 Task: Fetch all the custom objects in house_keeping community.
Action: Mouse moved to (1156, 86)
Screenshot: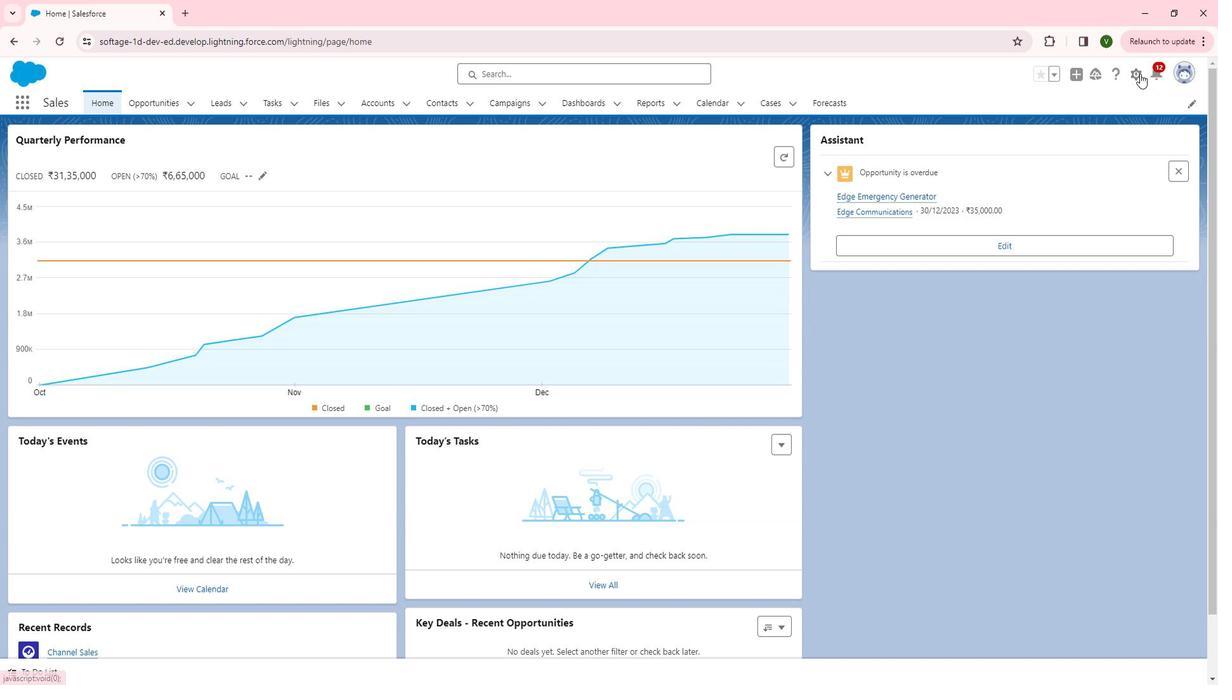 
Action: Mouse pressed left at (1156, 86)
Screenshot: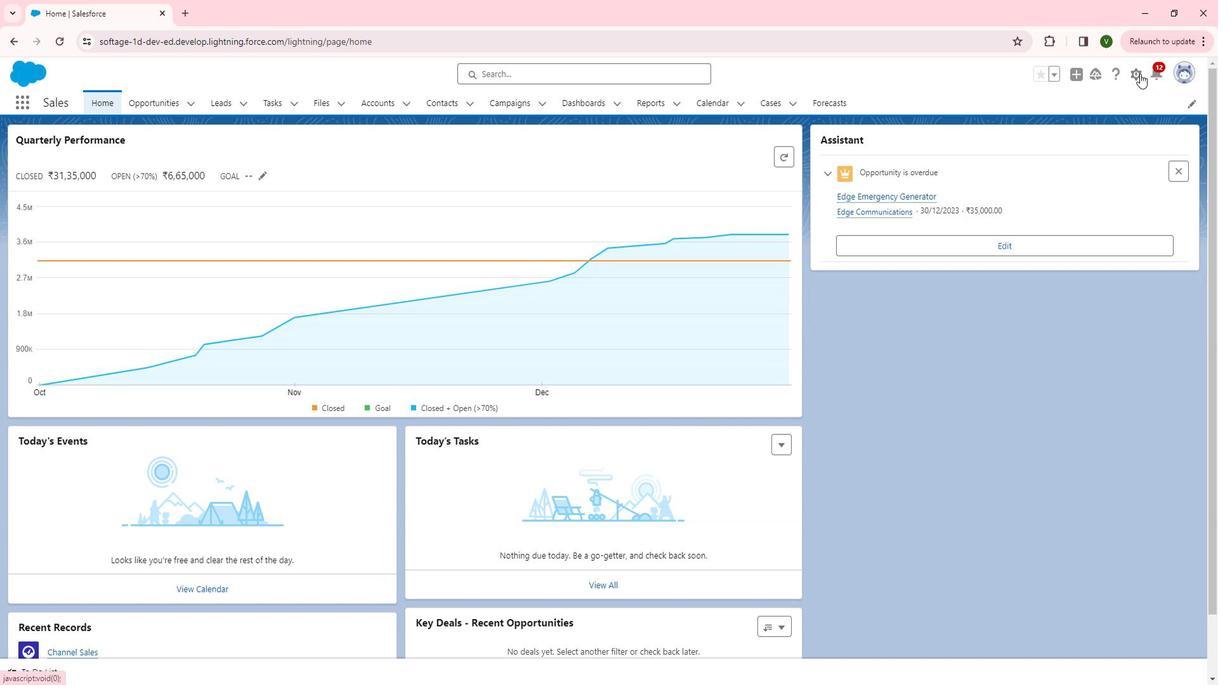 
Action: Mouse moved to (1111, 119)
Screenshot: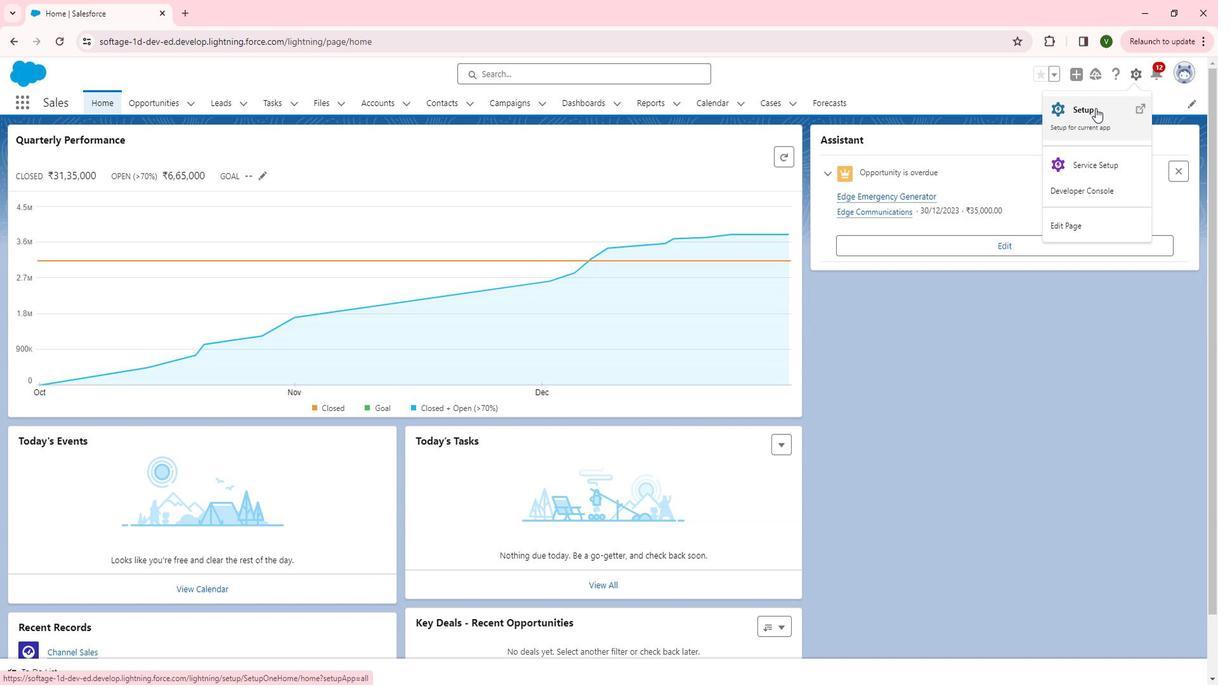 
Action: Mouse pressed left at (1111, 119)
Screenshot: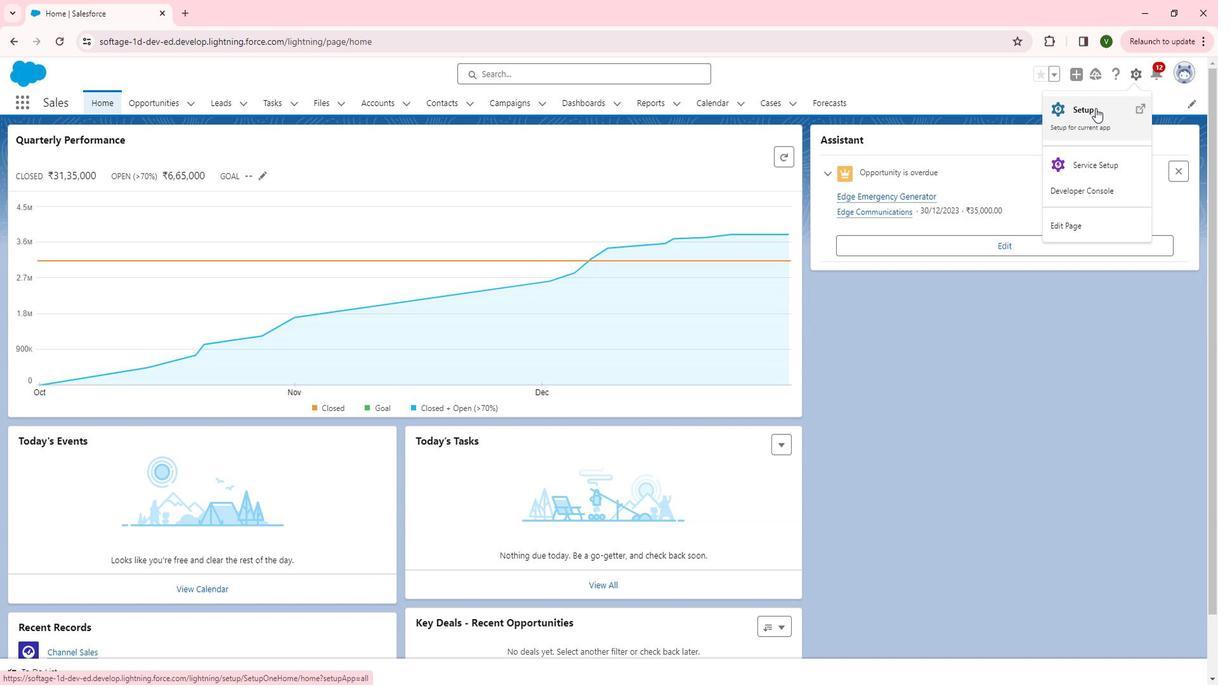 
Action: Mouse moved to (93, 368)
Screenshot: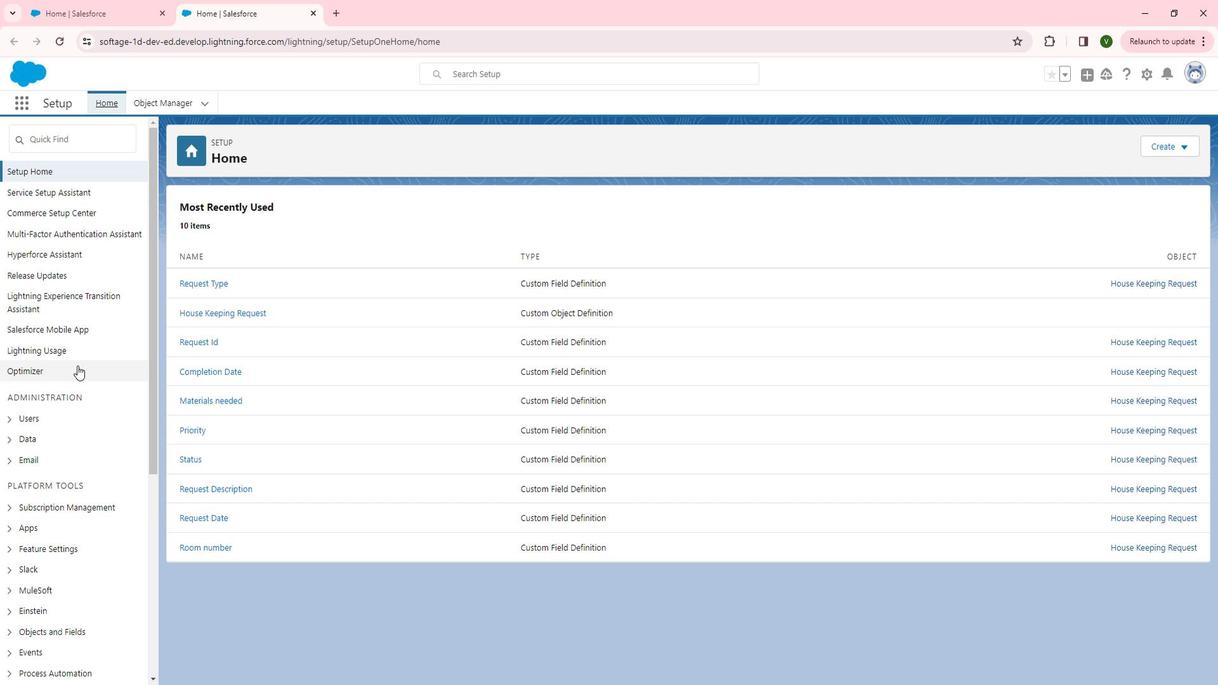 
Action: Mouse scrolled (93, 367) with delta (0, 0)
Screenshot: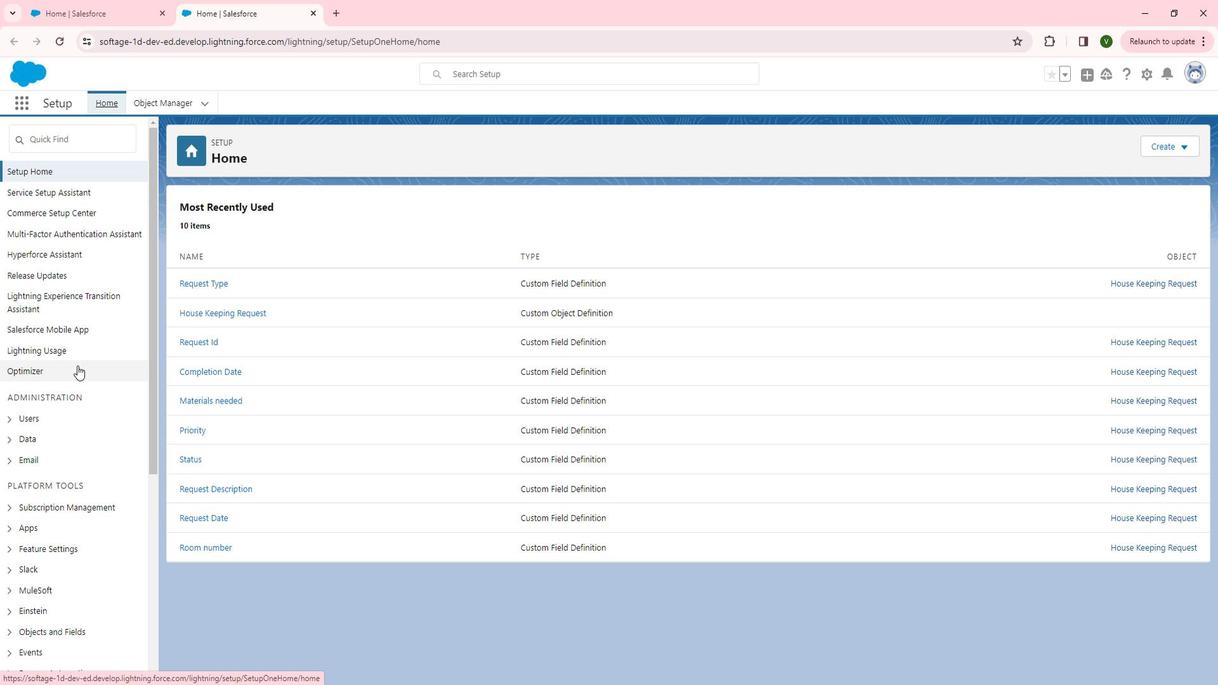 
Action: Mouse scrolled (93, 367) with delta (0, 0)
Screenshot: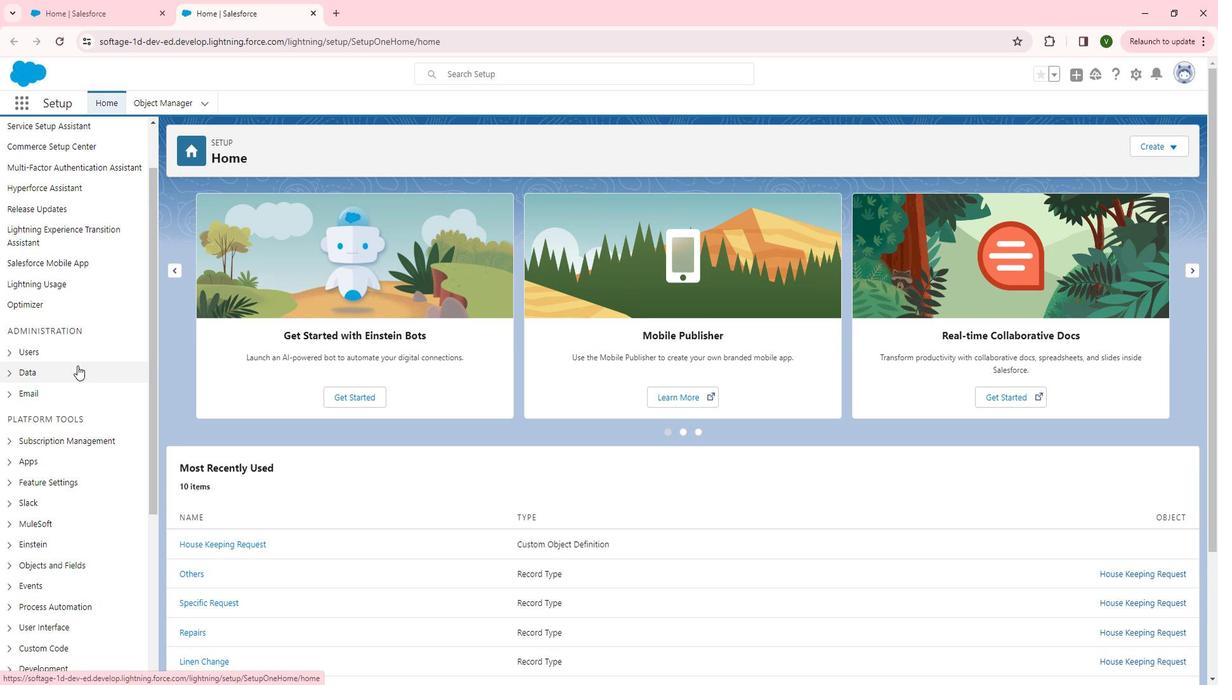 
Action: Mouse scrolled (93, 367) with delta (0, 0)
Screenshot: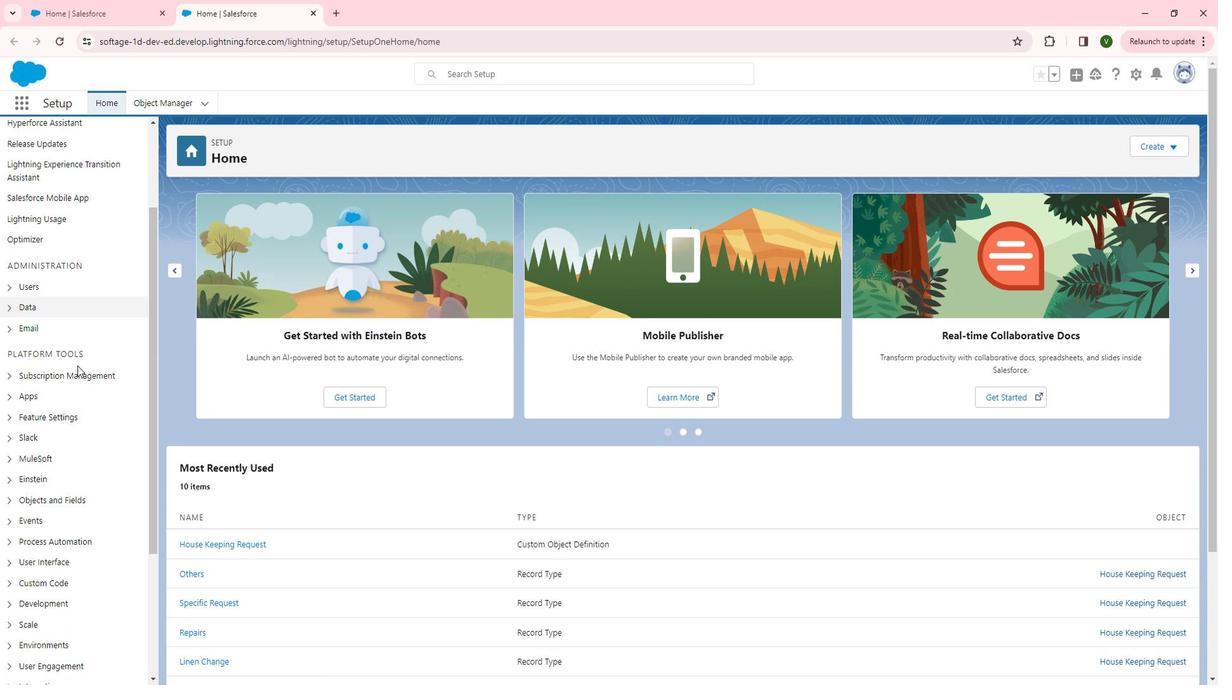 
Action: Mouse moved to (23, 349)
Screenshot: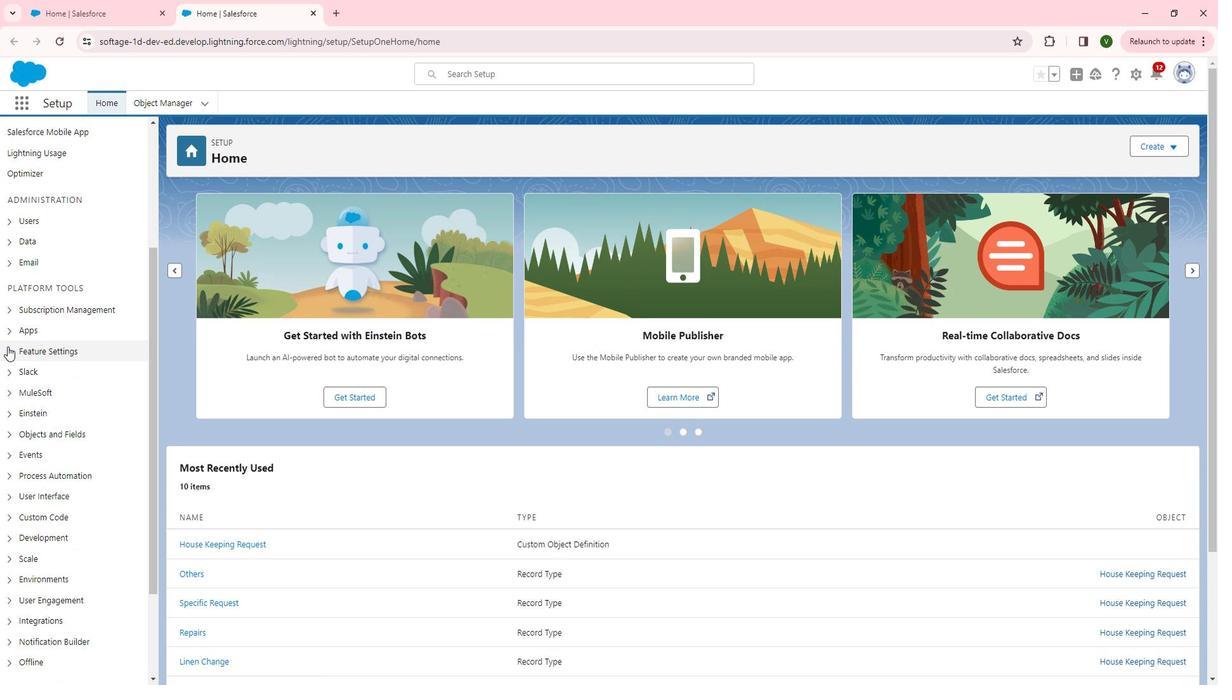 
Action: Mouse pressed left at (23, 349)
Screenshot: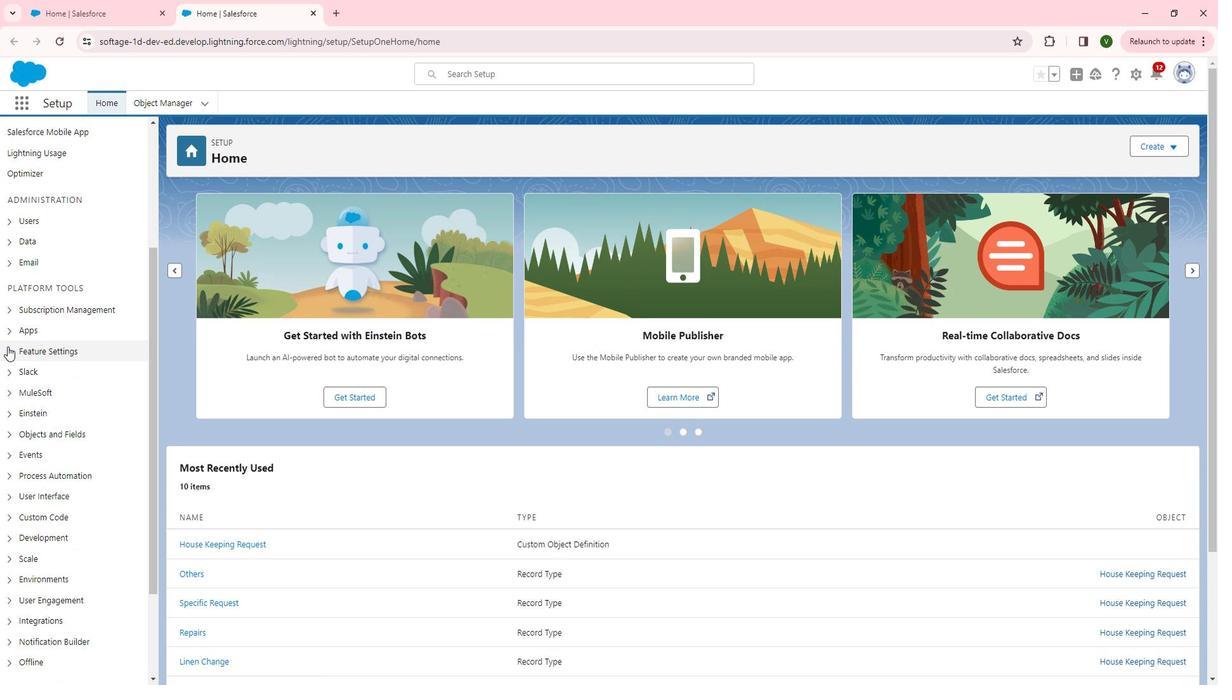 
Action: Mouse moved to (39, 503)
Screenshot: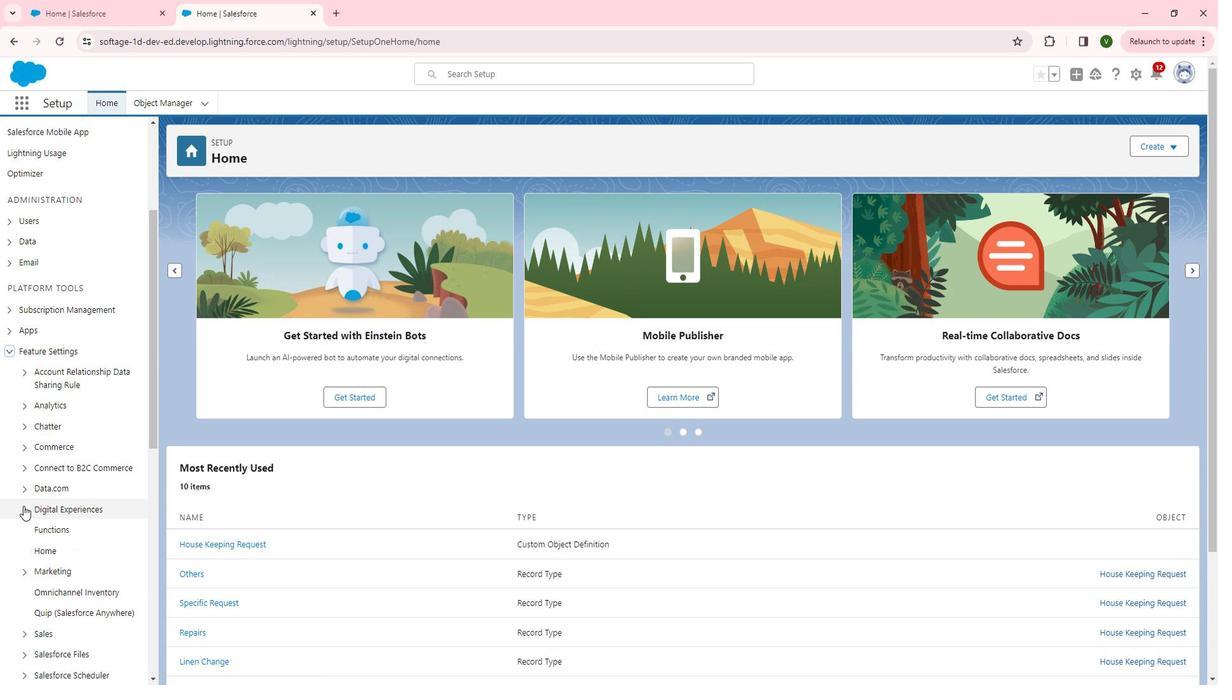 
Action: Mouse pressed left at (39, 503)
Screenshot: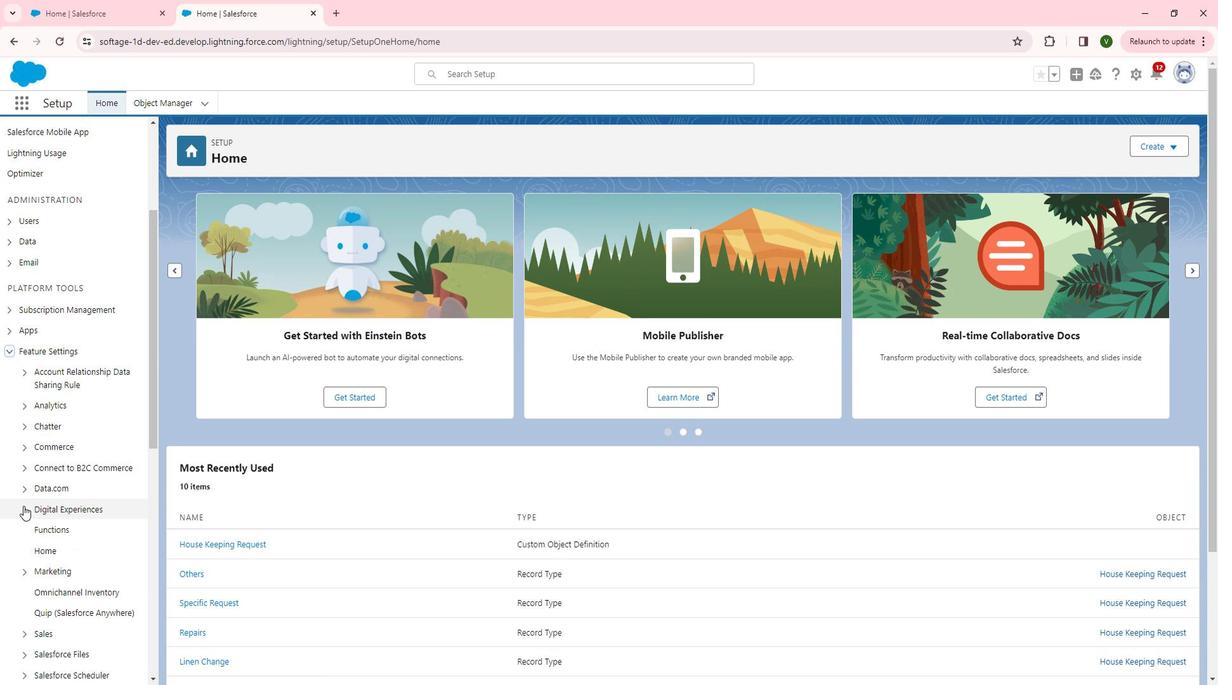 
Action: Mouse moved to (97, 510)
Screenshot: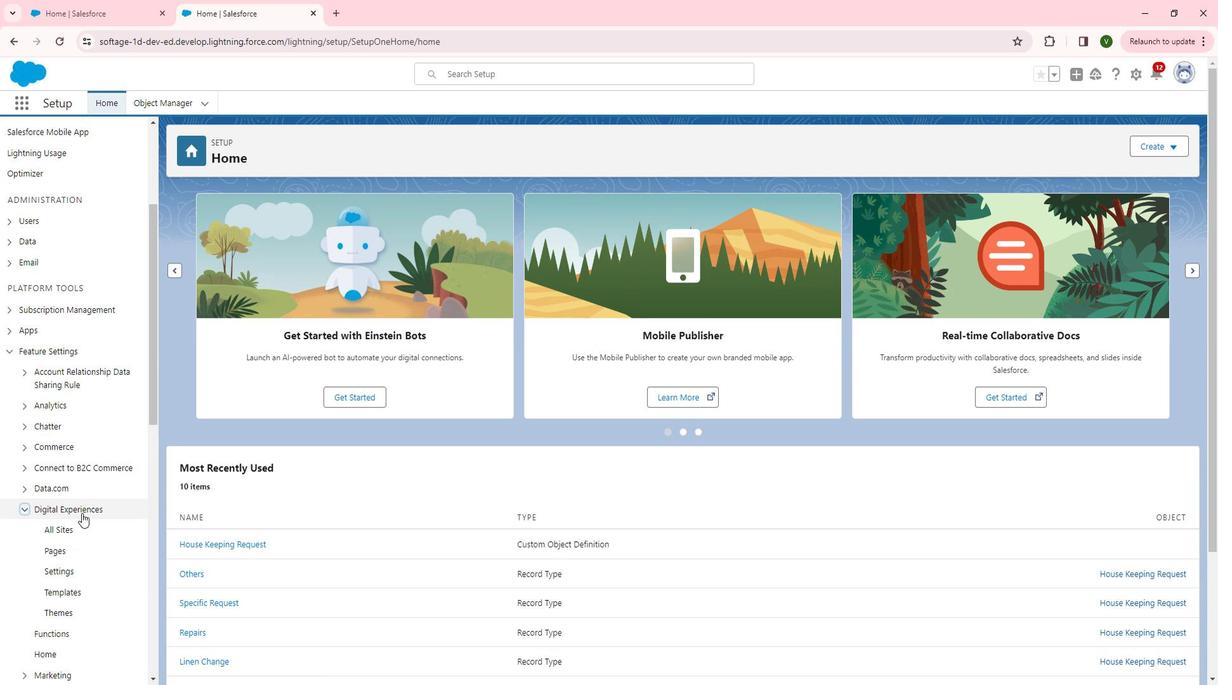 
Action: Mouse scrolled (97, 509) with delta (0, 0)
Screenshot: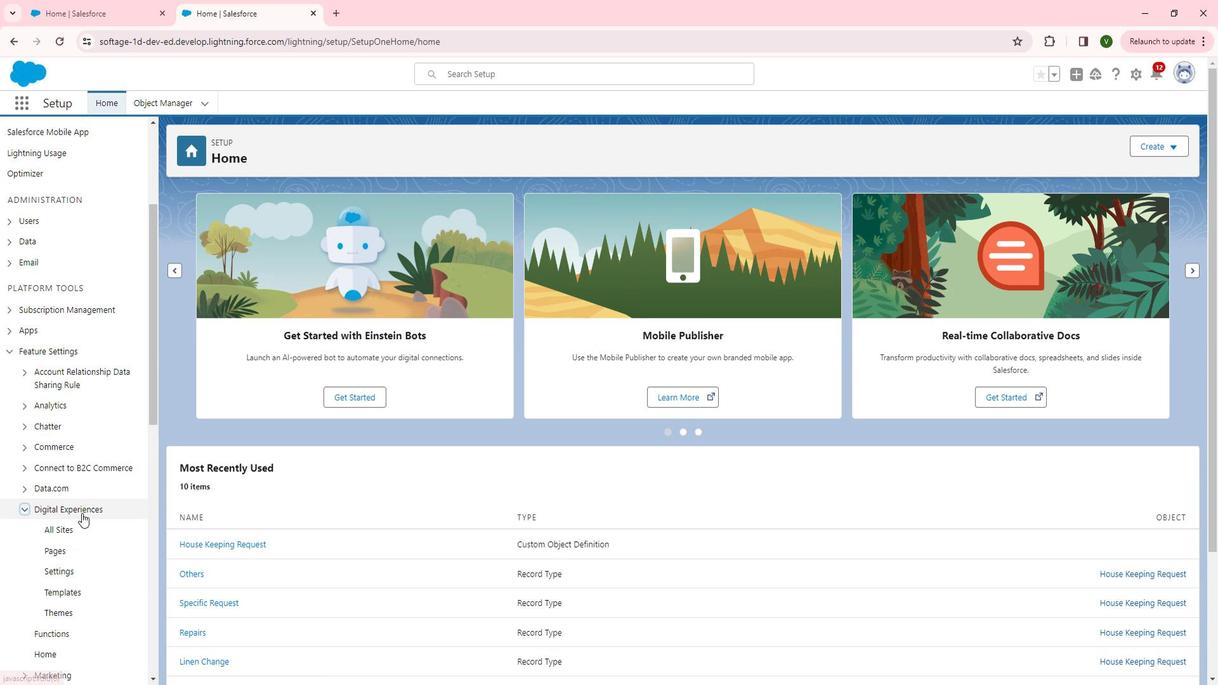 
Action: Mouse moved to (83, 461)
Screenshot: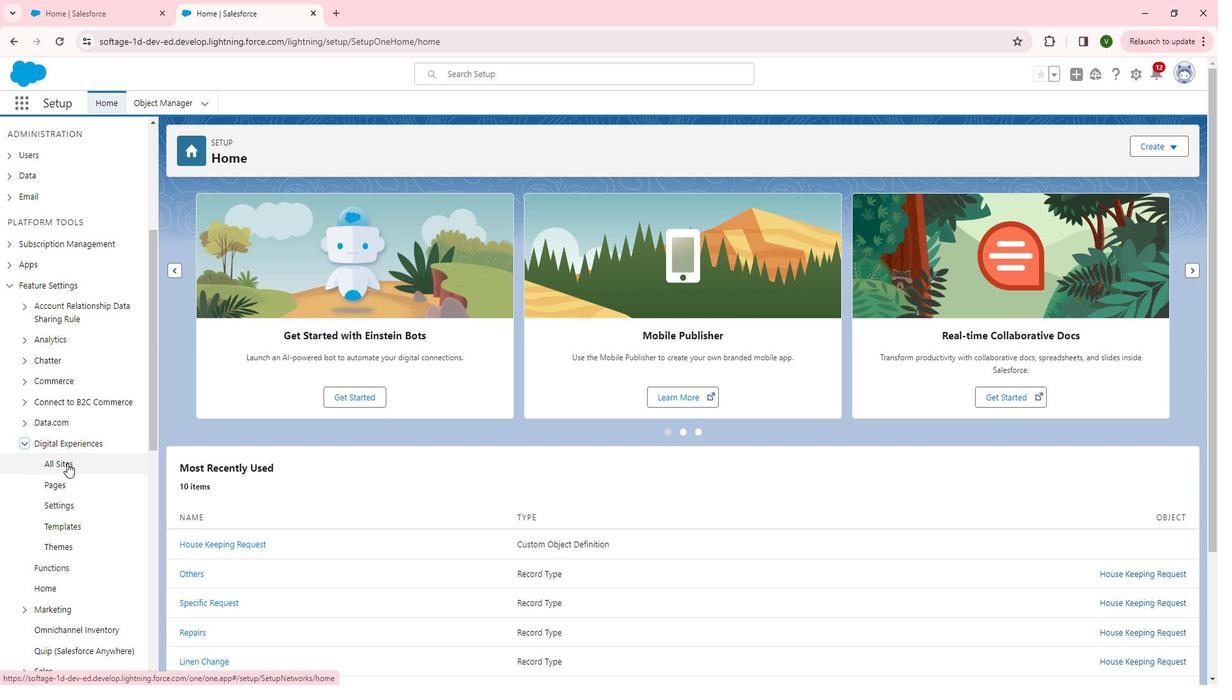 
Action: Mouse pressed left at (83, 461)
Screenshot: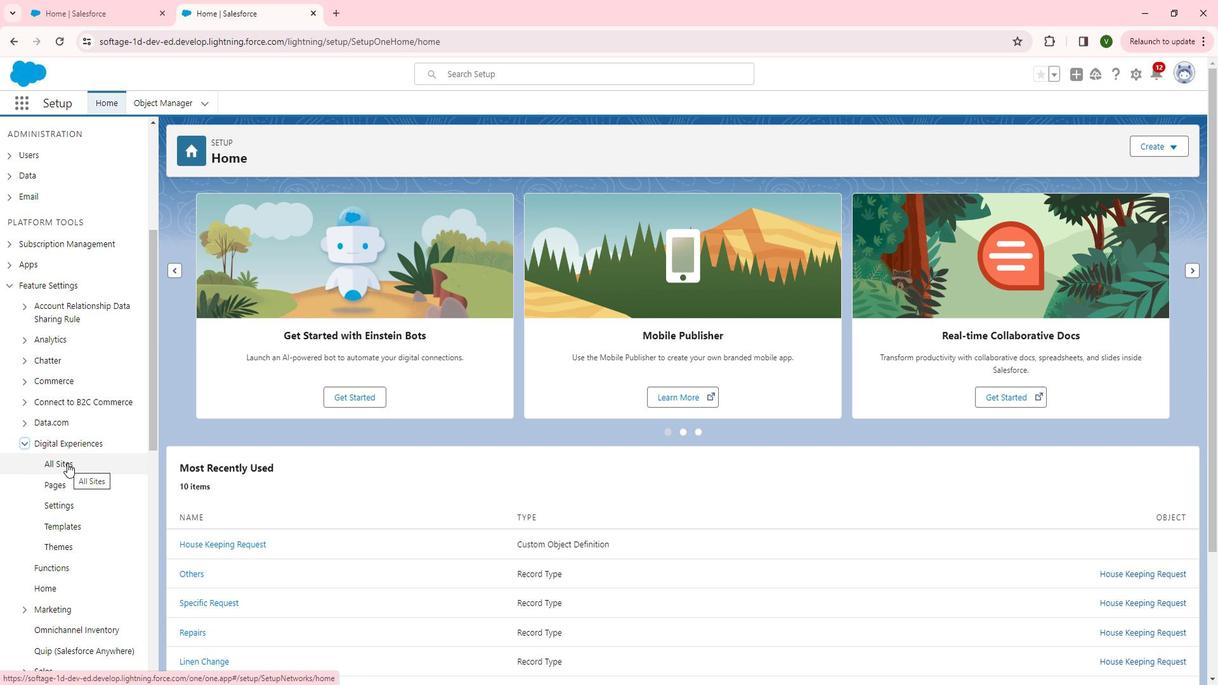 
Action: Mouse moved to (209, 307)
Screenshot: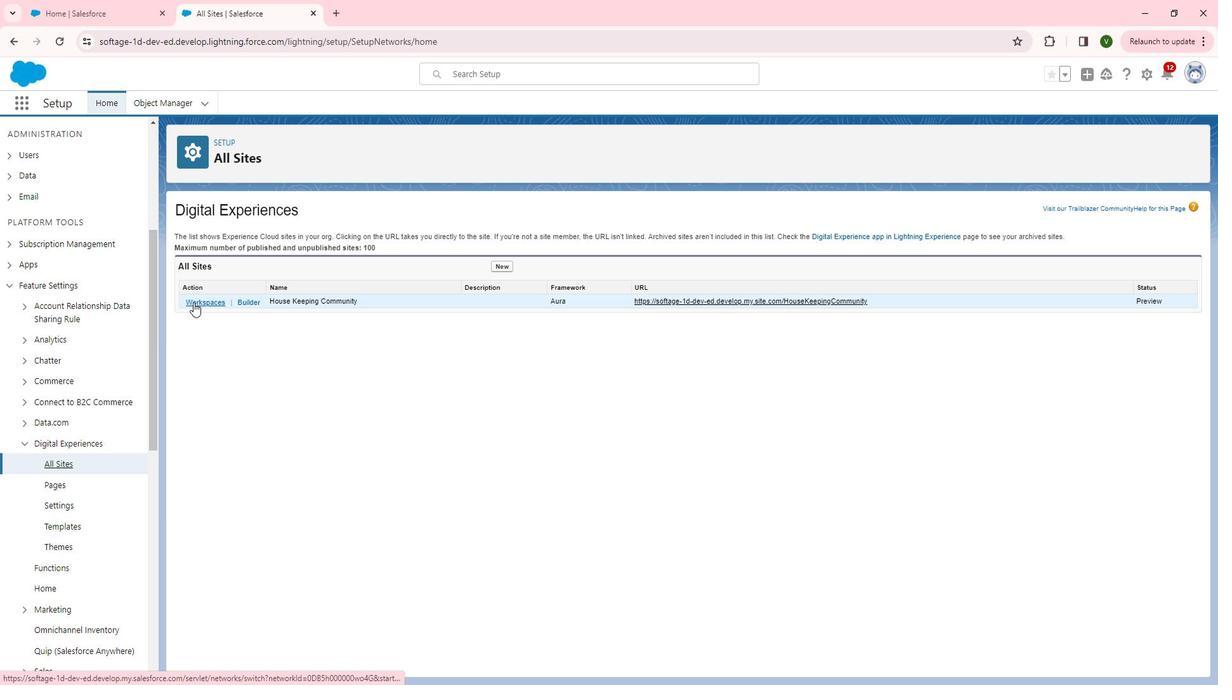 
Action: Mouse pressed left at (209, 307)
Screenshot: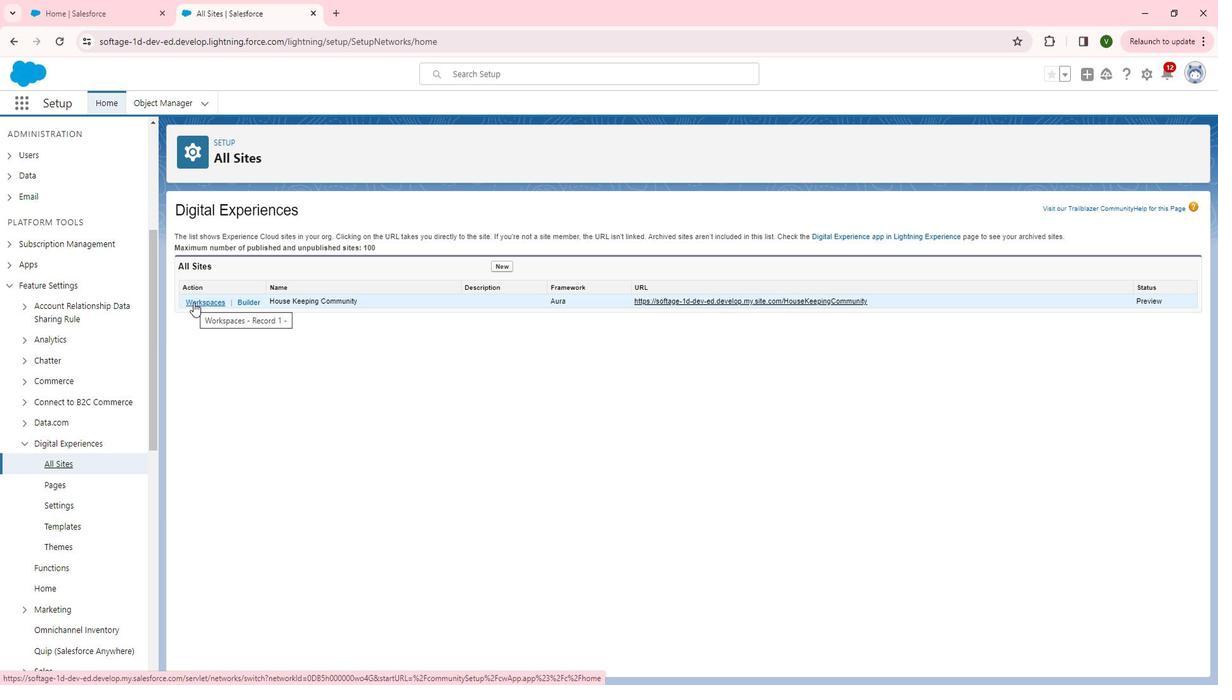 
Action: Mouse moved to (167, 297)
Screenshot: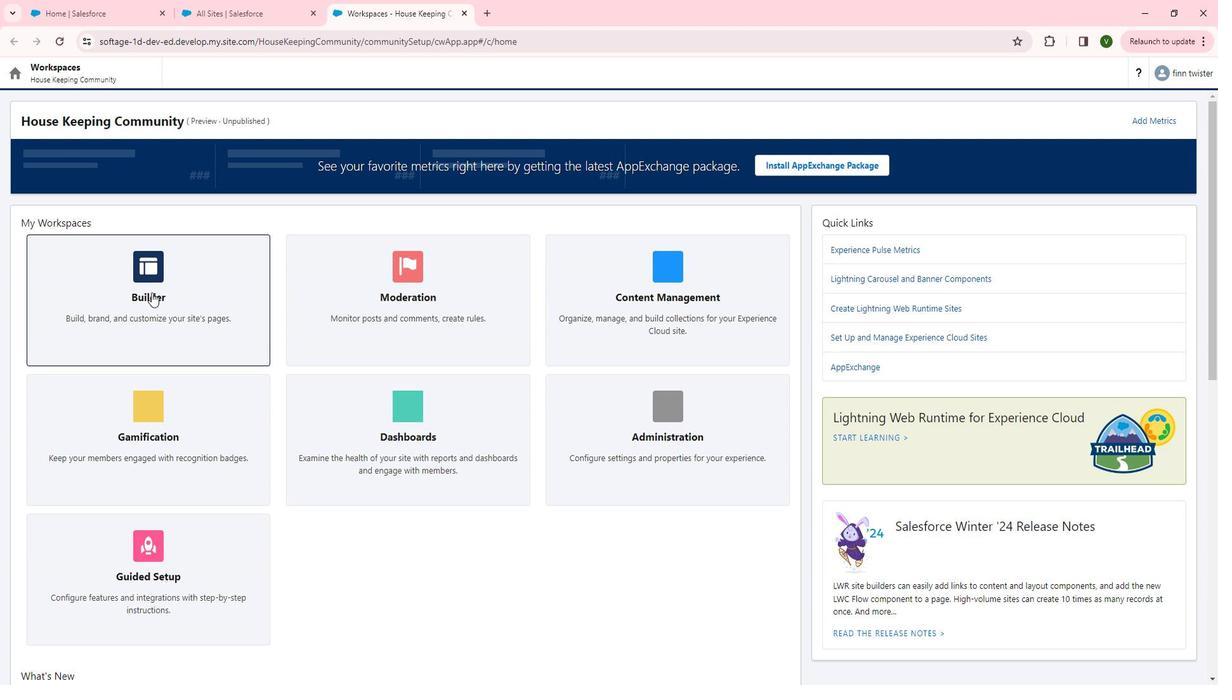 
Action: Mouse pressed left at (167, 297)
Screenshot: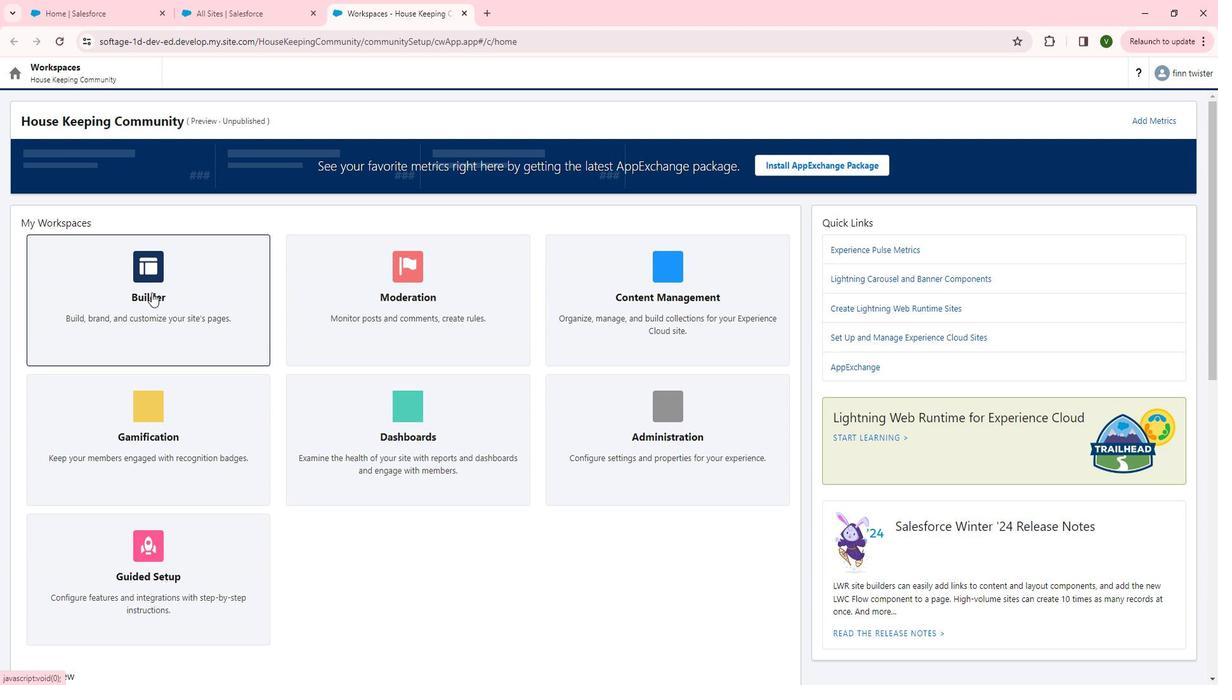
Action: Mouse moved to (184, 95)
Screenshot: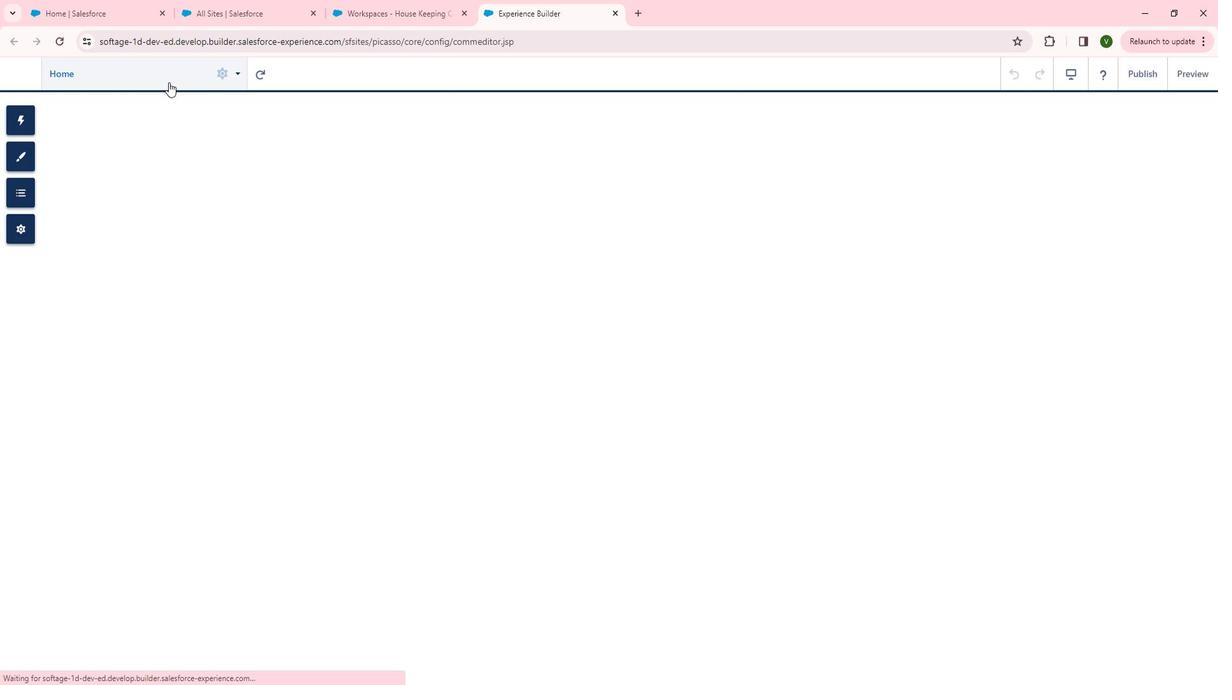 
Action: Mouse pressed left at (184, 95)
Screenshot: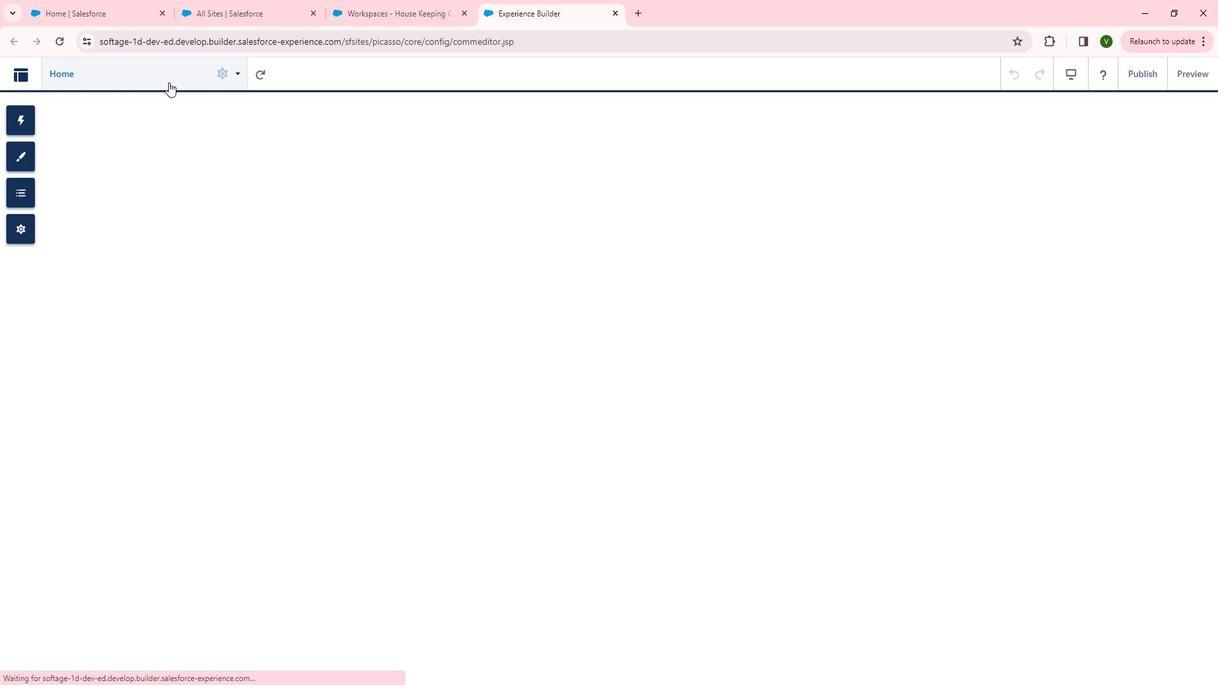 
Action: Mouse moved to (161, 337)
Screenshot: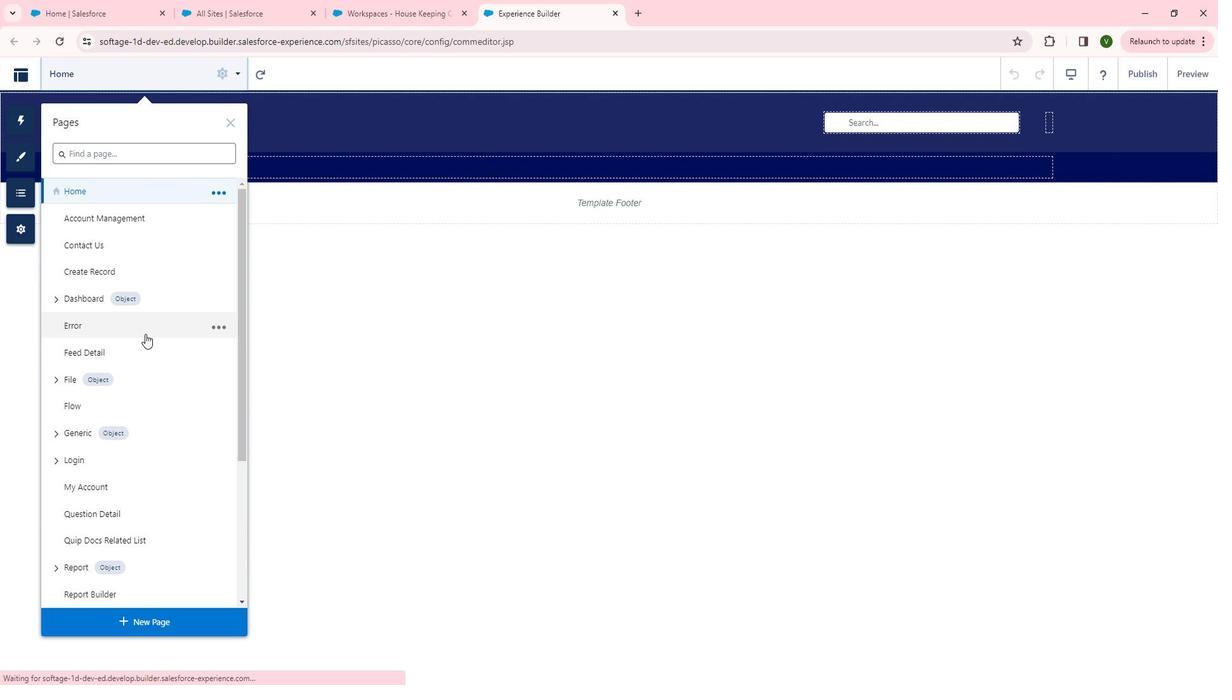 
Action: Mouse scrolled (161, 336) with delta (0, 0)
Screenshot: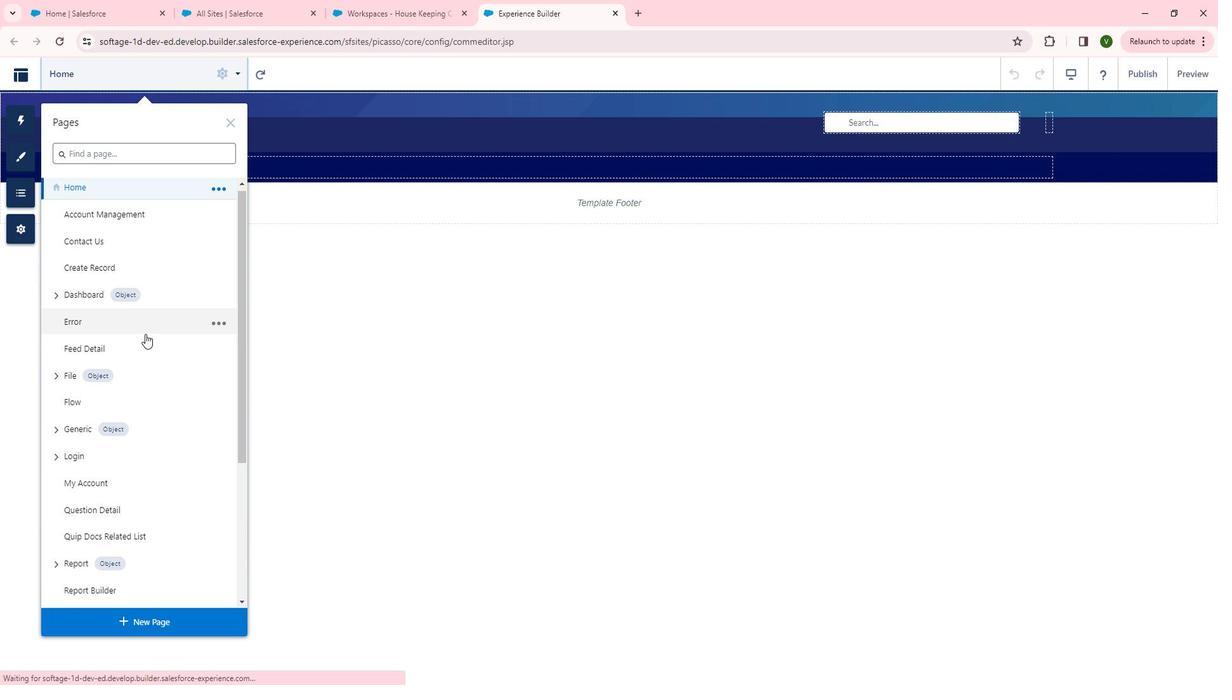 
Action: Mouse moved to (161, 338)
Screenshot: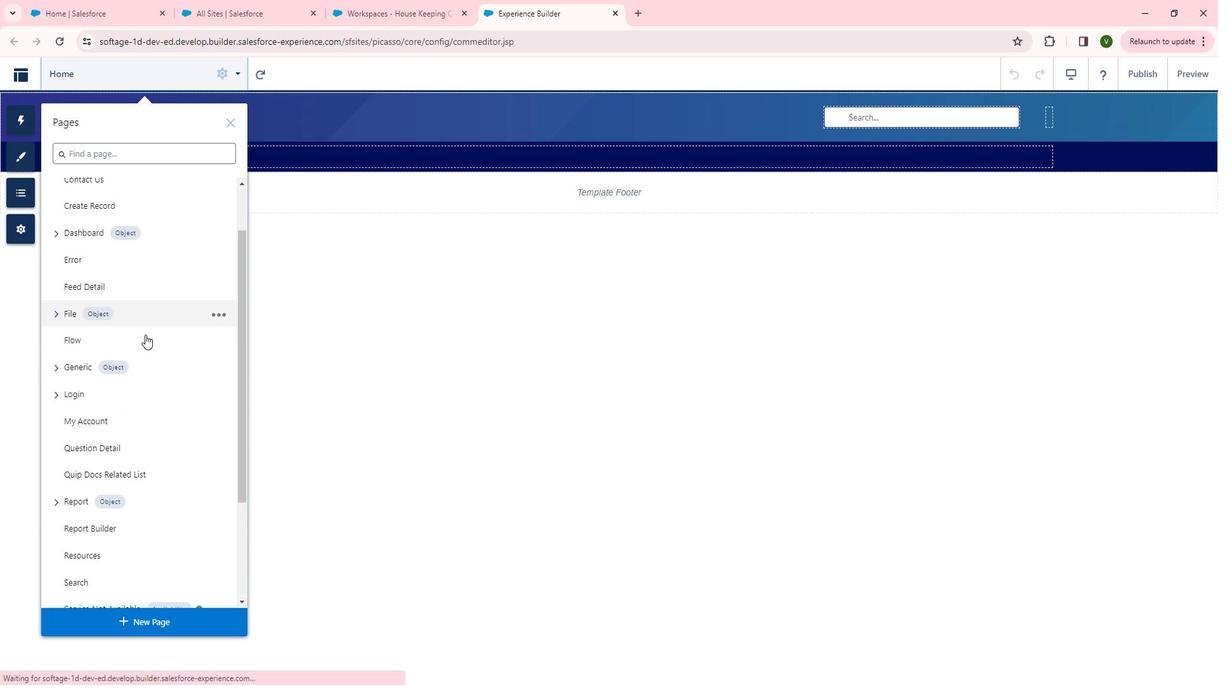 
Action: Mouse scrolled (161, 337) with delta (0, 0)
Screenshot: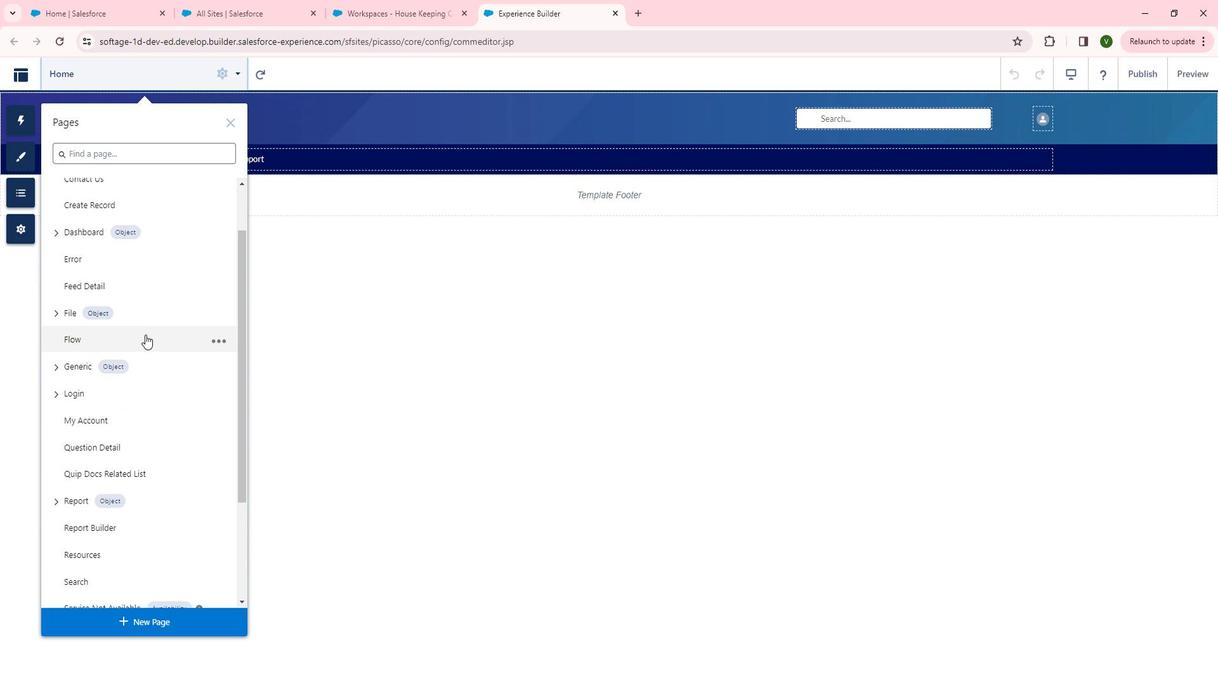 
Action: Mouse scrolled (161, 337) with delta (0, 0)
Screenshot: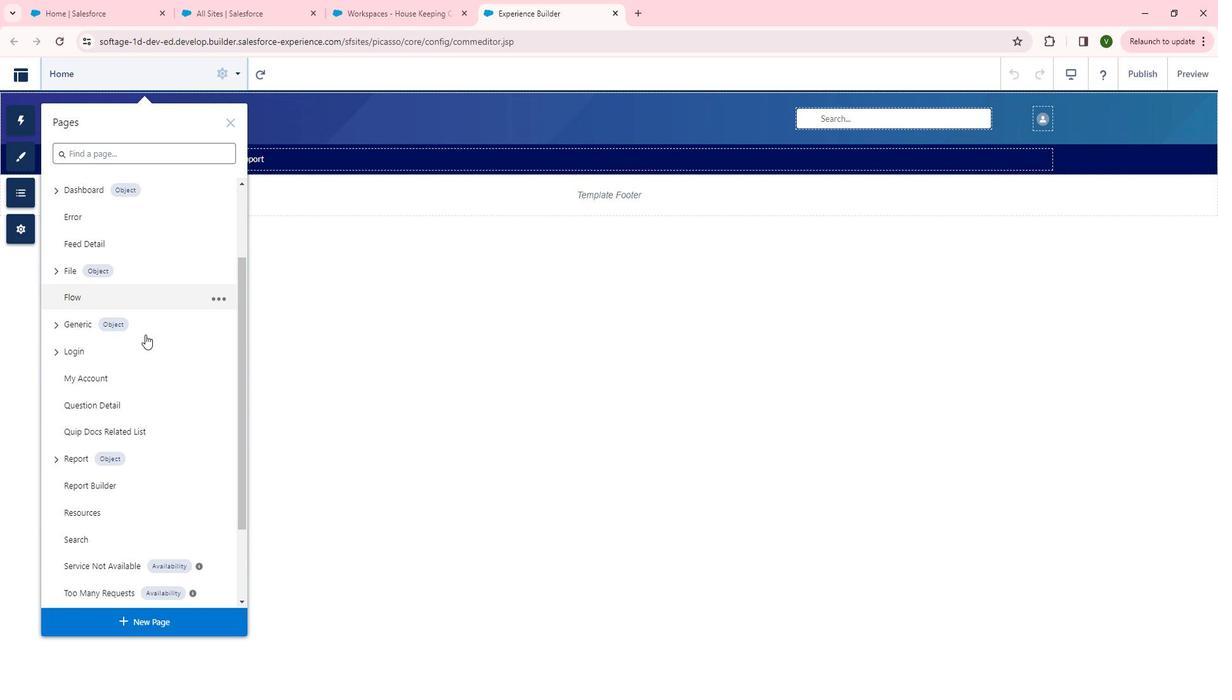 
Action: Mouse moved to (150, 366)
Screenshot: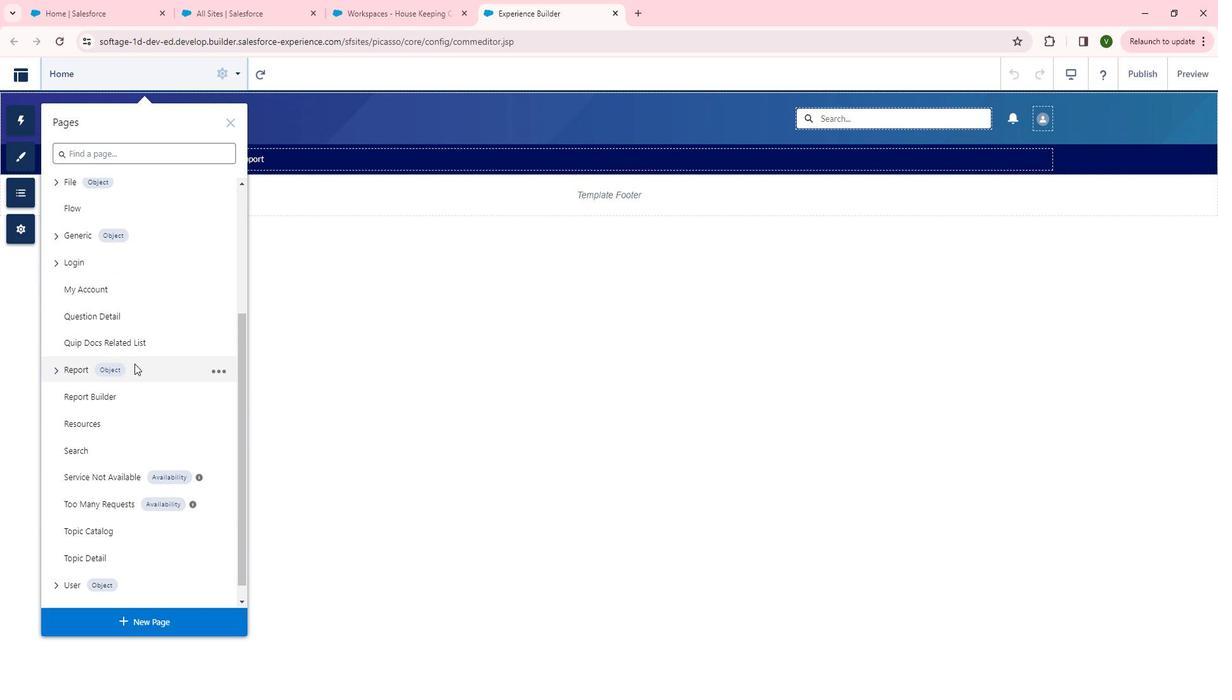 
Action: Mouse scrolled (150, 365) with delta (0, 0)
Screenshot: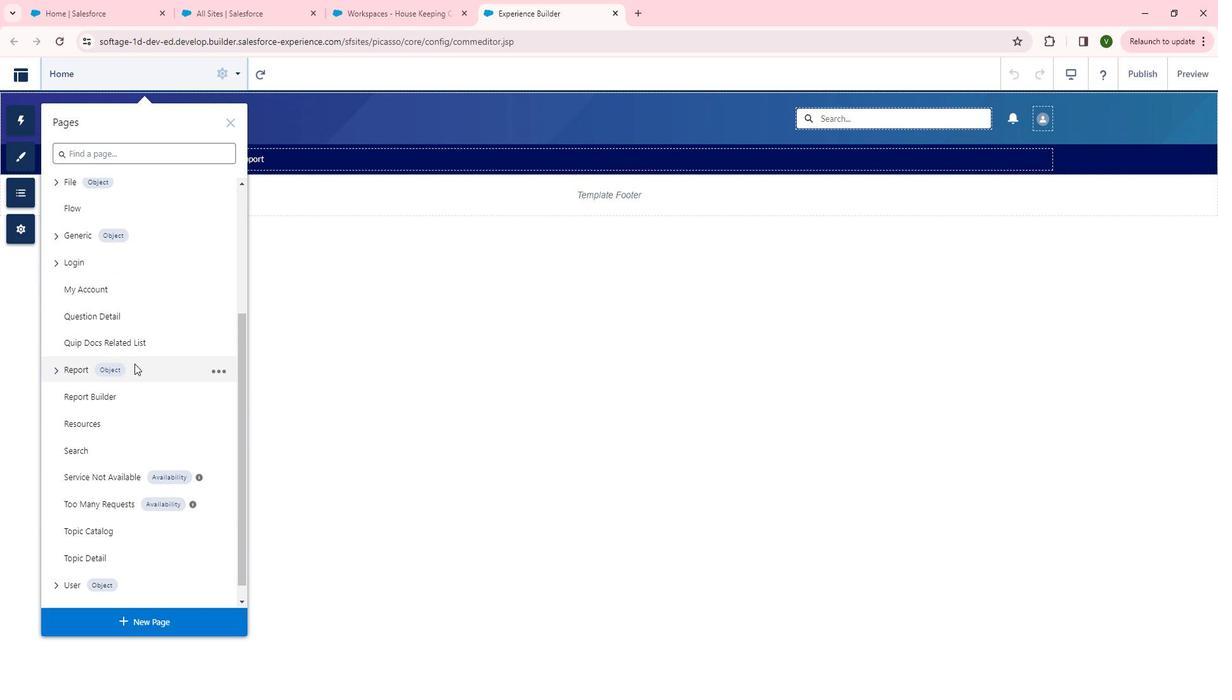 
Action: Mouse scrolled (150, 365) with delta (0, 0)
Screenshot: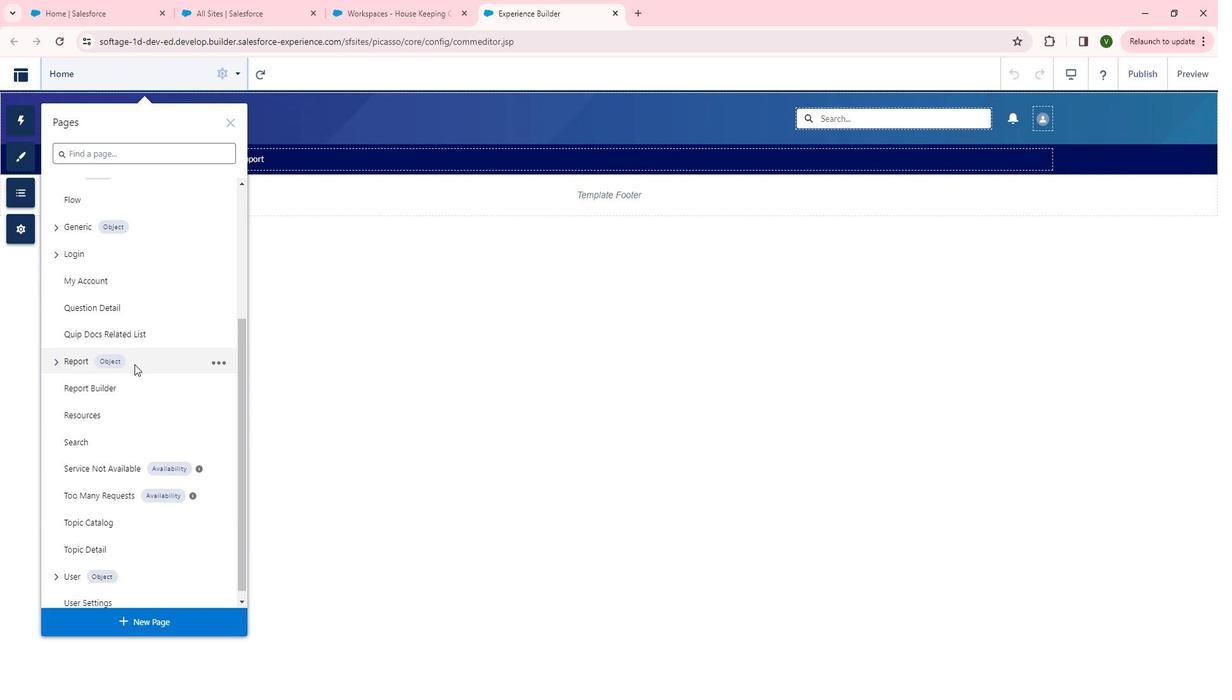 
Action: Mouse moved to (156, 614)
Screenshot: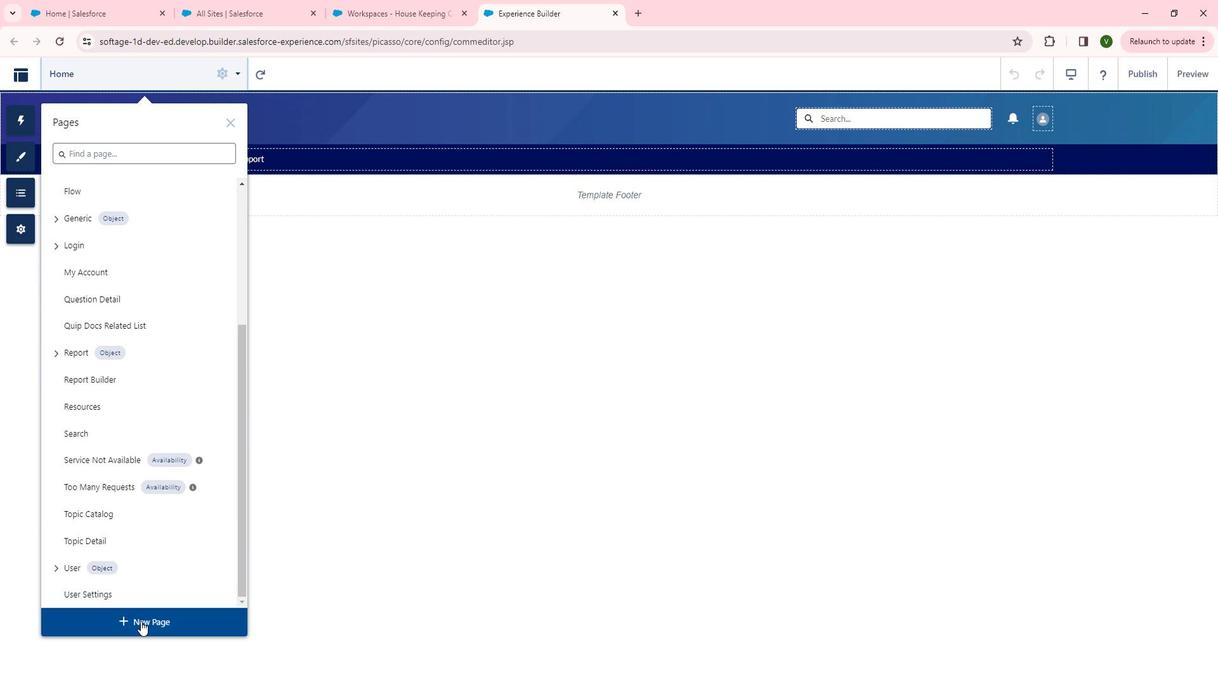 
Action: Mouse pressed left at (156, 614)
Screenshot: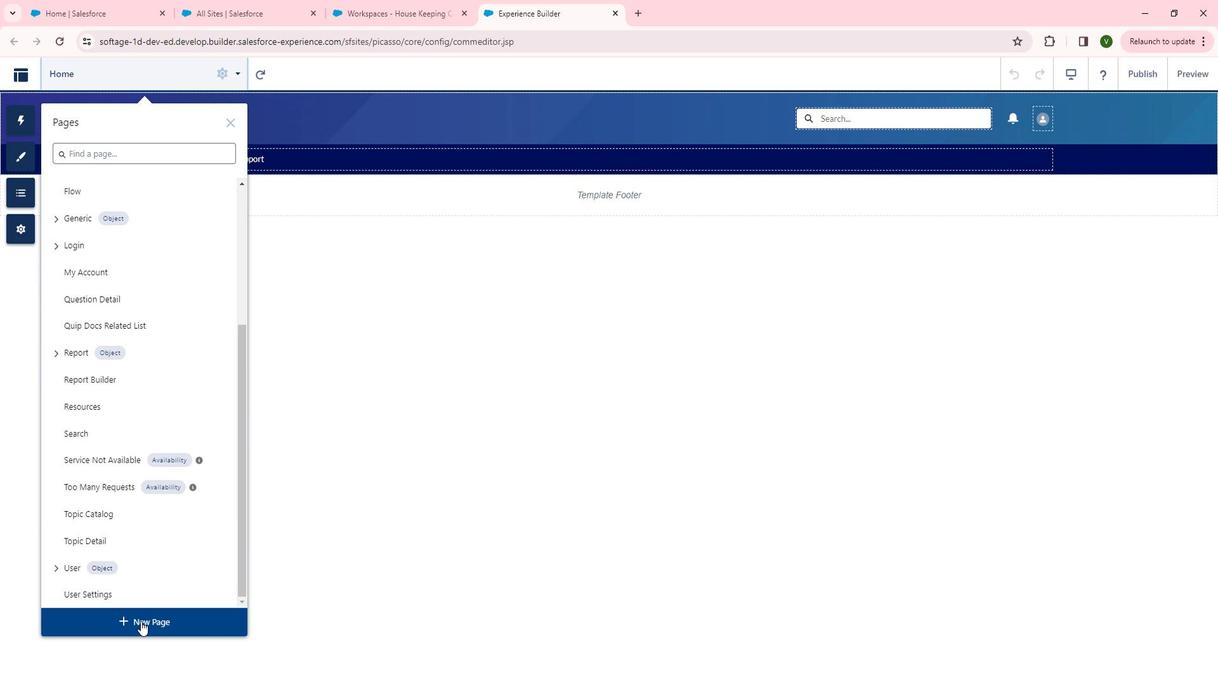 
Action: Mouse moved to (736, 366)
Screenshot: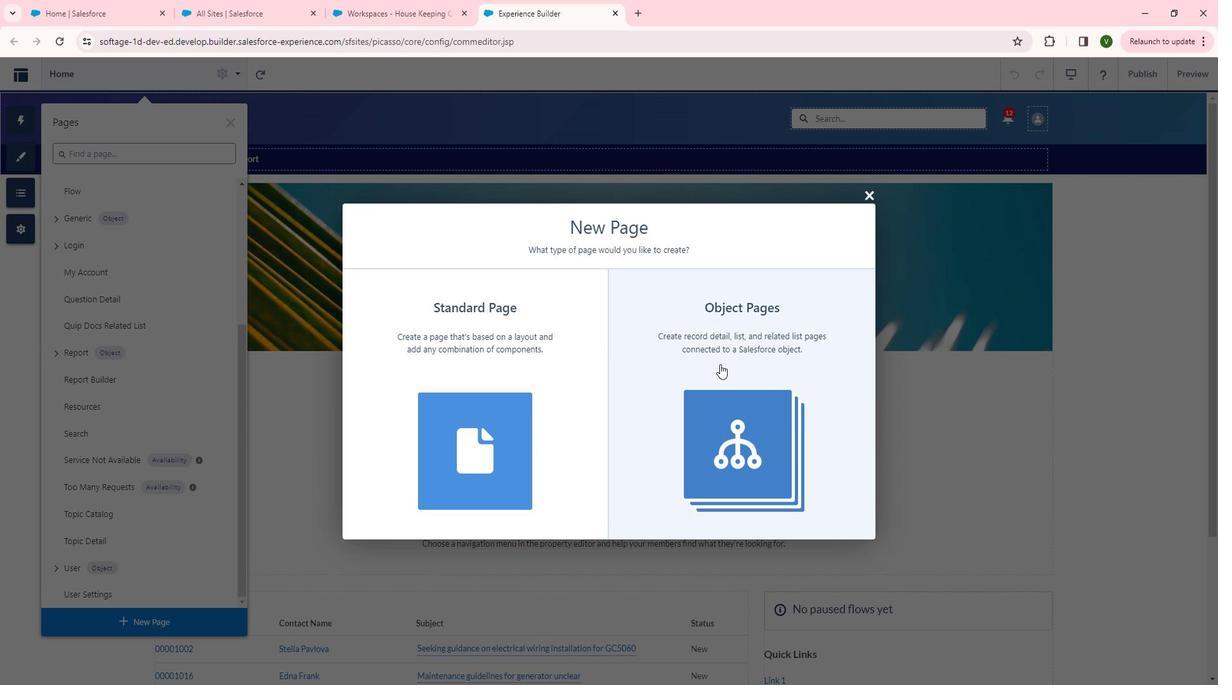 
Action: Mouse pressed left at (736, 366)
Screenshot: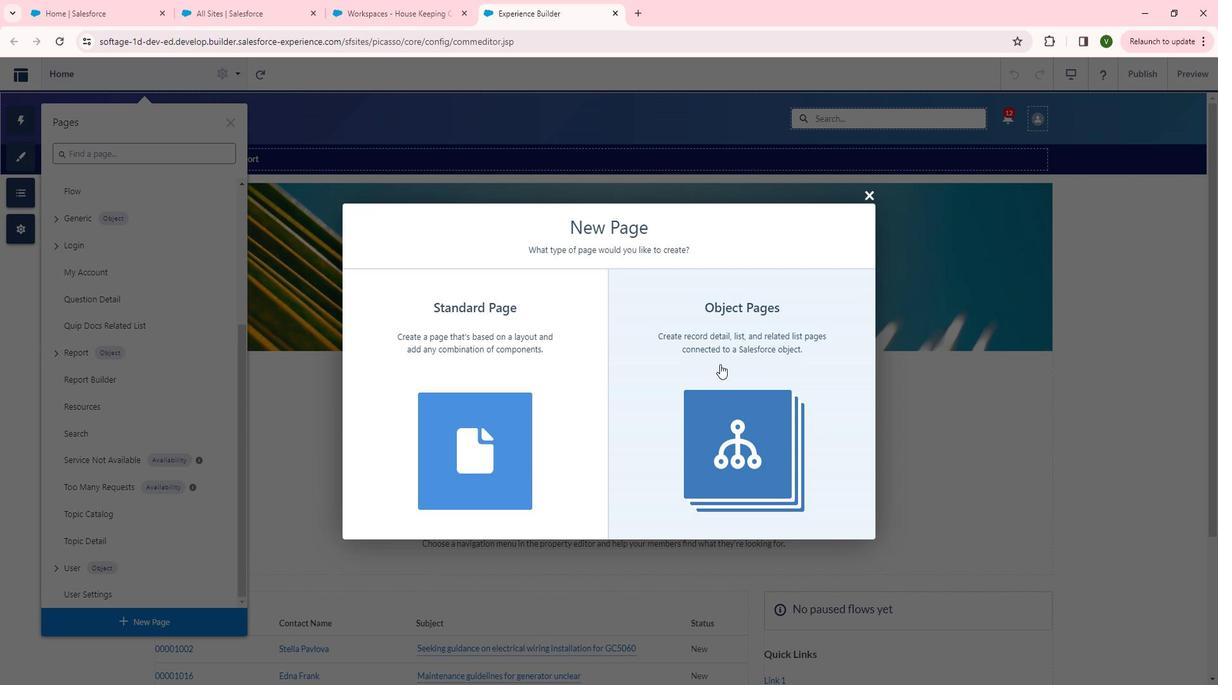 
Action: Mouse moved to (564, 368)
Screenshot: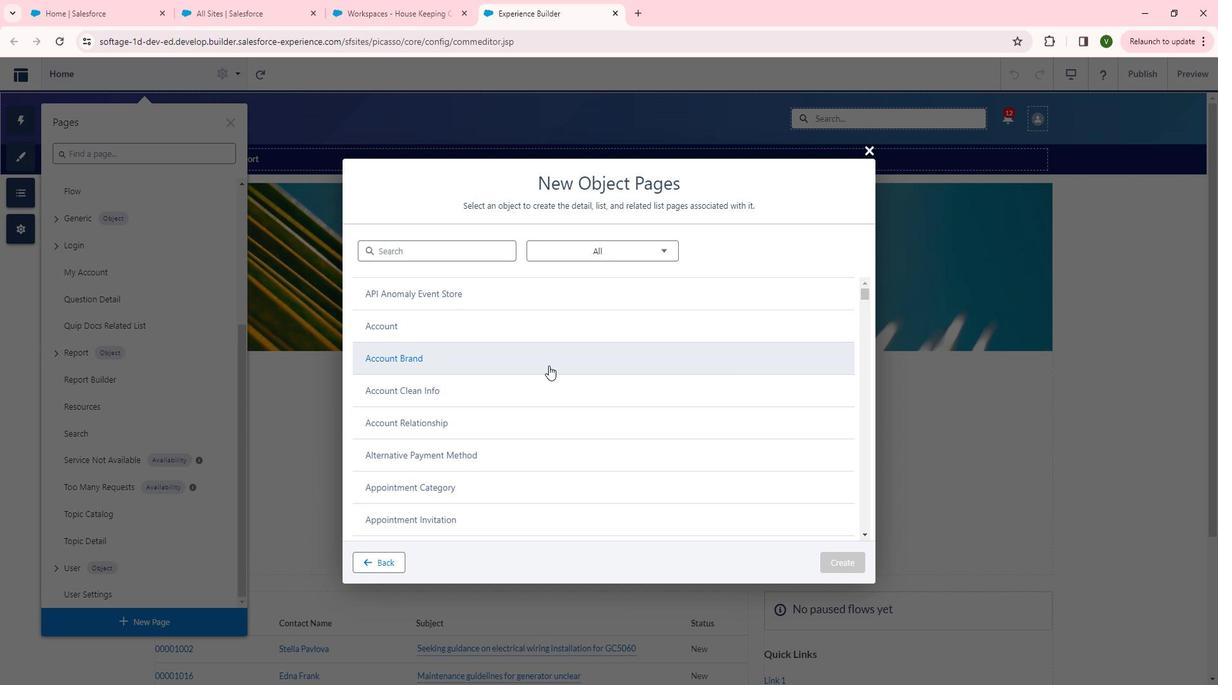 
Action: Mouse scrolled (564, 367) with delta (0, 0)
Screenshot: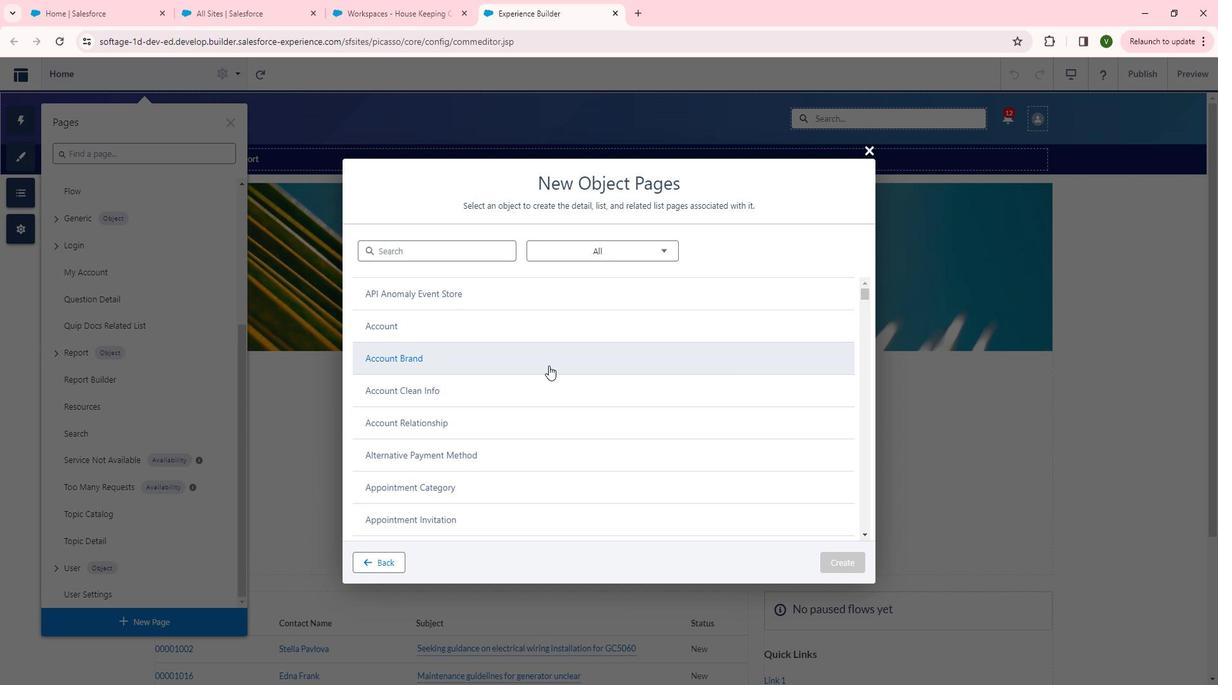 
Action: Mouse scrolled (564, 367) with delta (0, 0)
Screenshot: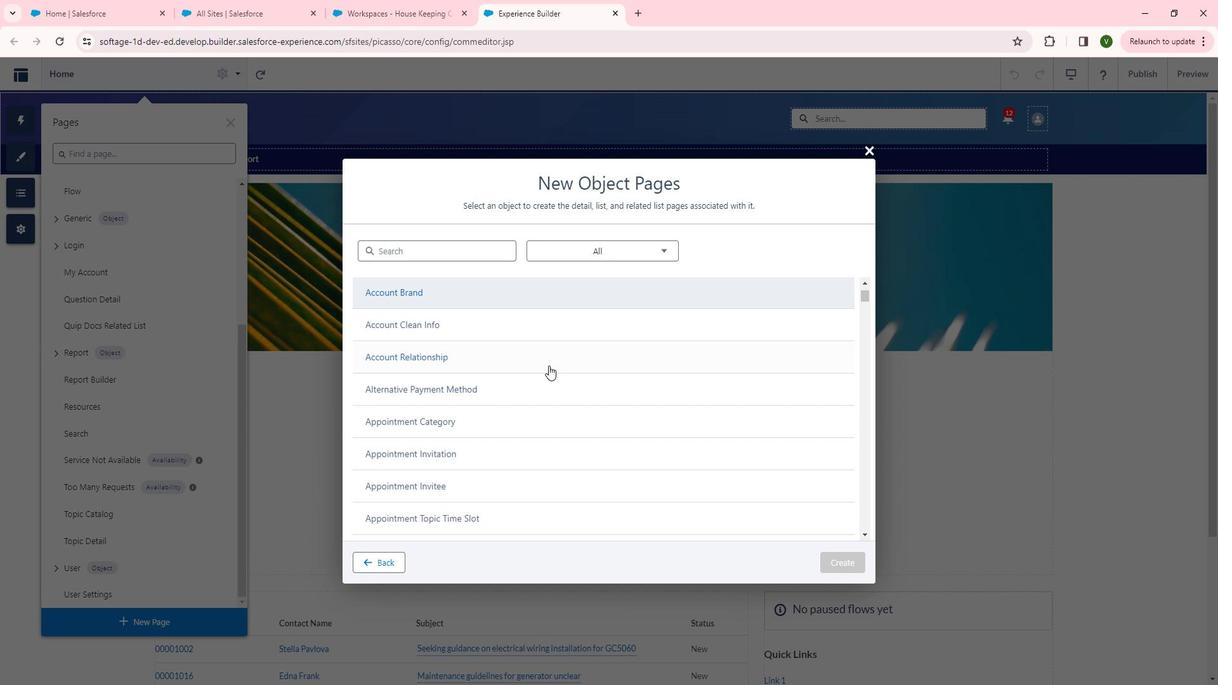 
Action: Mouse scrolled (564, 367) with delta (0, 0)
Screenshot: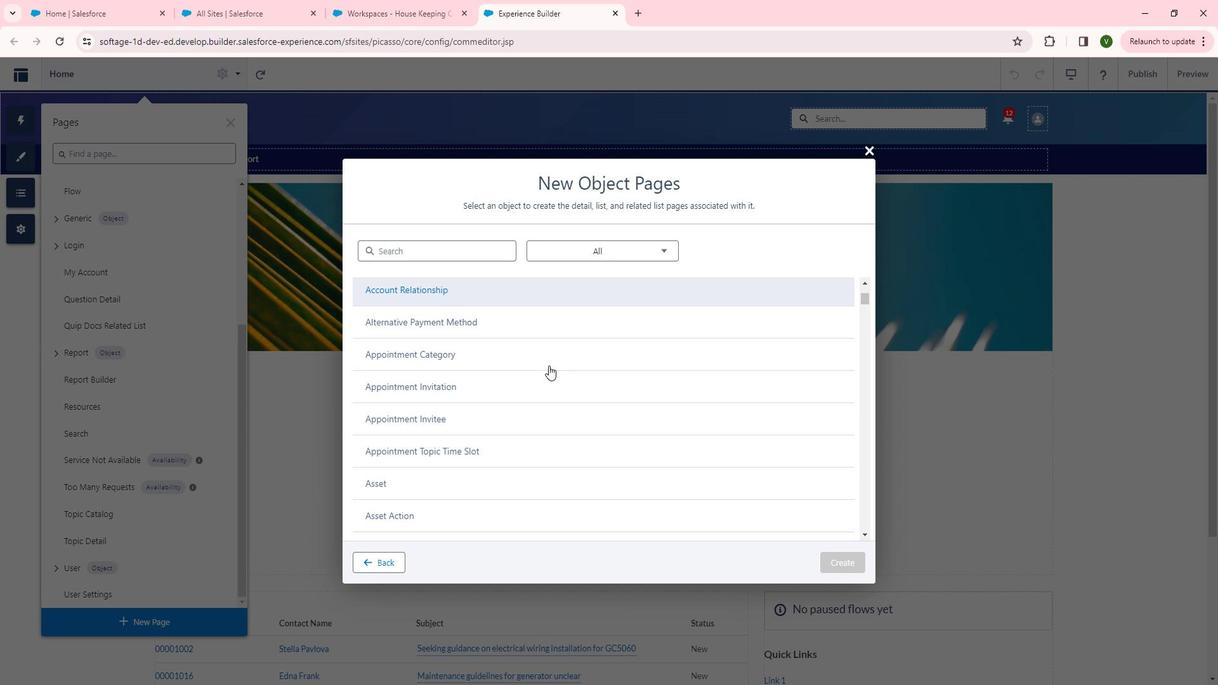 
Action: Mouse scrolled (564, 367) with delta (0, 0)
Screenshot: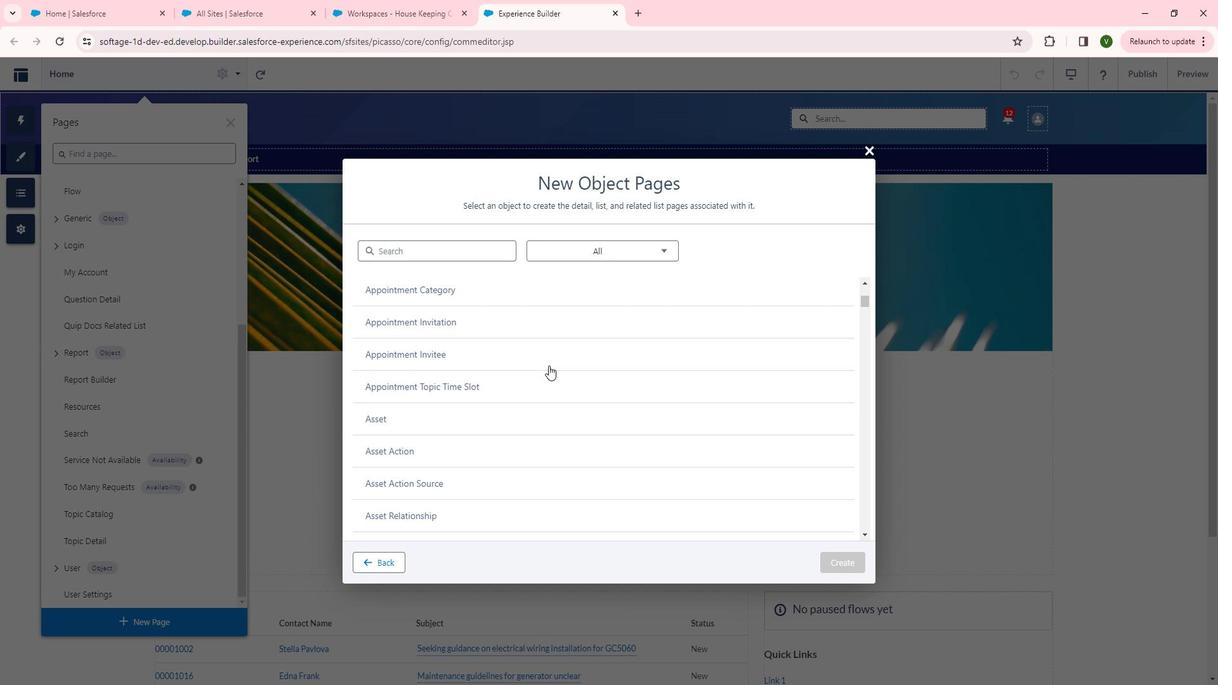 
Action: Mouse moved to (562, 369)
Screenshot: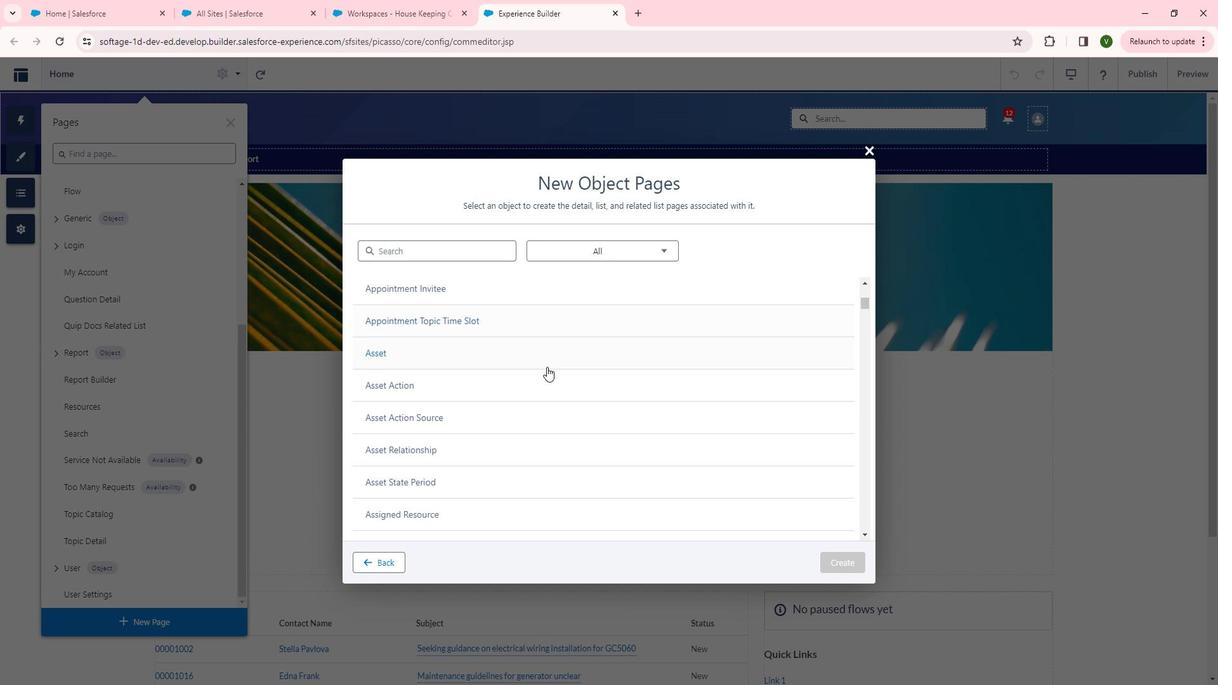 
Action: Mouse scrolled (562, 368) with delta (0, 0)
Screenshot: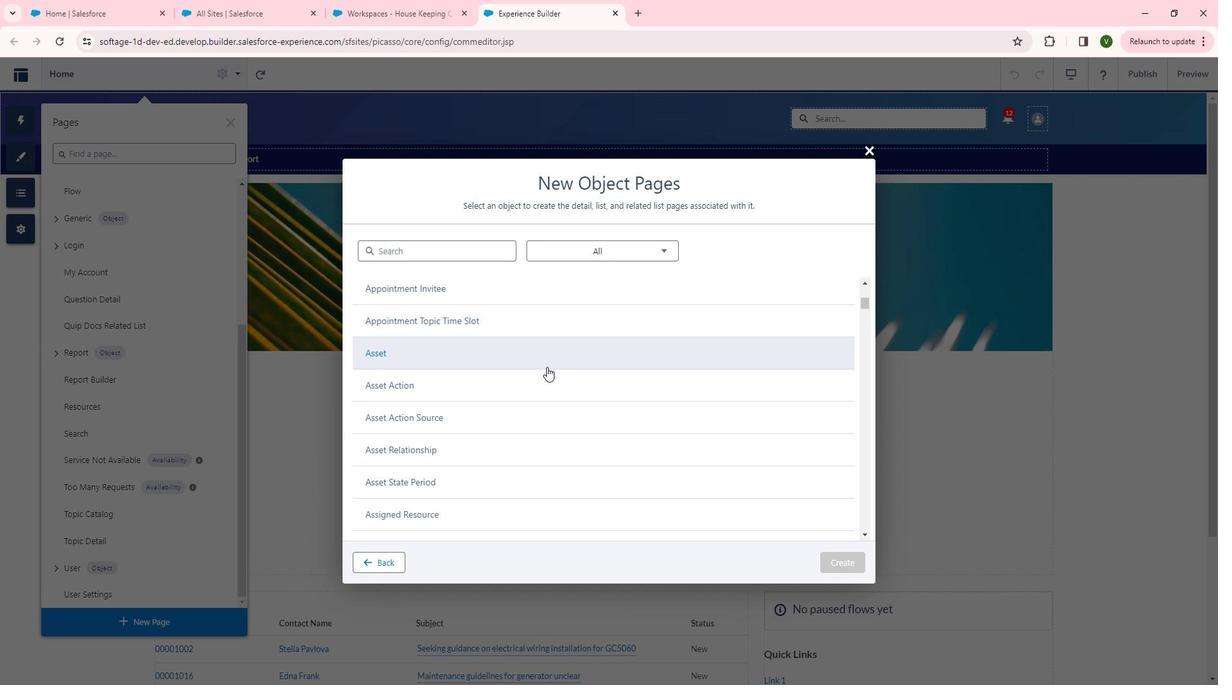 
Action: Mouse scrolled (562, 368) with delta (0, 0)
Screenshot: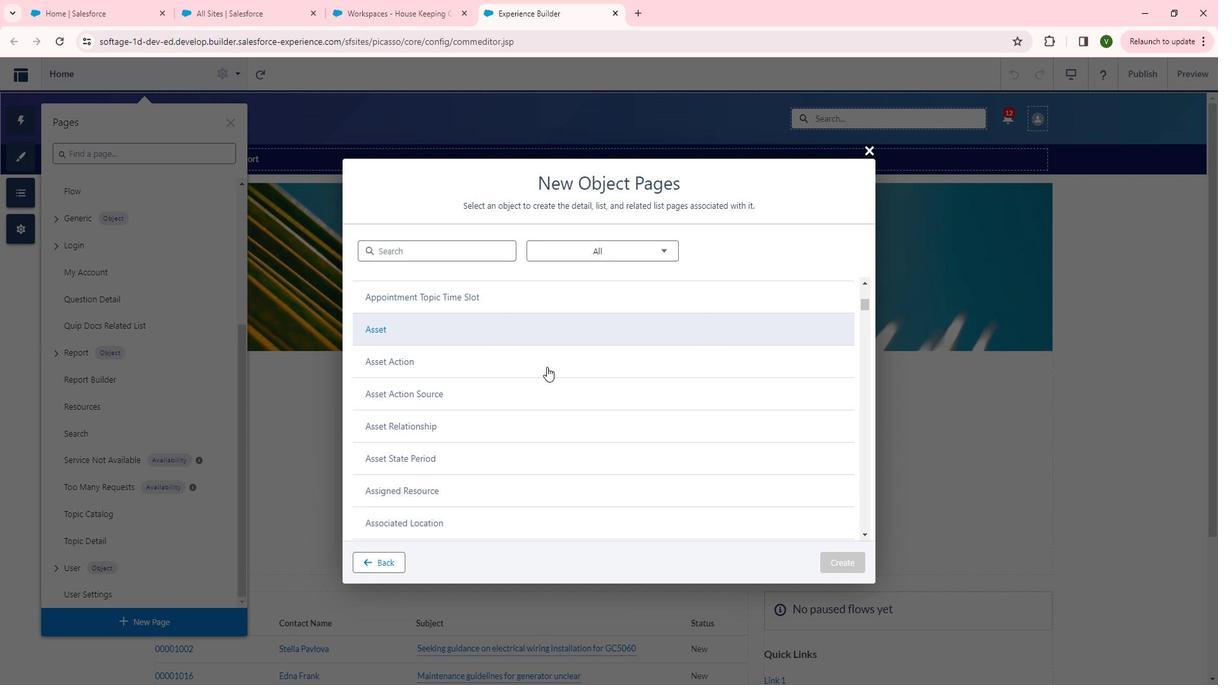 
Action: Mouse scrolled (562, 368) with delta (0, 0)
Screenshot: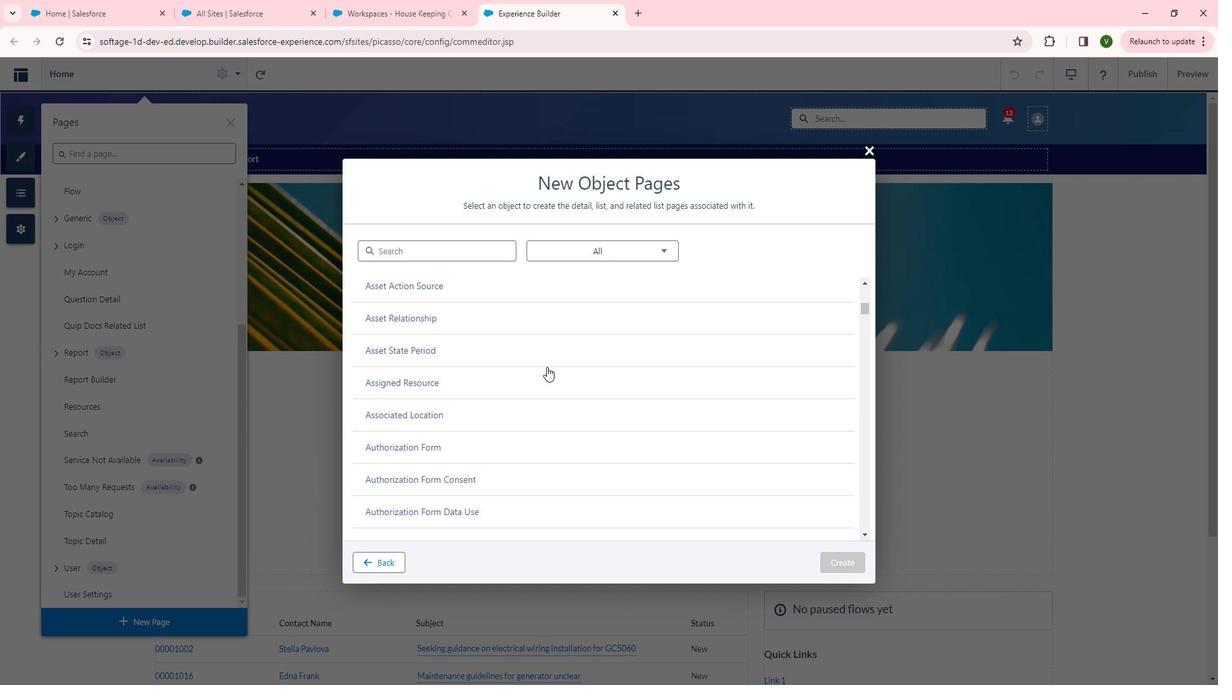 
Action: Mouse scrolled (562, 368) with delta (0, 0)
Screenshot: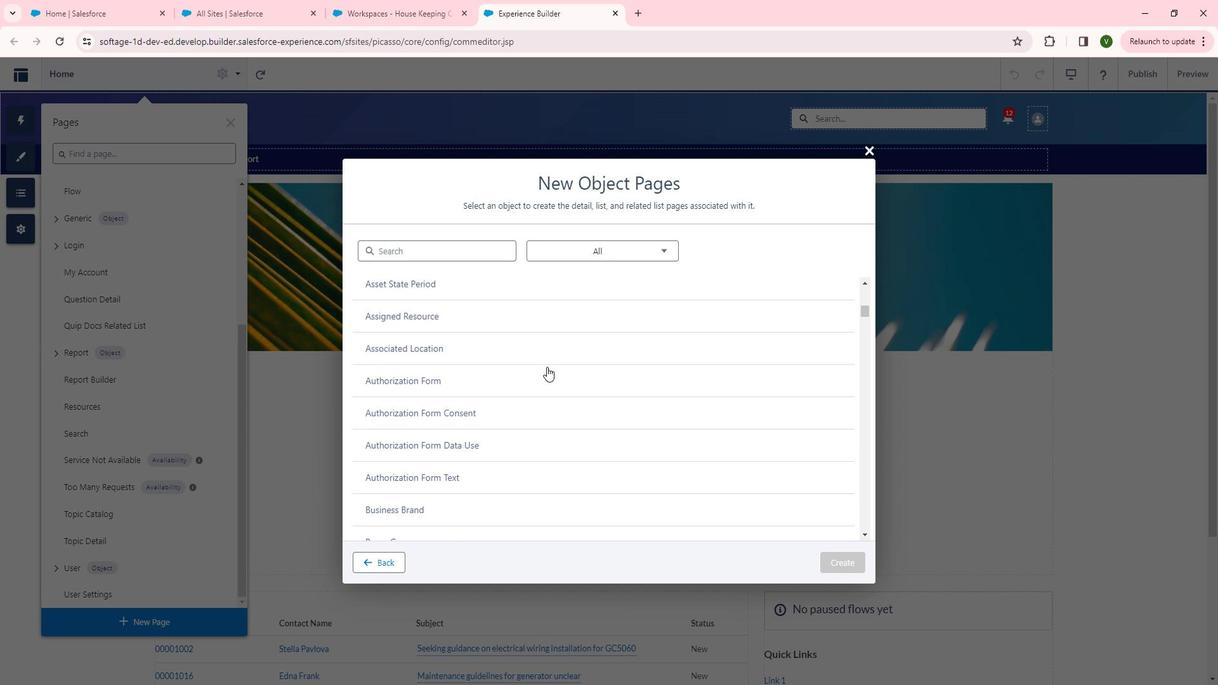 
Action: Mouse scrolled (562, 368) with delta (0, 0)
Screenshot: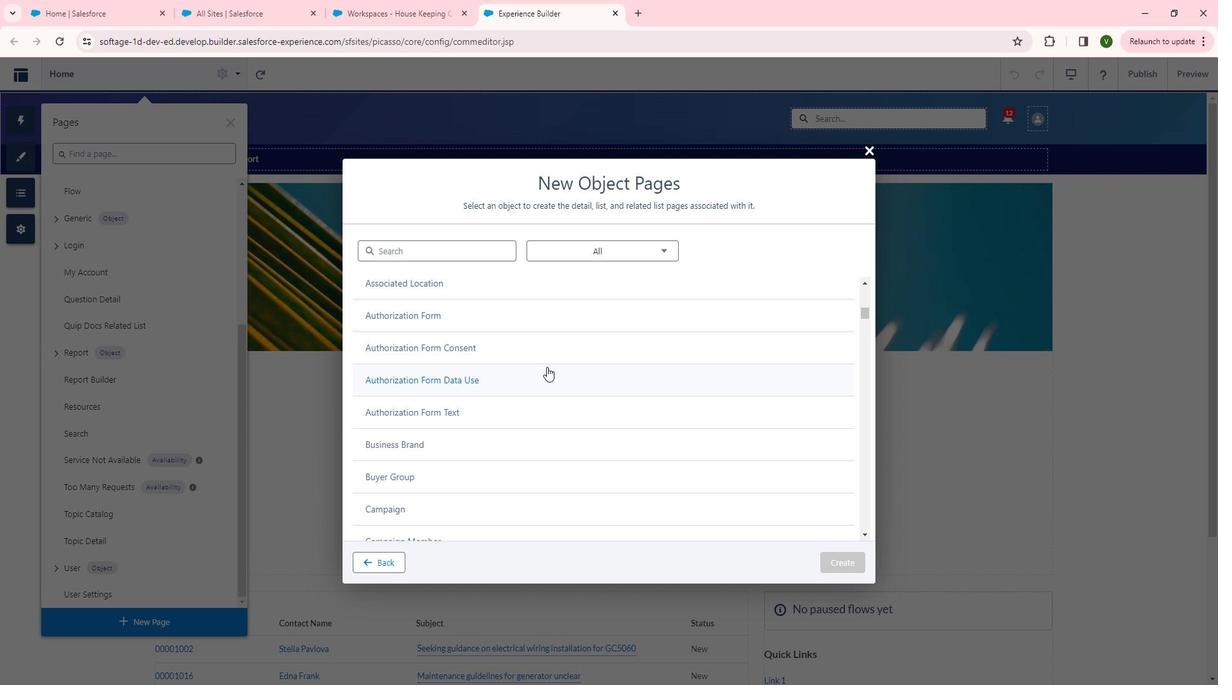 
Action: Mouse scrolled (562, 368) with delta (0, 0)
Screenshot: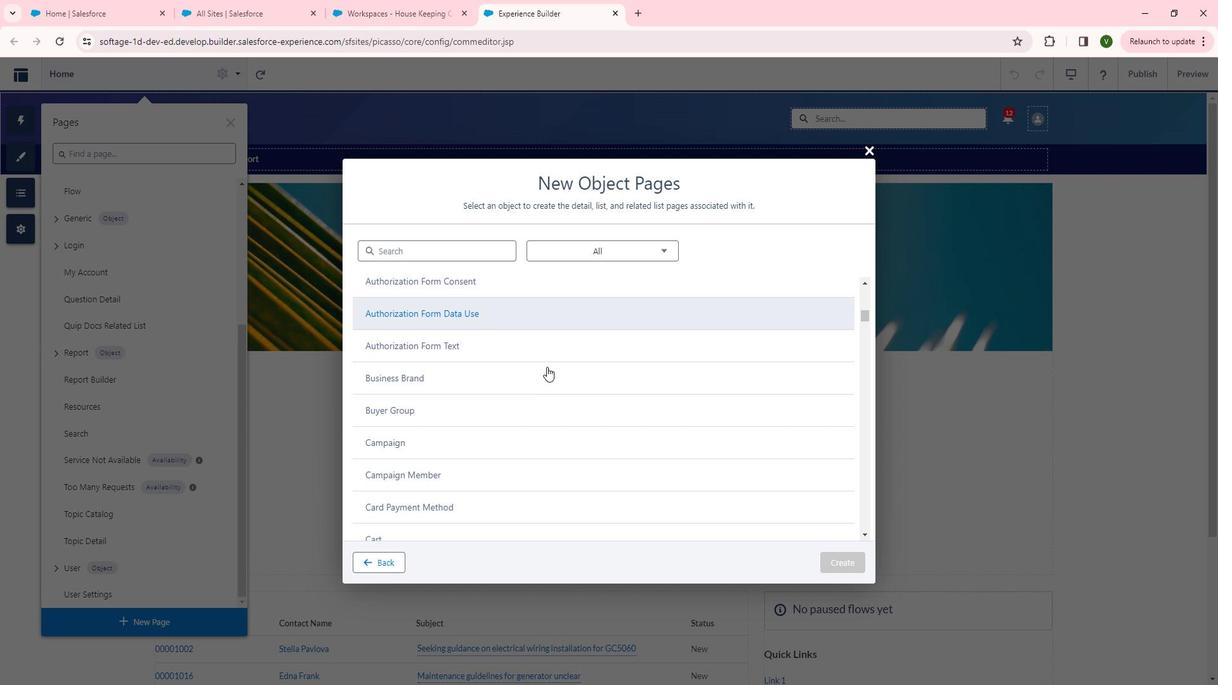 
Action: Mouse scrolled (562, 368) with delta (0, 0)
Screenshot: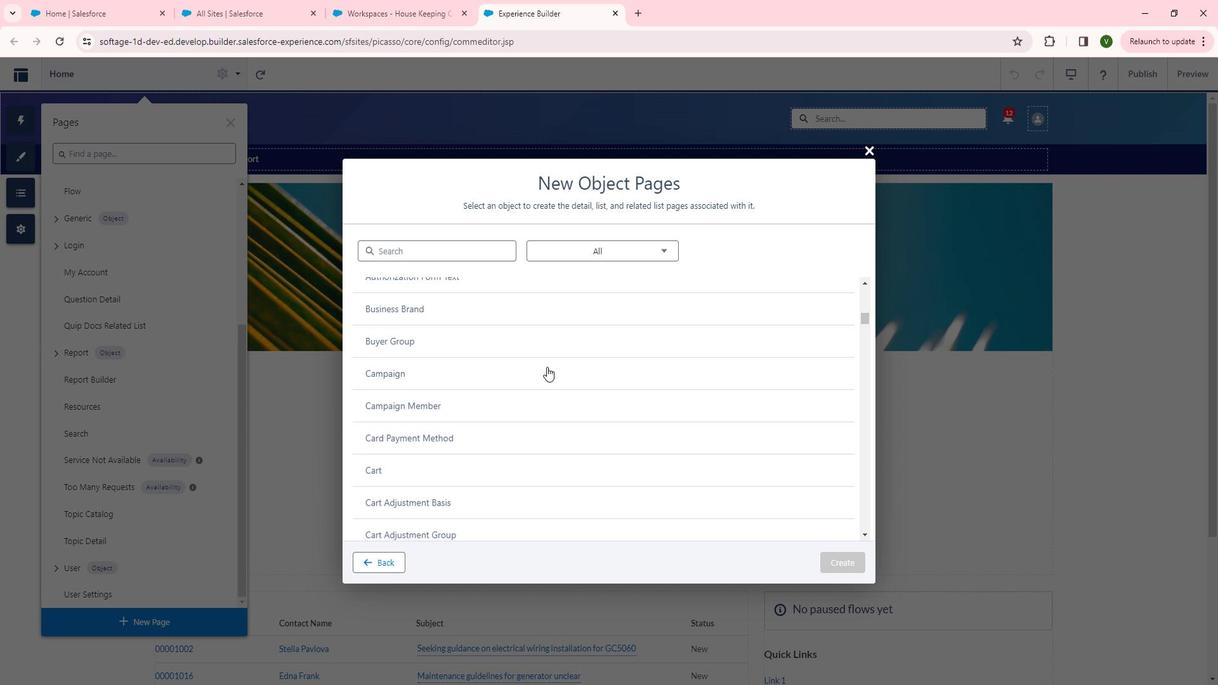 
Action: Mouse scrolled (562, 368) with delta (0, 0)
Screenshot: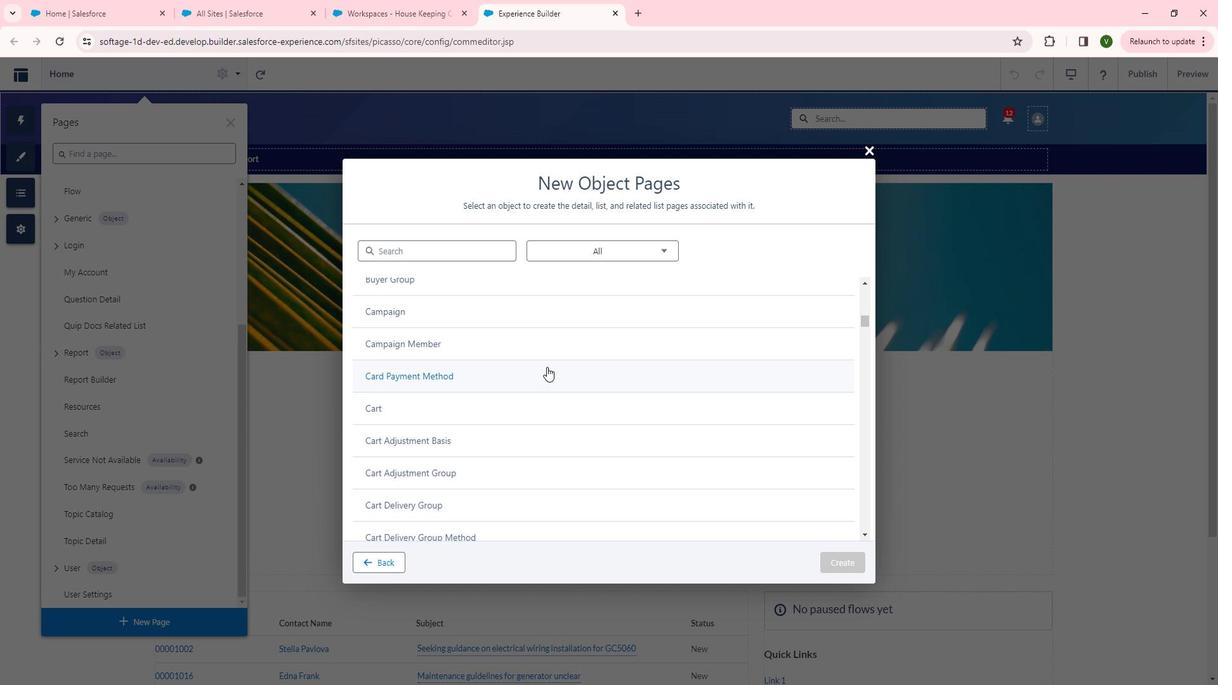 
Action: Mouse scrolled (562, 368) with delta (0, 0)
Screenshot: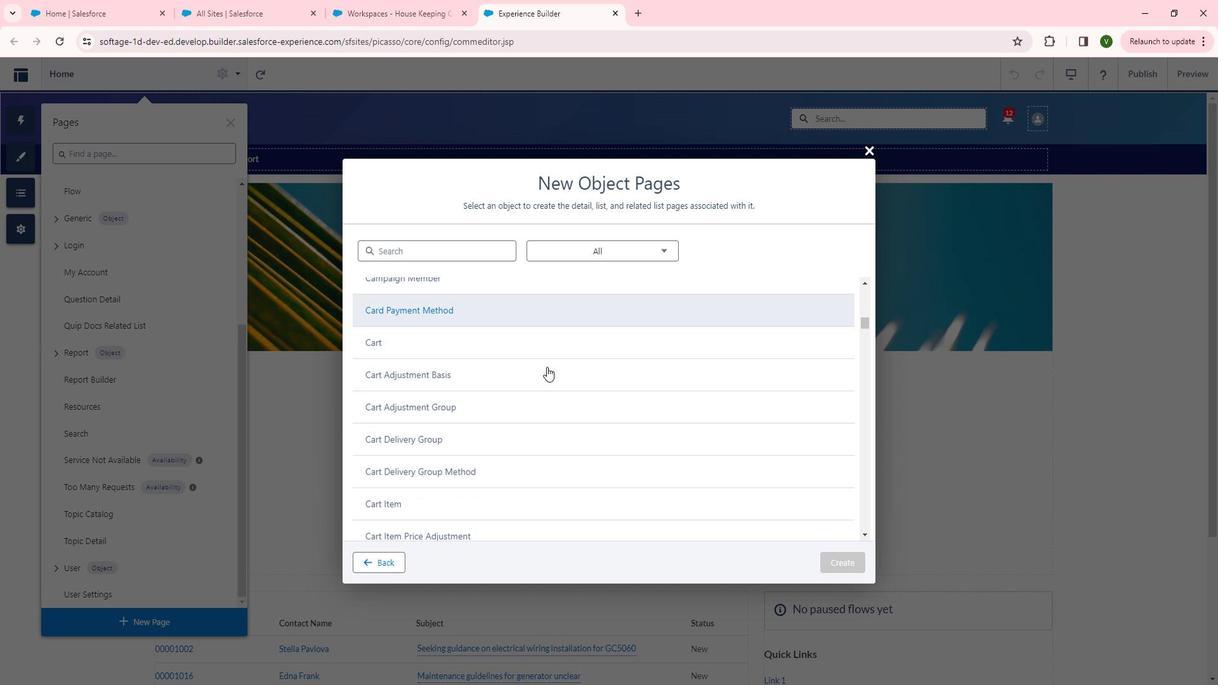 
Action: Mouse scrolled (562, 368) with delta (0, 0)
Screenshot: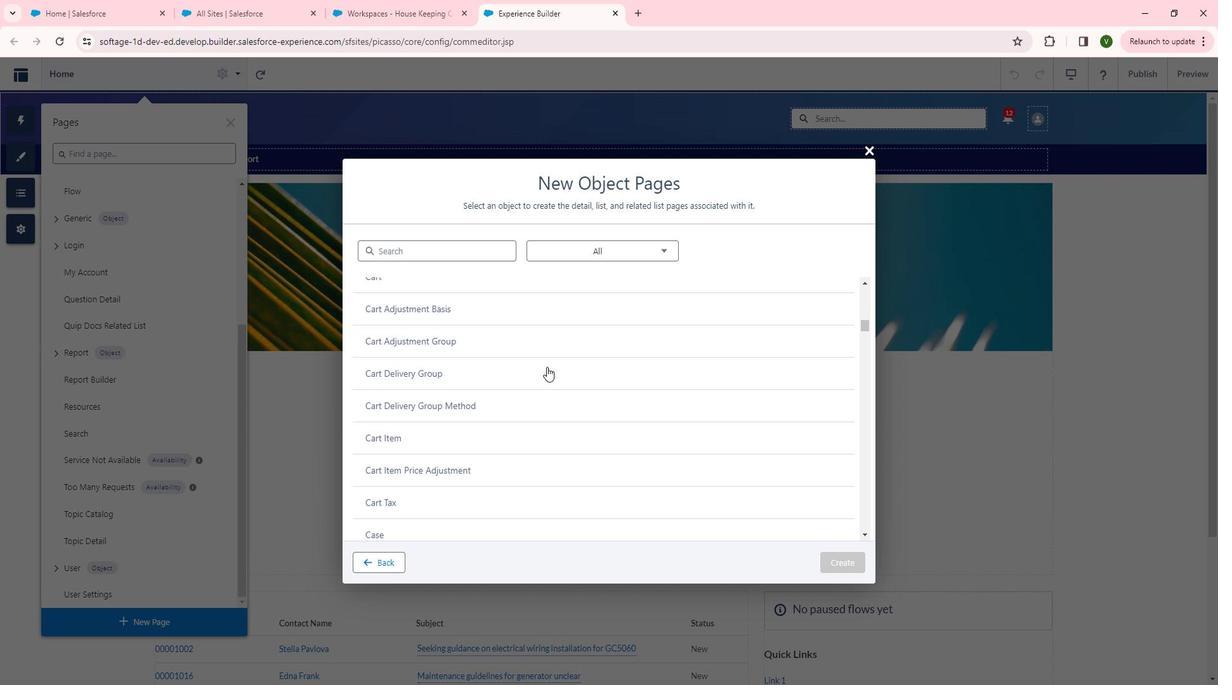 
Action: Mouse scrolled (562, 368) with delta (0, 0)
Screenshot: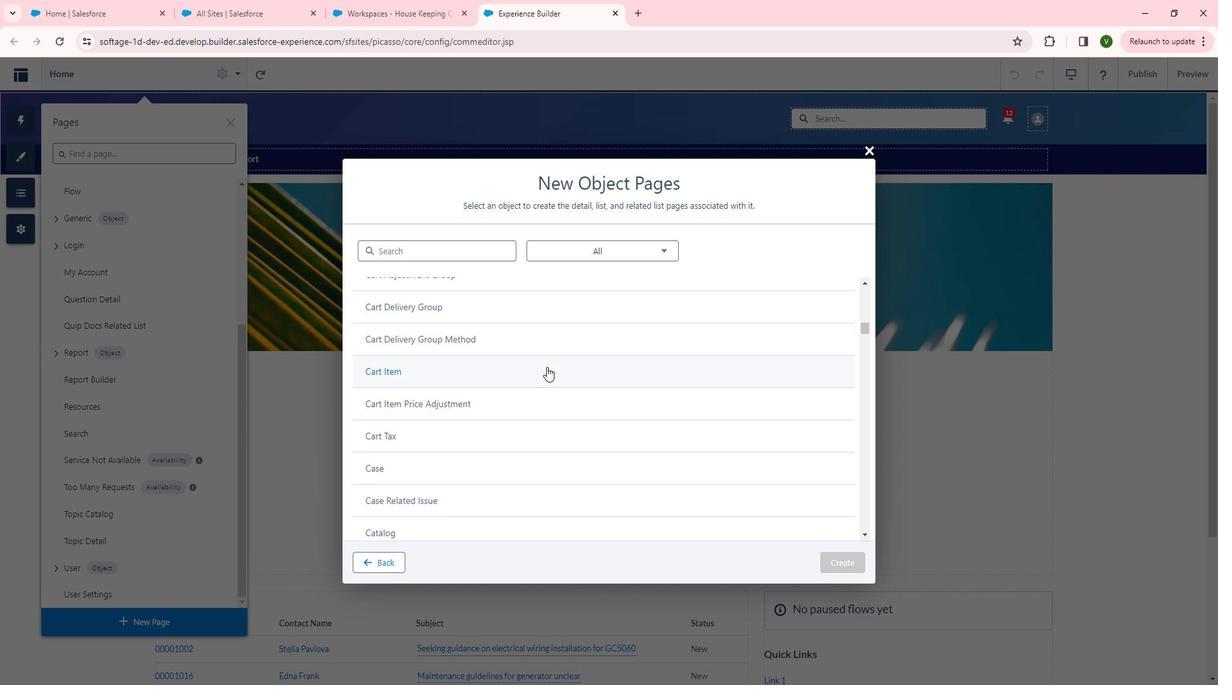 
Action: Mouse scrolled (562, 368) with delta (0, 0)
Screenshot: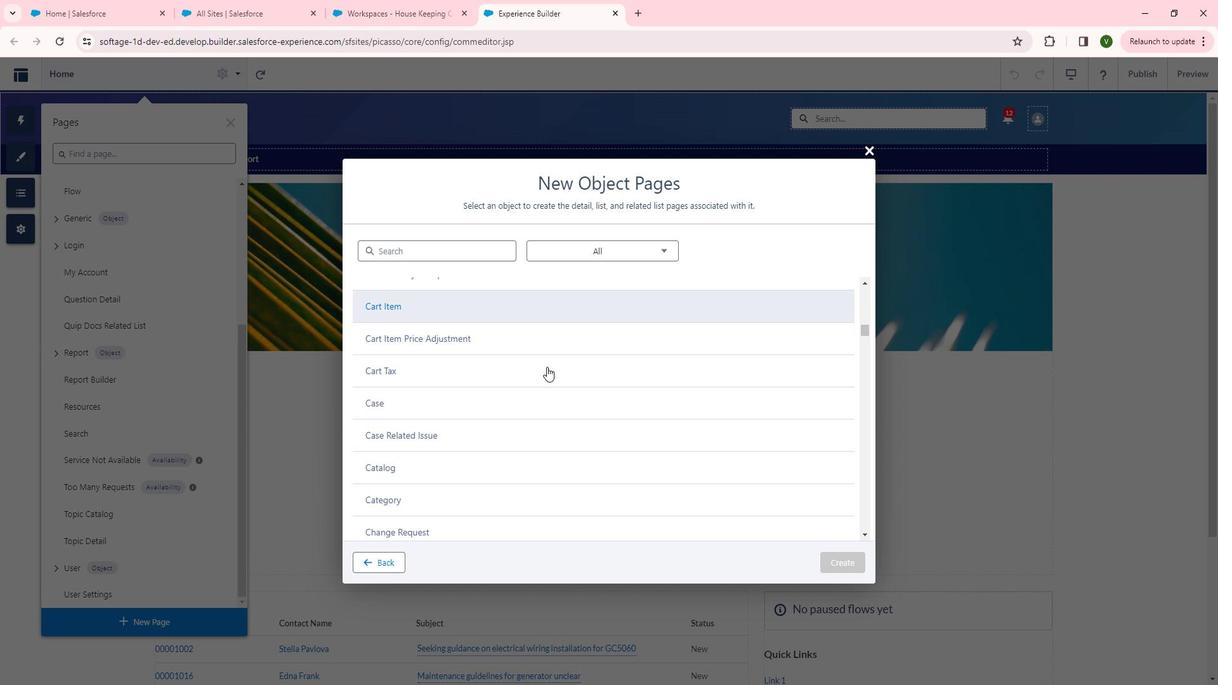 
Action: Mouse scrolled (562, 368) with delta (0, 0)
Screenshot: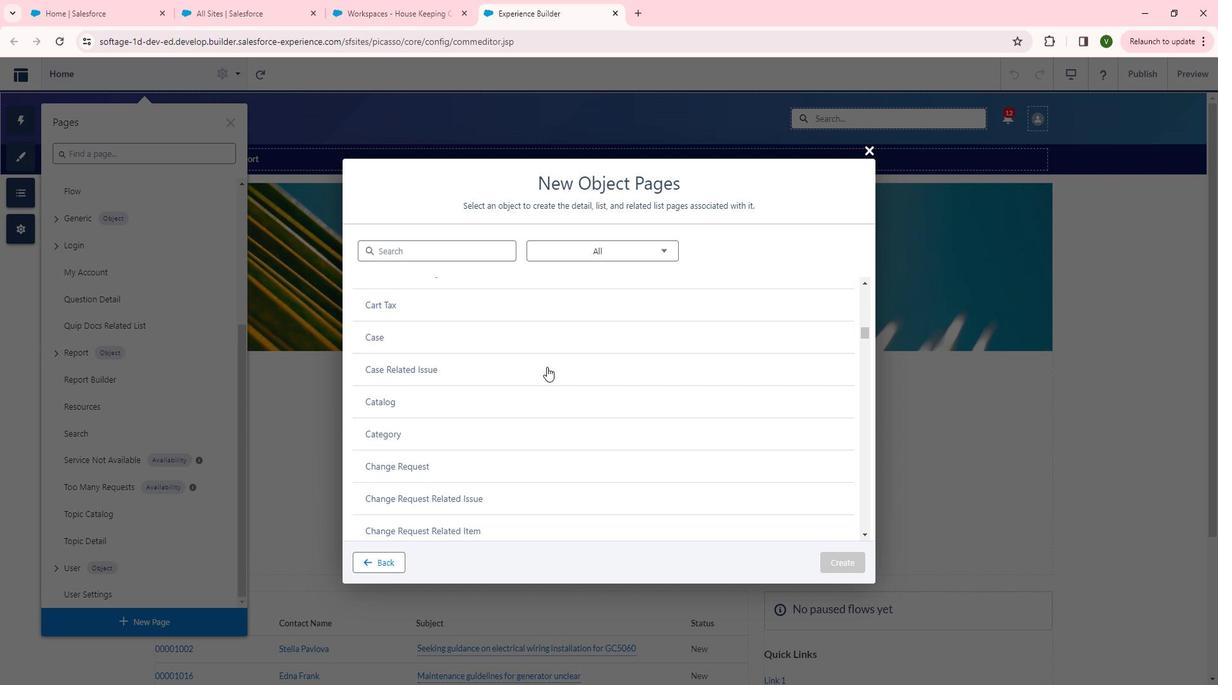 
Action: Mouse scrolled (562, 368) with delta (0, 0)
Screenshot: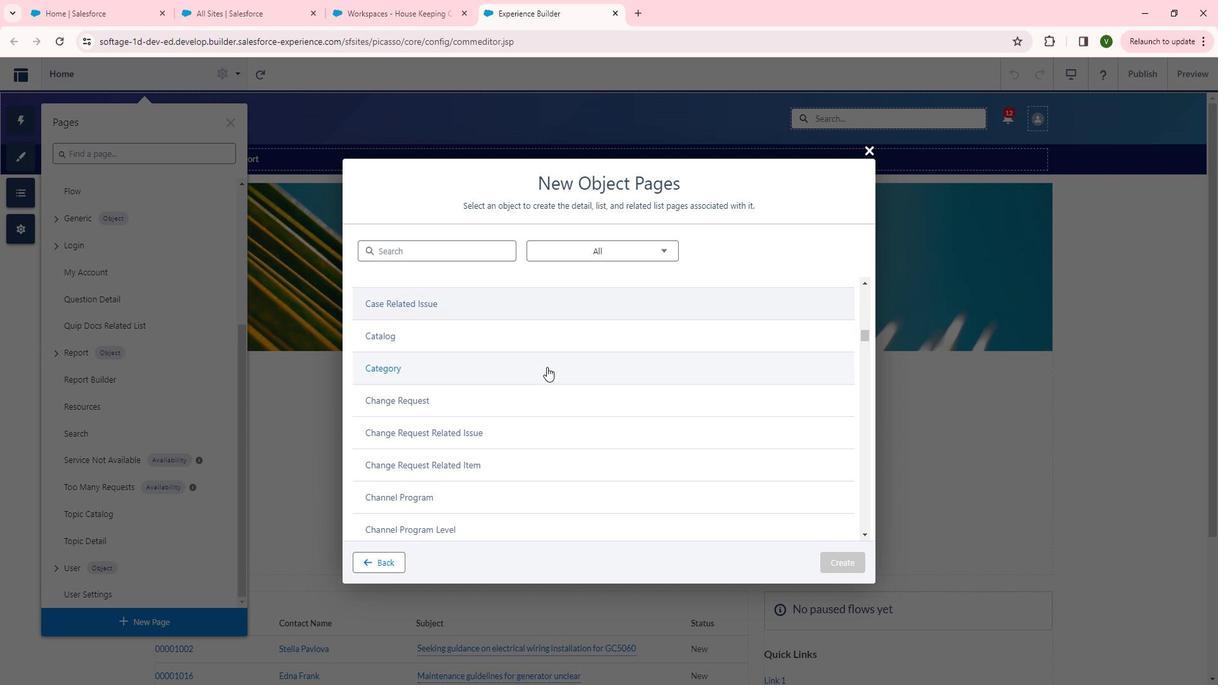 
Action: Mouse scrolled (562, 368) with delta (0, 0)
Screenshot: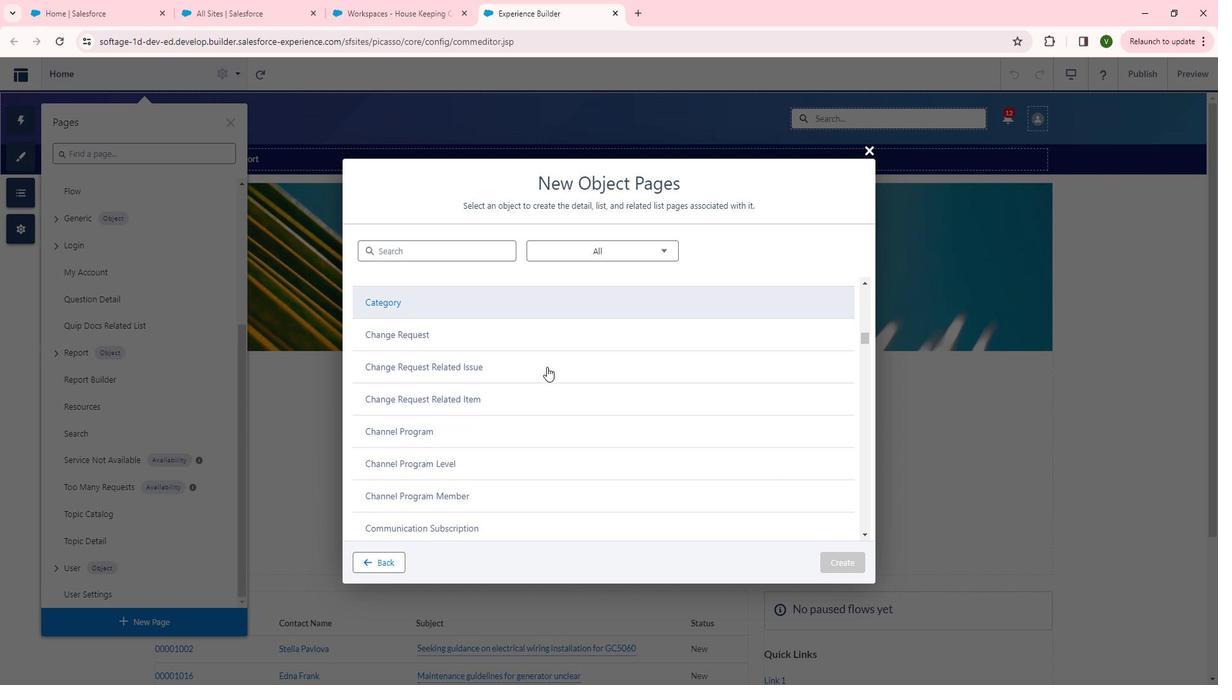 
Action: Mouse scrolled (562, 368) with delta (0, 0)
Screenshot: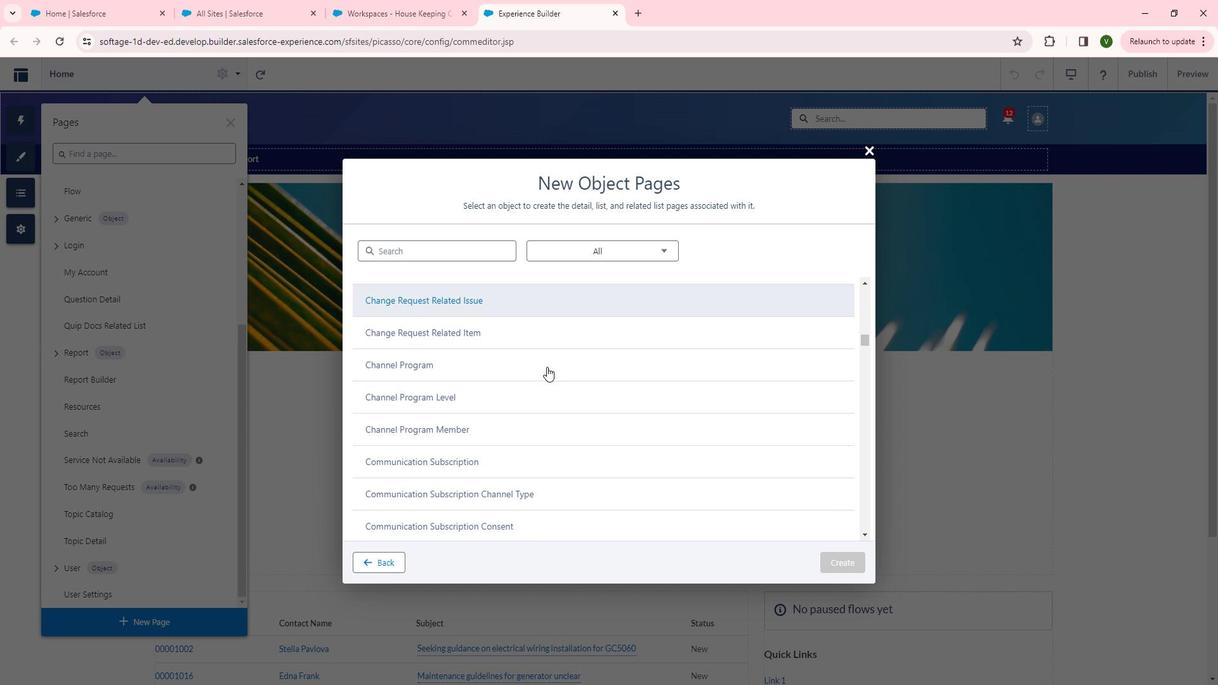 
Action: Mouse scrolled (562, 368) with delta (0, 0)
Screenshot: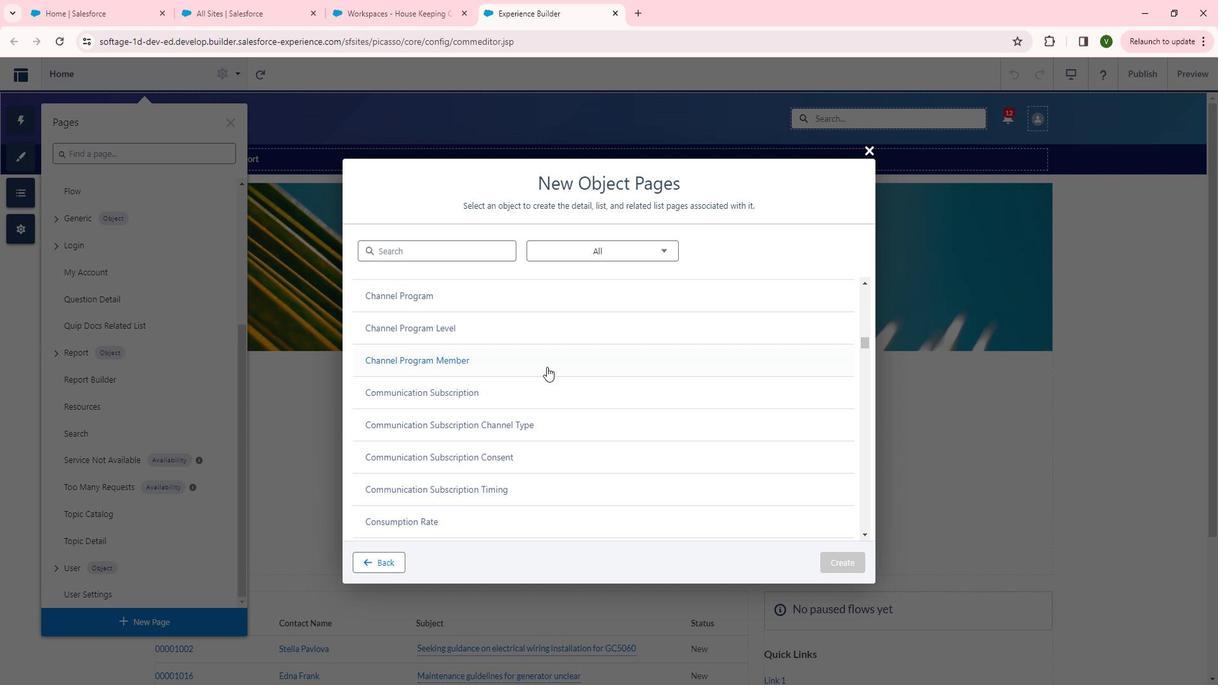 
Action: Mouse scrolled (562, 368) with delta (0, 0)
Screenshot: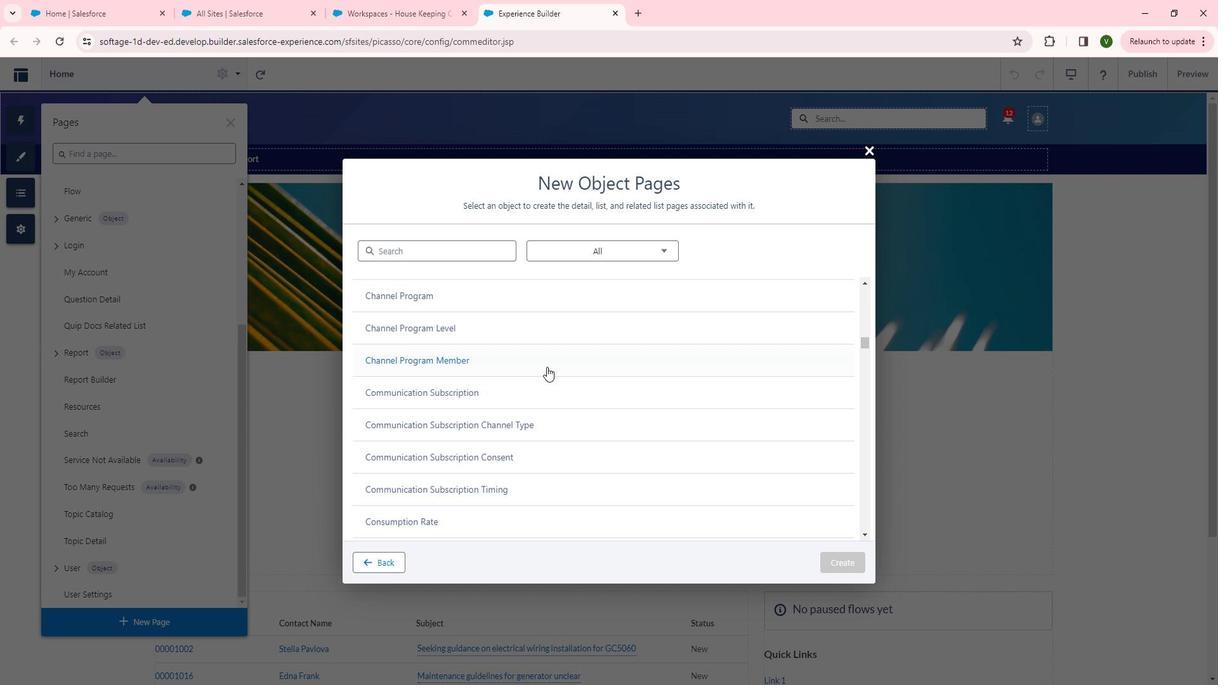 
Action: Mouse scrolled (562, 368) with delta (0, 0)
Screenshot: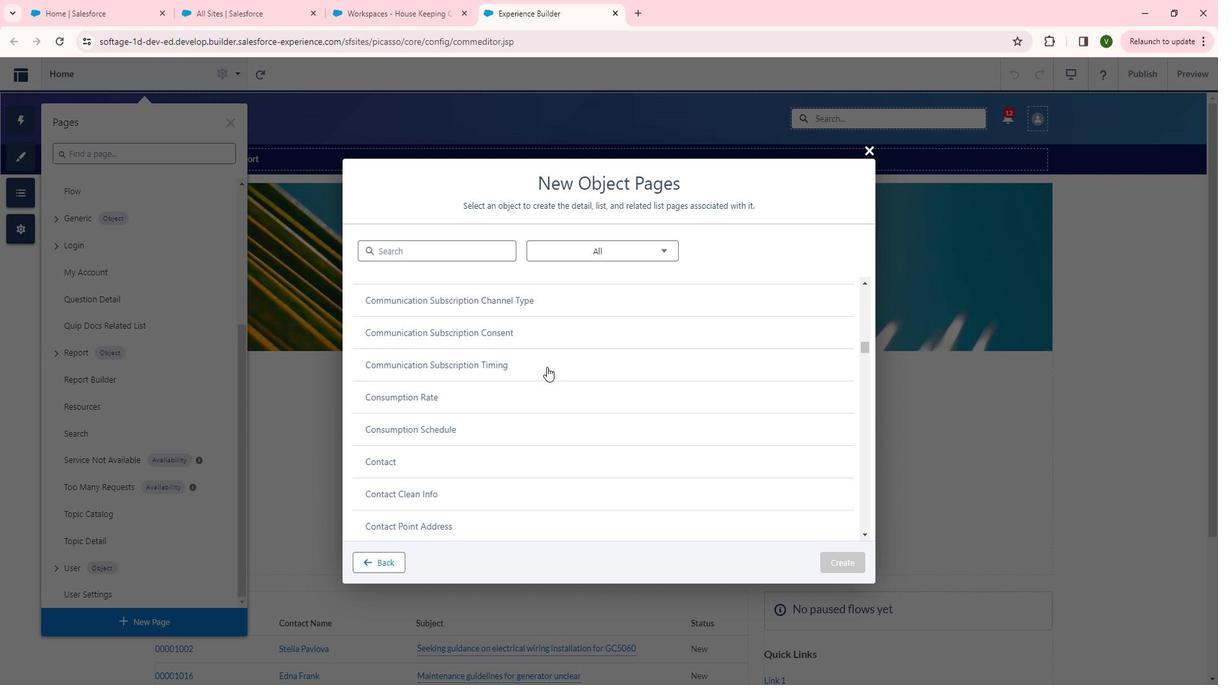 
Action: Mouse scrolled (562, 368) with delta (0, 0)
Screenshot: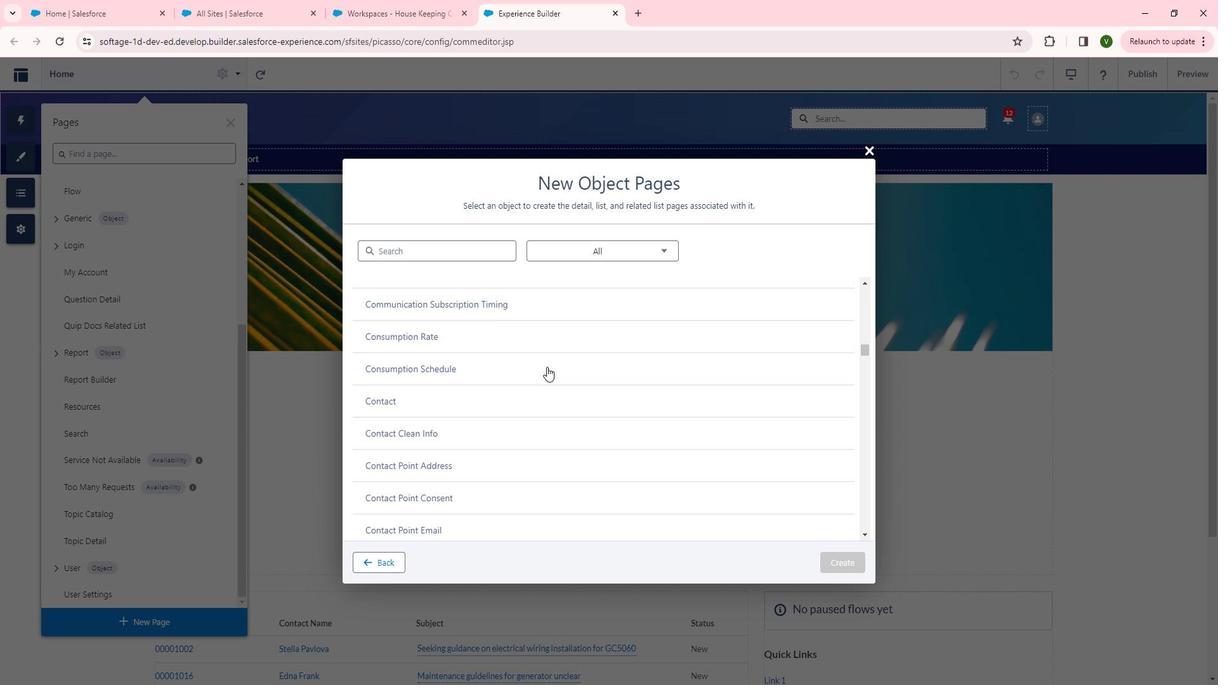 
Action: Mouse scrolled (562, 368) with delta (0, 0)
Screenshot: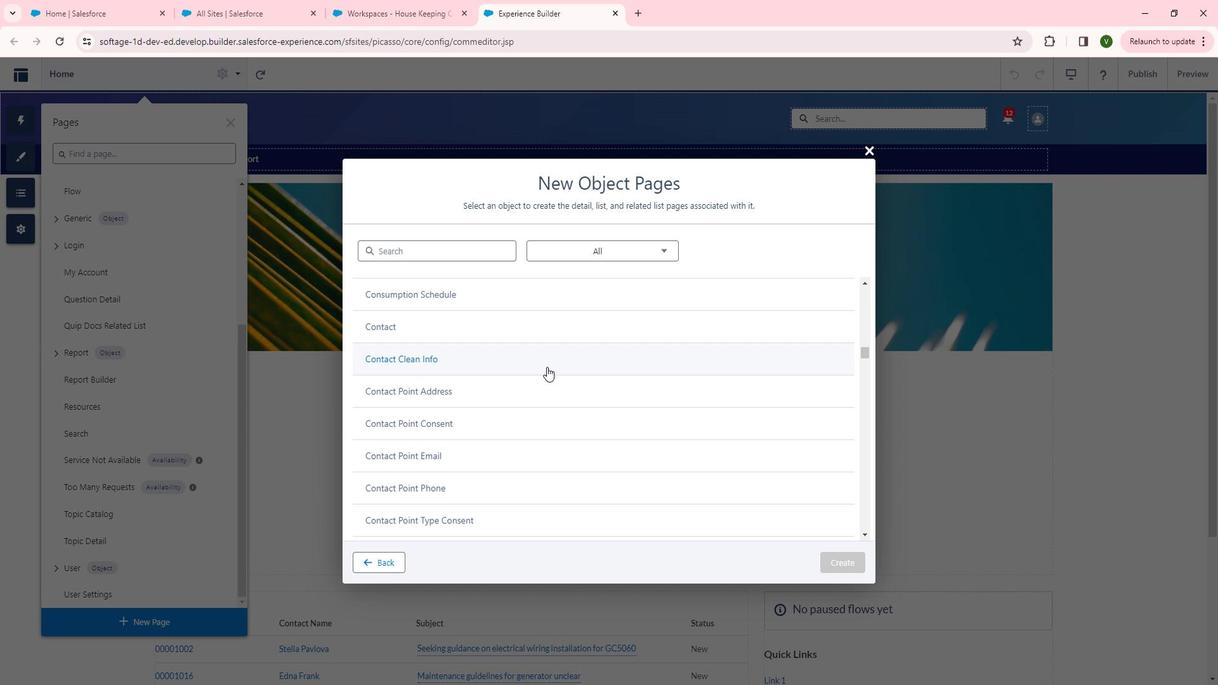 
Action: Mouse scrolled (562, 368) with delta (0, 0)
Screenshot: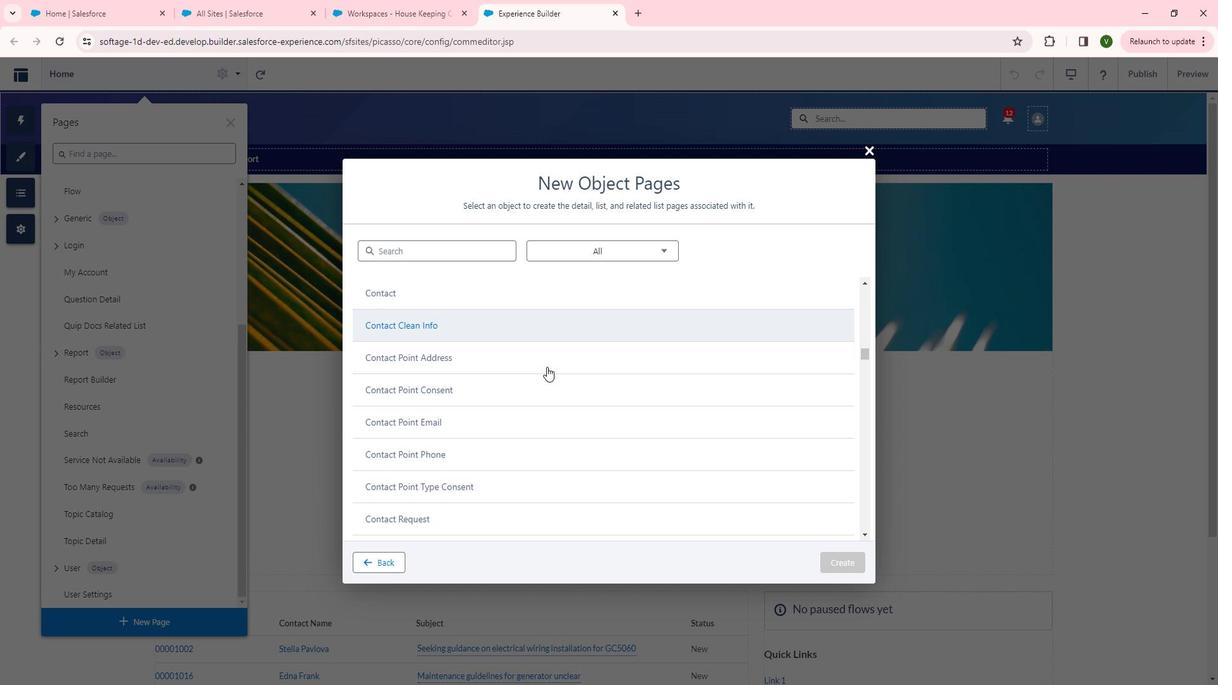 
Action: Mouse scrolled (562, 368) with delta (0, 0)
Screenshot: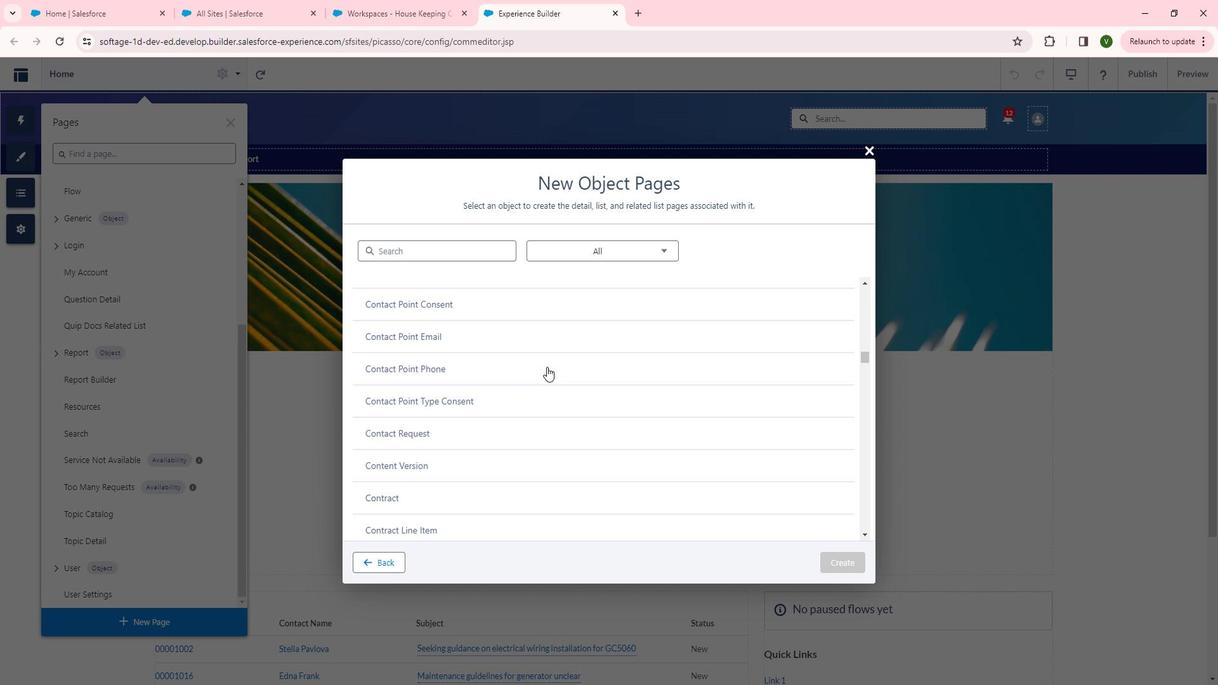 
Action: Mouse scrolled (562, 368) with delta (0, 0)
Screenshot: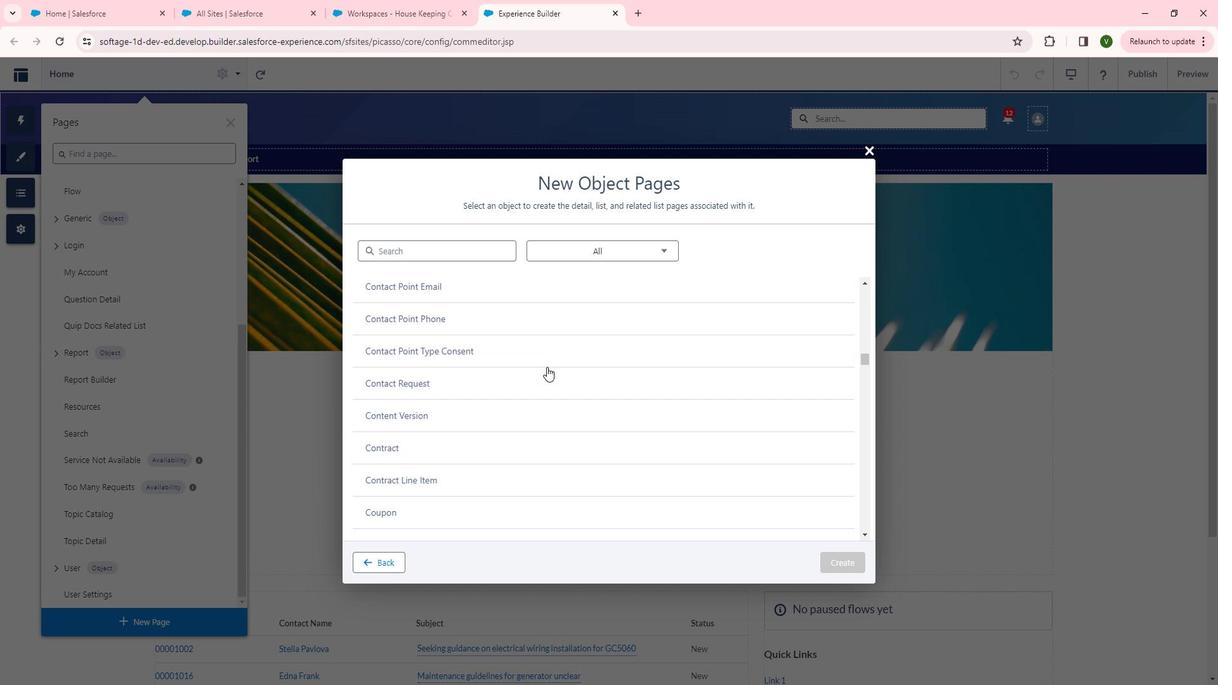 
Action: Mouse scrolled (562, 368) with delta (0, 0)
Screenshot: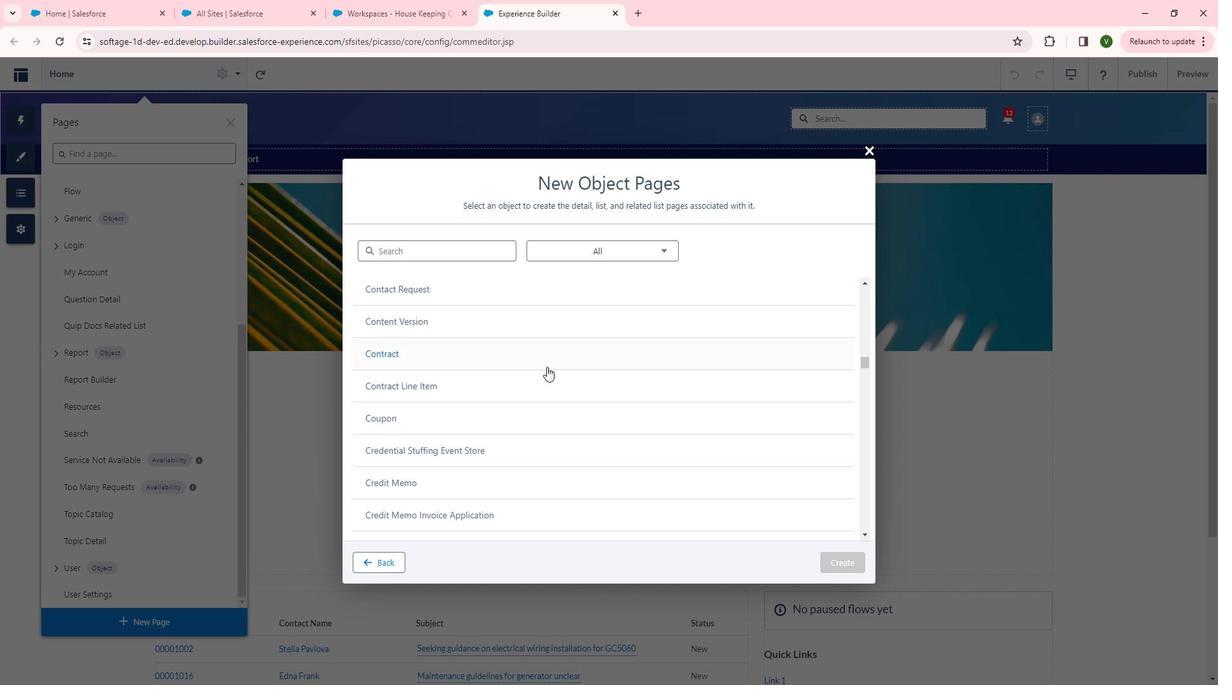 
Action: Mouse scrolled (562, 368) with delta (0, 0)
Screenshot: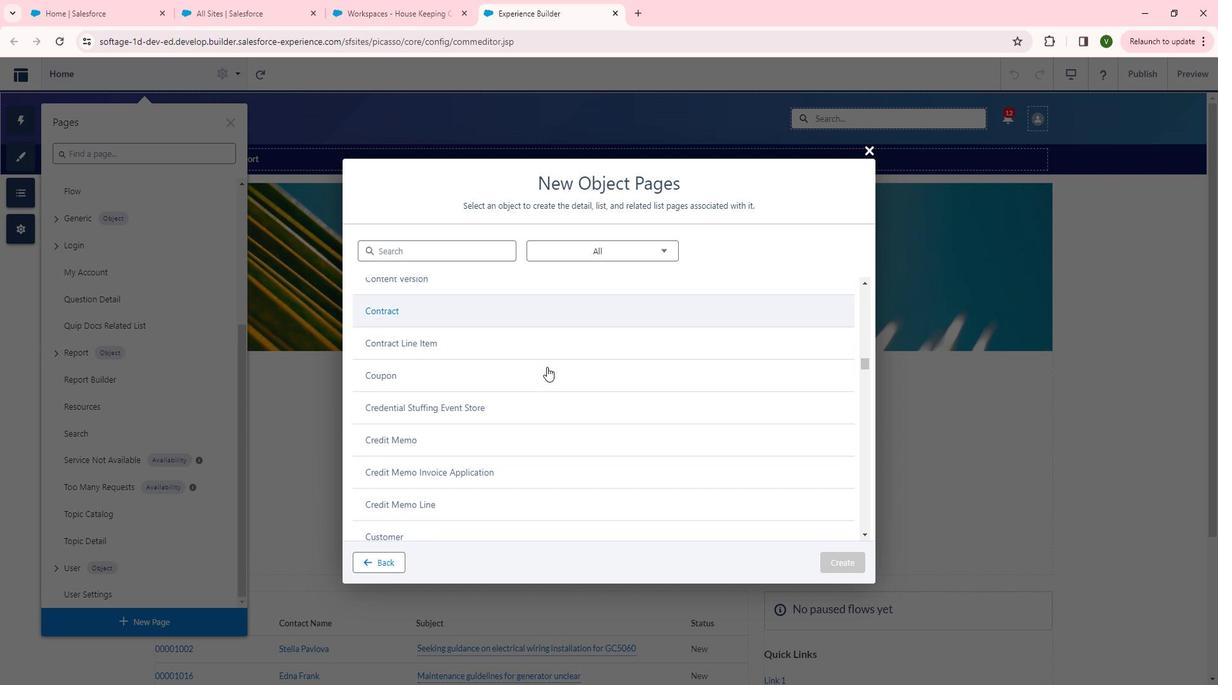 
Action: Mouse scrolled (562, 368) with delta (0, 0)
Screenshot: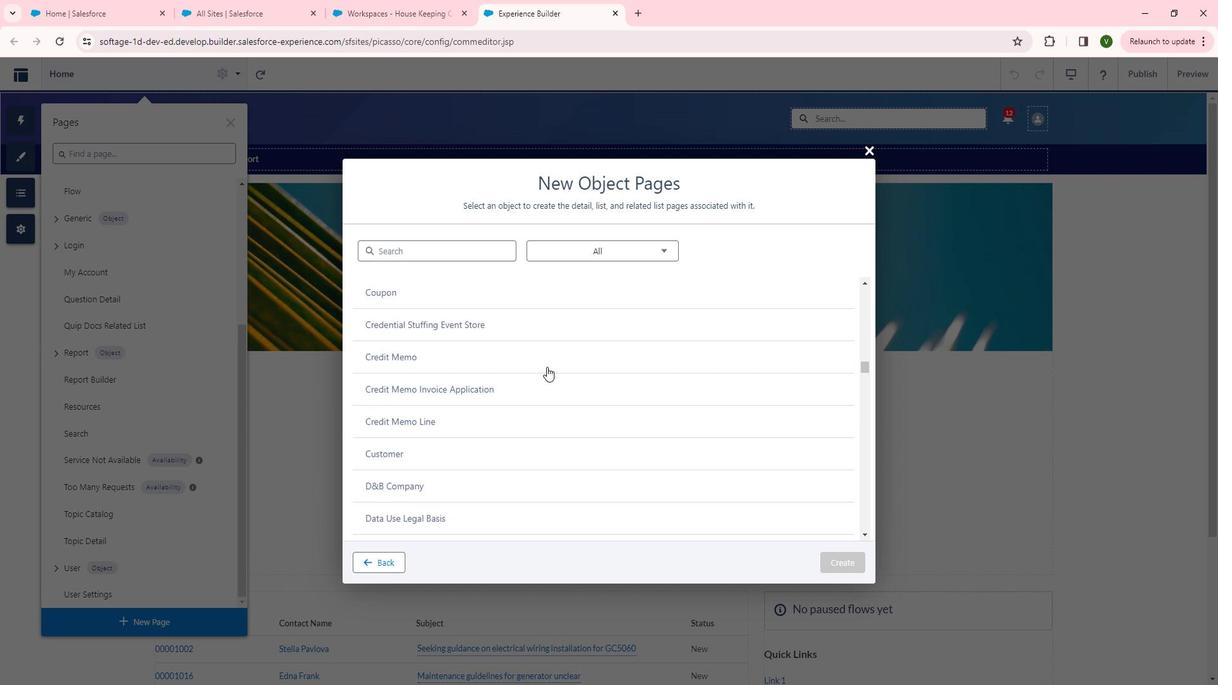 
Action: Mouse scrolled (562, 368) with delta (0, 0)
Screenshot: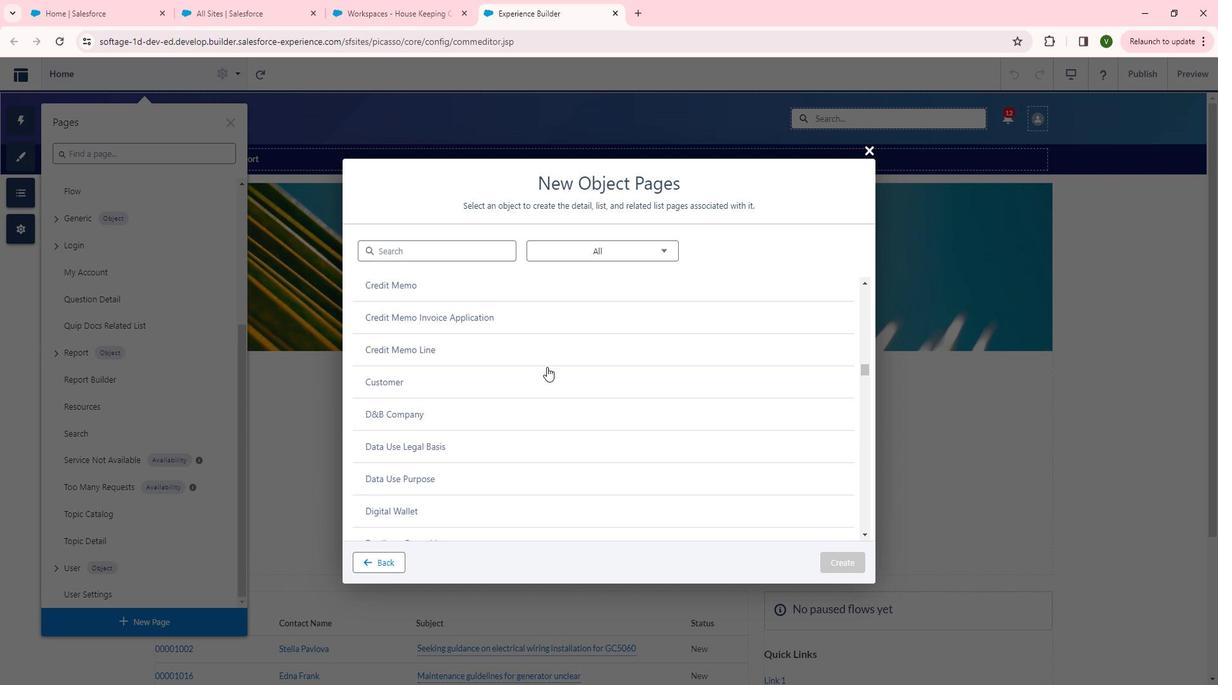 
Action: Mouse scrolled (562, 368) with delta (0, 0)
Screenshot: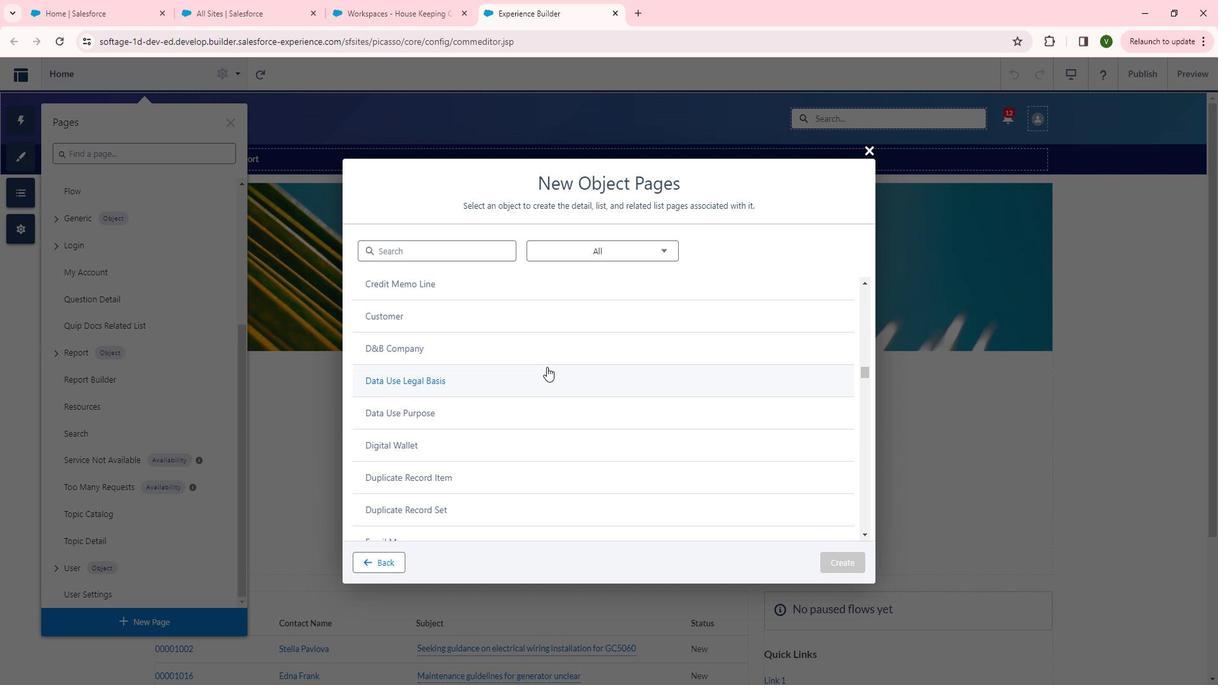 
Action: Mouse scrolled (562, 368) with delta (0, 0)
Screenshot: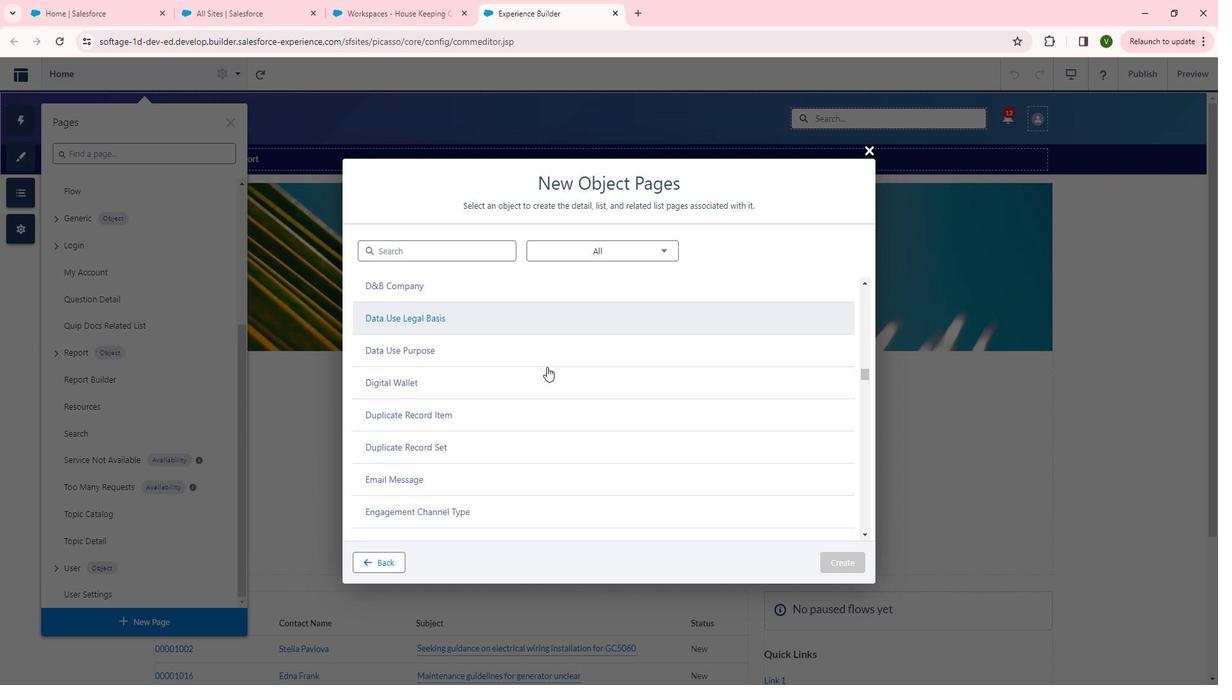 
Action: Mouse scrolled (562, 368) with delta (0, 0)
Screenshot: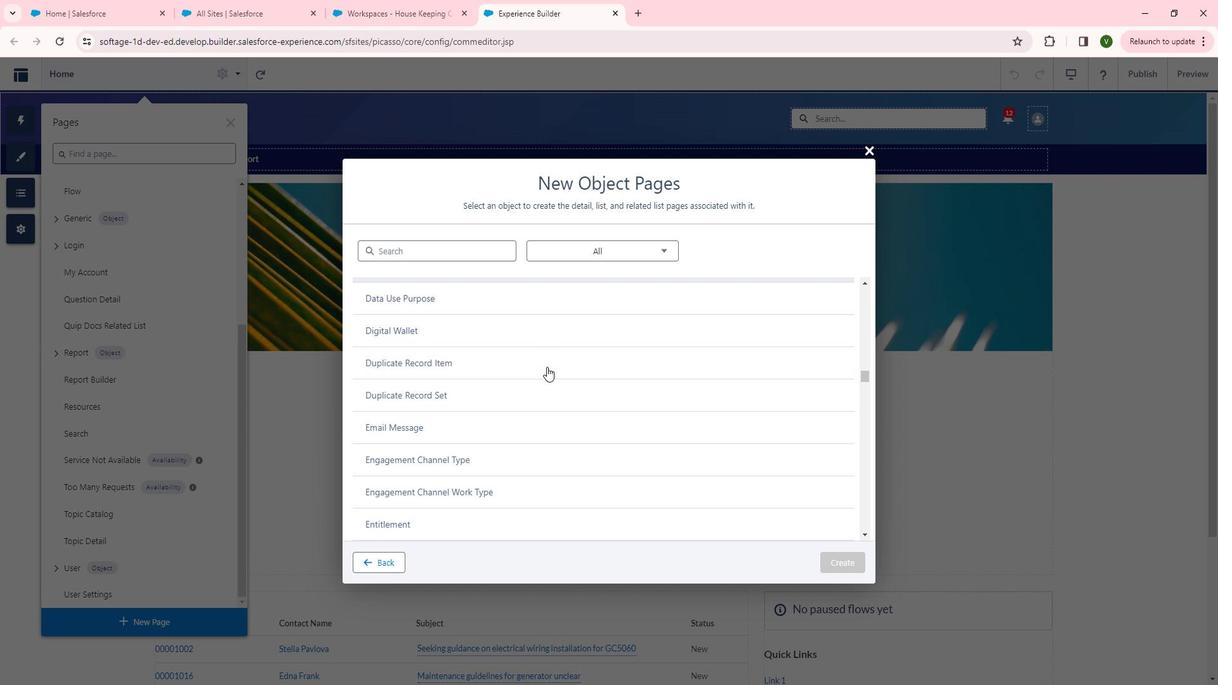 
Action: Mouse scrolled (562, 368) with delta (0, 0)
Screenshot: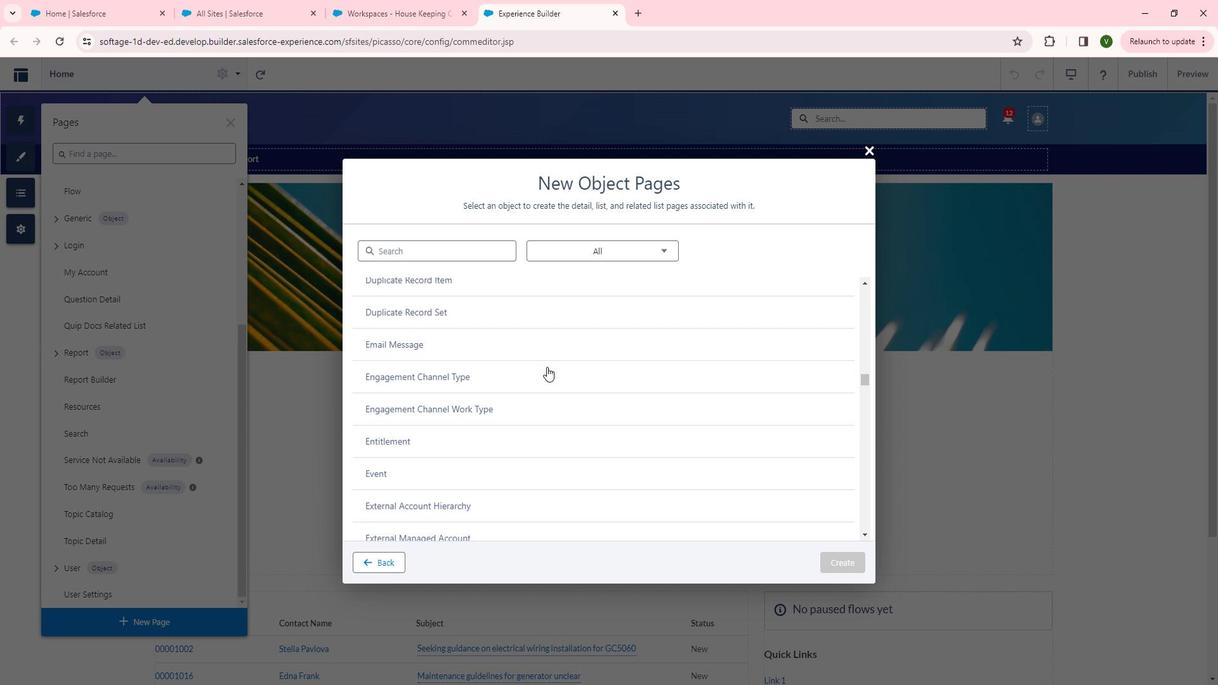 
Action: Mouse scrolled (562, 368) with delta (0, 0)
Screenshot: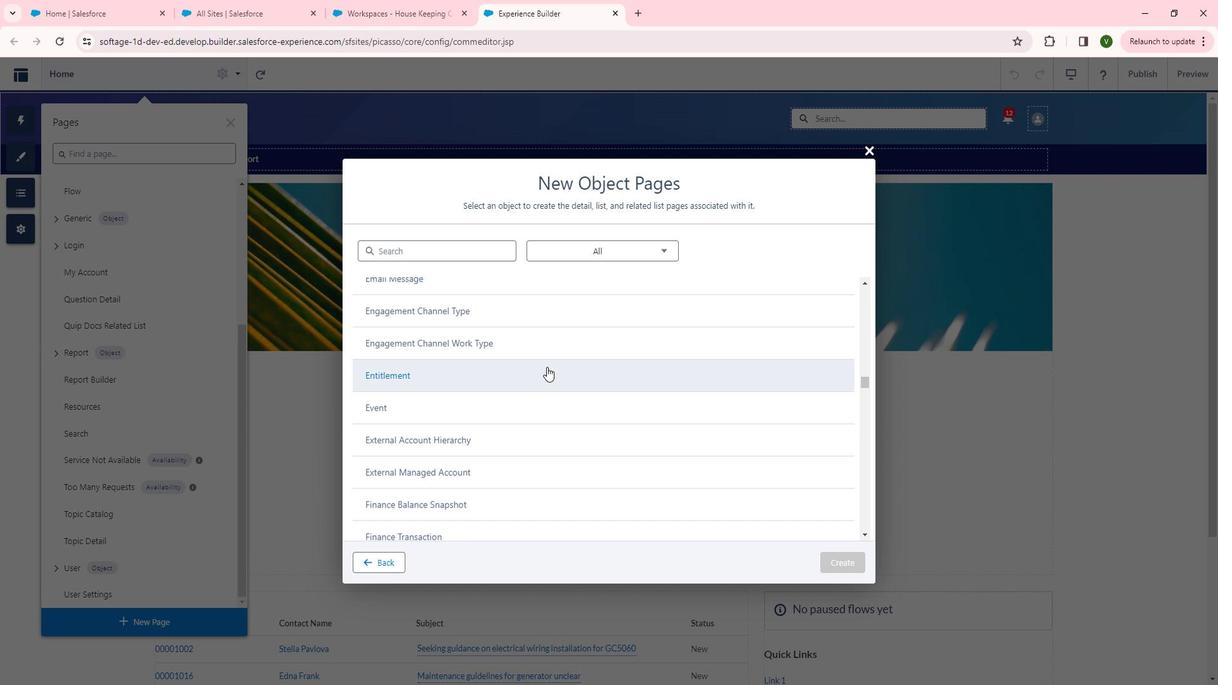 
Action: Mouse scrolled (562, 368) with delta (0, 0)
Screenshot: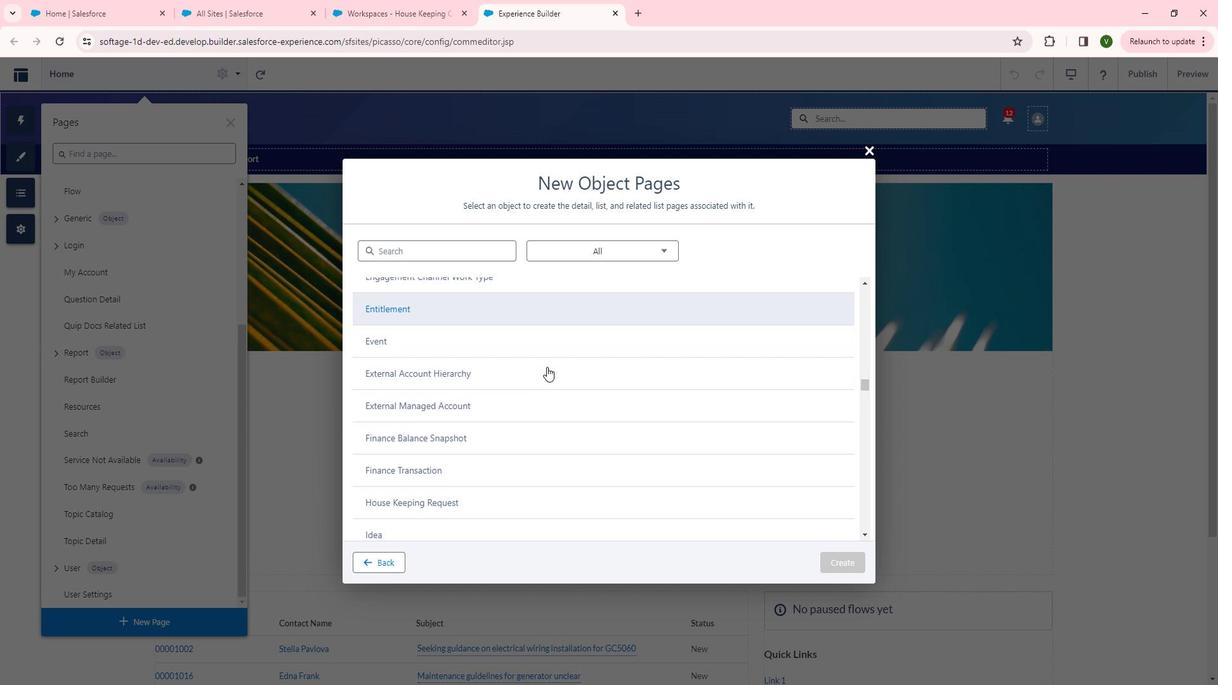 
Action: Mouse scrolled (562, 368) with delta (0, 0)
Screenshot: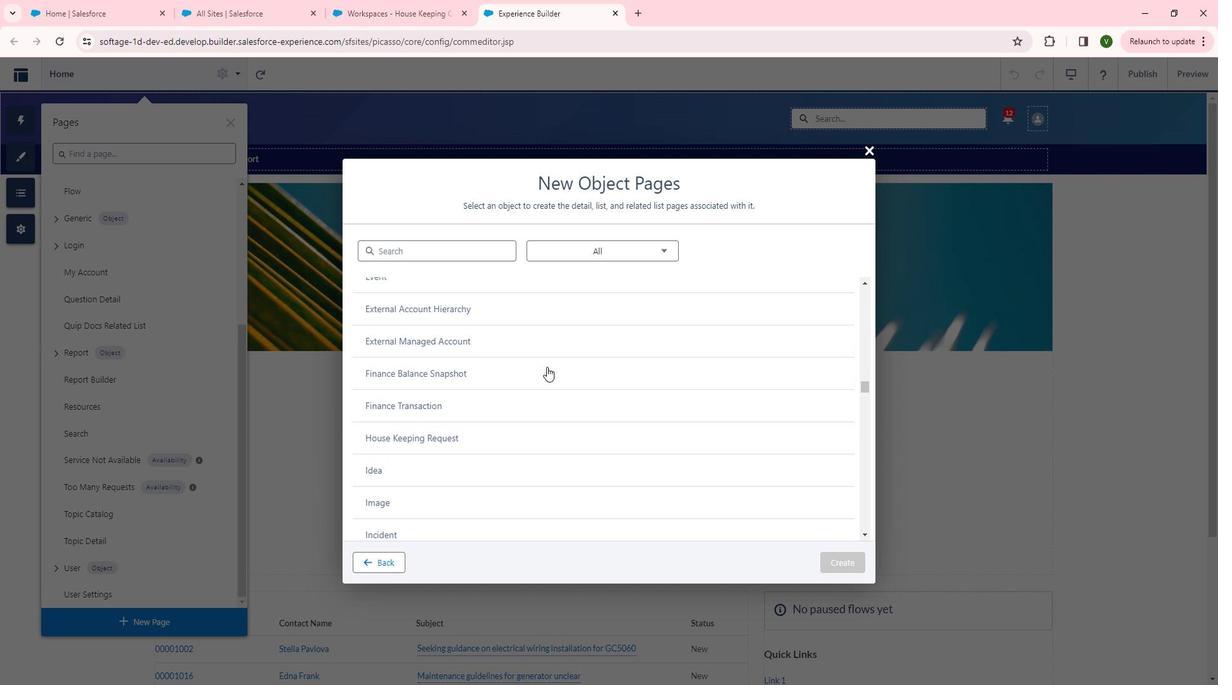 
Action: Mouse scrolled (562, 368) with delta (0, 0)
Screenshot: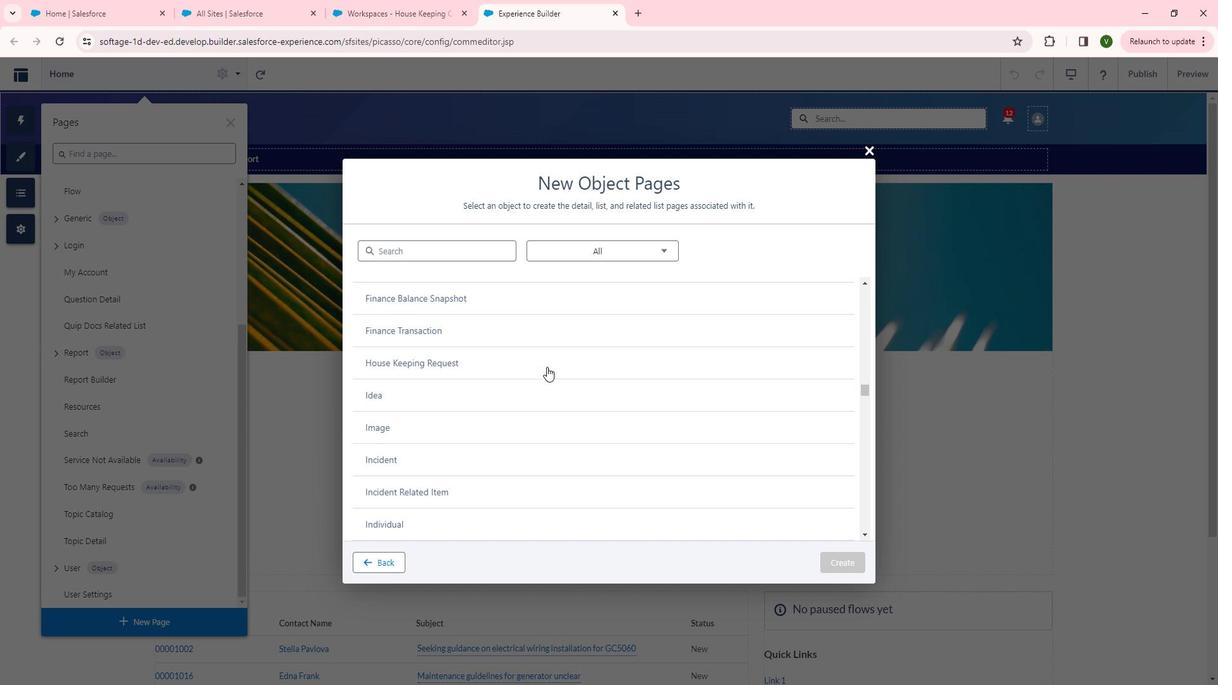 
Action: Mouse scrolled (562, 368) with delta (0, 0)
Screenshot: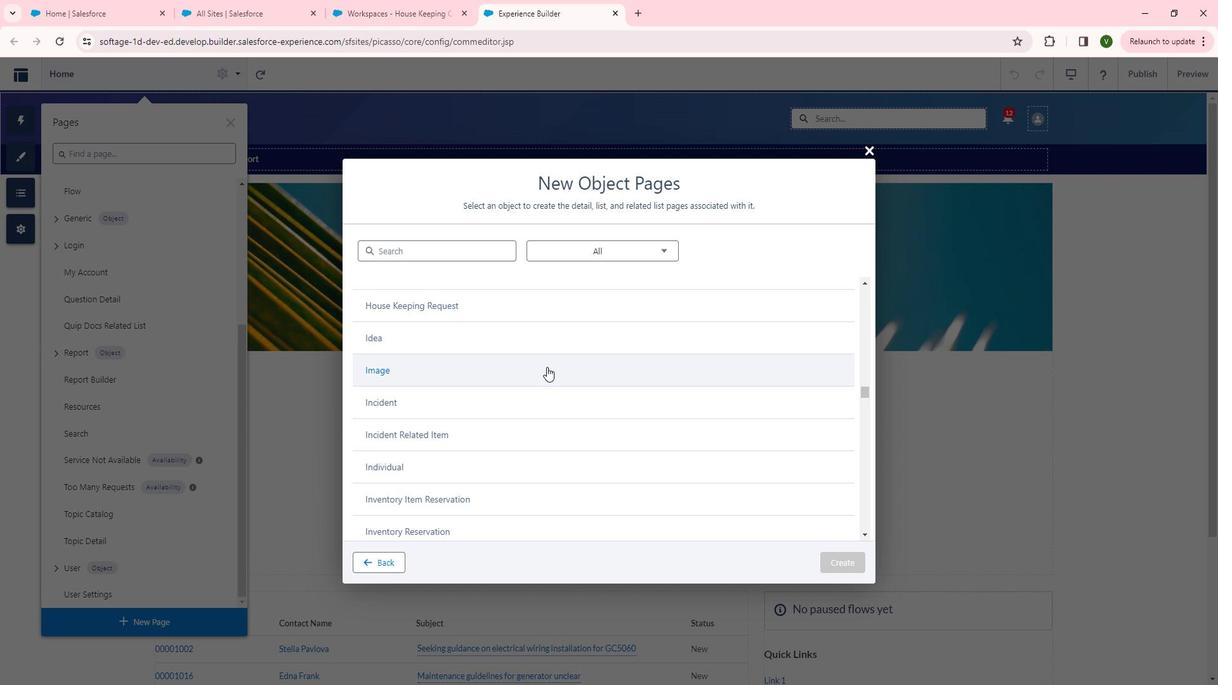 
Action: Mouse scrolled (562, 368) with delta (0, 0)
Screenshot: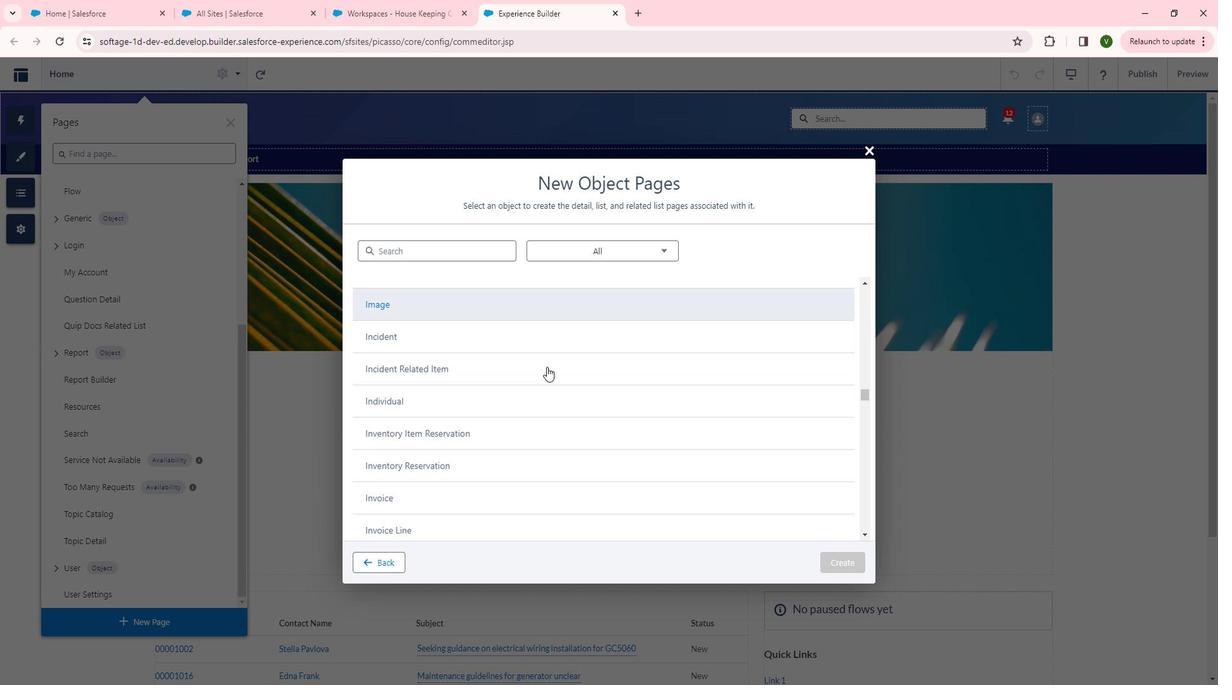 
Action: Mouse scrolled (562, 368) with delta (0, 0)
Screenshot: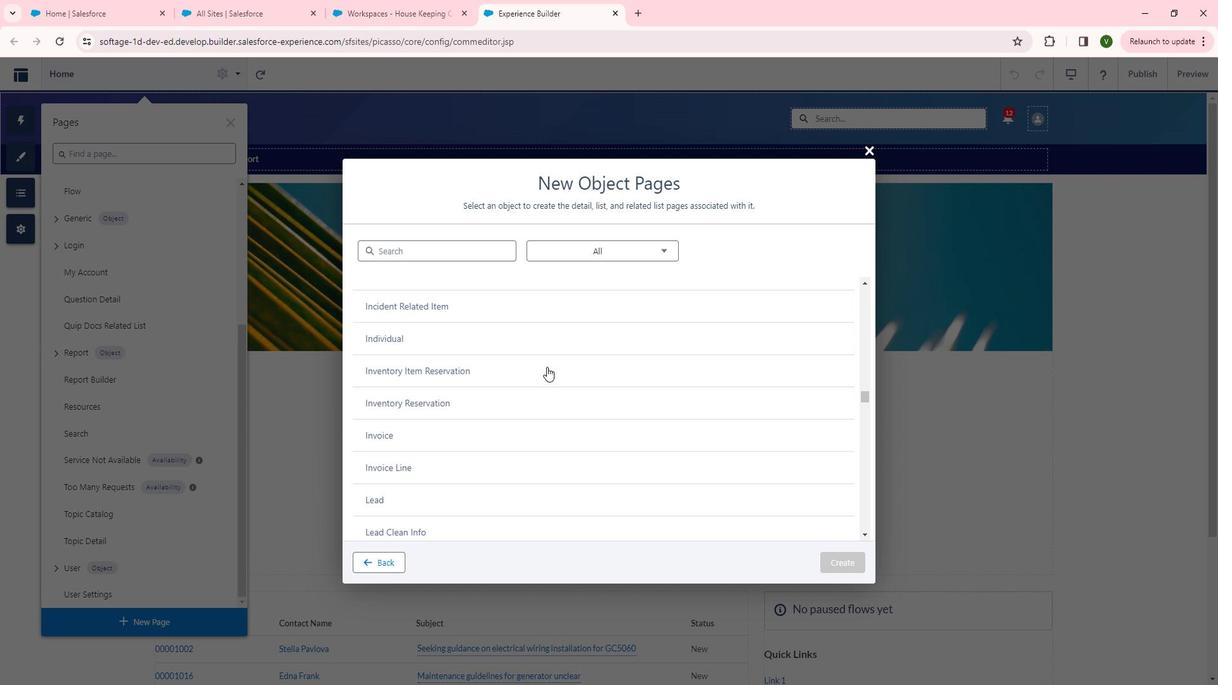 
Action: Mouse scrolled (562, 368) with delta (0, 0)
Screenshot: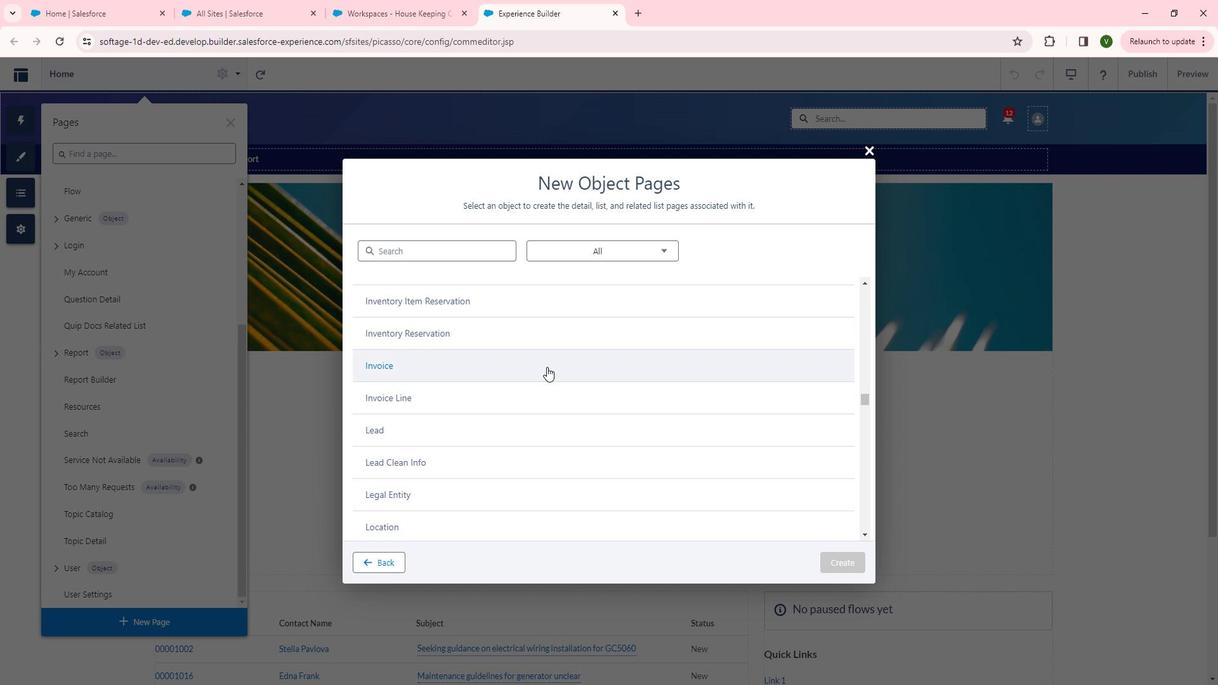
Action: Mouse scrolled (562, 368) with delta (0, 0)
Screenshot: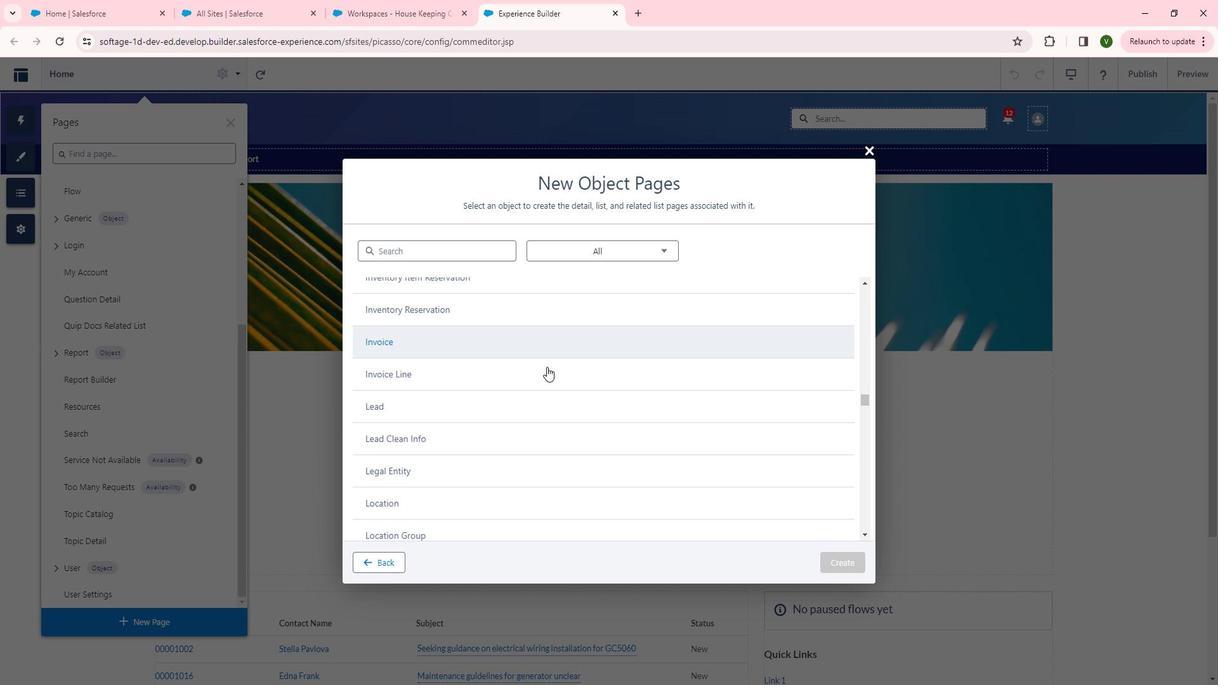 
Action: Mouse scrolled (562, 368) with delta (0, 0)
Screenshot: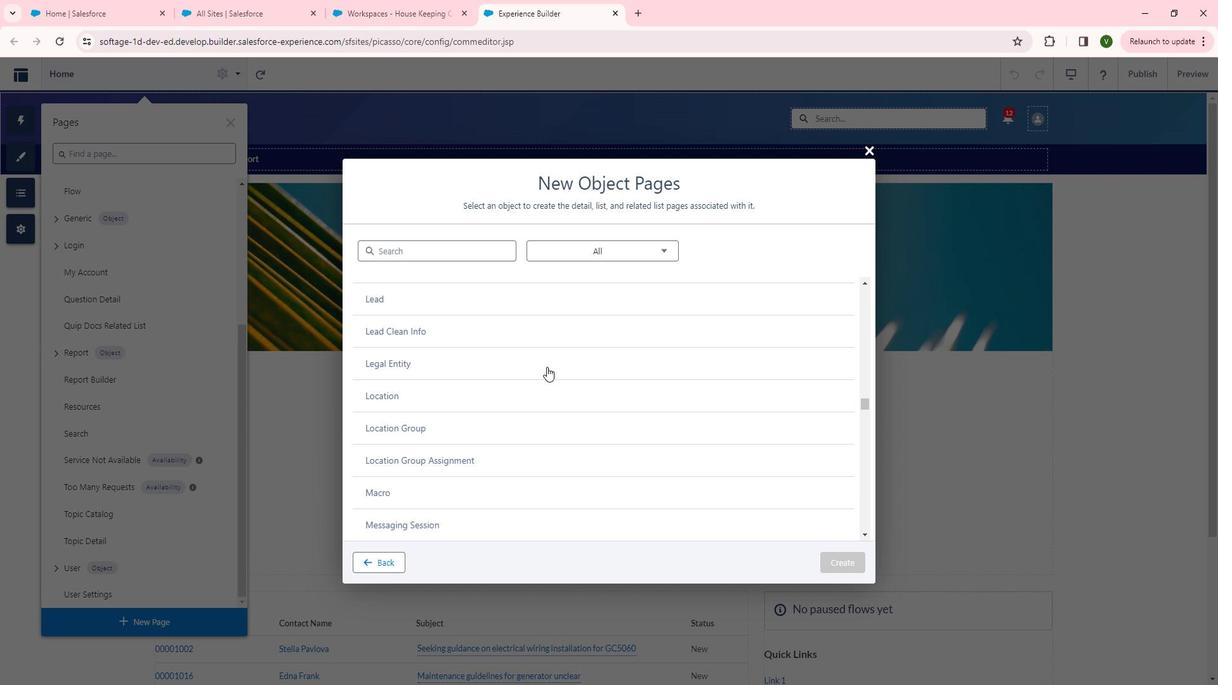 
Action: Mouse scrolled (562, 368) with delta (0, 0)
Screenshot: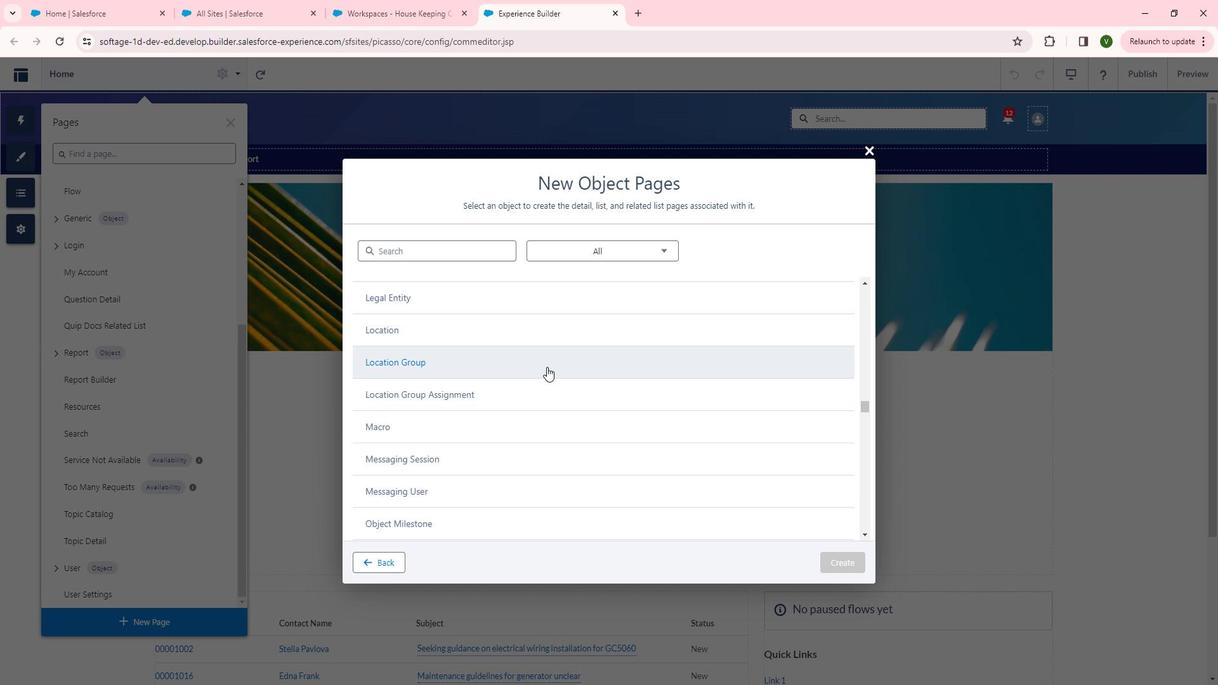 
Action: Mouse scrolled (562, 368) with delta (0, 0)
Screenshot: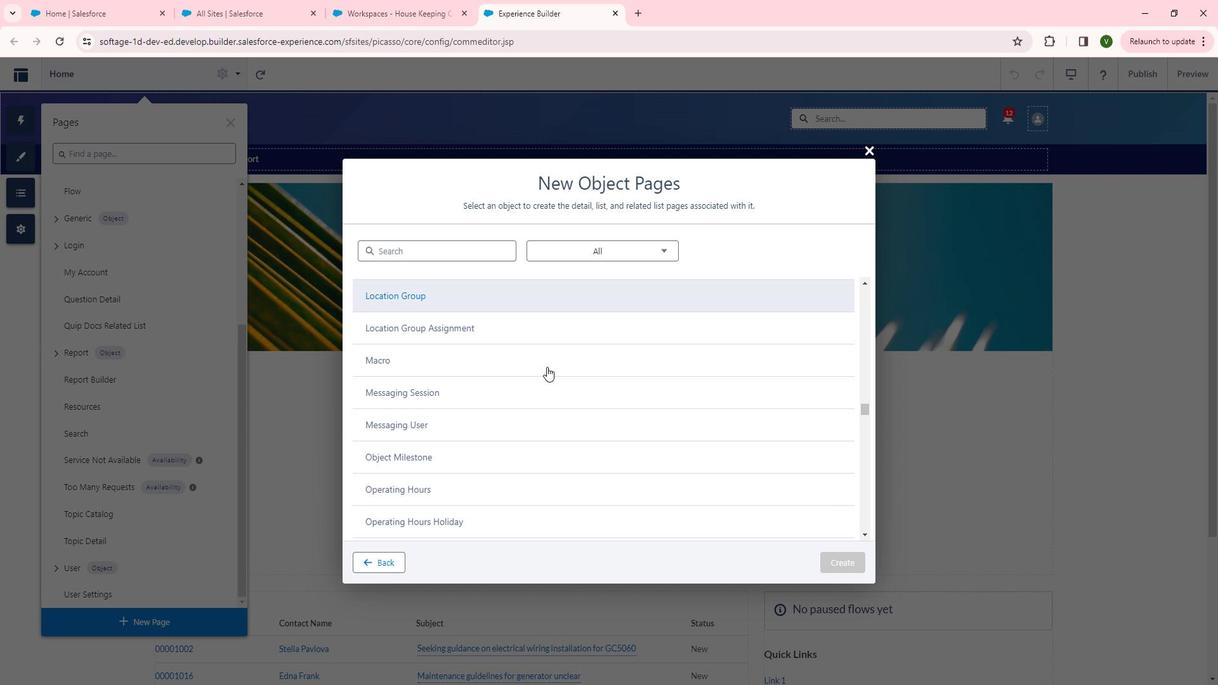 
Action: Mouse scrolled (562, 368) with delta (0, 0)
Screenshot: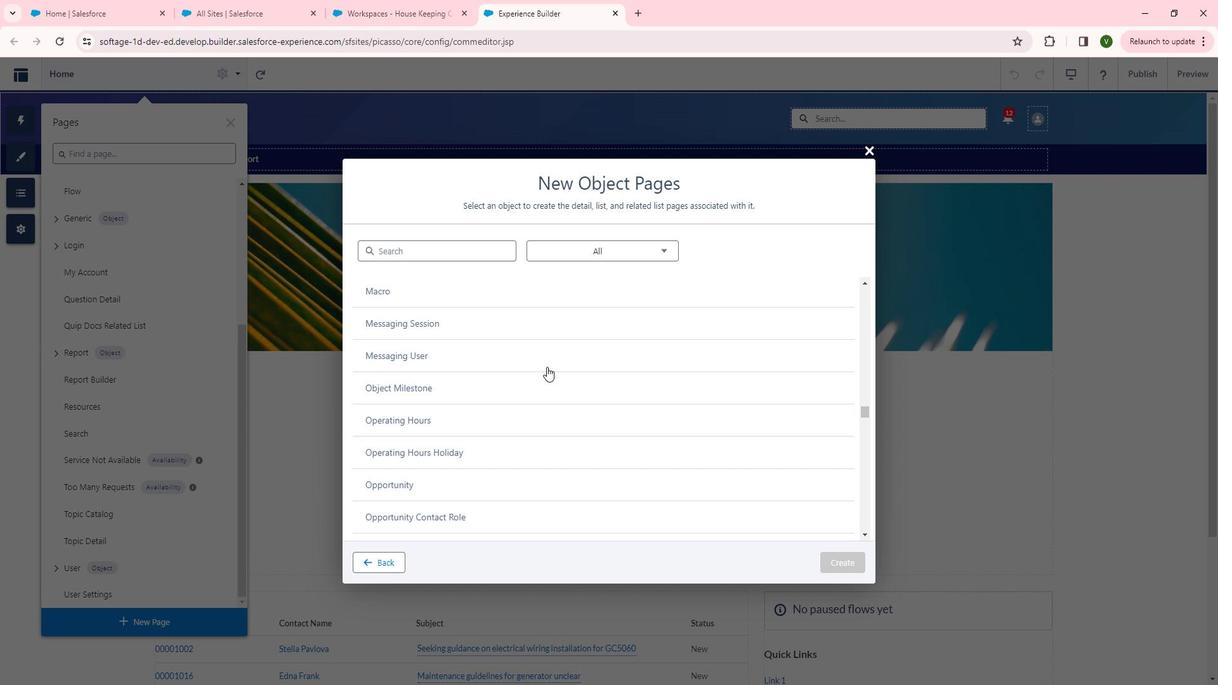 
Action: Mouse scrolled (562, 369) with delta (0, 0)
Screenshot: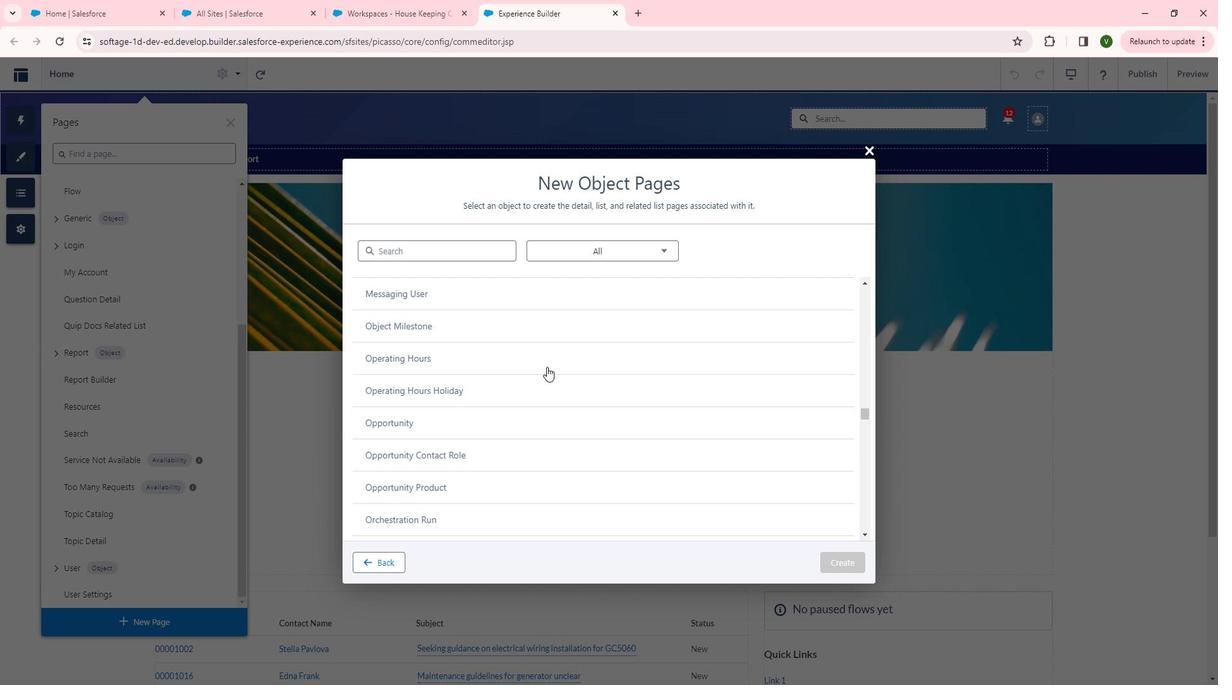 
Action: Mouse scrolled (562, 369) with delta (0, 0)
Screenshot: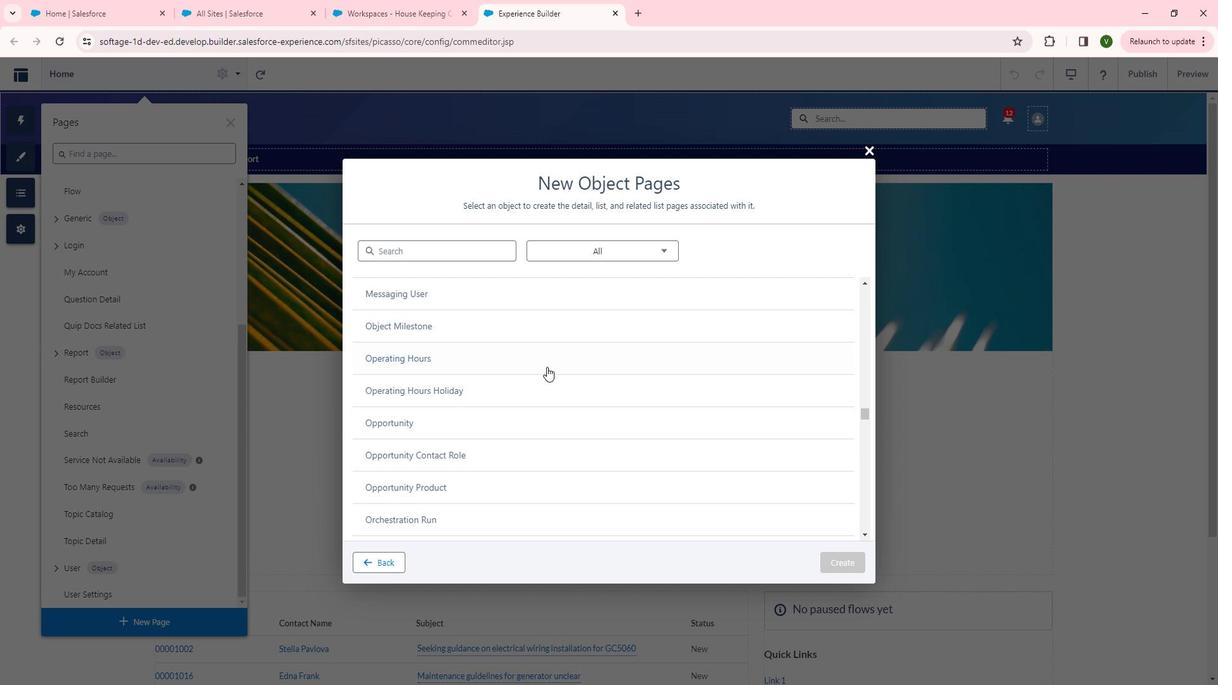 
Action: Mouse scrolled (562, 369) with delta (0, 0)
Screenshot: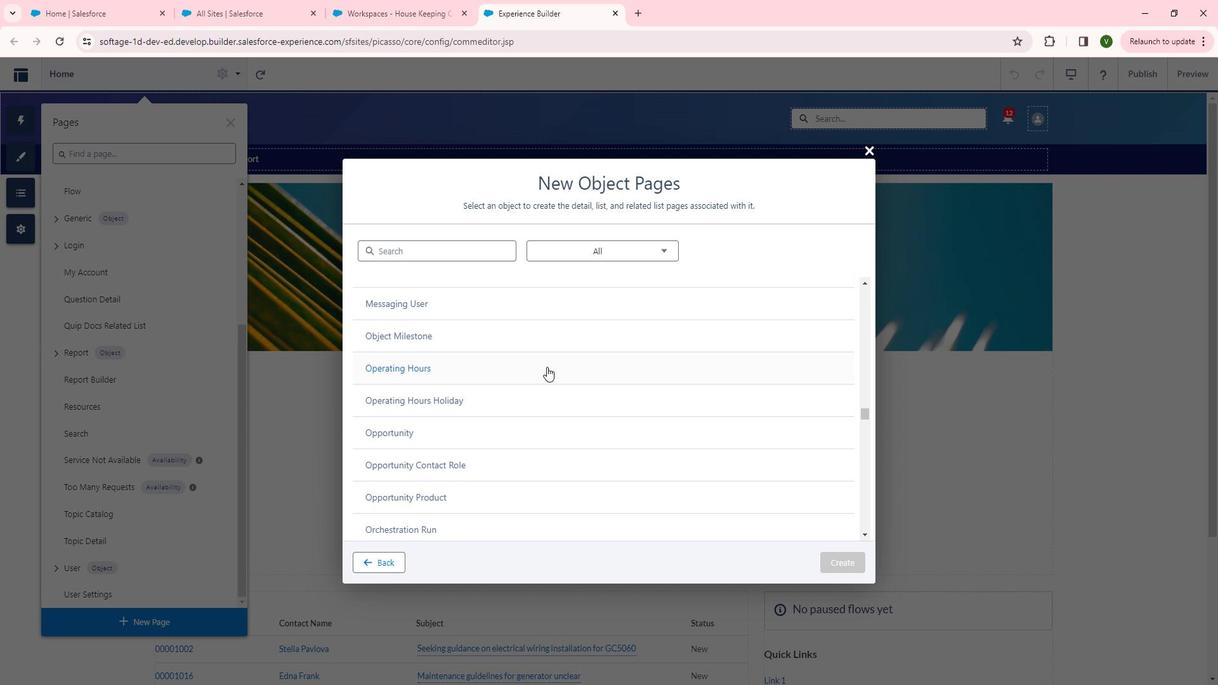 
Action: Mouse scrolled (562, 369) with delta (0, 0)
Screenshot: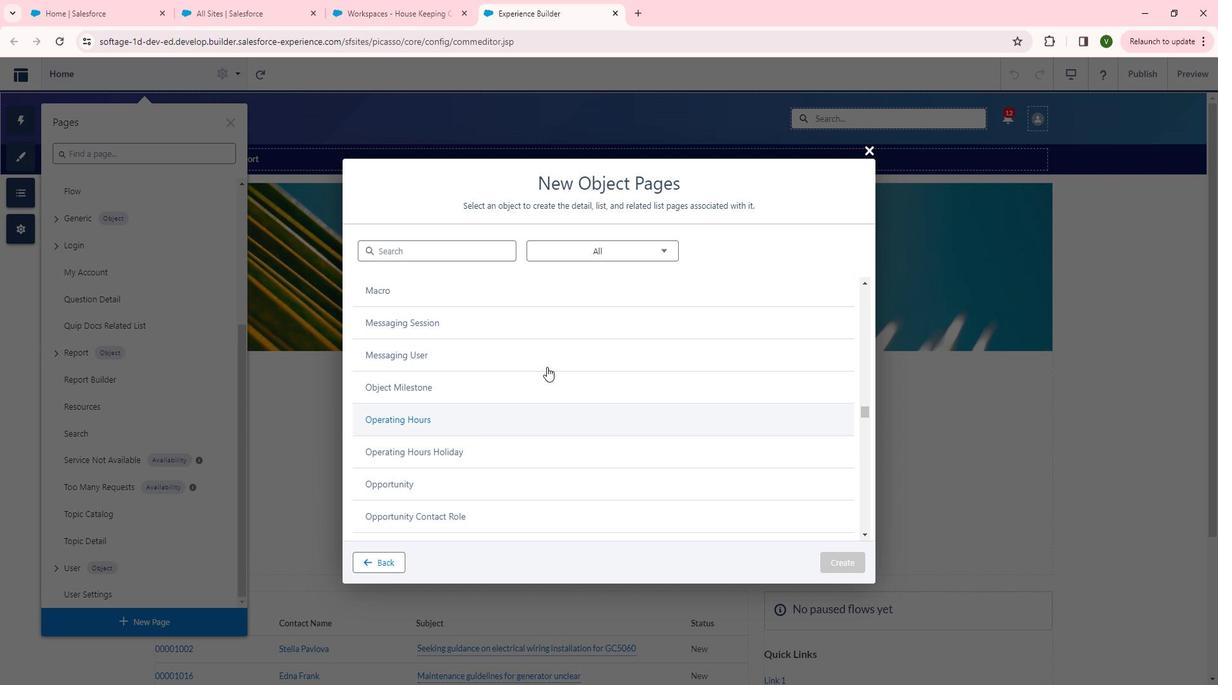 
Action: Mouse scrolled (562, 369) with delta (0, 0)
Screenshot: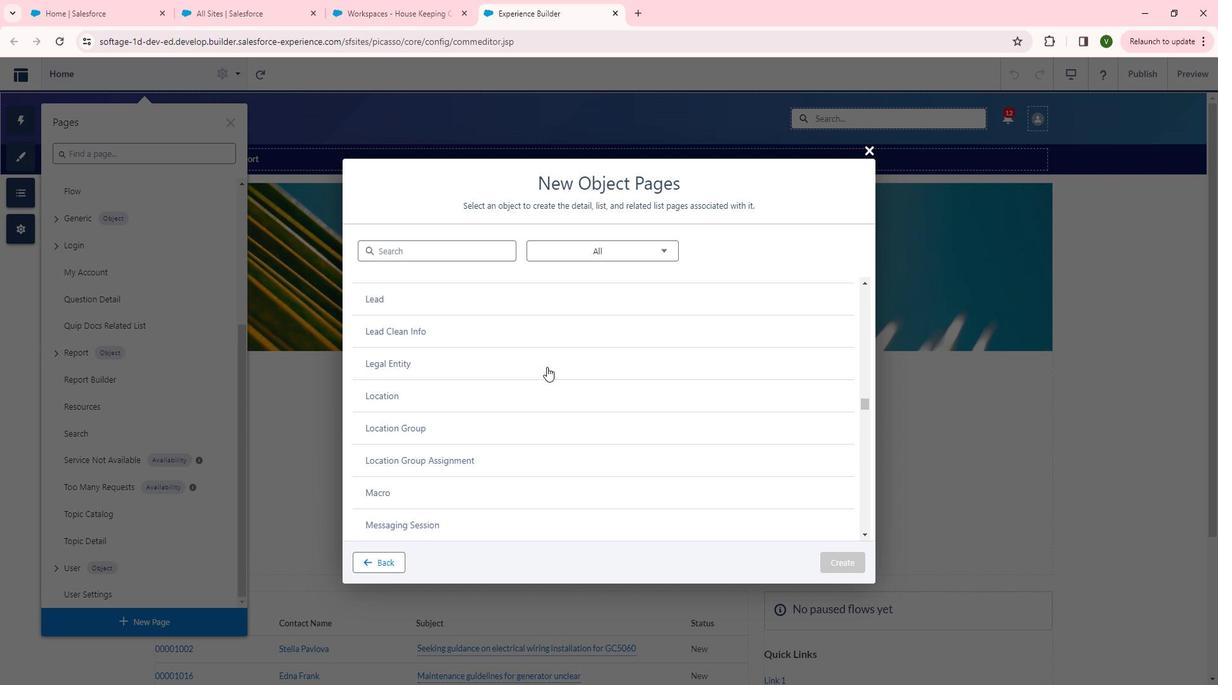 
Action: Mouse scrolled (562, 369) with delta (0, 0)
Screenshot: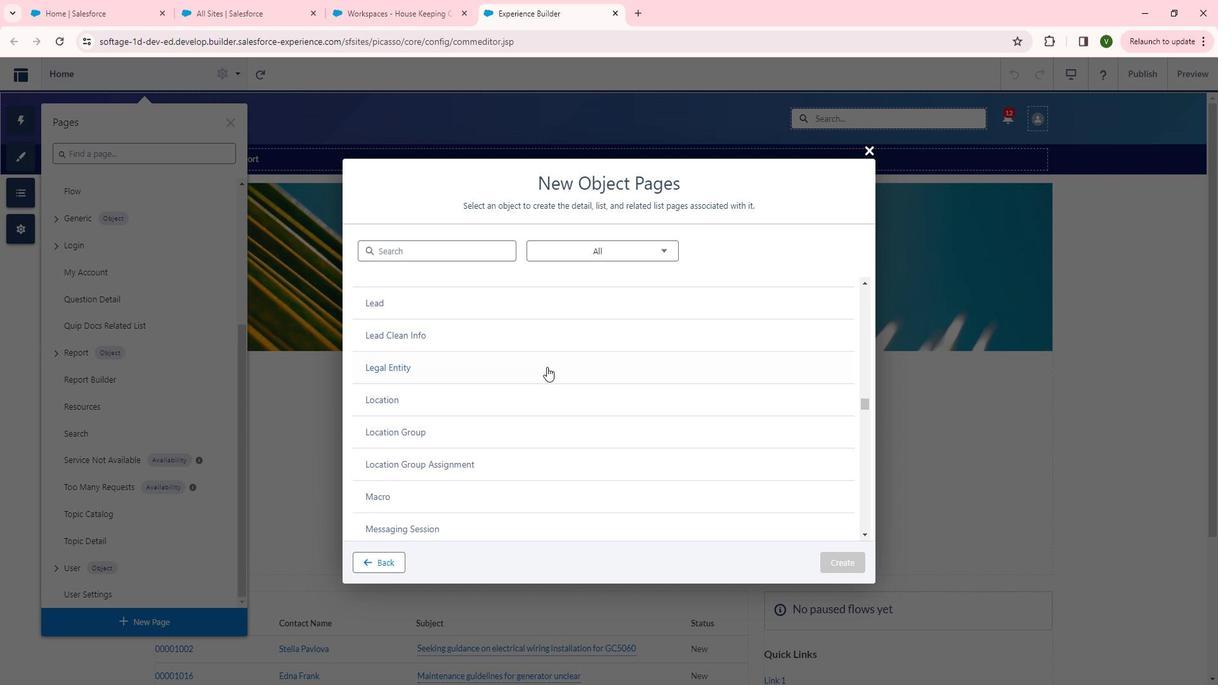 
Action: Mouse scrolled (562, 369) with delta (0, 0)
Screenshot: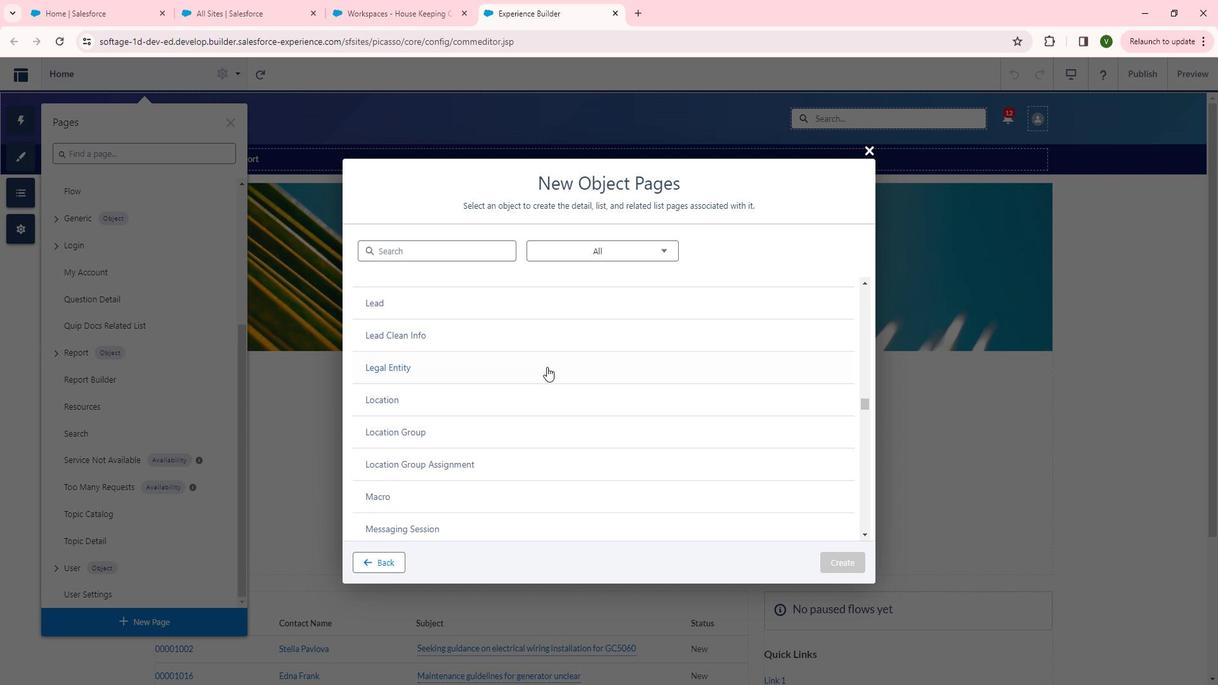 
Action: Mouse scrolled (562, 369) with delta (0, 0)
Screenshot: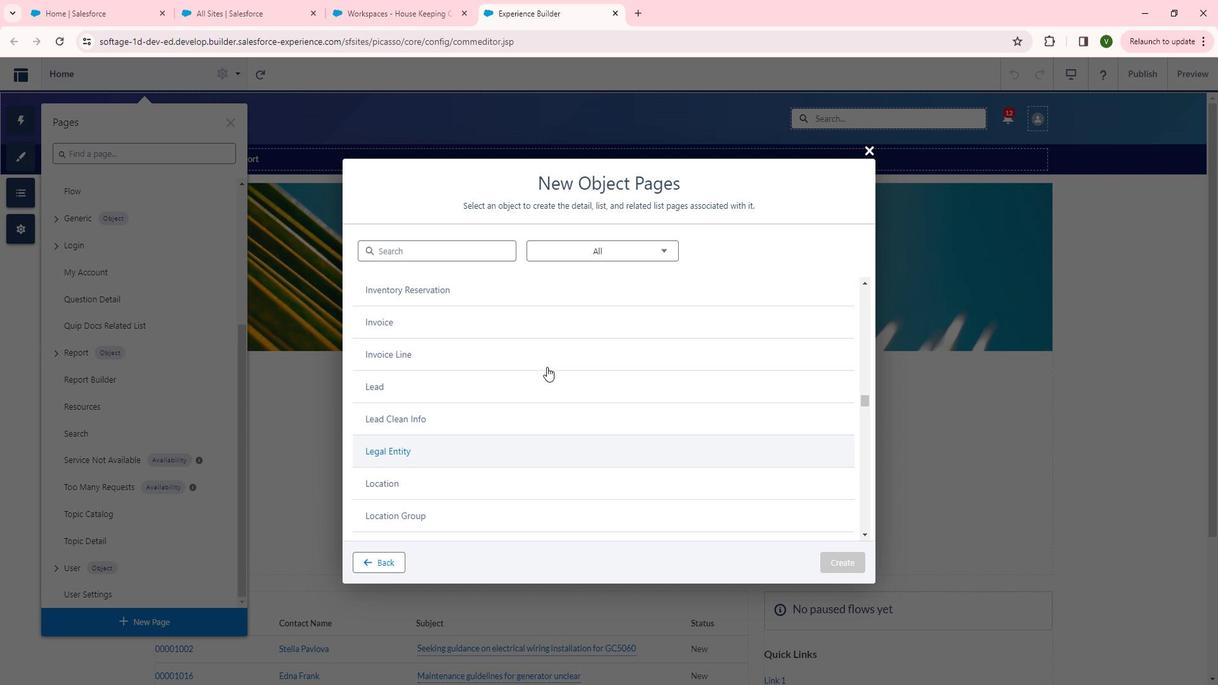
Action: Mouse scrolled (562, 369) with delta (0, 0)
Screenshot: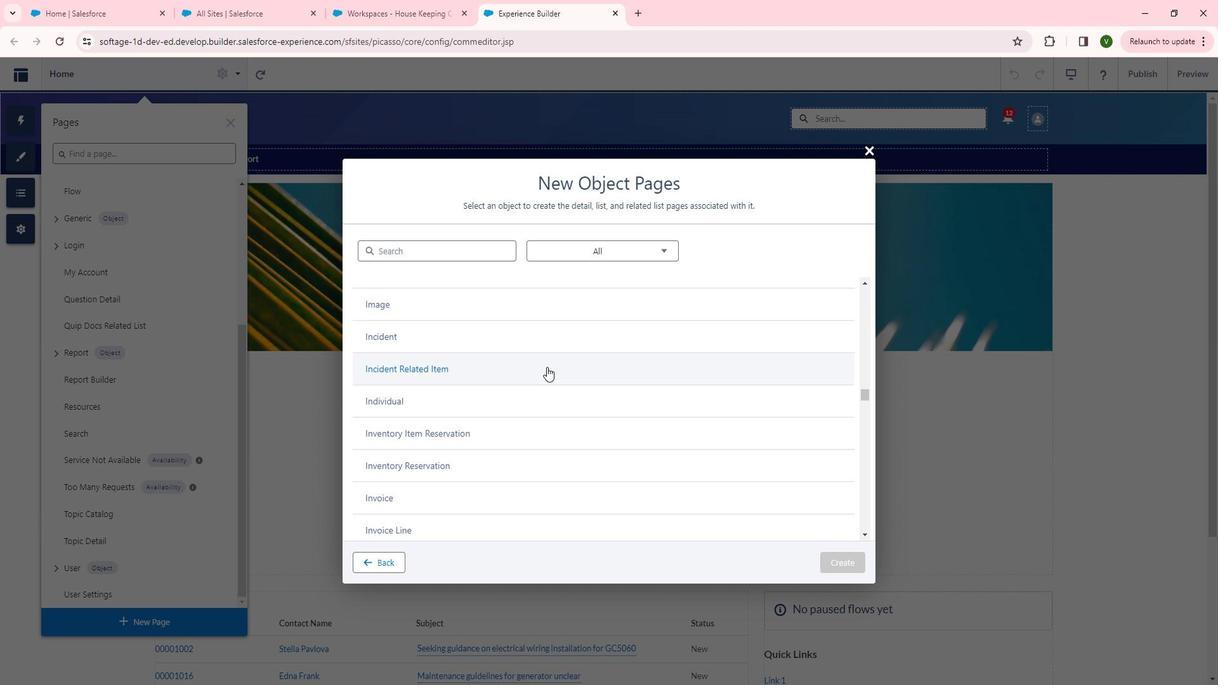 
Action: Mouse scrolled (562, 369) with delta (0, 0)
Screenshot: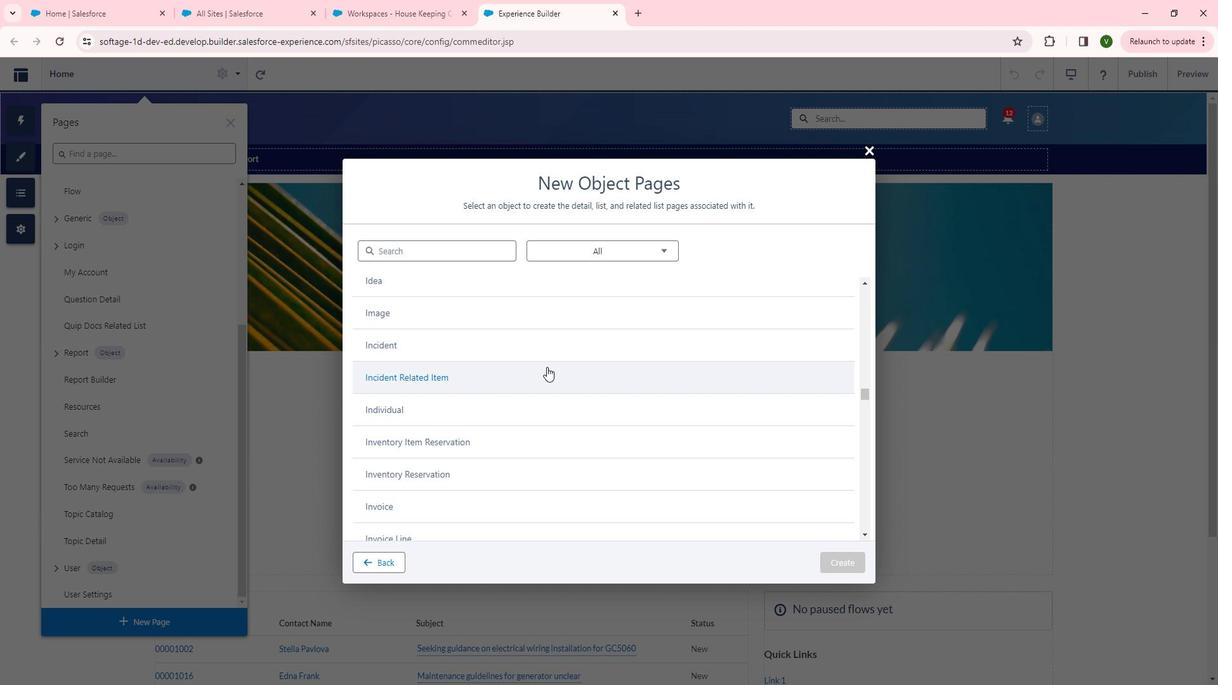 
Action: Mouse scrolled (562, 369) with delta (0, 0)
Screenshot: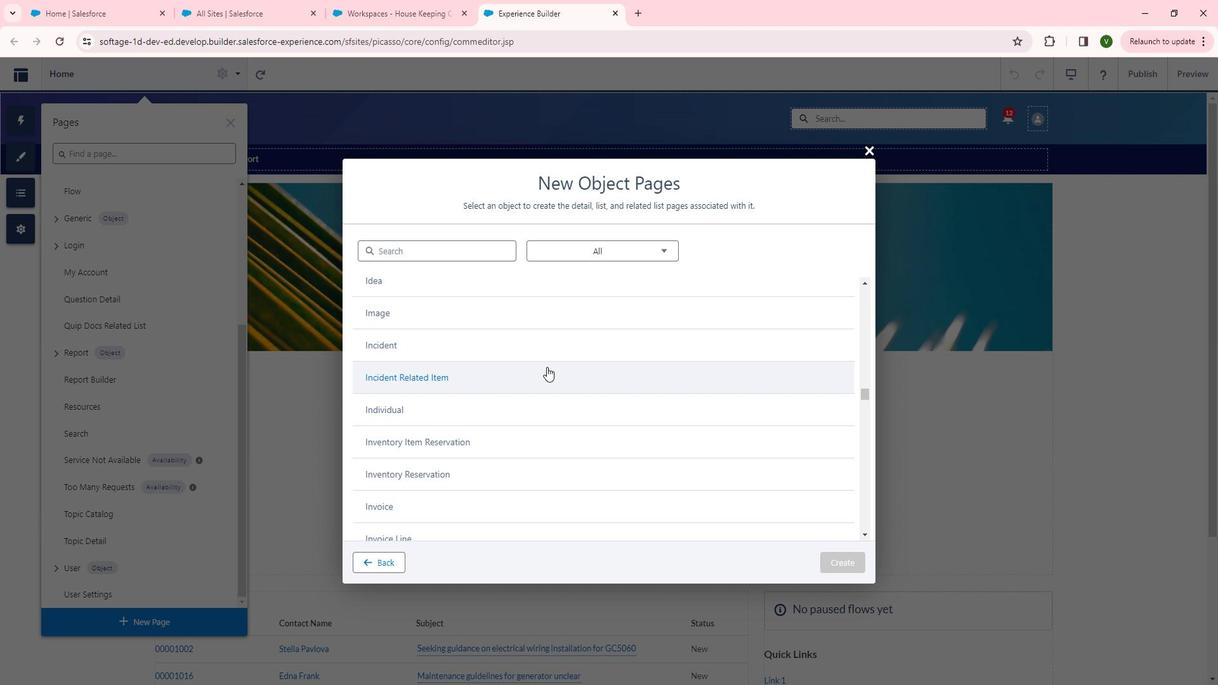 
Action: Mouse scrolled (562, 369) with delta (0, 0)
Screenshot: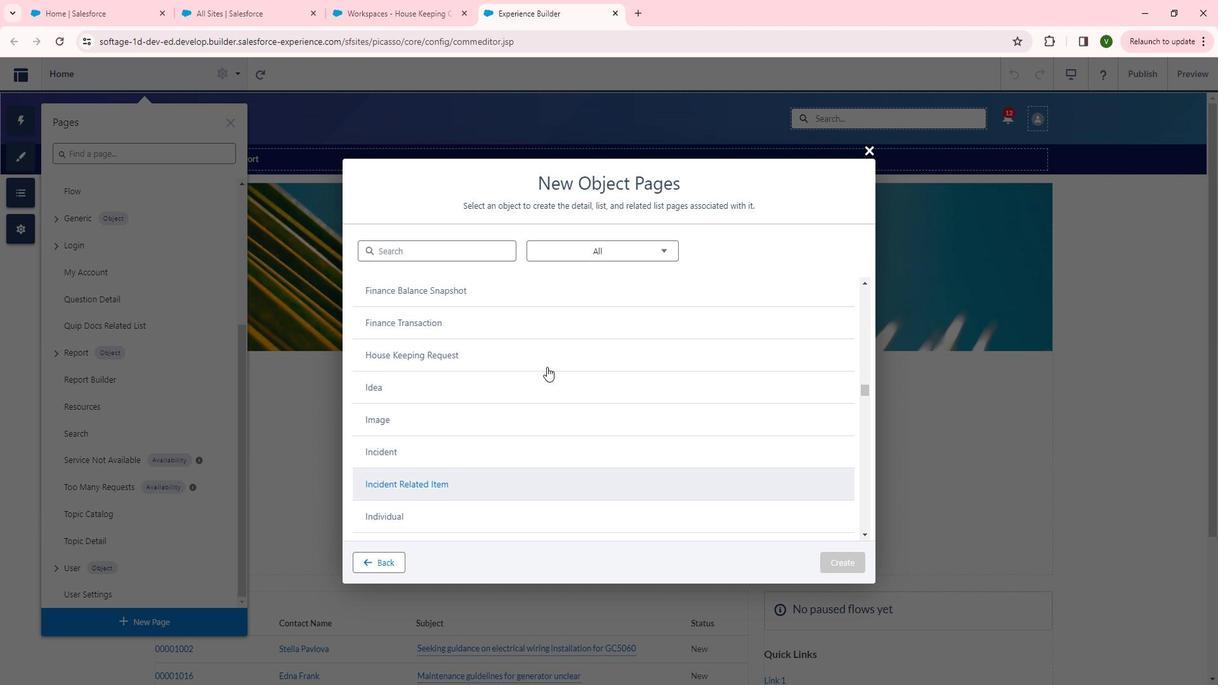 
Action: Mouse scrolled (562, 369) with delta (0, 0)
Screenshot: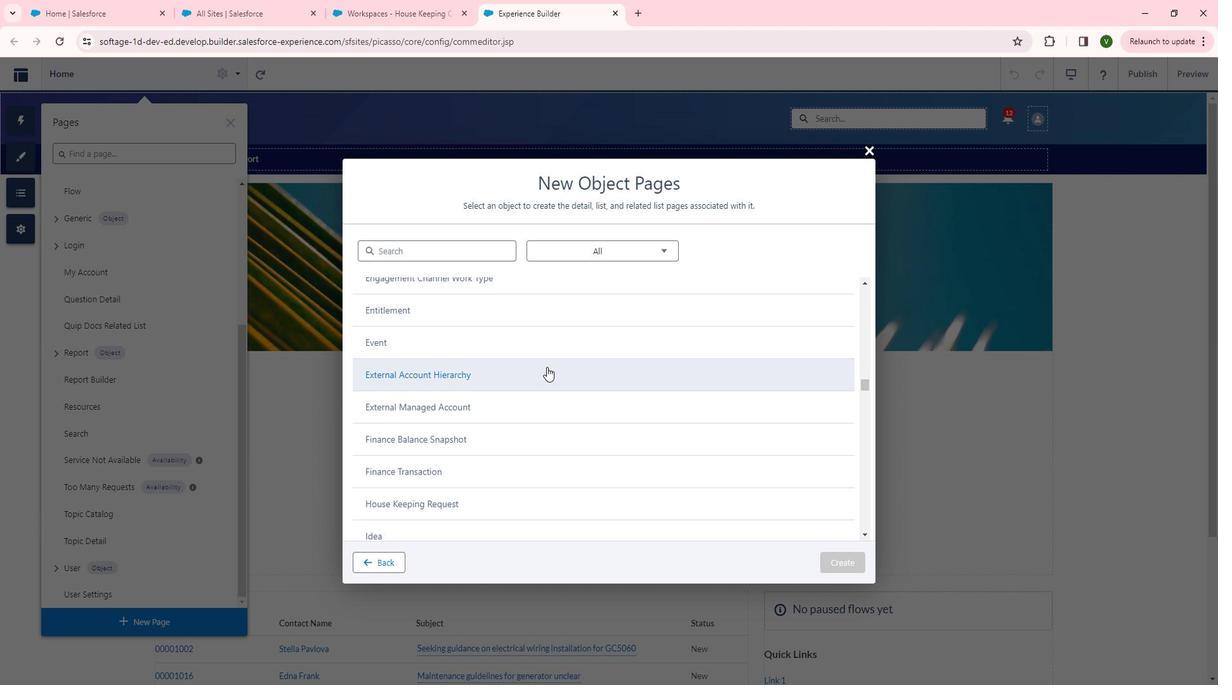 
Action: Mouse scrolled (562, 369) with delta (0, 0)
Screenshot: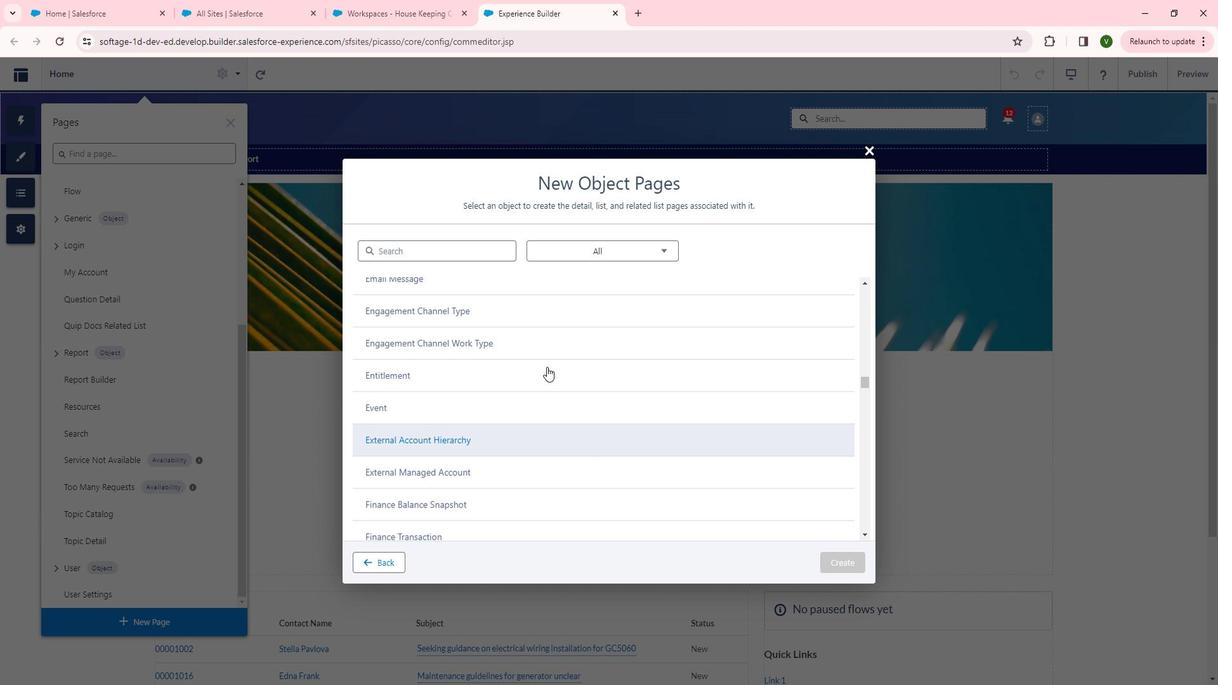 
Action: Mouse scrolled (562, 368) with delta (0, 0)
Screenshot: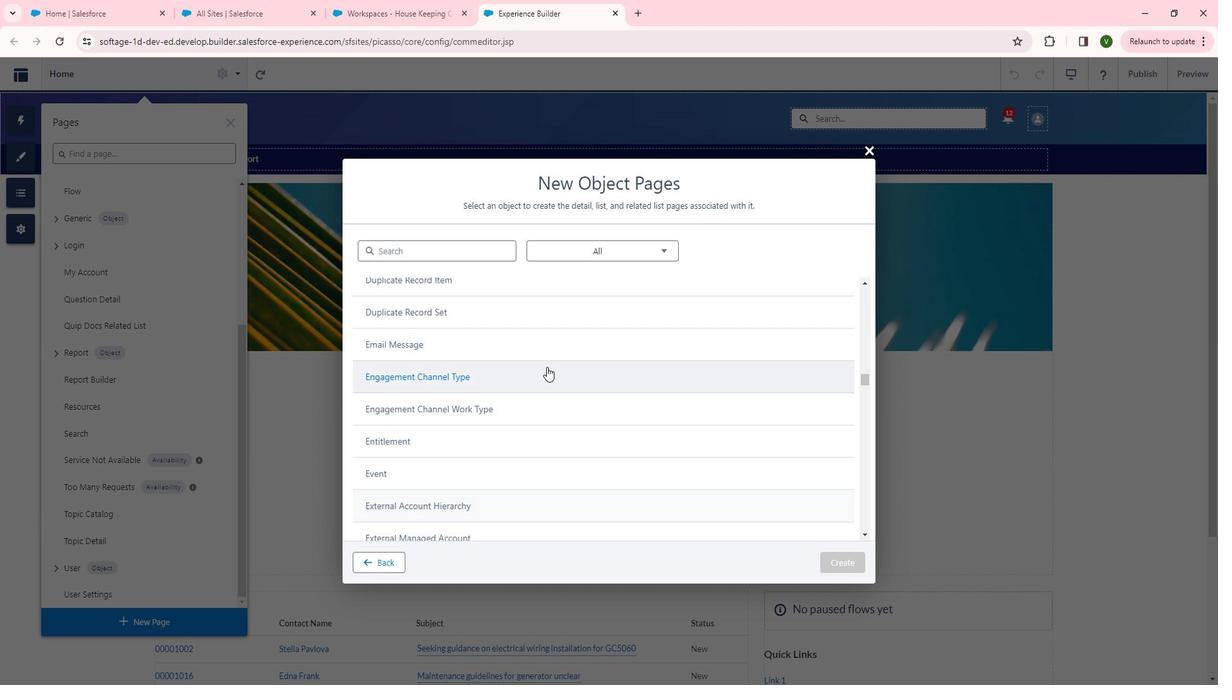 
Action: Mouse moved to (562, 369)
Screenshot: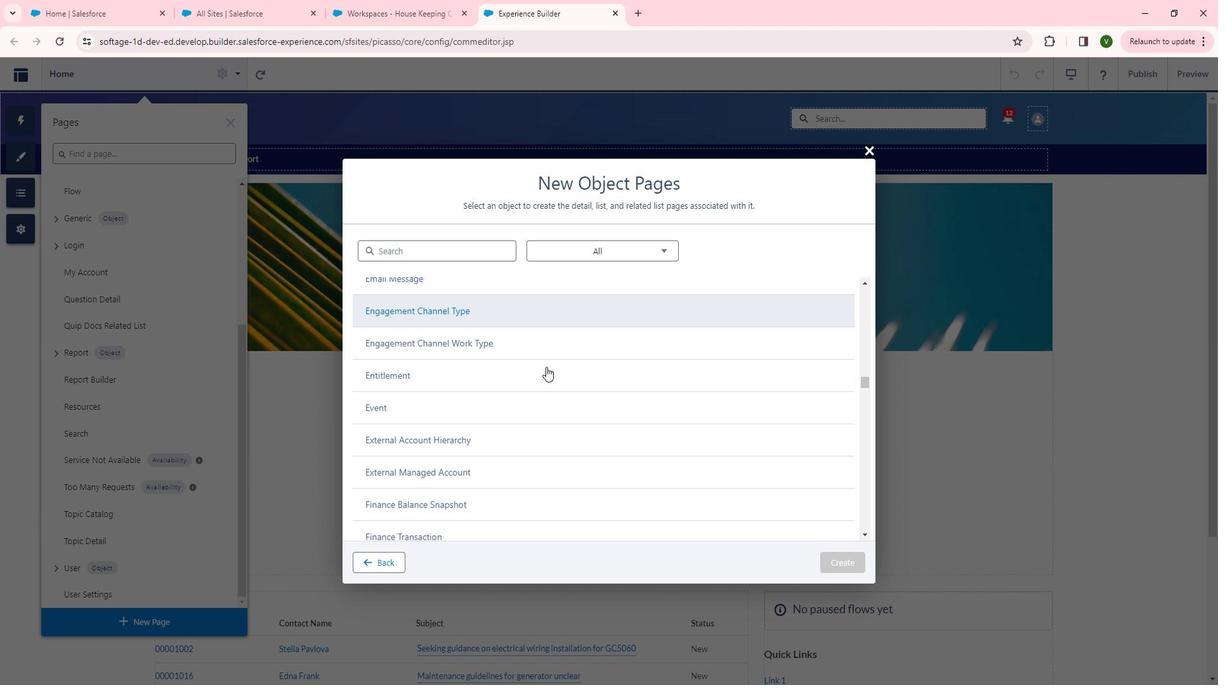 
Action: Mouse scrolled (562, 368) with delta (0, 0)
Screenshot: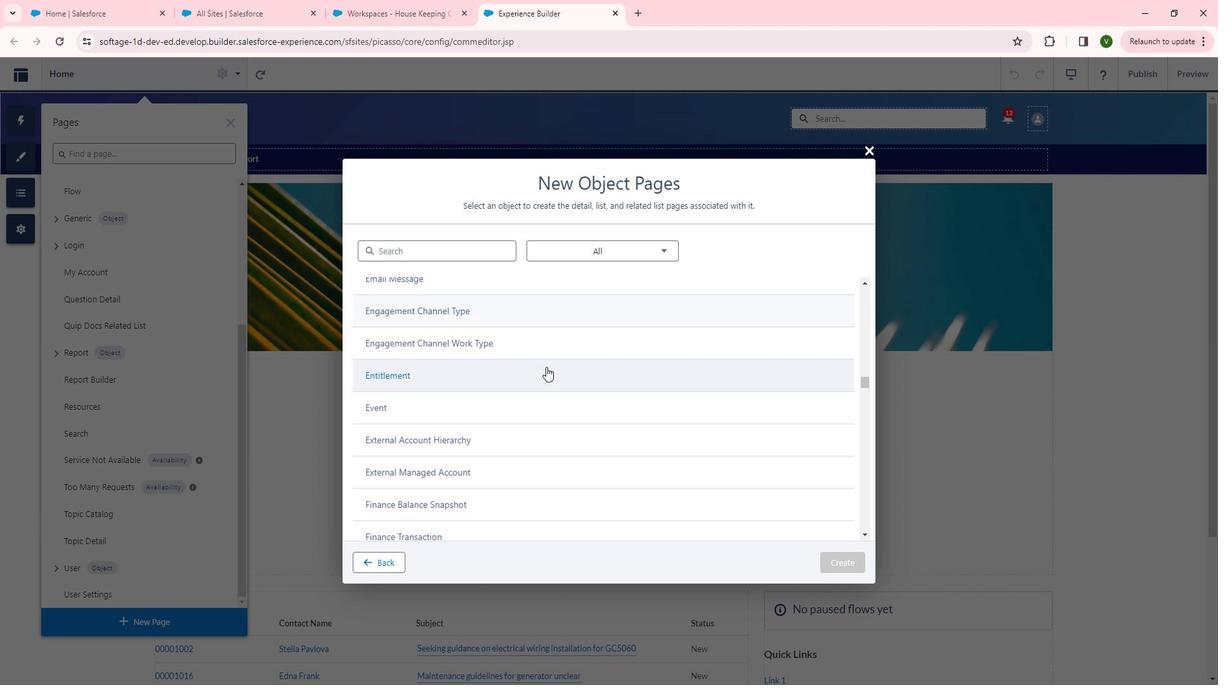 
Action: Mouse moved to (562, 369)
Screenshot: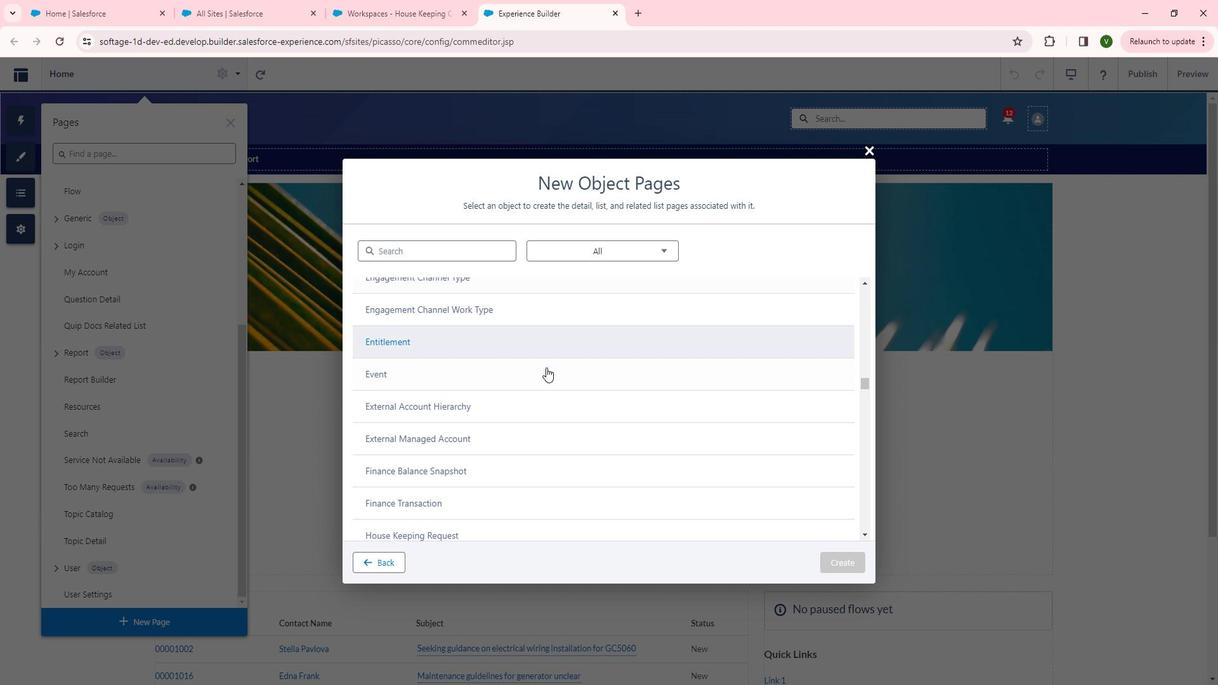 
Action: Mouse scrolled (562, 369) with delta (0, 0)
Screenshot: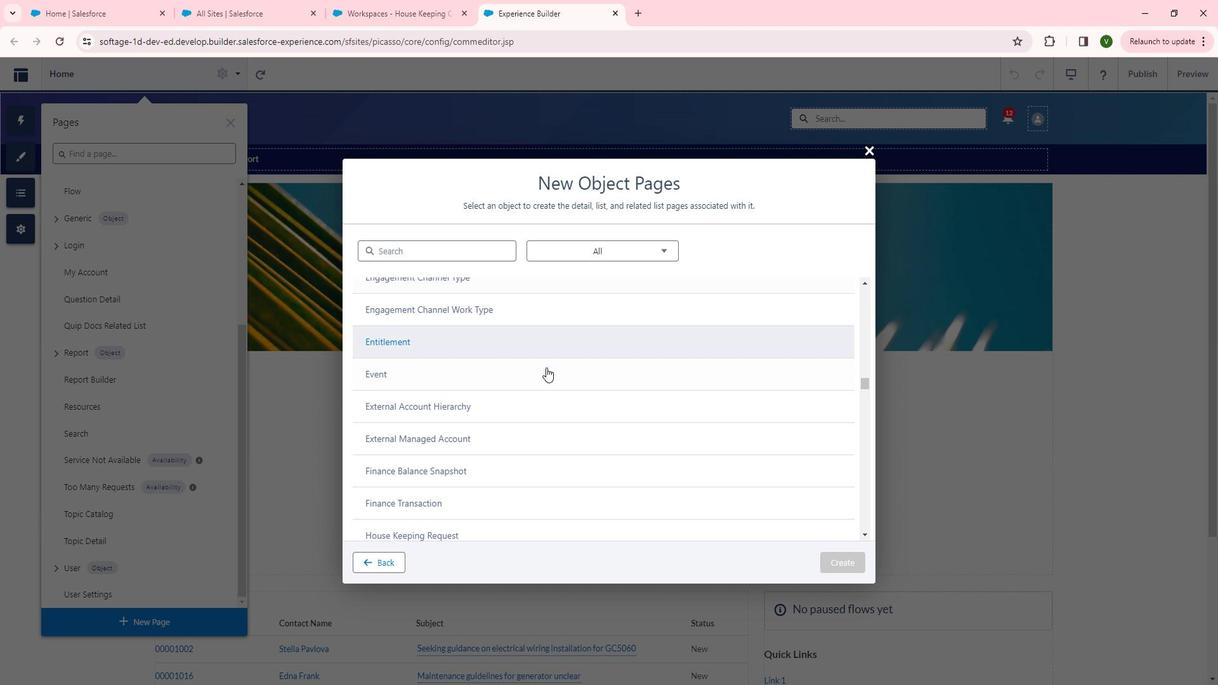 
Action: Mouse moved to (443, 441)
Screenshot: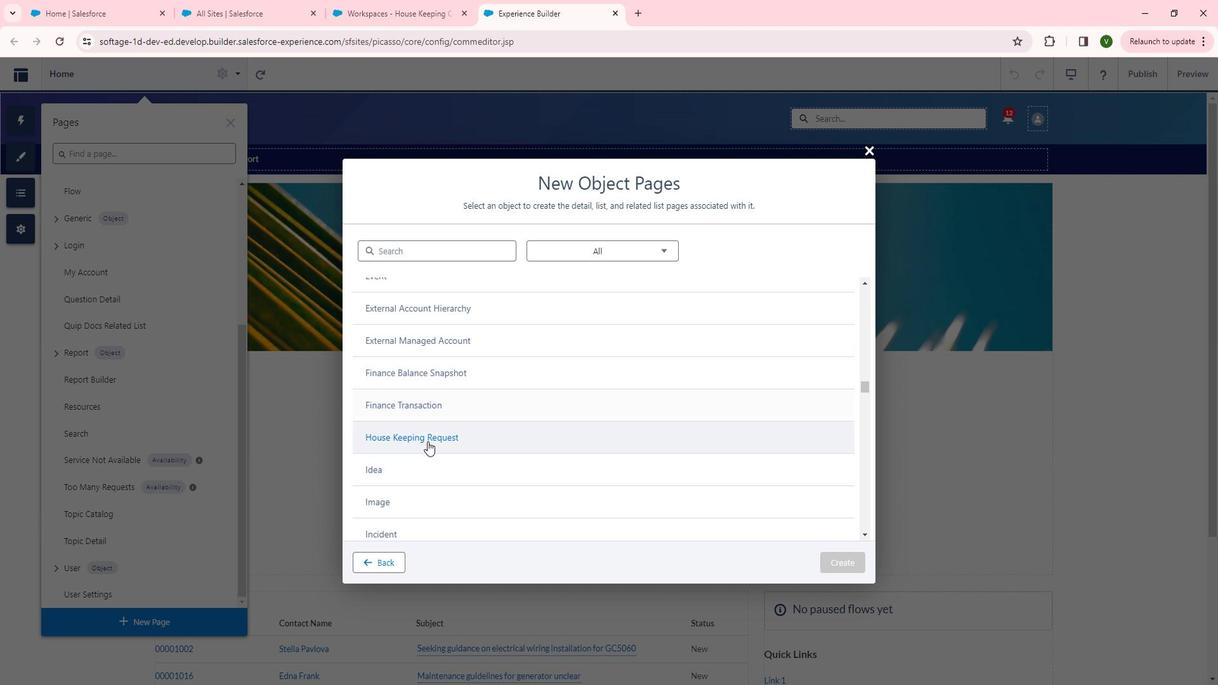 
Action: Mouse pressed left at (443, 441)
Screenshot: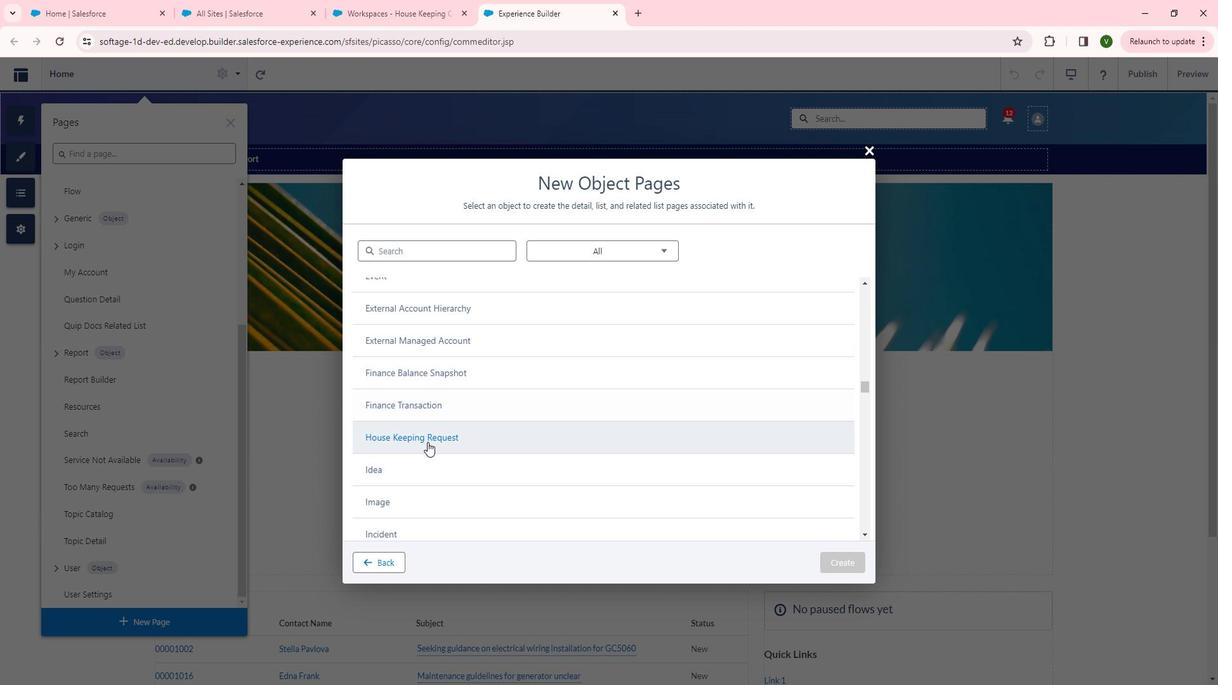 
Action: Mouse moved to (862, 560)
Screenshot: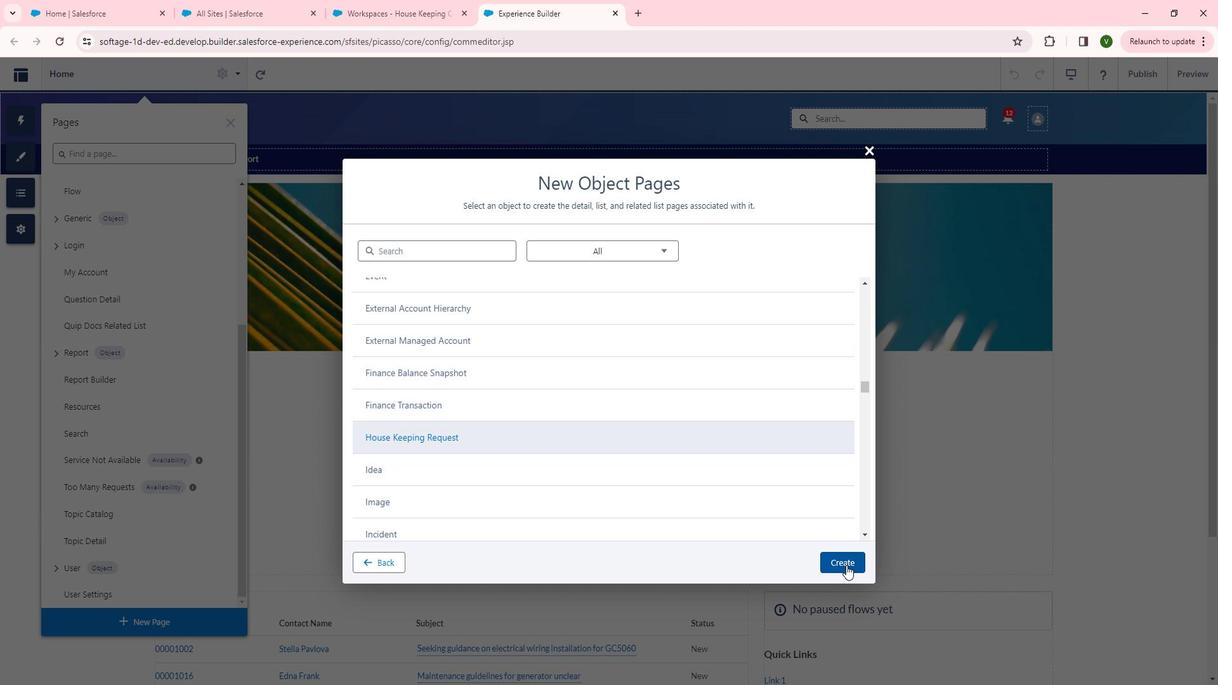 
Action: Mouse pressed left at (862, 560)
Screenshot: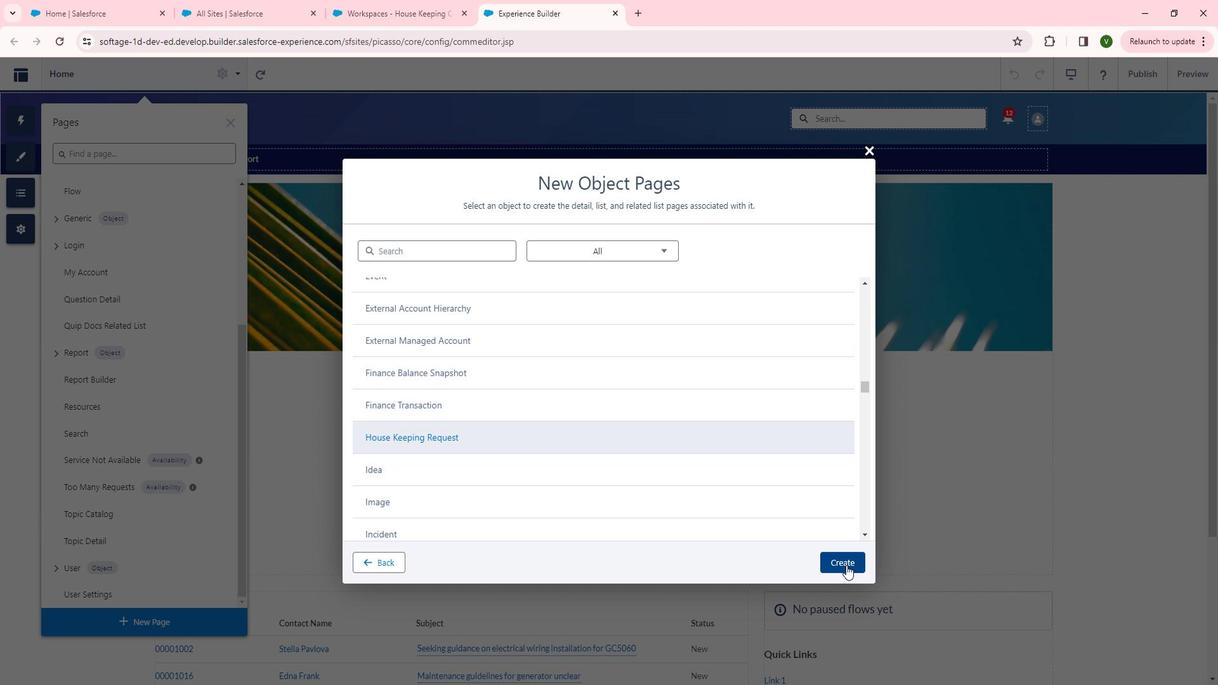 
Action: Mouse moved to (816, 530)
Screenshot: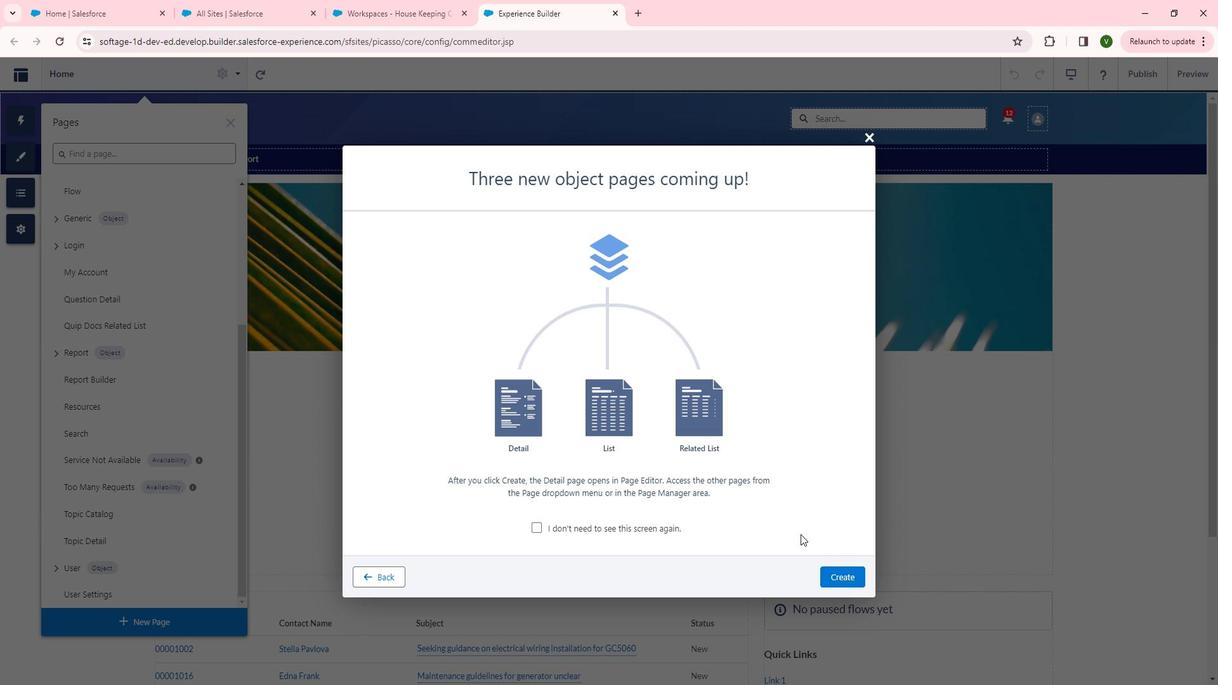 
Action: Mouse pressed left at (816, 530)
Screenshot: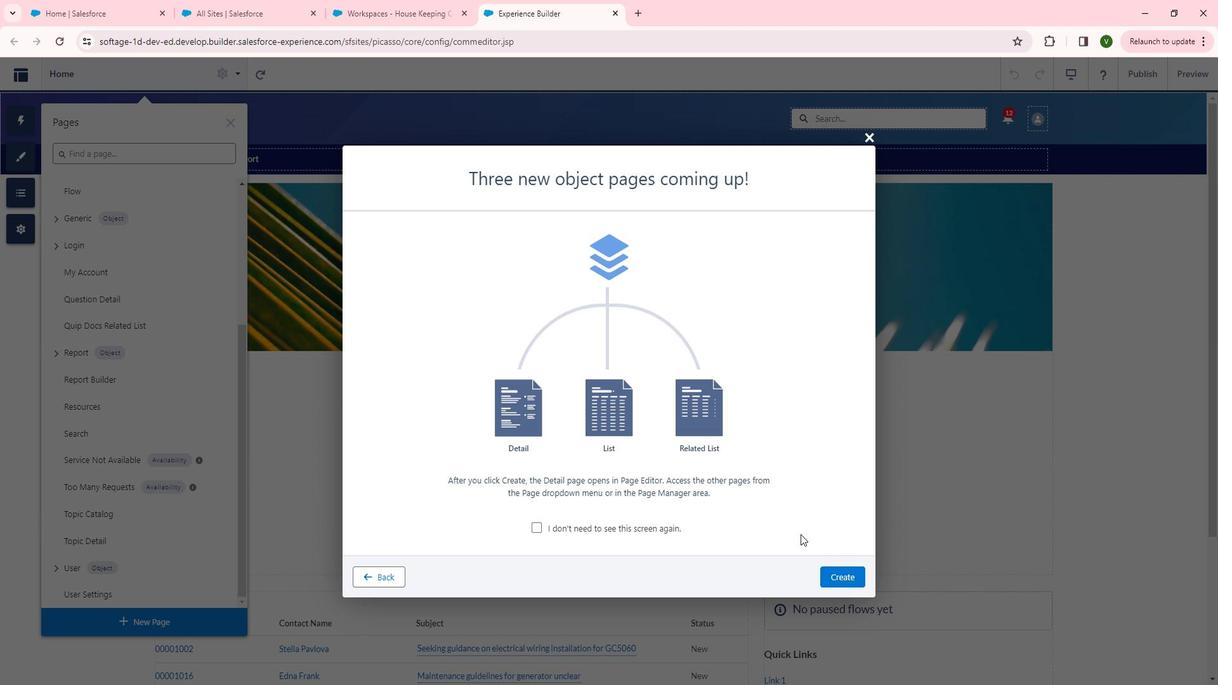 
Action: Mouse moved to (857, 569)
Screenshot: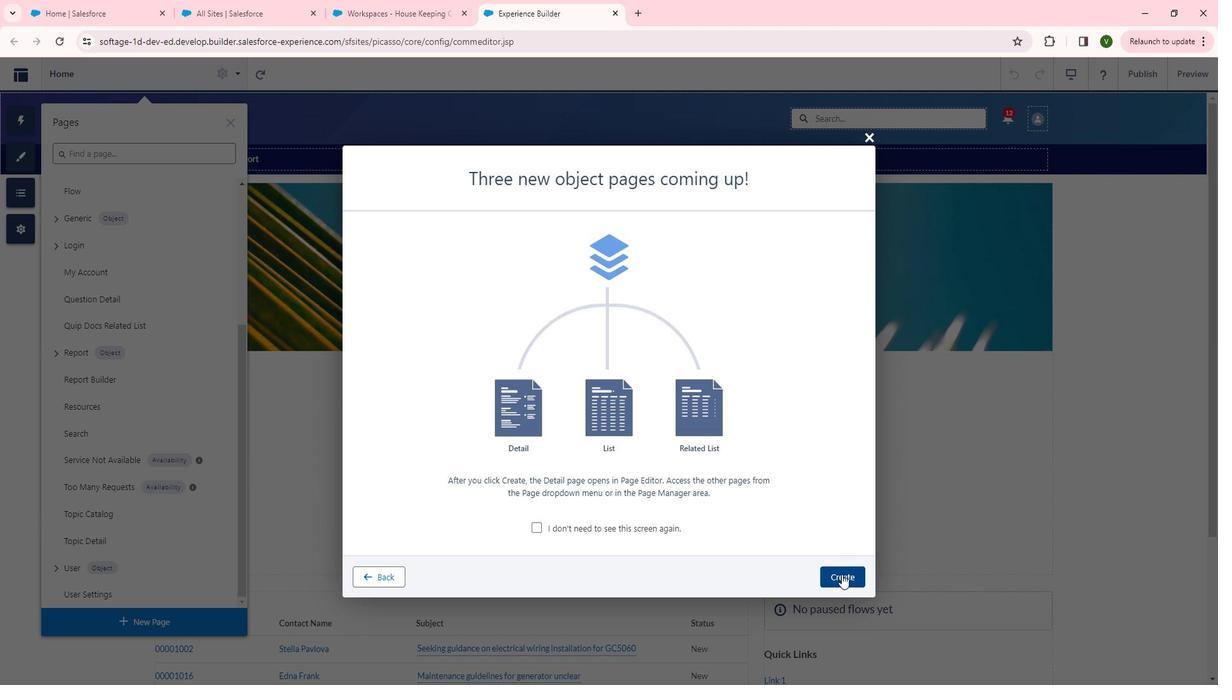 
Action: Mouse pressed left at (857, 569)
Screenshot: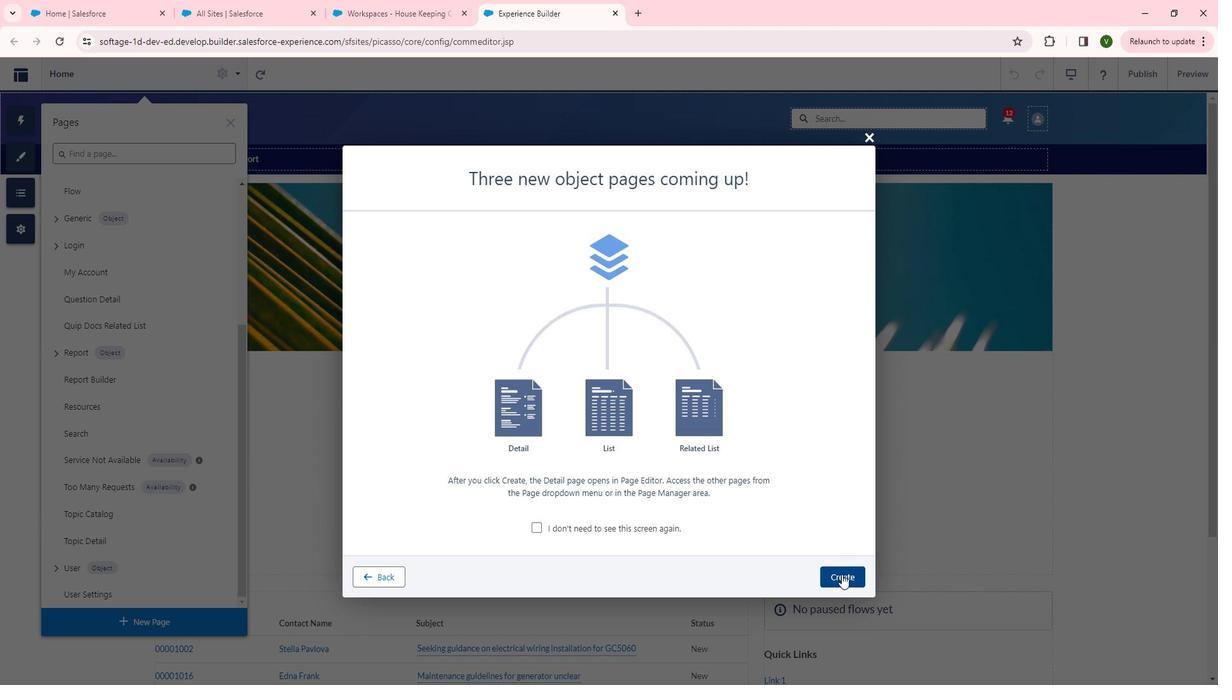 
Action: Mouse moved to (234, 88)
Screenshot: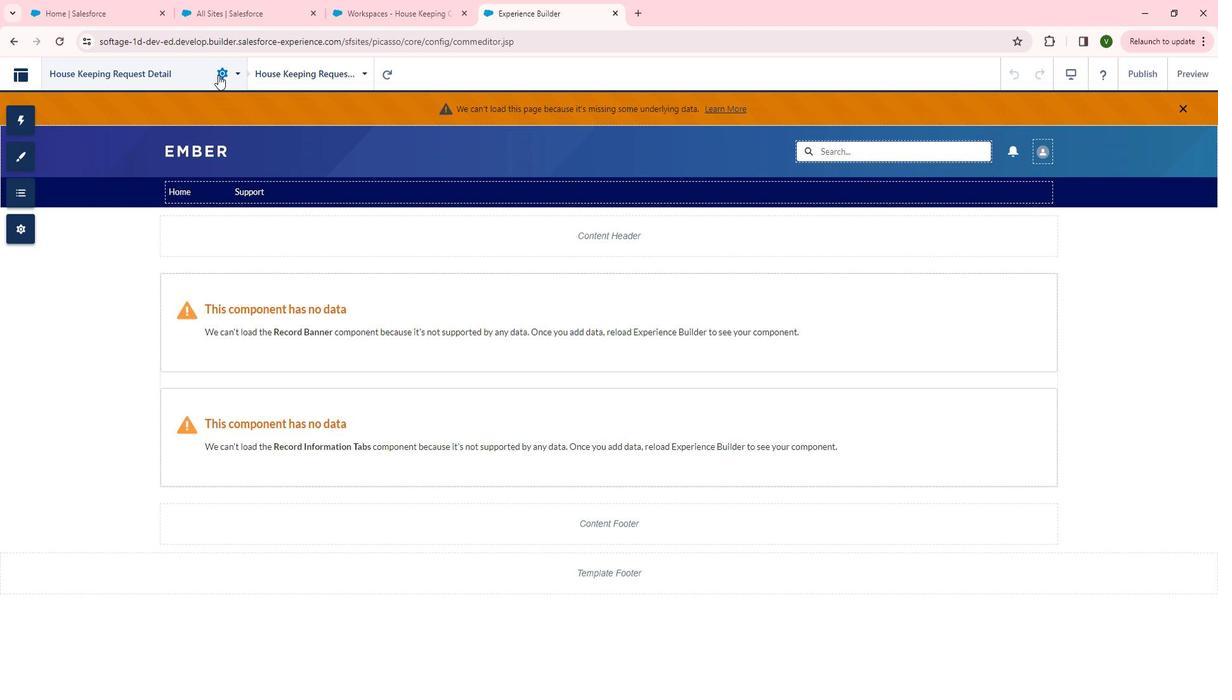 
Action: Mouse pressed left at (234, 88)
Screenshot: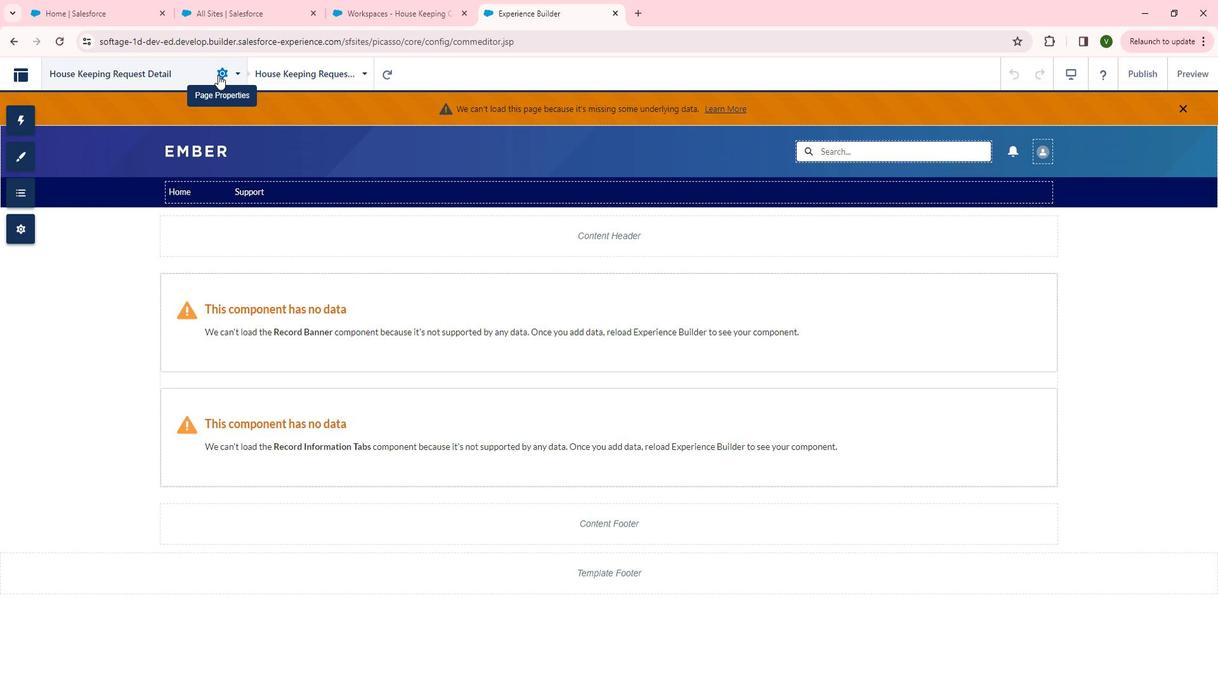 
Action: Mouse moved to (197, 317)
Screenshot: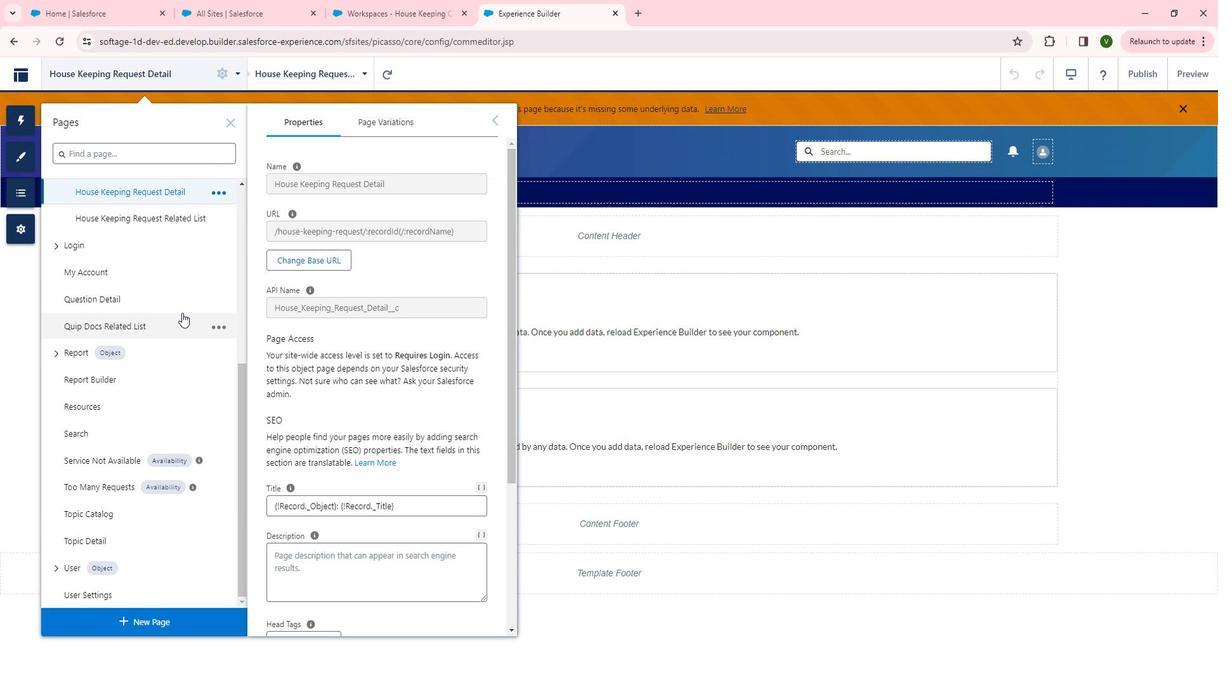 
Action: Mouse scrolled (197, 317) with delta (0, 0)
Screenshot: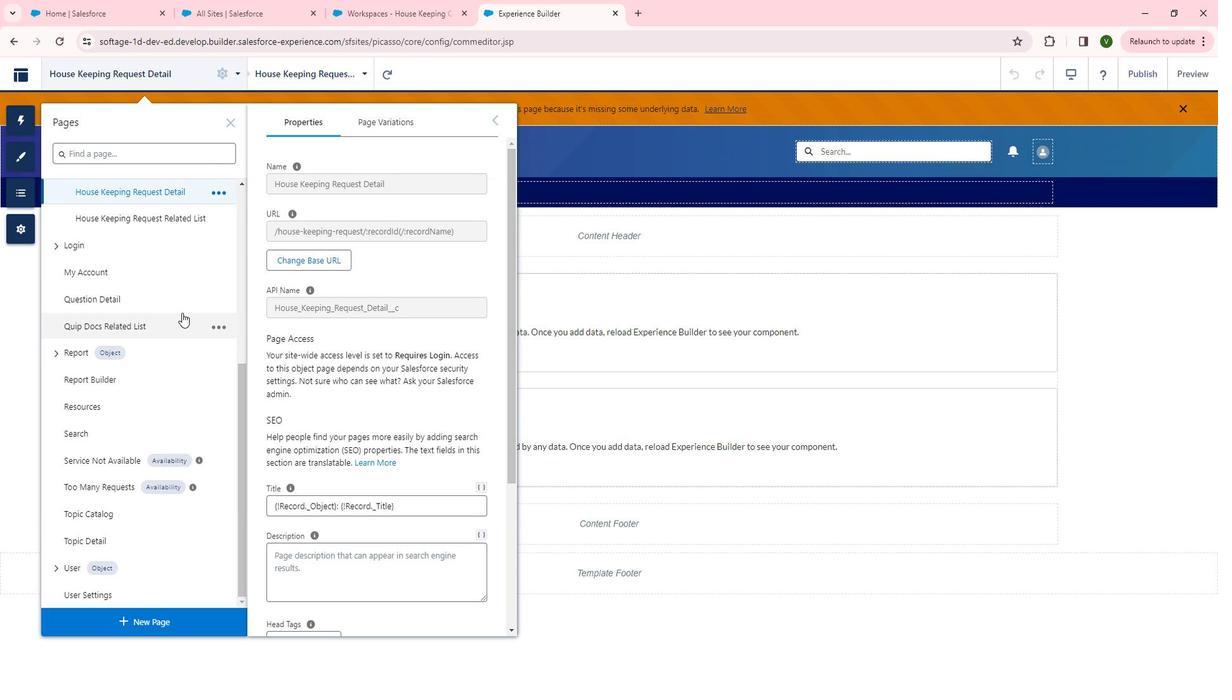 
Action: Mouse scrolled (197, 317) with delta (0, 0)
Screenshot: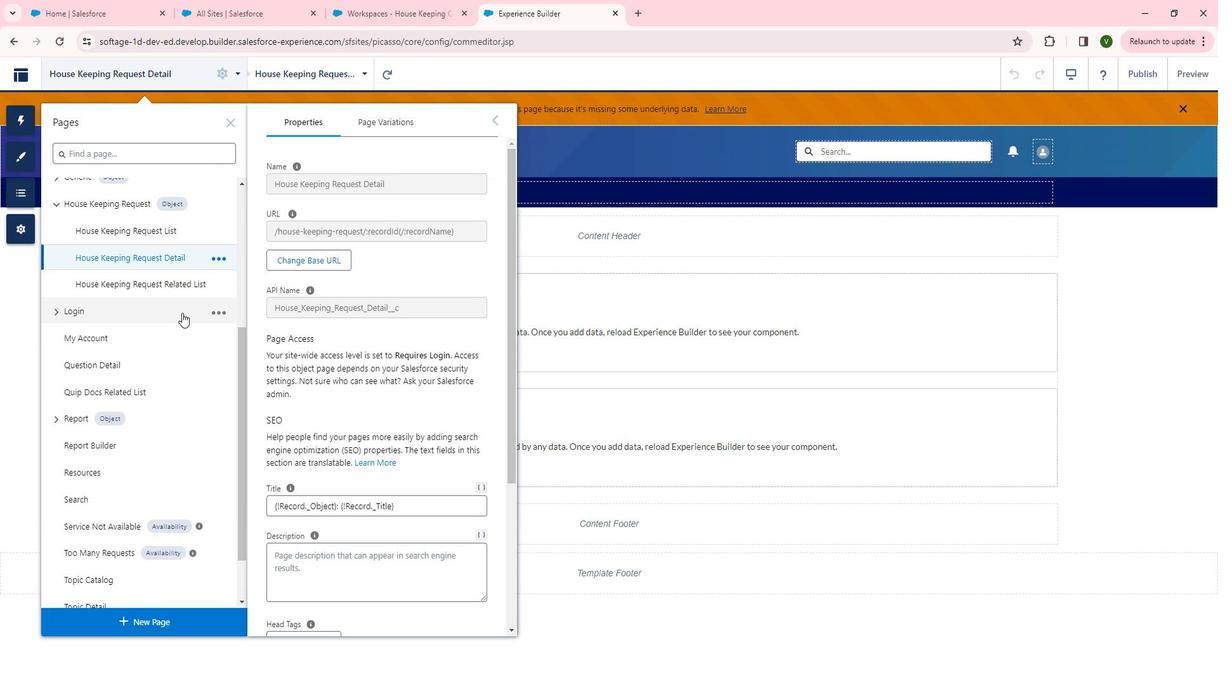 
Action: Mouse moved to (156, 276)
Screenshot: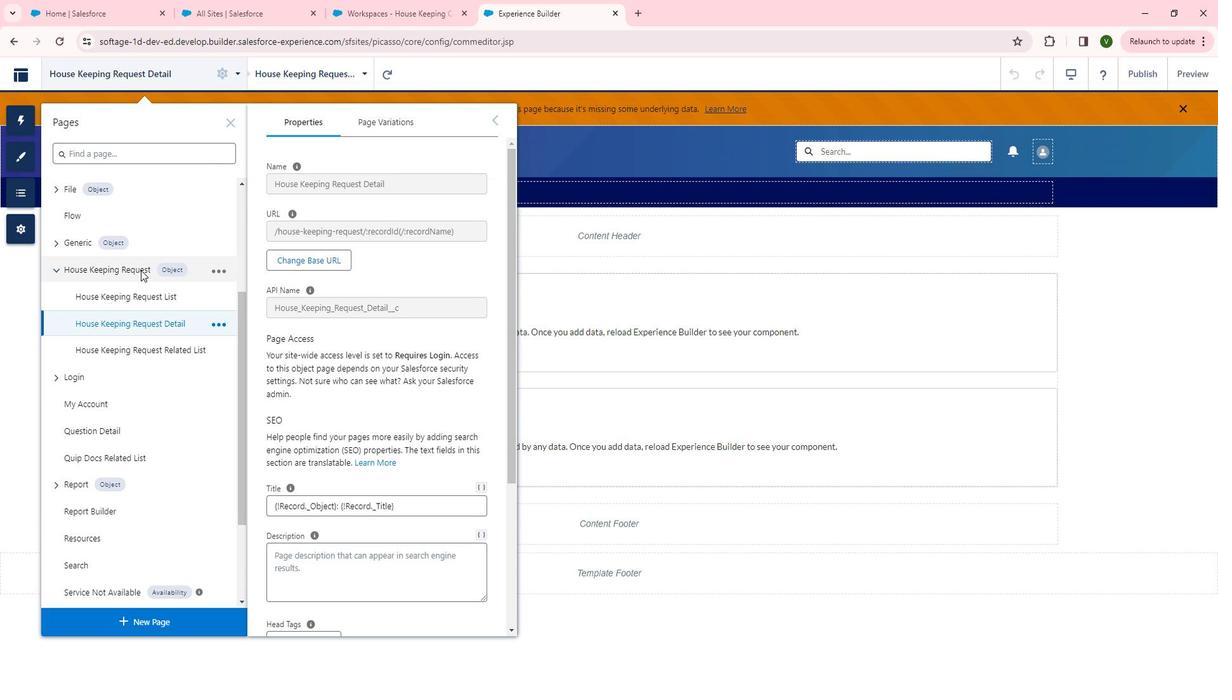 
Action: Mouse pressed left at (156, 276)
Screenshot: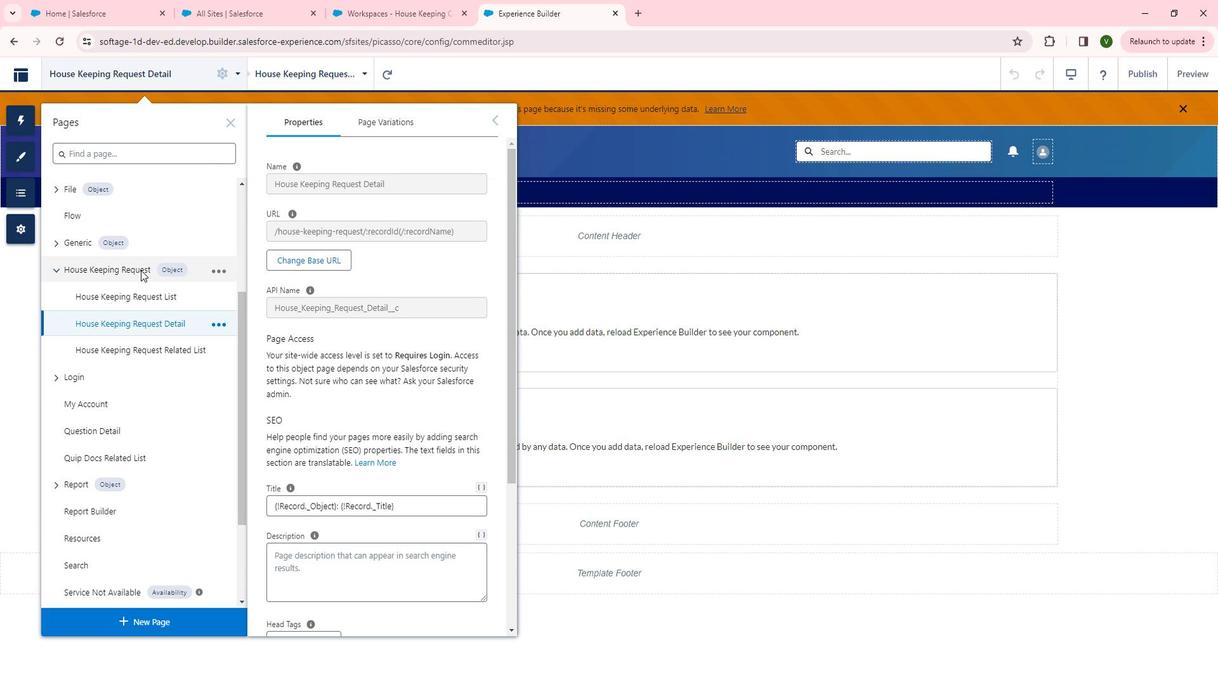 
Action: Mouse moved to (151, 291)
Screenshot: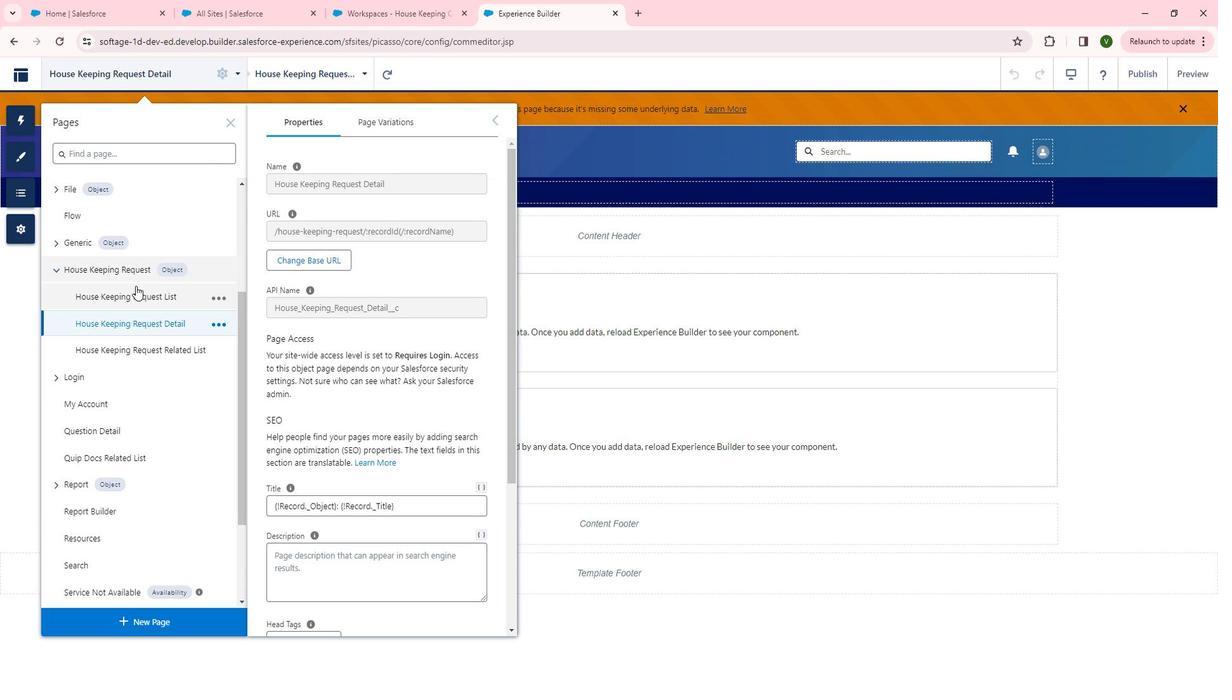 
Action: Mouse pressed left at (151, 291)
Screenshot: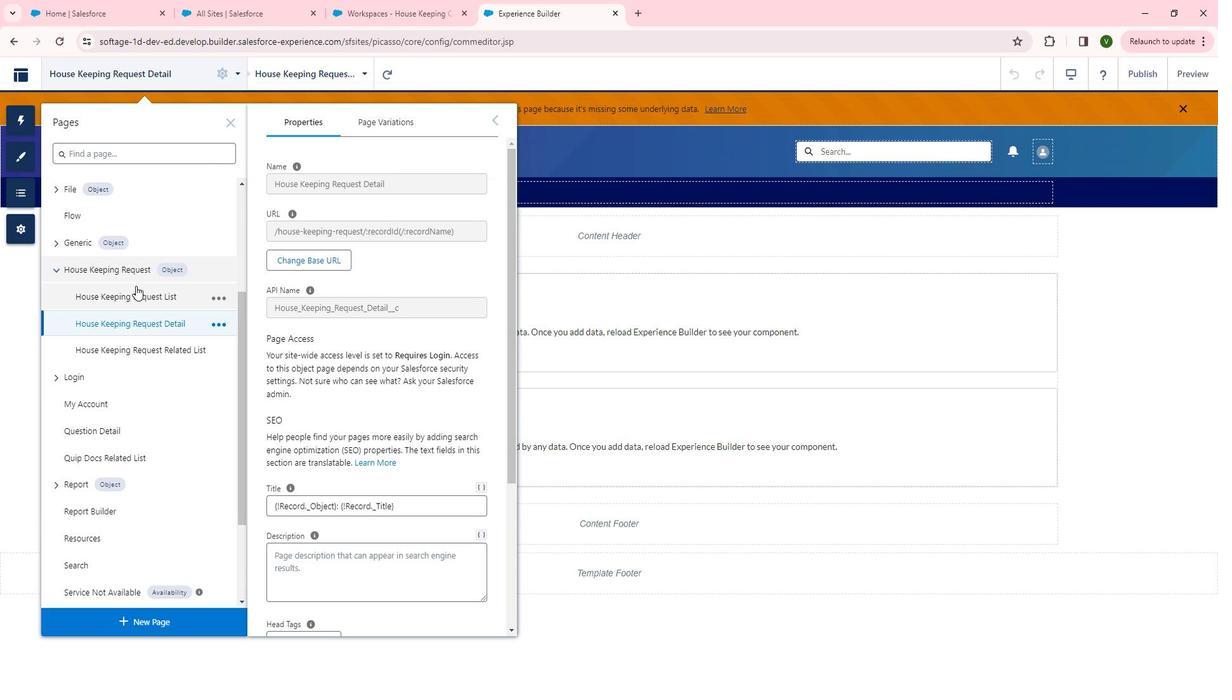
Action: Mouse moved to (201, 80)
Screenshot: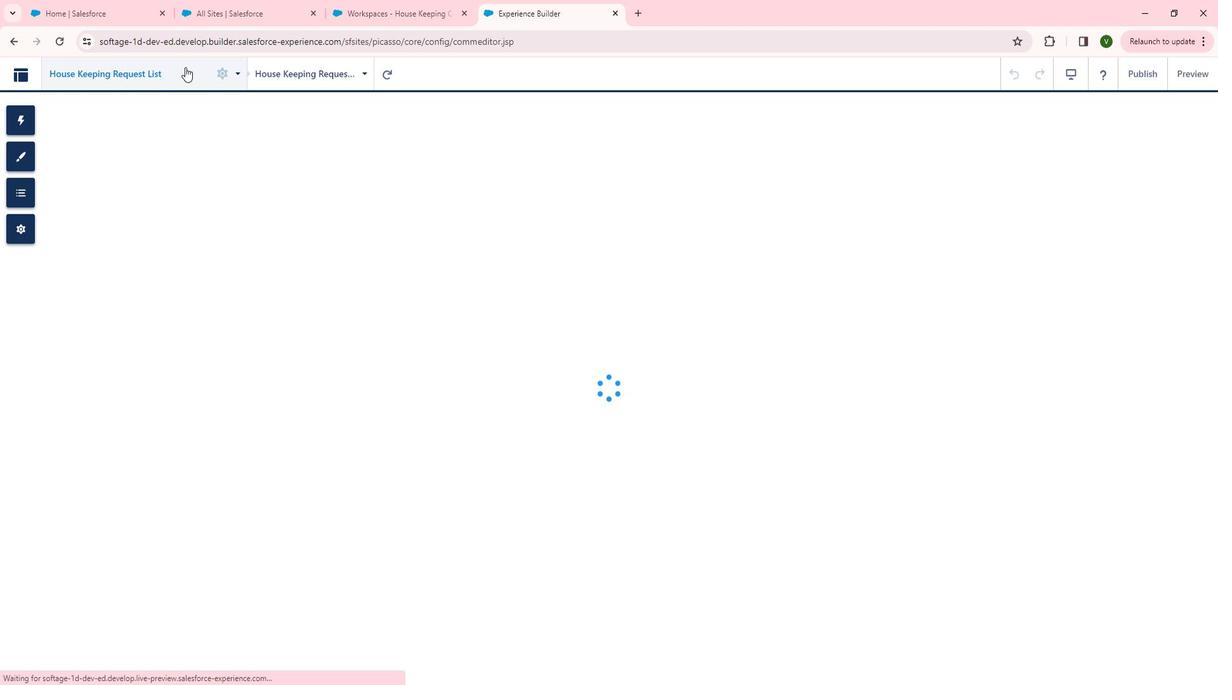 
Action: Mouse pressed left at (201, 80)
Screenshot: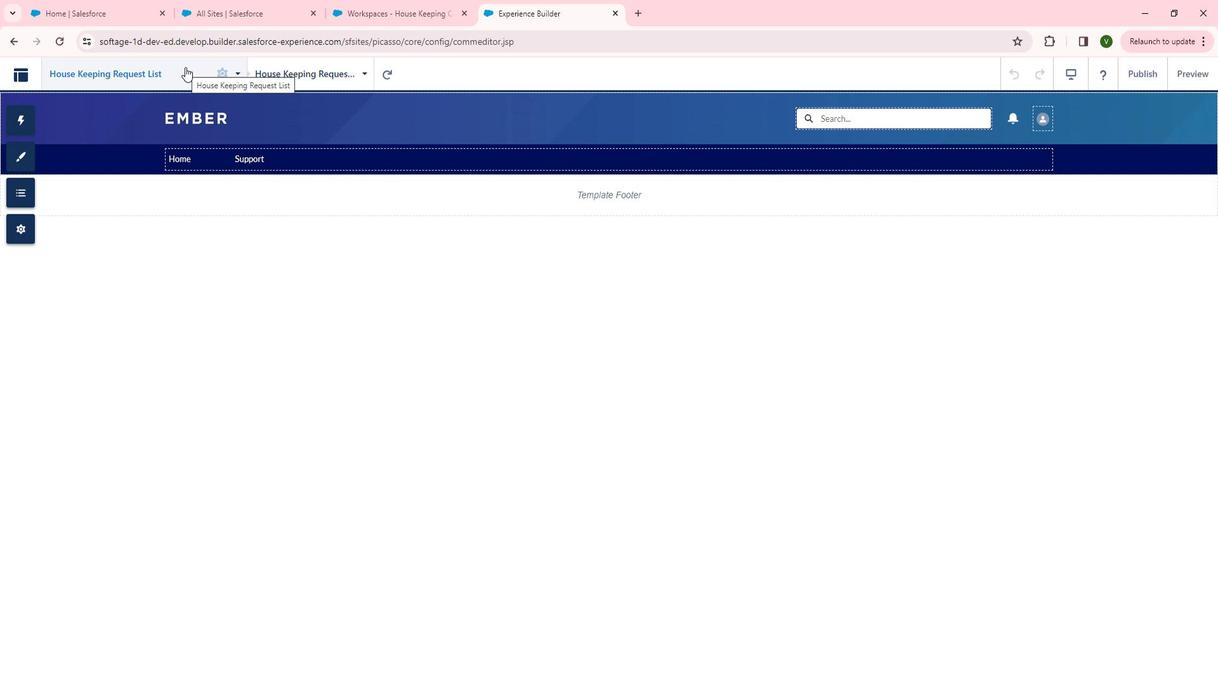 
Action: Mouse moved to (154, 384)
Screenshot: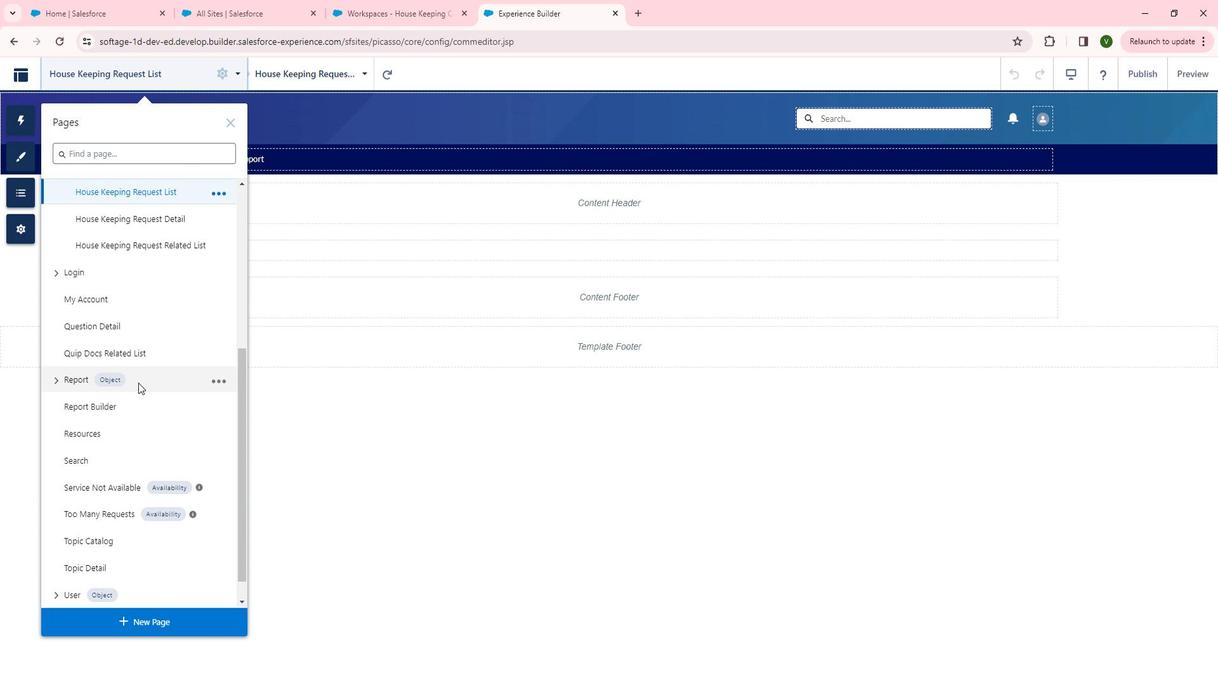 
Action: Mouse scrolled (154, 383) with delta (0, 0)
Screenshot: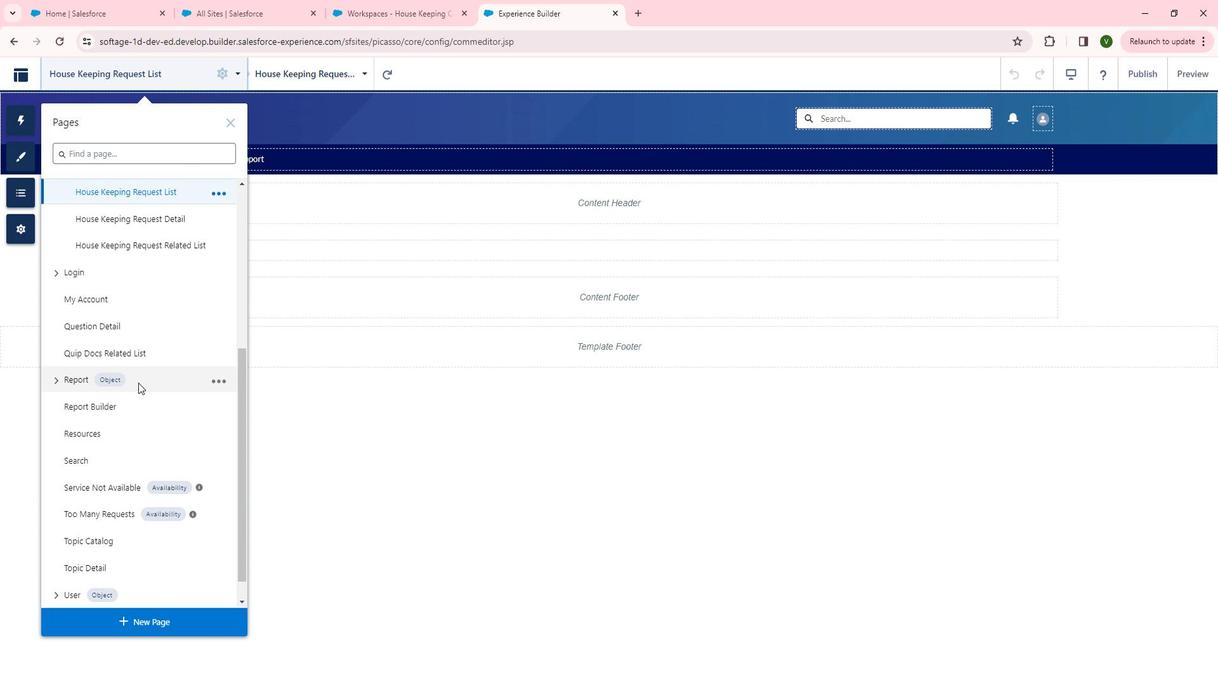 
Action: Mouse scrolled (154, 383) with delta (0, 0)
Screenshot: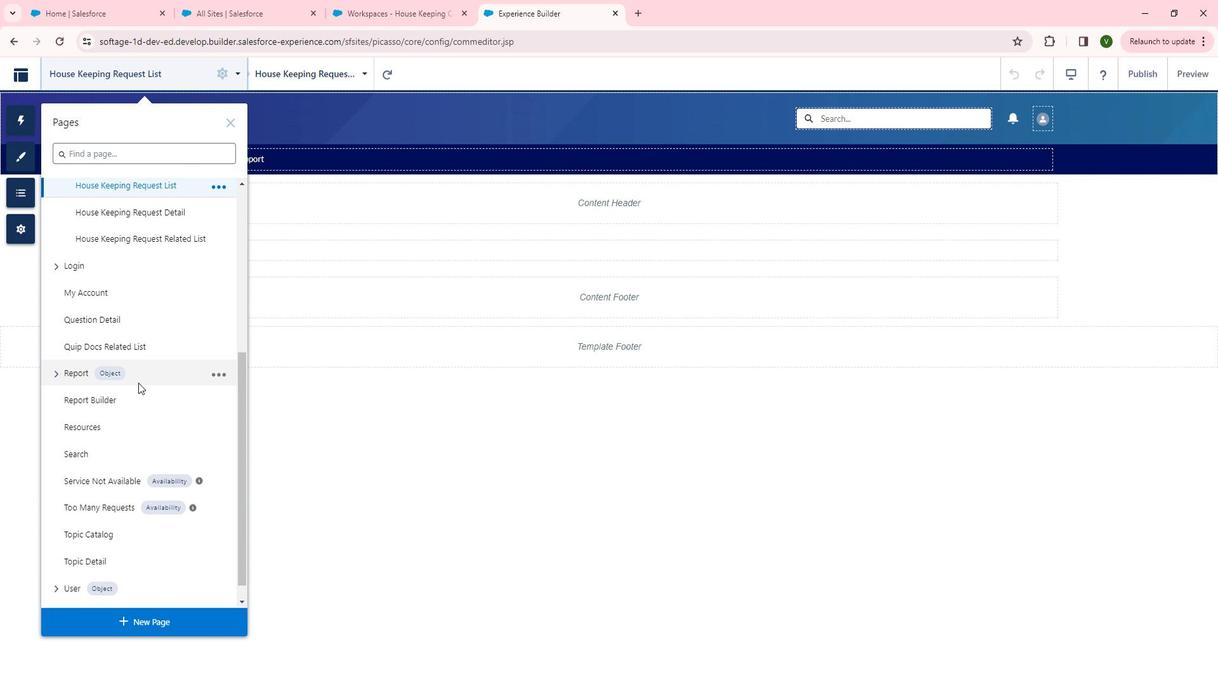 
Action: Mouse scrolled (154, 383) with delta (0, 0)
Screenshot: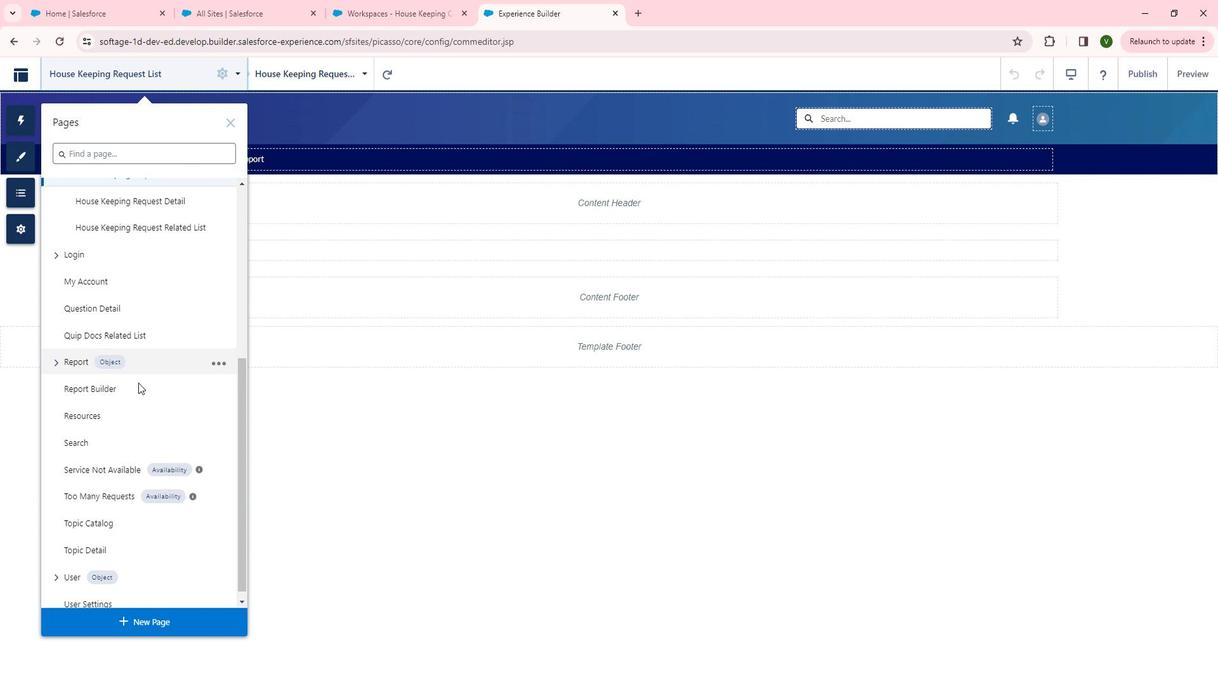 
Action: Mouse scrolled (154, 383) with delta (0, 0)
Screenshot: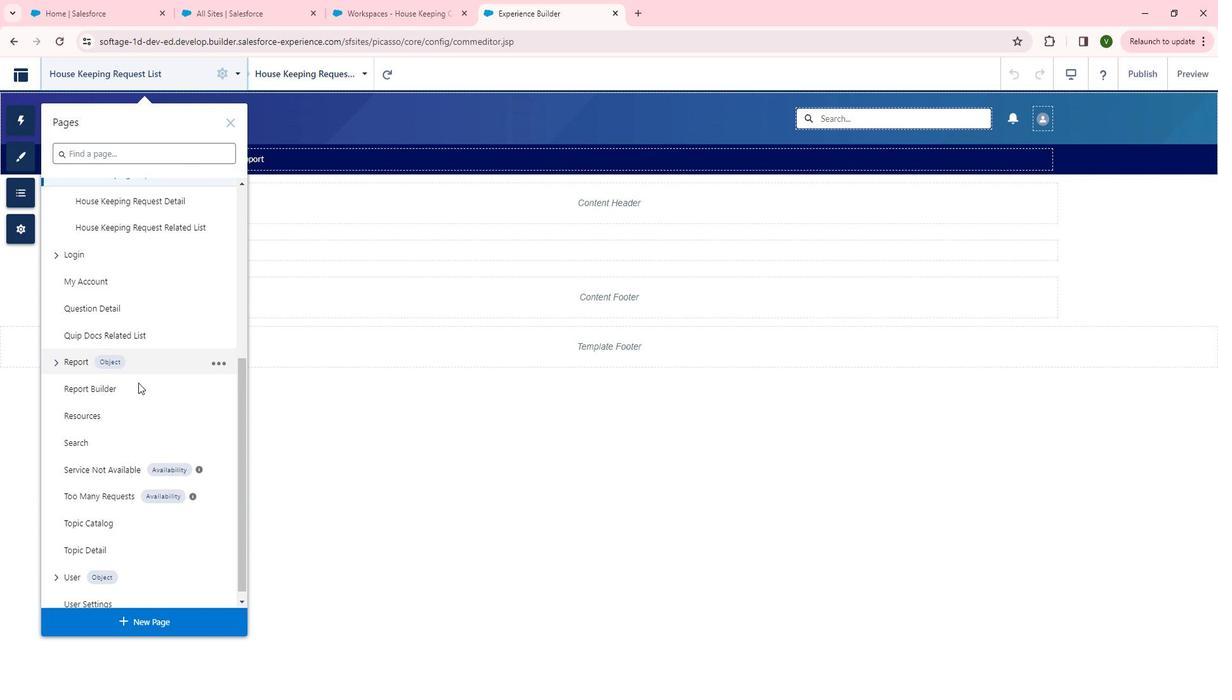
Action: Mouse moved to (171, 616)
Screenshot: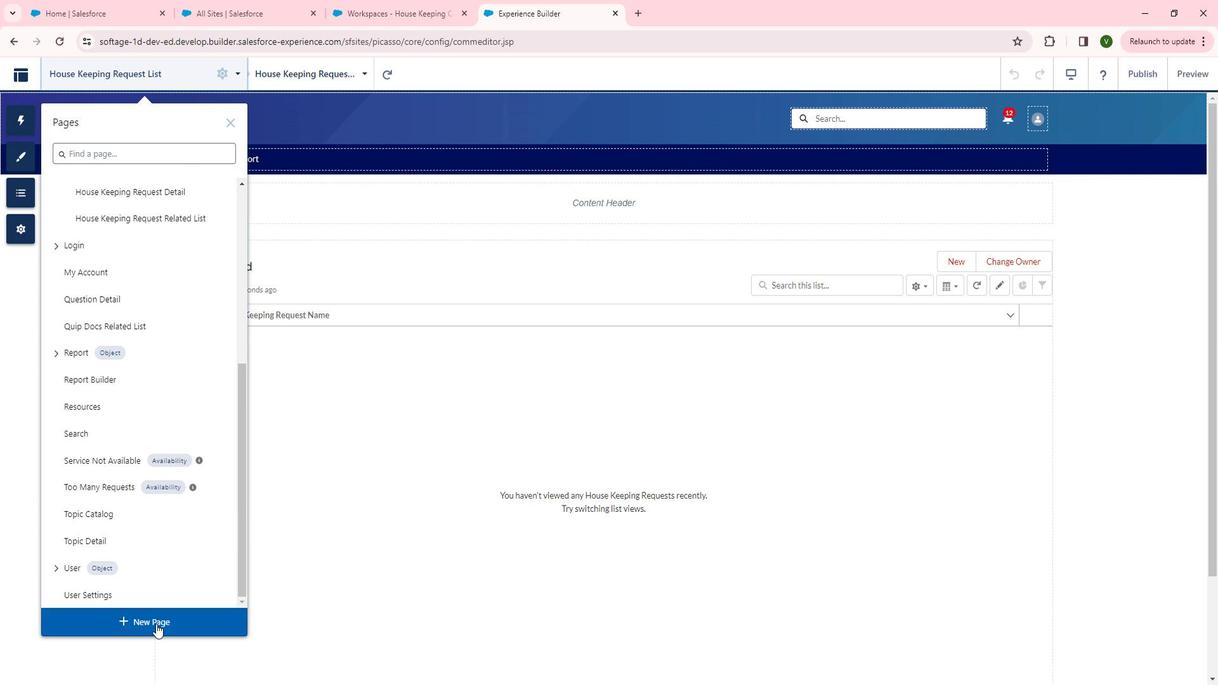 
Action: Mouse pressed left at (171, 616)
Screenshot: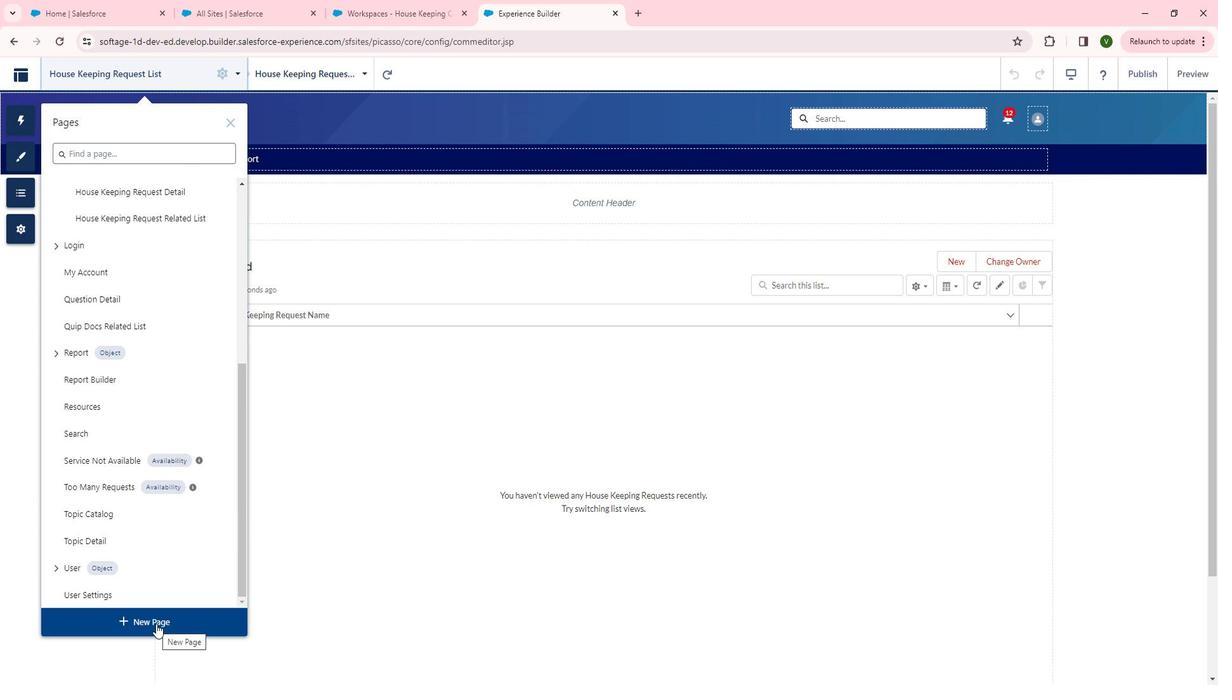 
Action: Mouse moved to (712, 401)
Screenshot: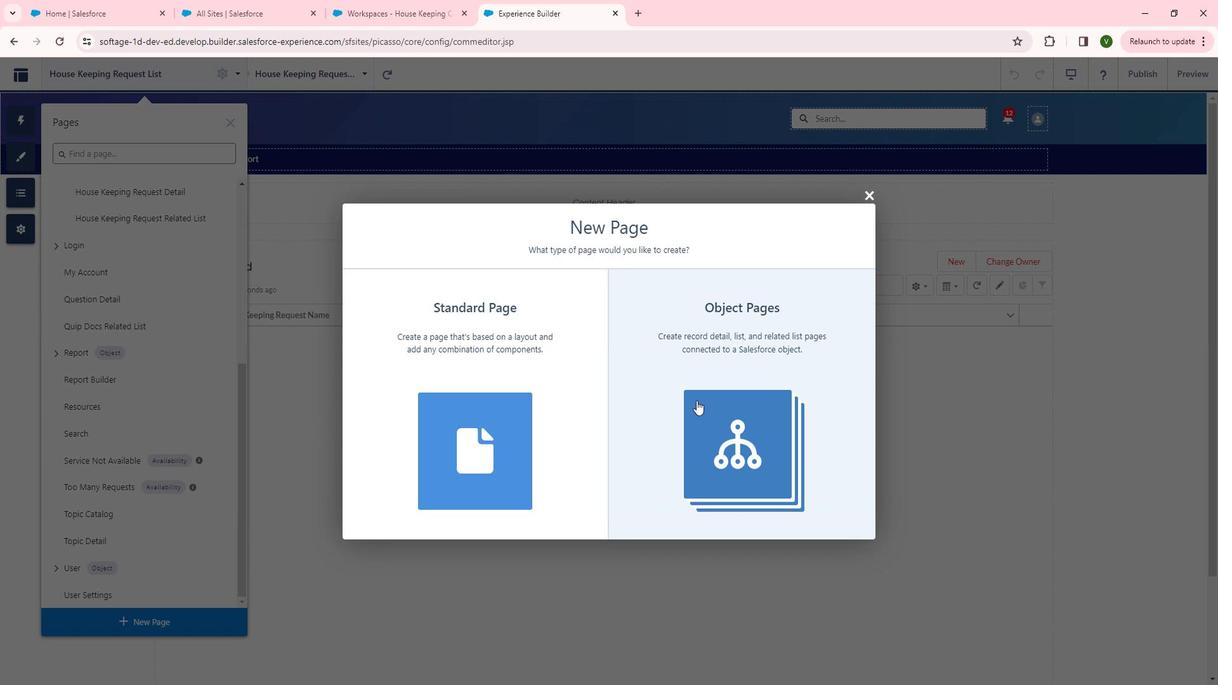 
Action: Mouse pressed left at (712, 401)
Screenshot: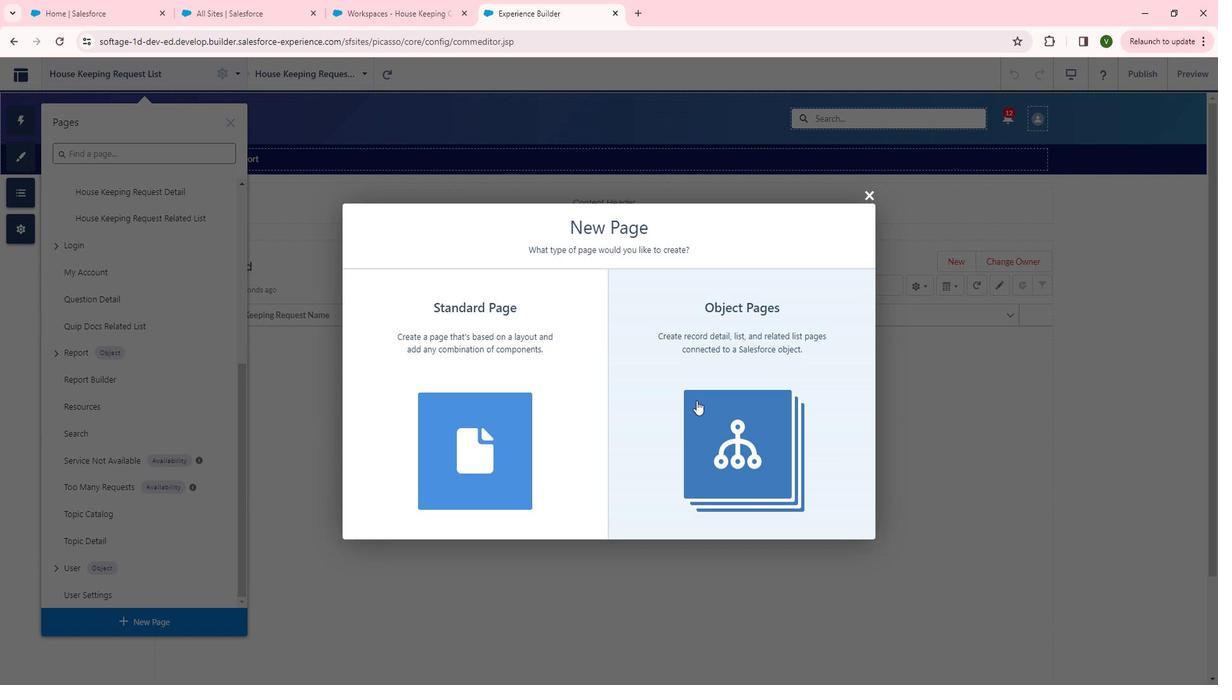 
Action: Mouse moved to (547, 433)
Screenshot: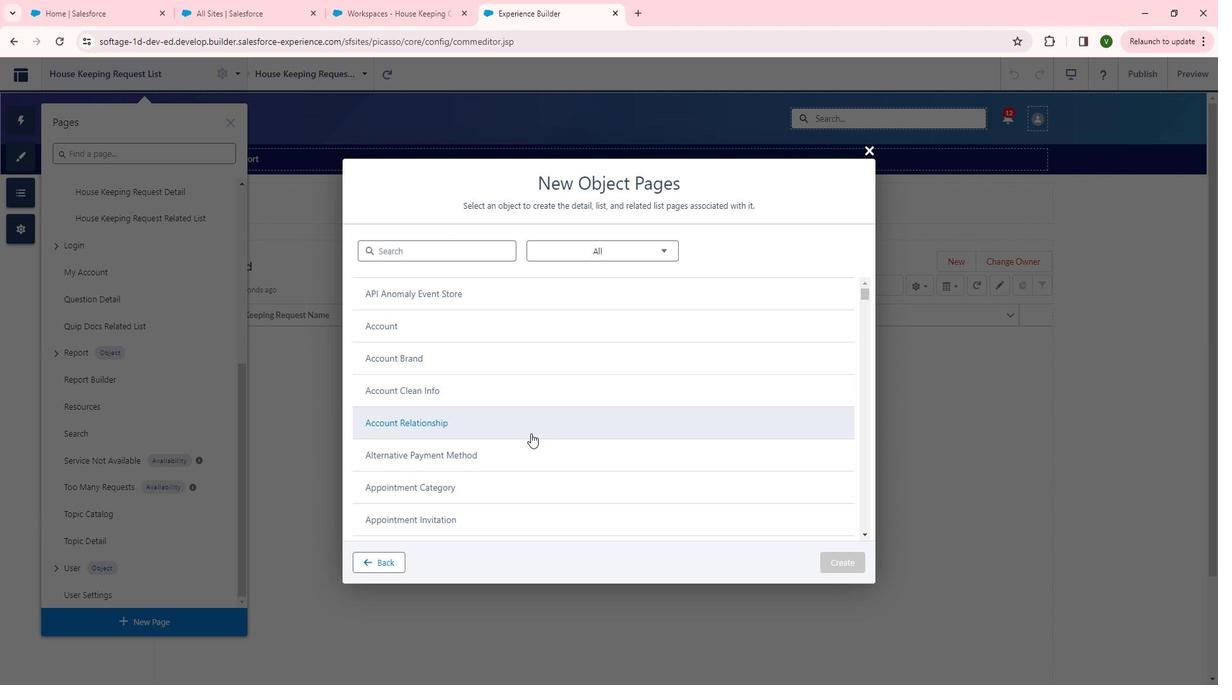 
Action: Mouse scrolled (547, 432) with delta (0, 0)
Screenshot: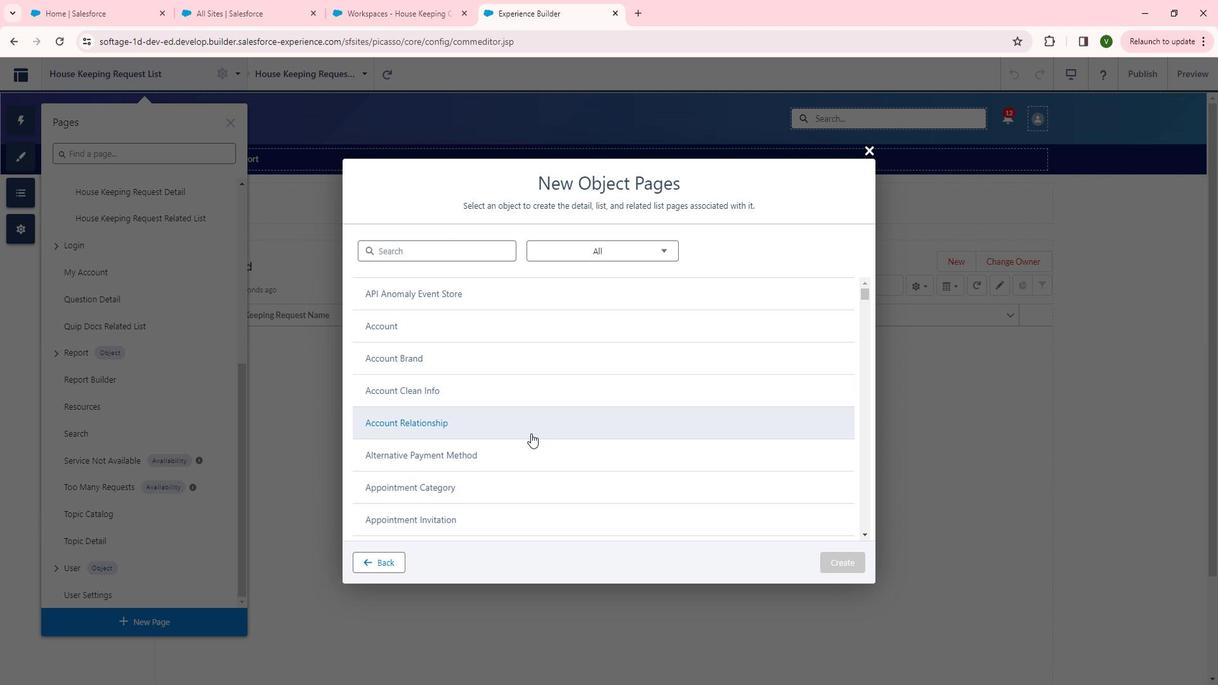 
Action: Mouse scrolled (547, 432) with delta (0, 0)
Screenshot: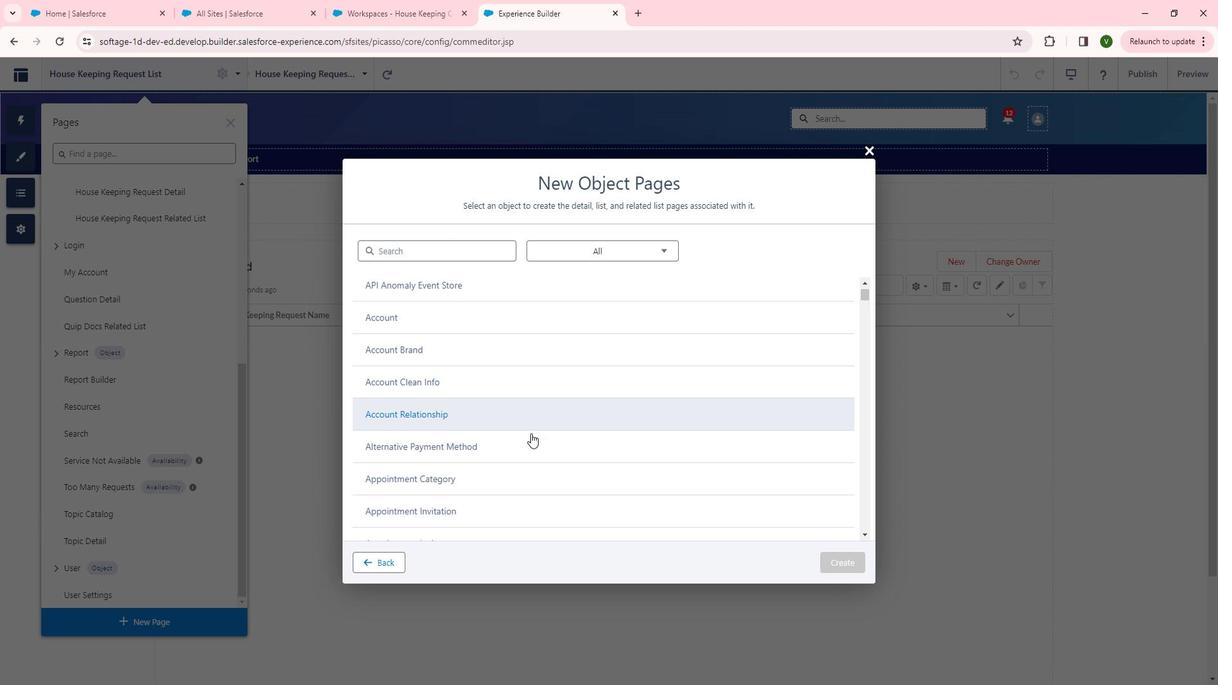 
Action: Mouse scrolled (547, 432) with delta (0, 0)
Screenshot: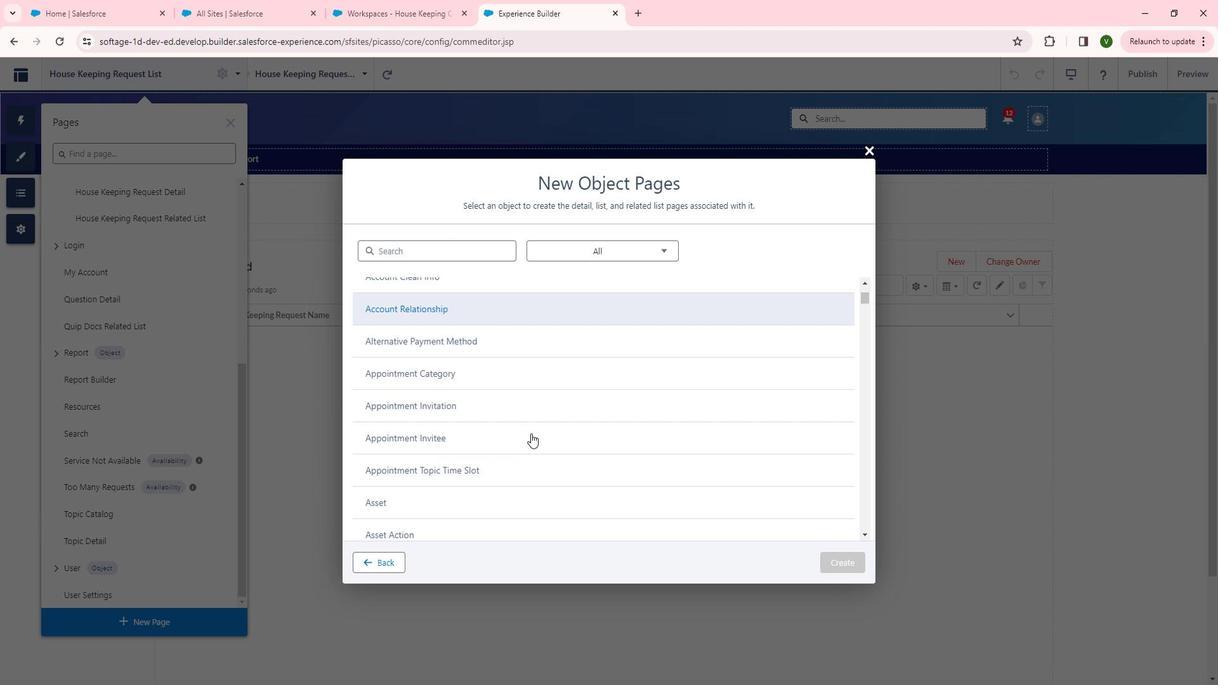 
Action: Mouse scrolled (547, 432) with delta (0, 0)
Screenshot: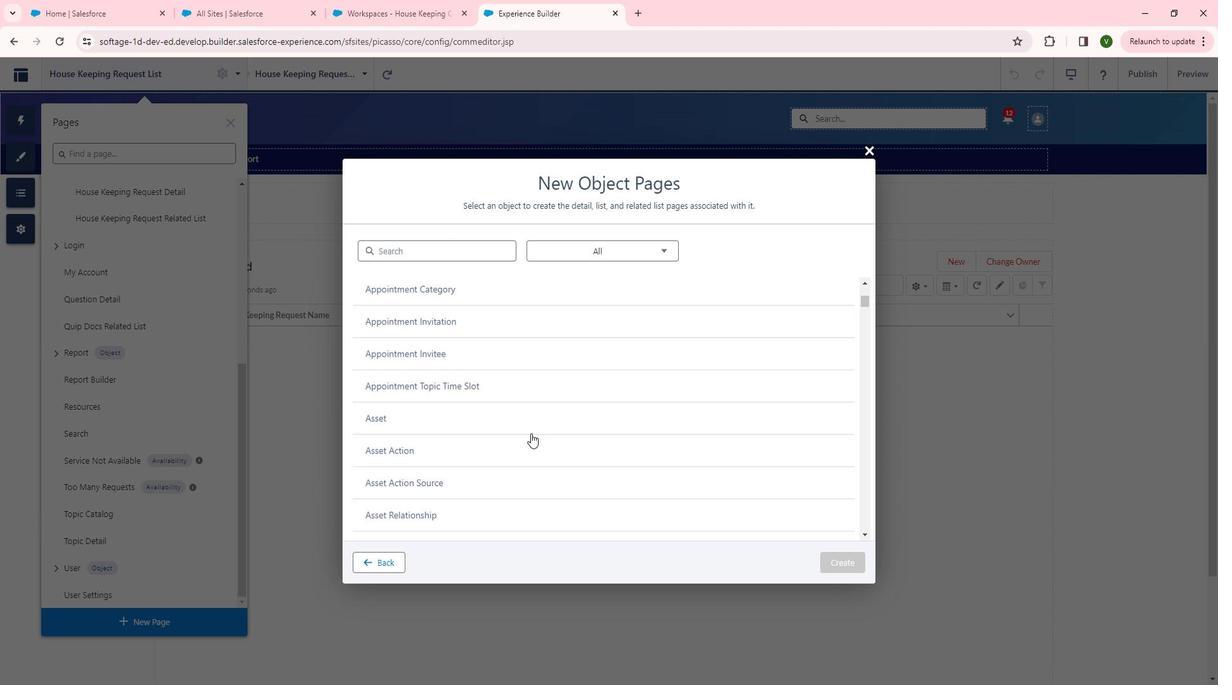 
Action: Mouse scrolled (547, 432) with delta (0, 0)
Screenshot: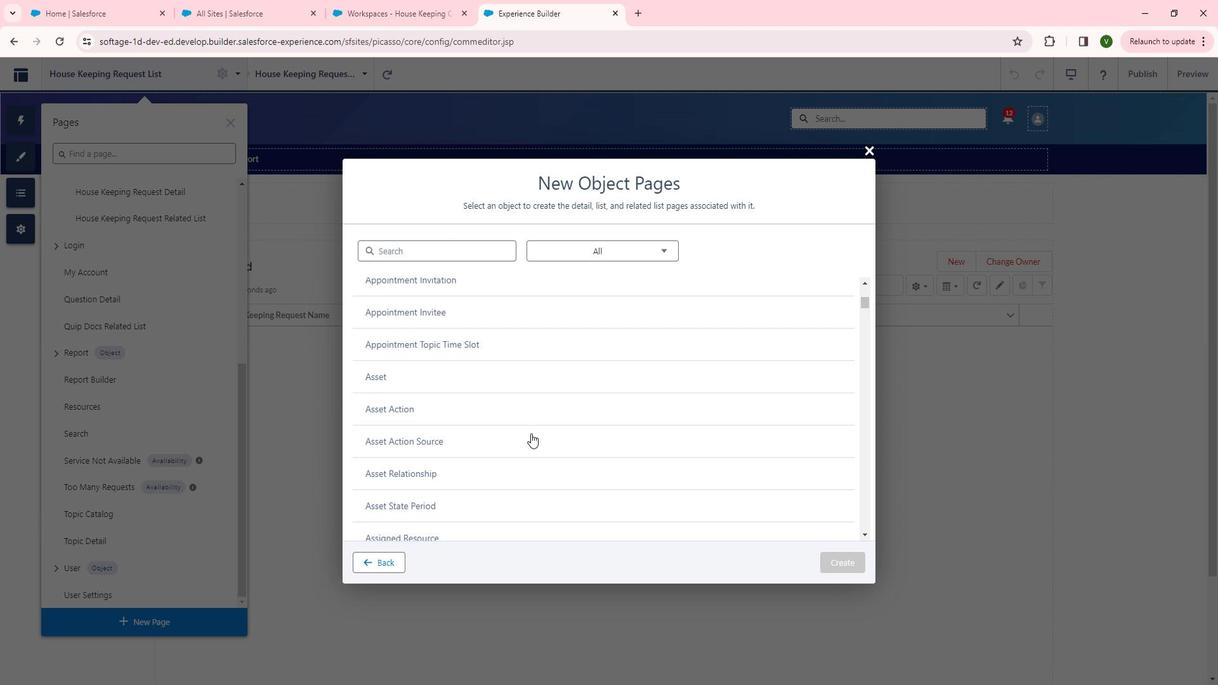 
Action: Mouse scrolled (547, 432) with delta (0, 0)
Screenshot: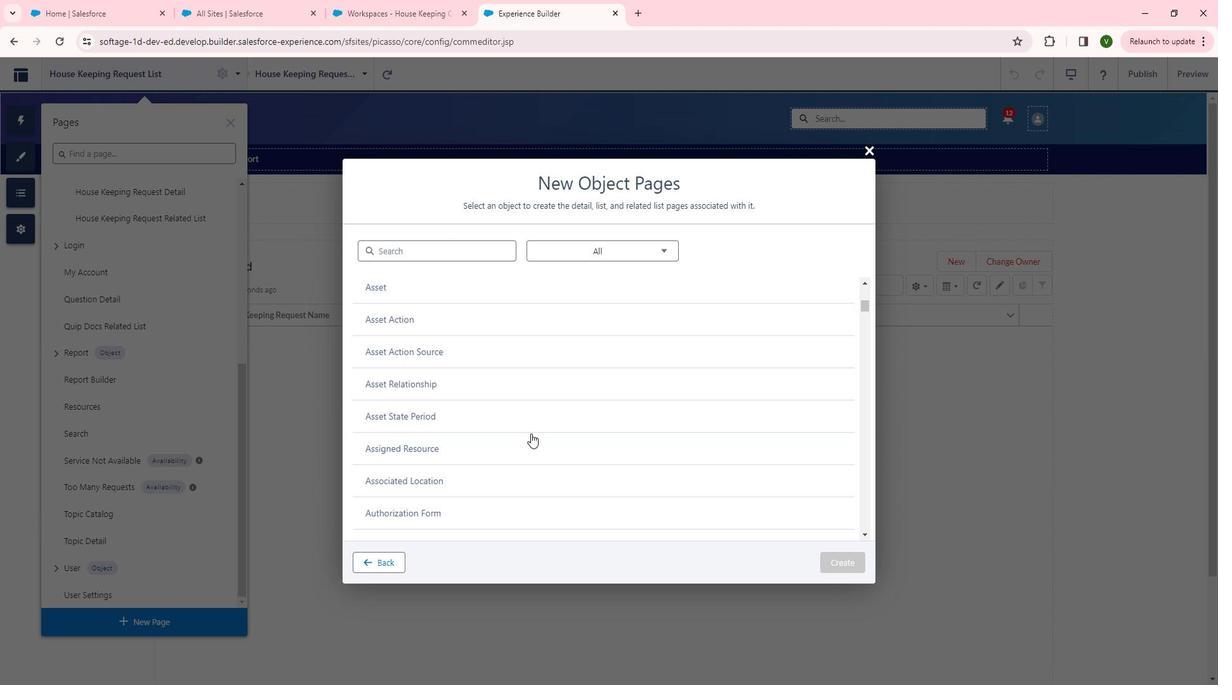 
Action: Mouse scrolled (547, 432) with delta (0, 0)
Screenshot: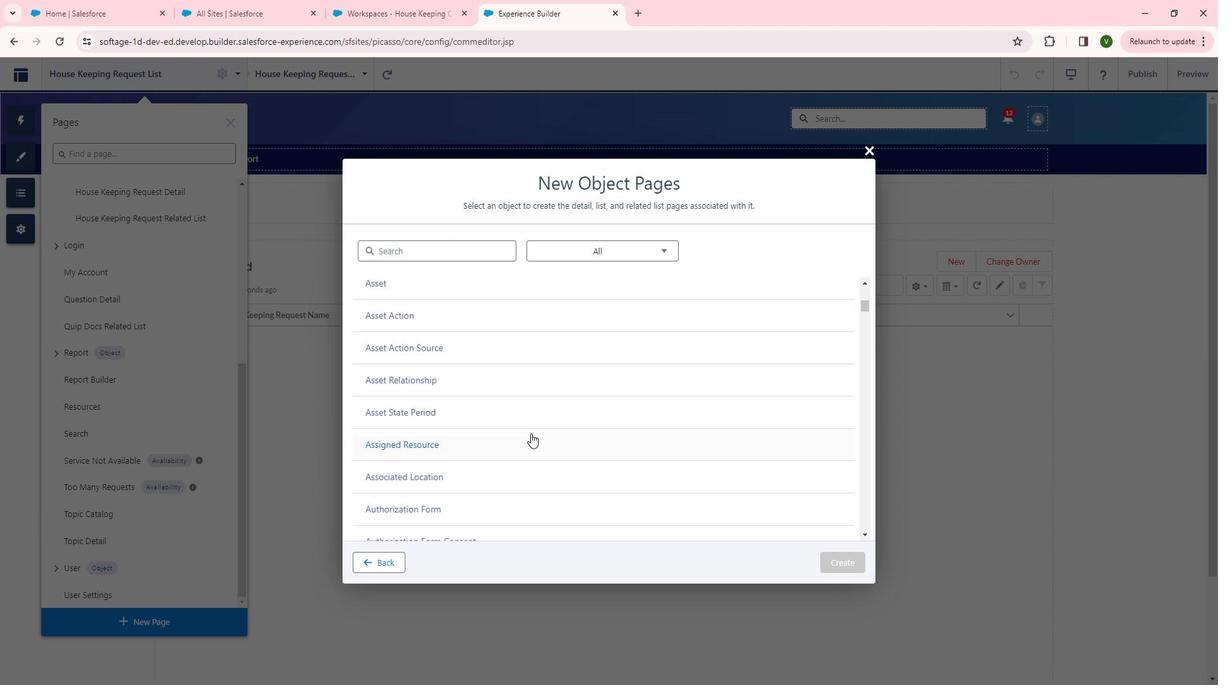 
Action: Mouse scrolled (547, 432) with delta (0, 0)
Screenshot: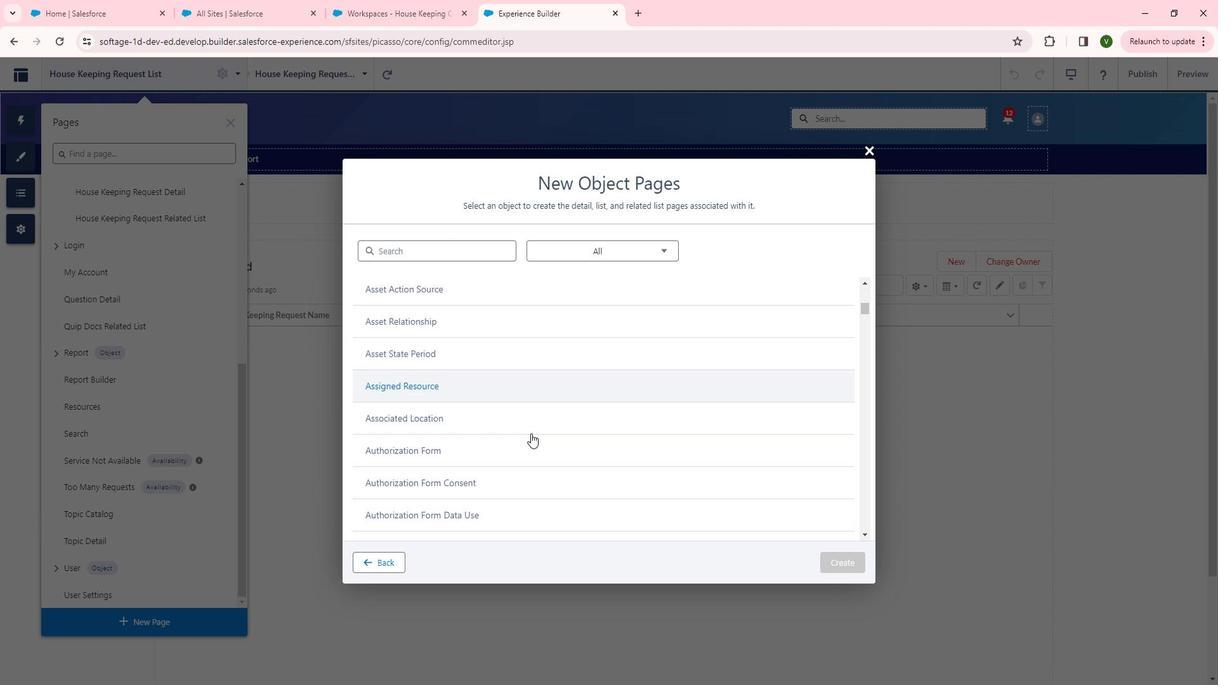 
Action: Mouse scrolled (547, 432) with delta (0, 0)
Screenshot: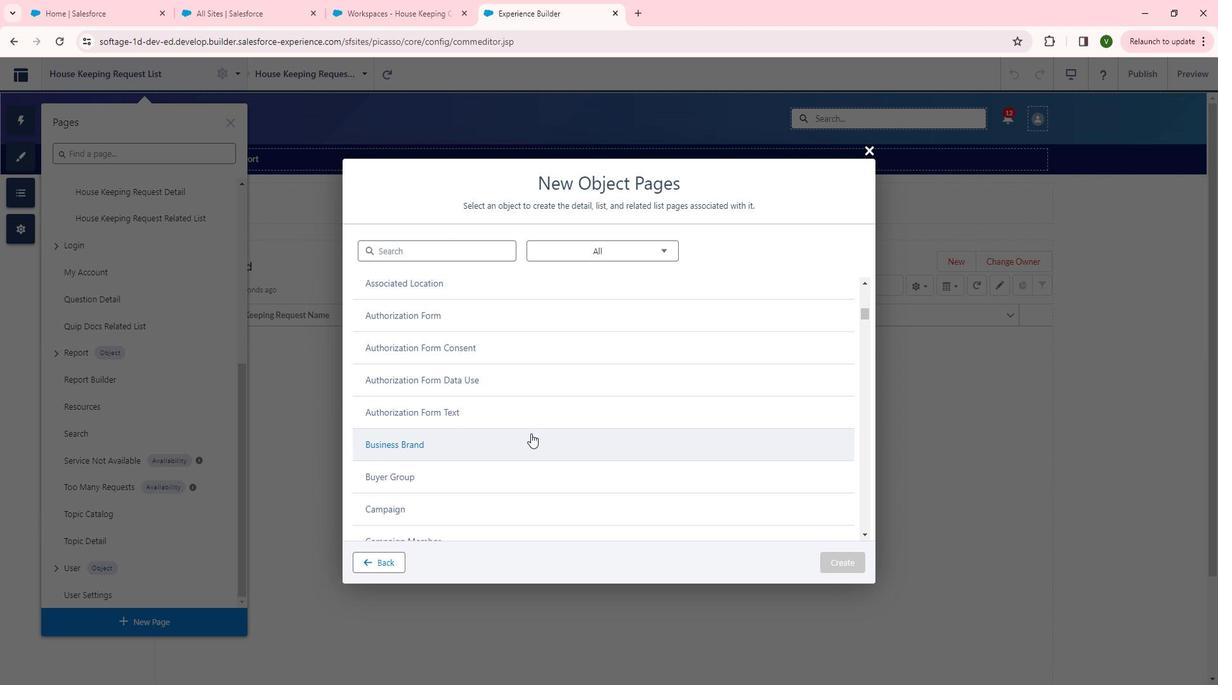 
Action: Mouse scrolled (547, 432) with delta (0, 0)
Screenshot: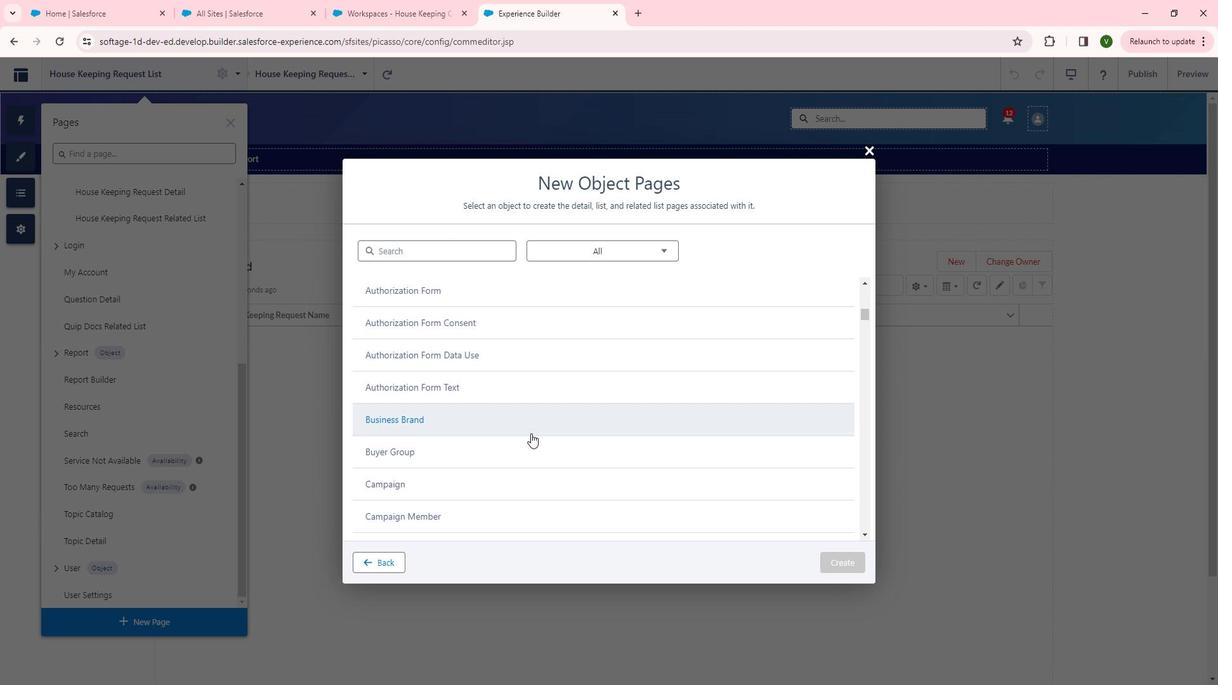 
Action: Mouse scrolled (547, 432) with delta (0, 0)
Screenshot: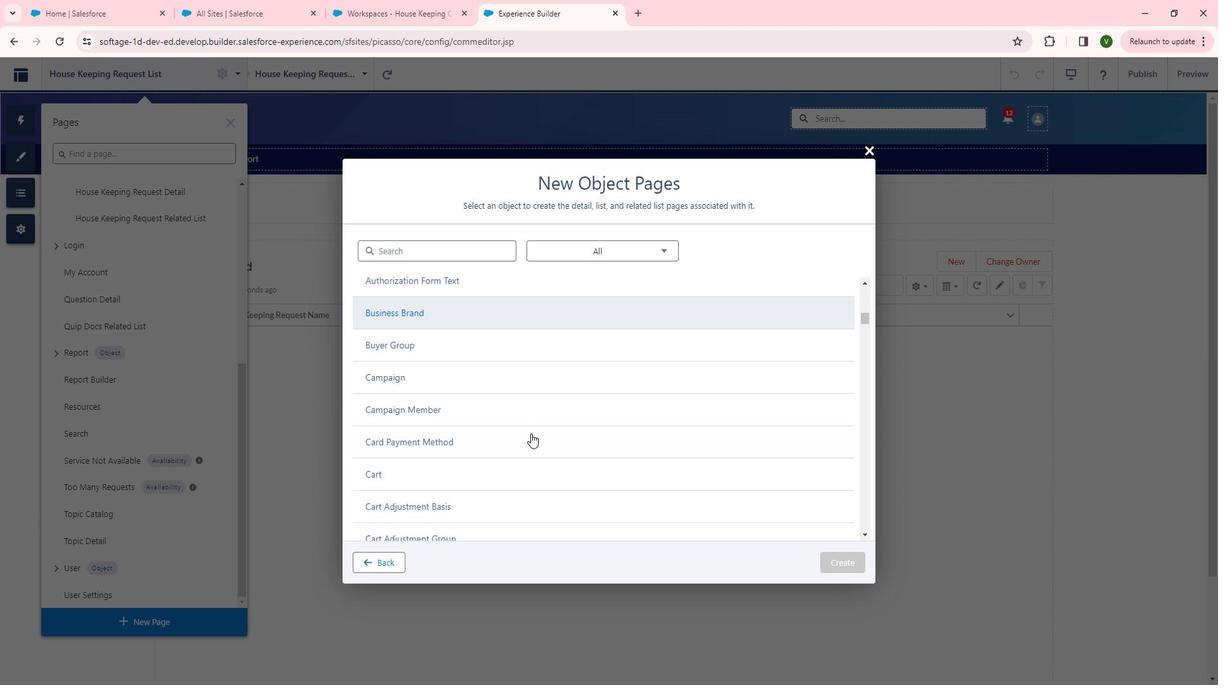 
Action: Mouse scrolled (547, 432) with delta (0, 0)
Screenshot: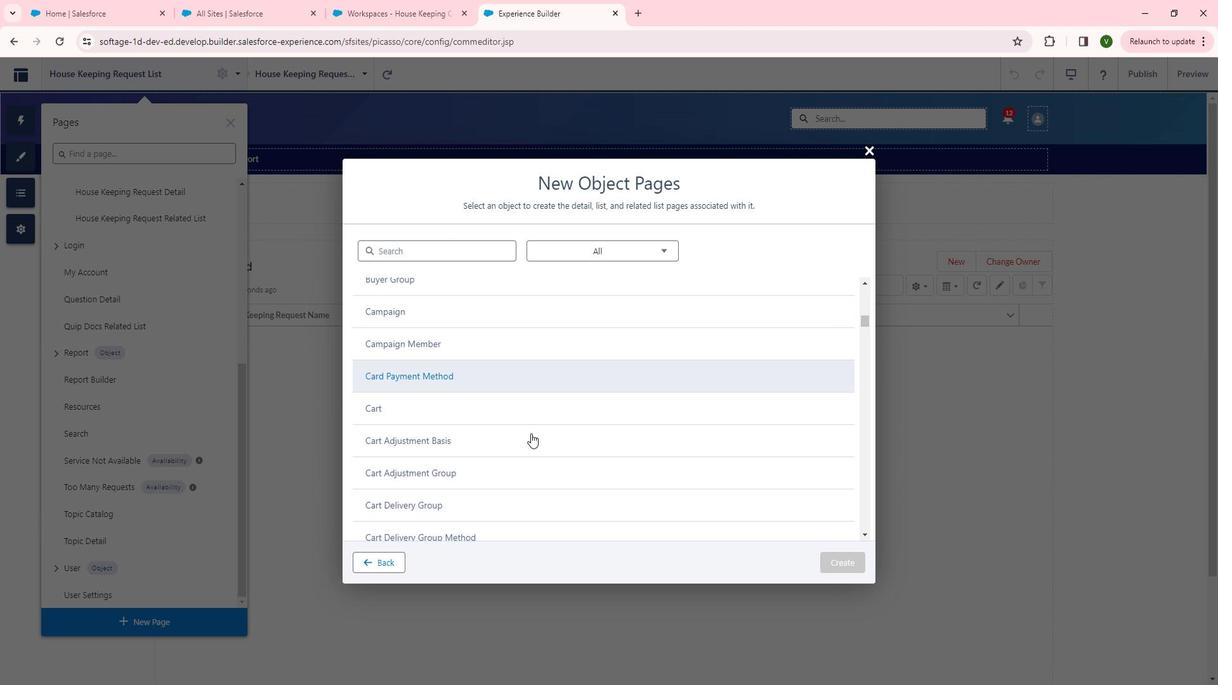 
Action: Mouse scrolled (547, 432) with delta (0, 0)
Screenshot: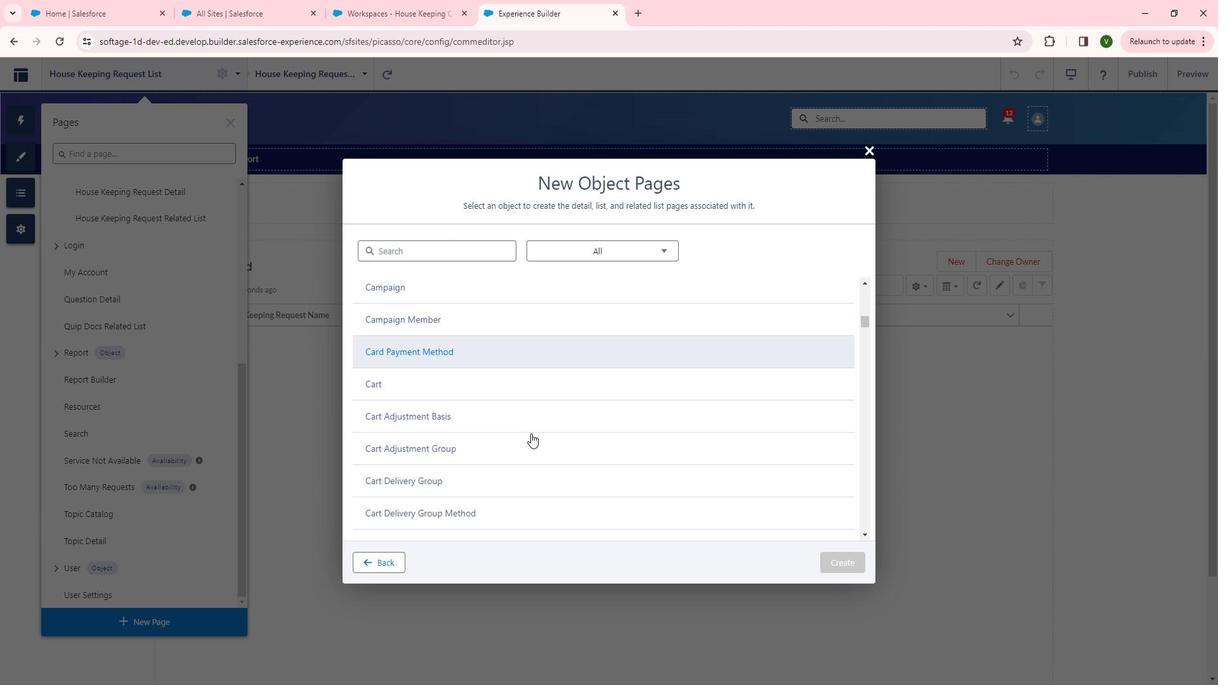
Action: Mouse scrolled (547, 432) with delta (0, 0)
Screenshot: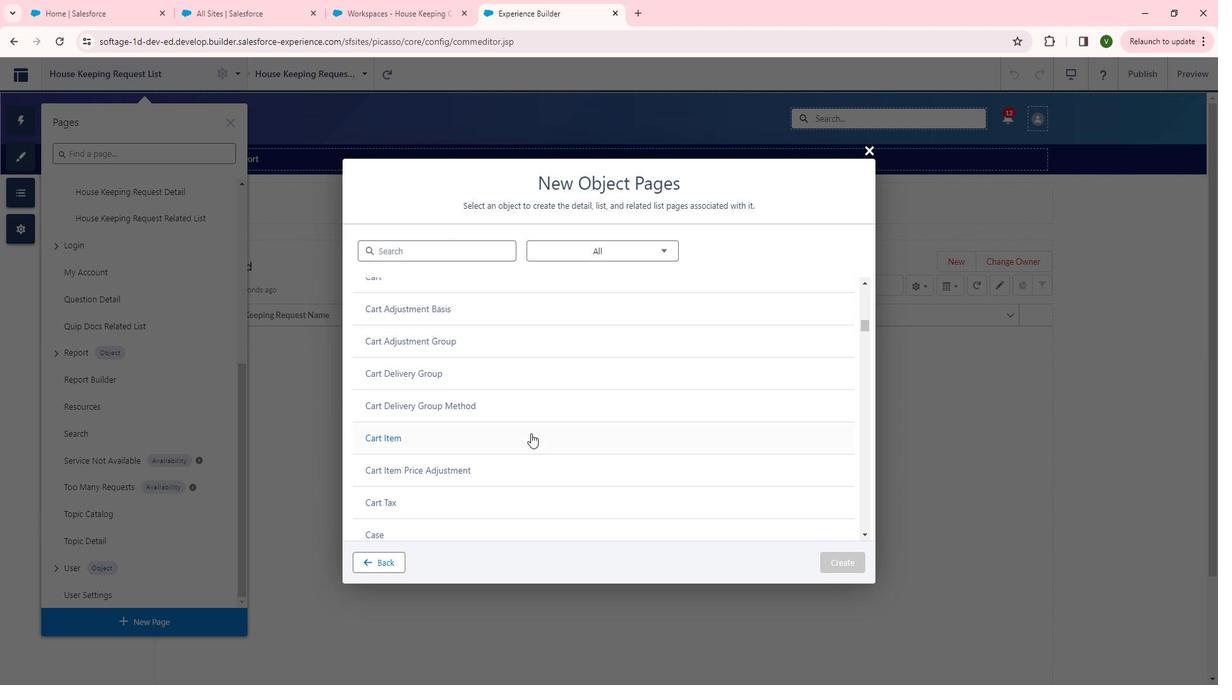 
Action: Mouse scrolled (547, 432) with delta (0, 0)
Screenshot: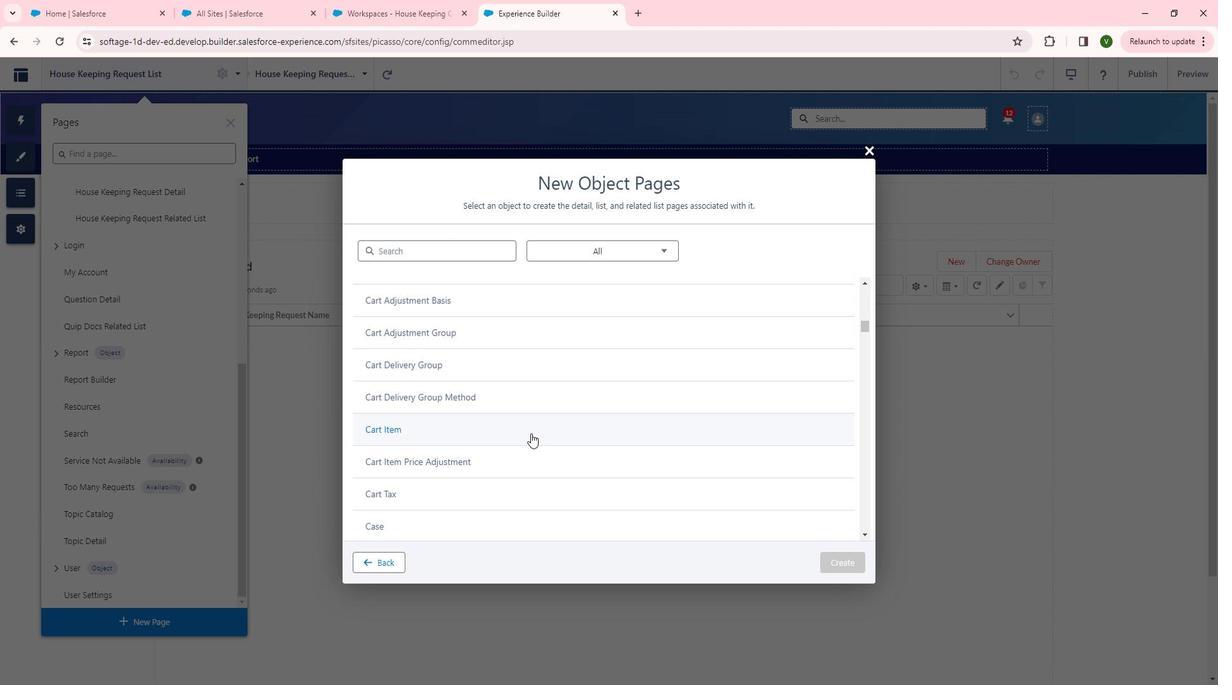 
Action: Mouse scrolled (547, 432) with delta (0, 0)
Screenshot: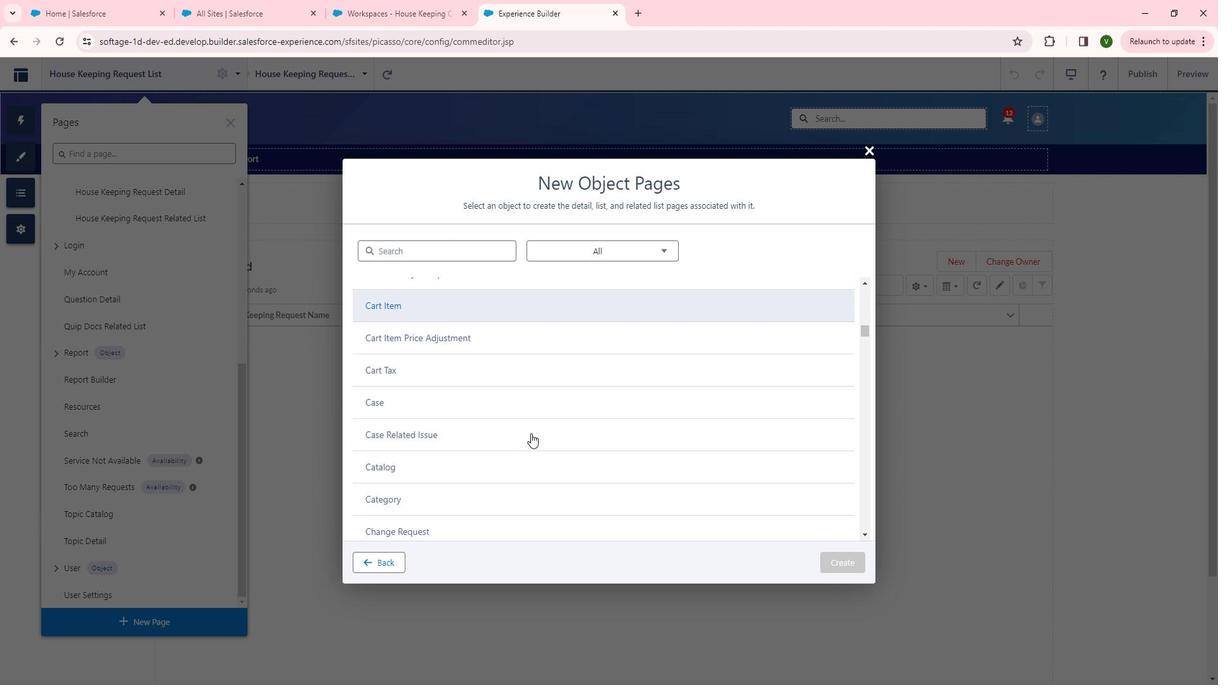 
Action: Mouse scrolled (547, 432) with delta (0, 0)
Screenshot: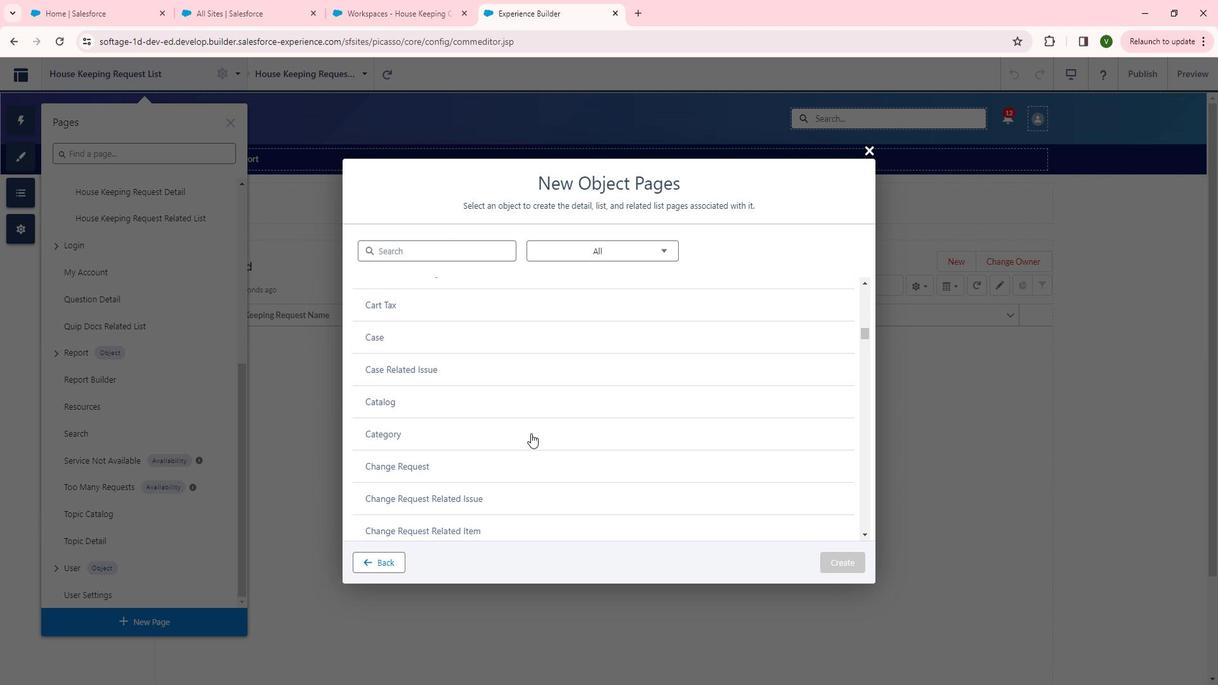 
Action: Mouse scrolled (547, 432) with delta (0, 0)
Screenshot: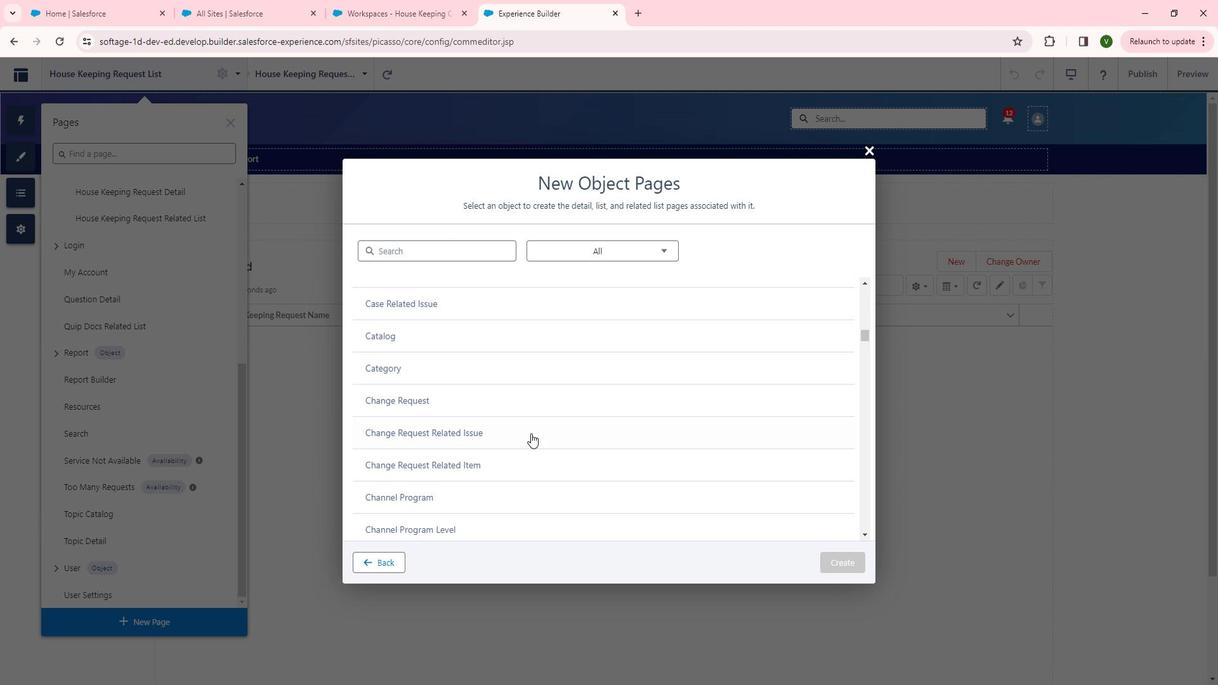 
Action: Mouse scrolled (547, 432) with delta (0, 0)
Screenshot: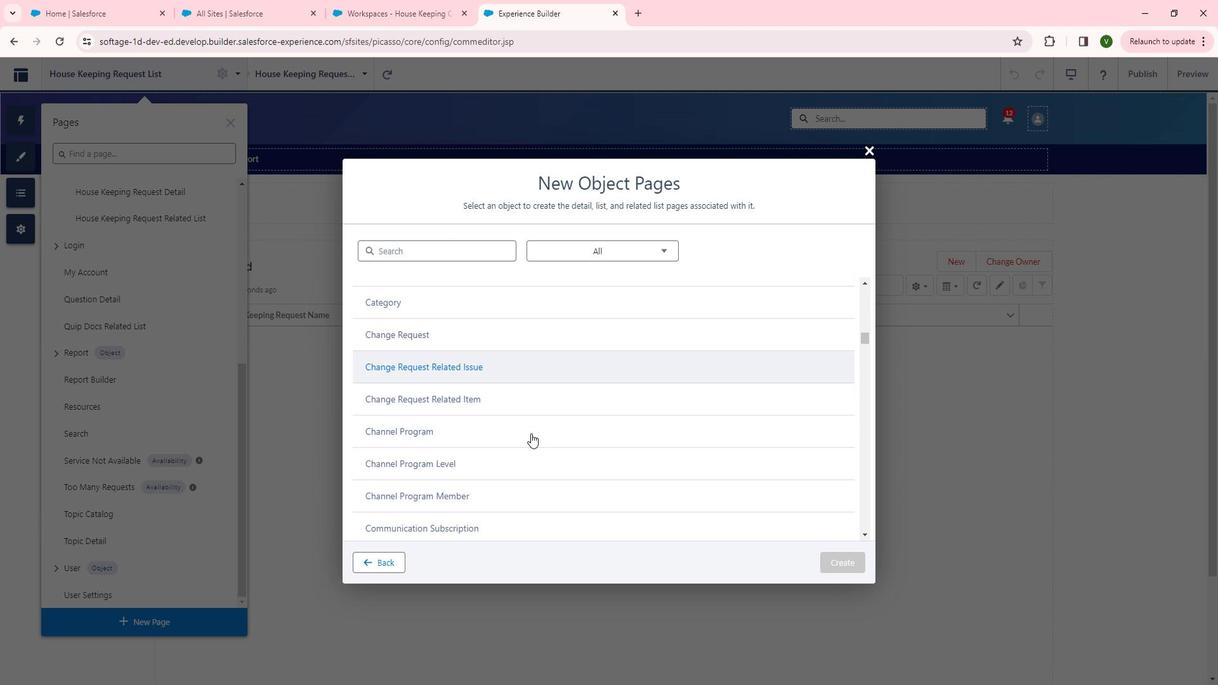 
Action: Mouse scrolled (547, 432) with delta (0, 0)
Screenshot: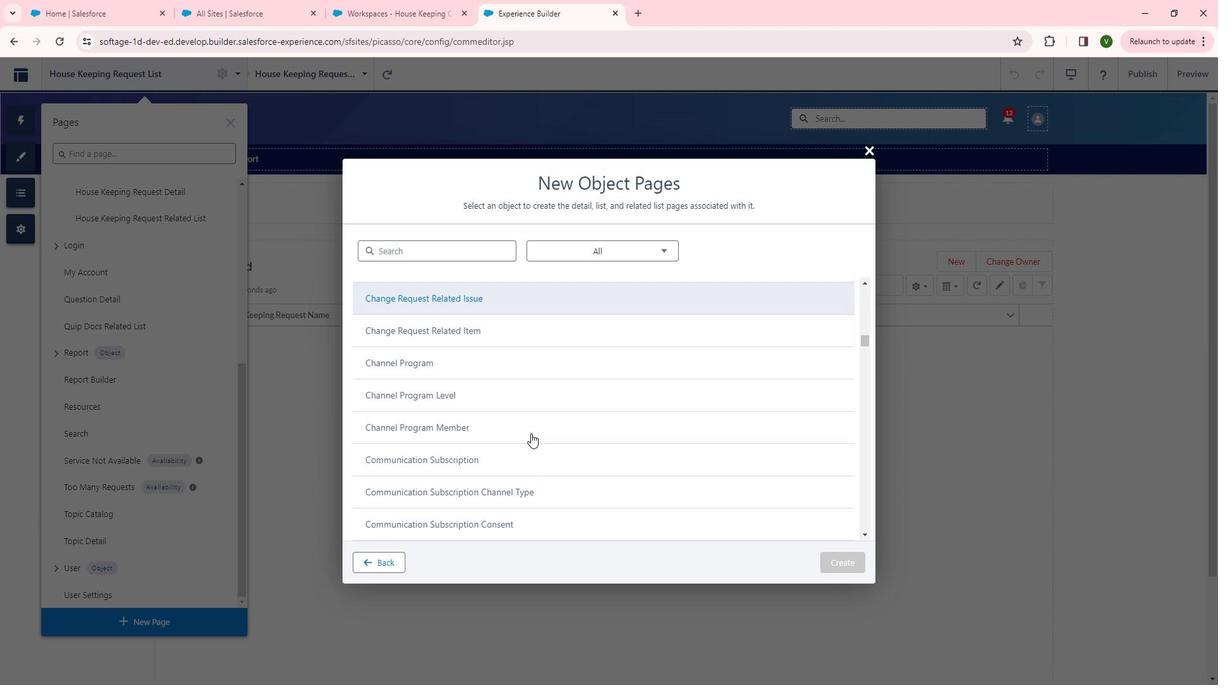 
Action: Mouse scrolled (547, 432) with delta (0, 0)
Screenshot: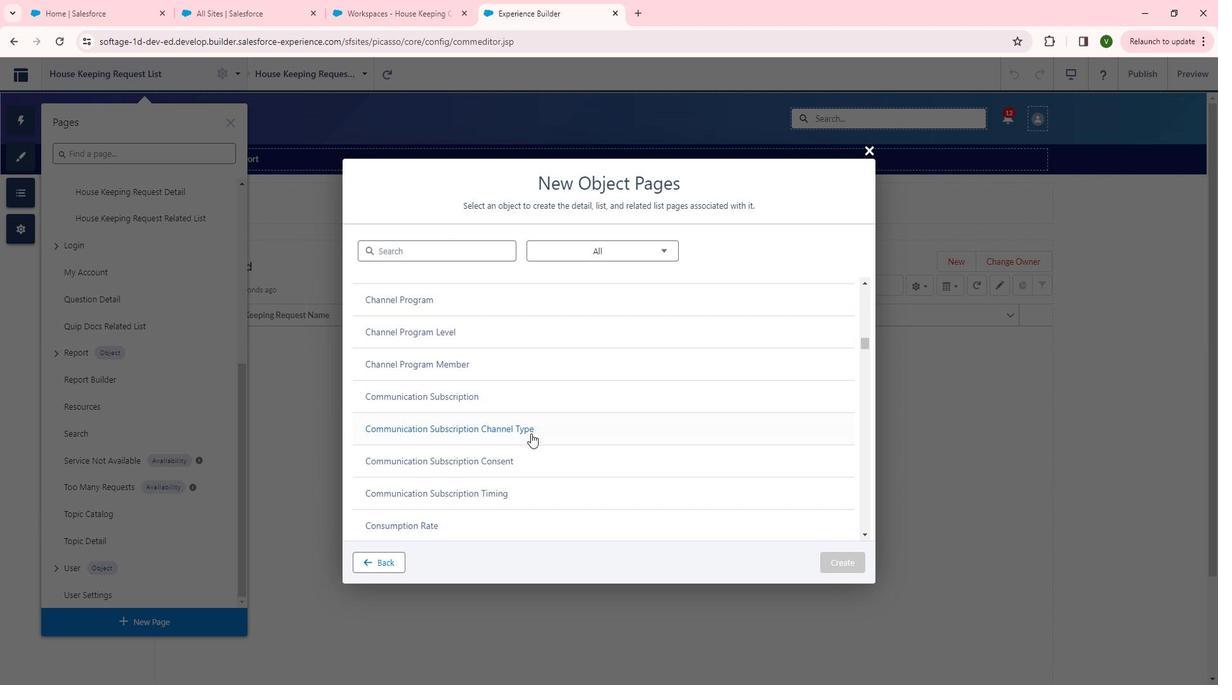 
Action: Mouse scrolled (547, 432) with delta (0, 0)
Screenshot: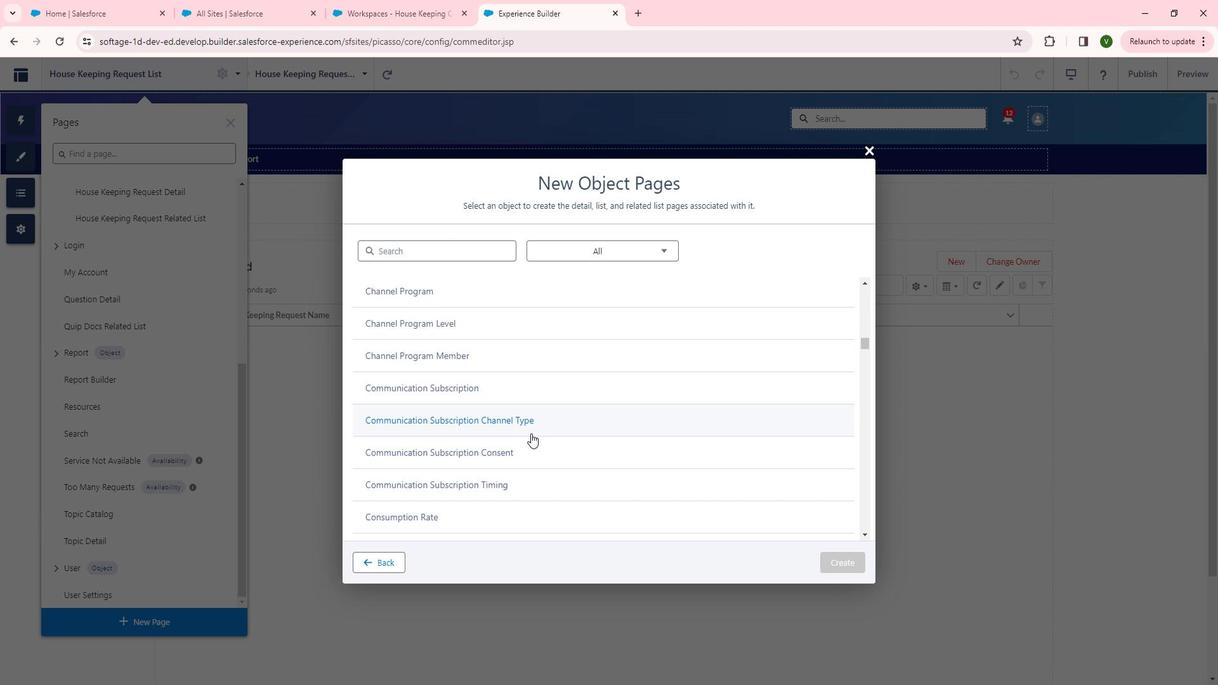
Action: Mouse scrolled (547, 432) with delta (0, 0)
Screenshot: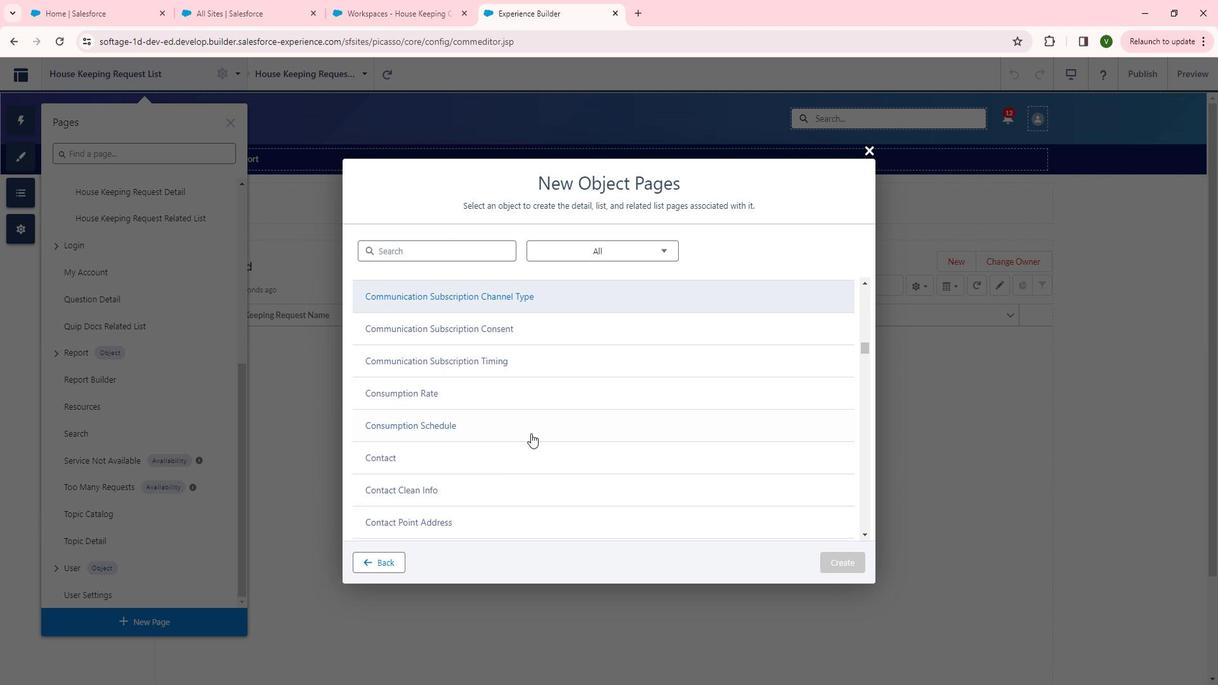 
Action: Mouse scrolled (547, 432) with delta (0, 0)
Screenshot: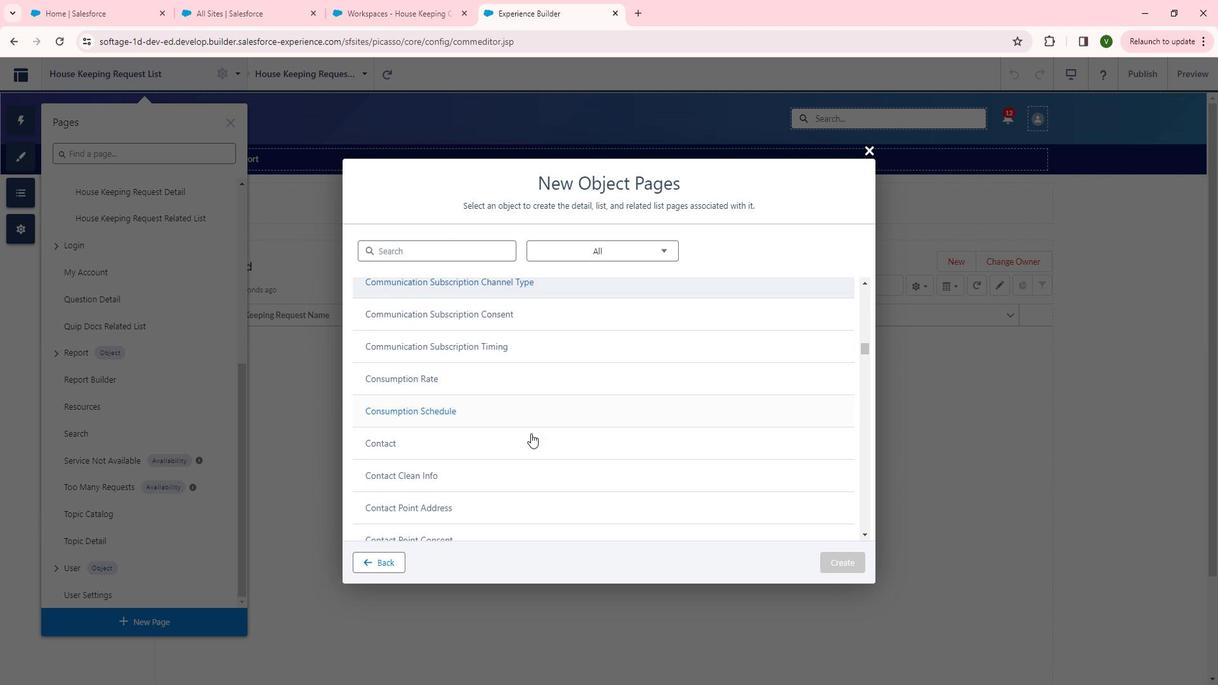 
Action: Mouse scrolled (547, 432) with delta (0, 0)
Screenshot: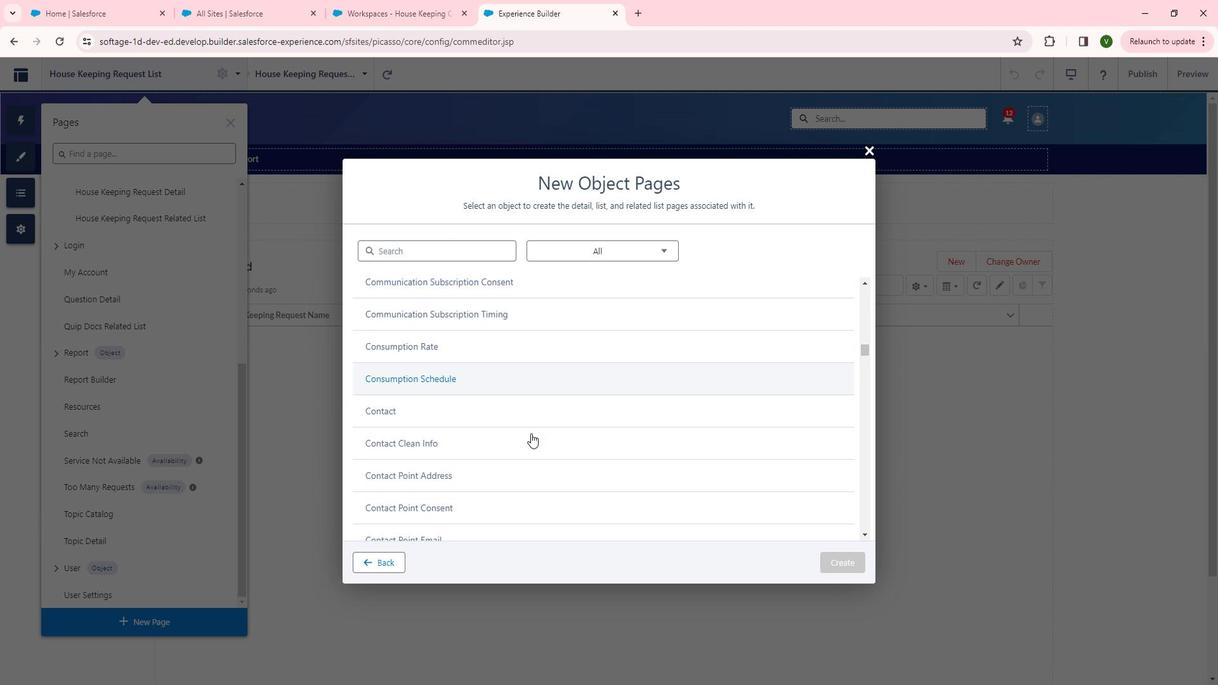 
Action: Mouse scrolled (547, 432) with delta (0, 0)
Screenshot: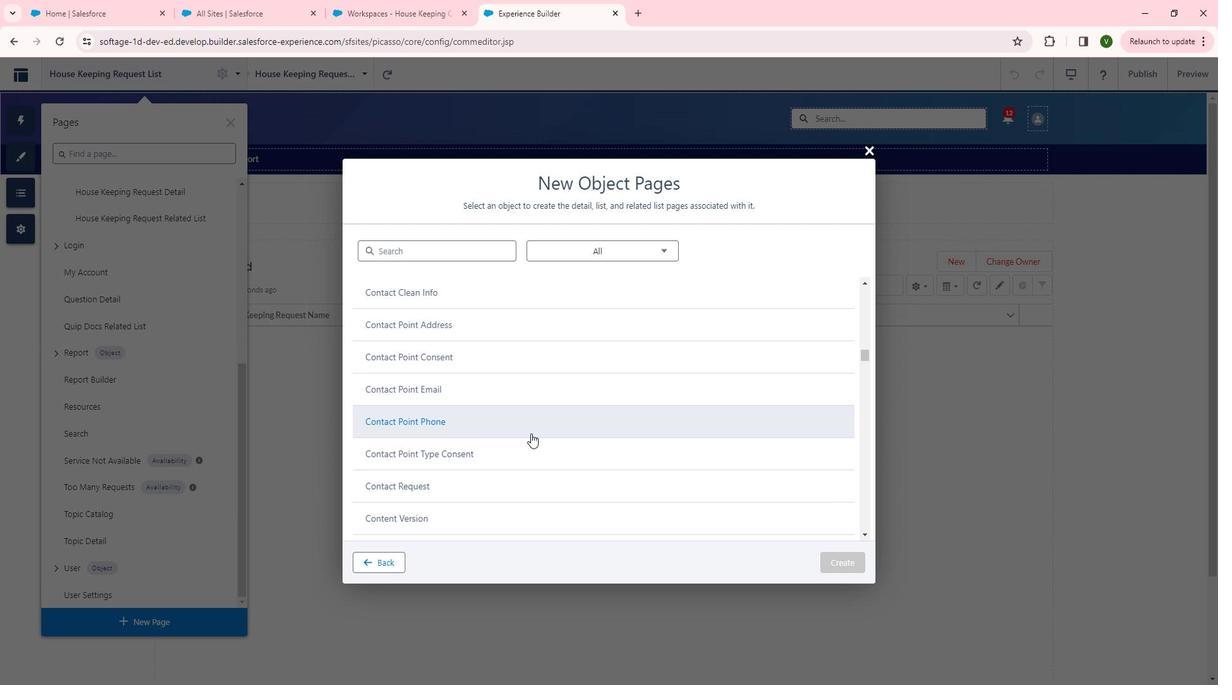 
Action: Mouse scrolled (547, 432) with delta (0, 0)
Screenshot: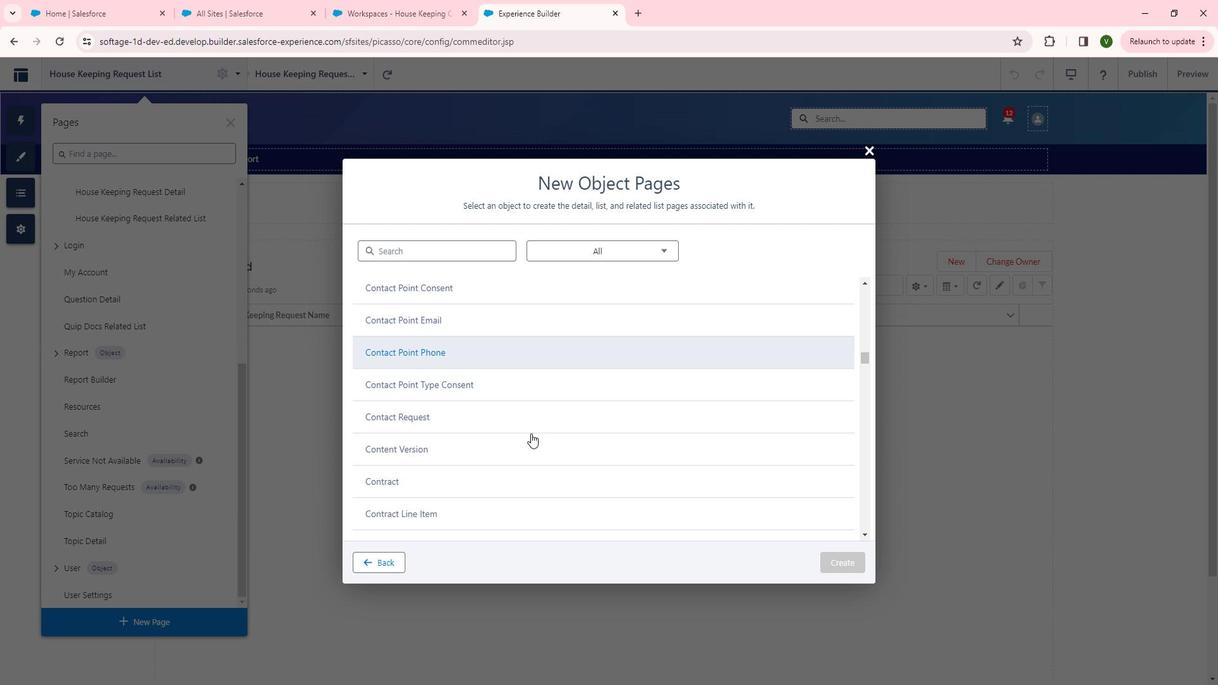 
Action: Mouse scrolled (547, 432) with delta (0, 0)
Screenshot: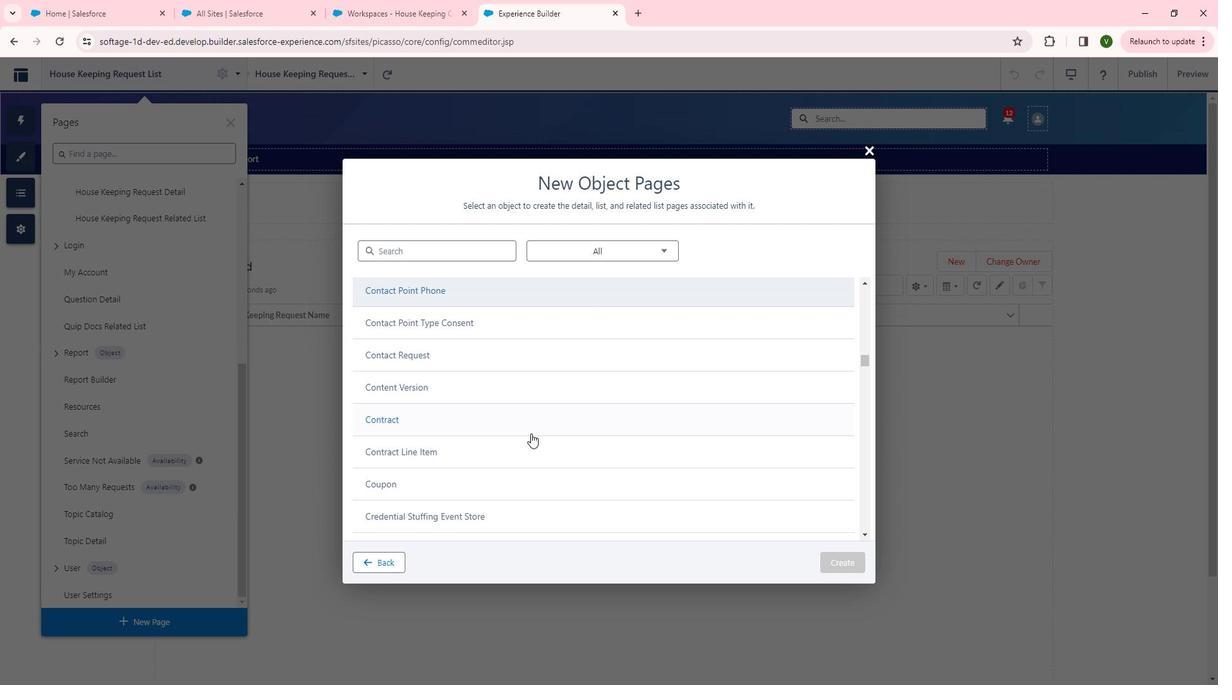
Action: Mouse scrolled (547, 432) with delta (0, 0)
Screenshot: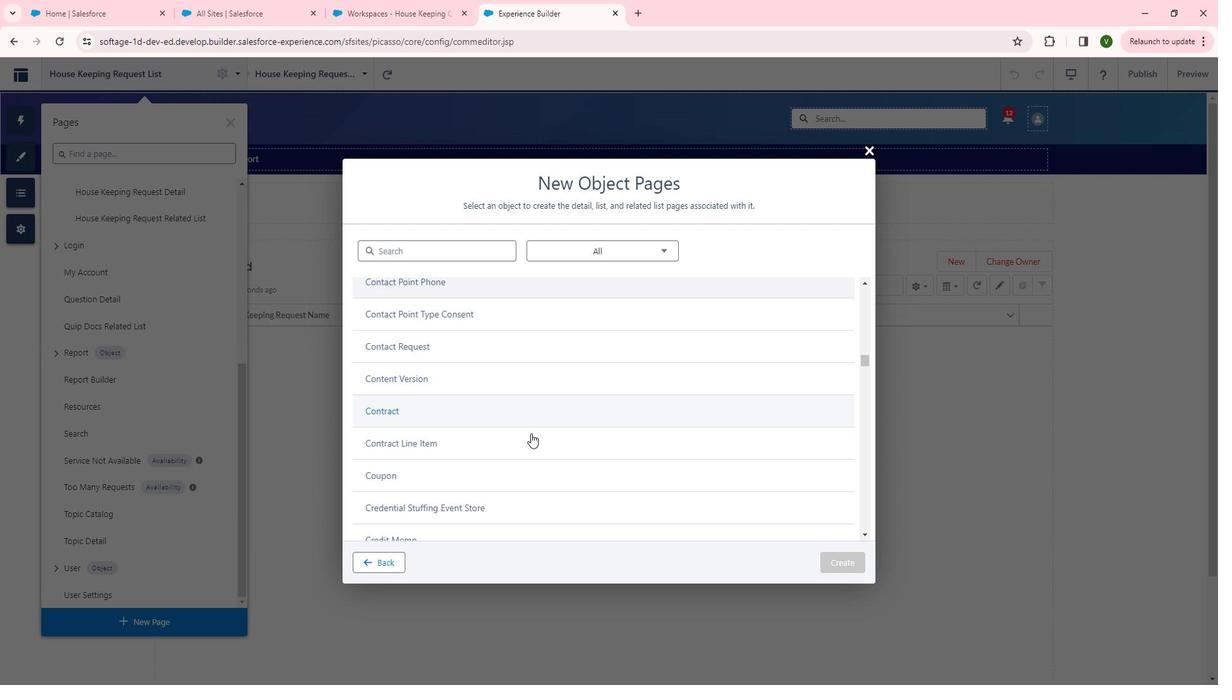 
Action: Mouse scrolled (547, 432) with delta (0, 0)
Screenshot: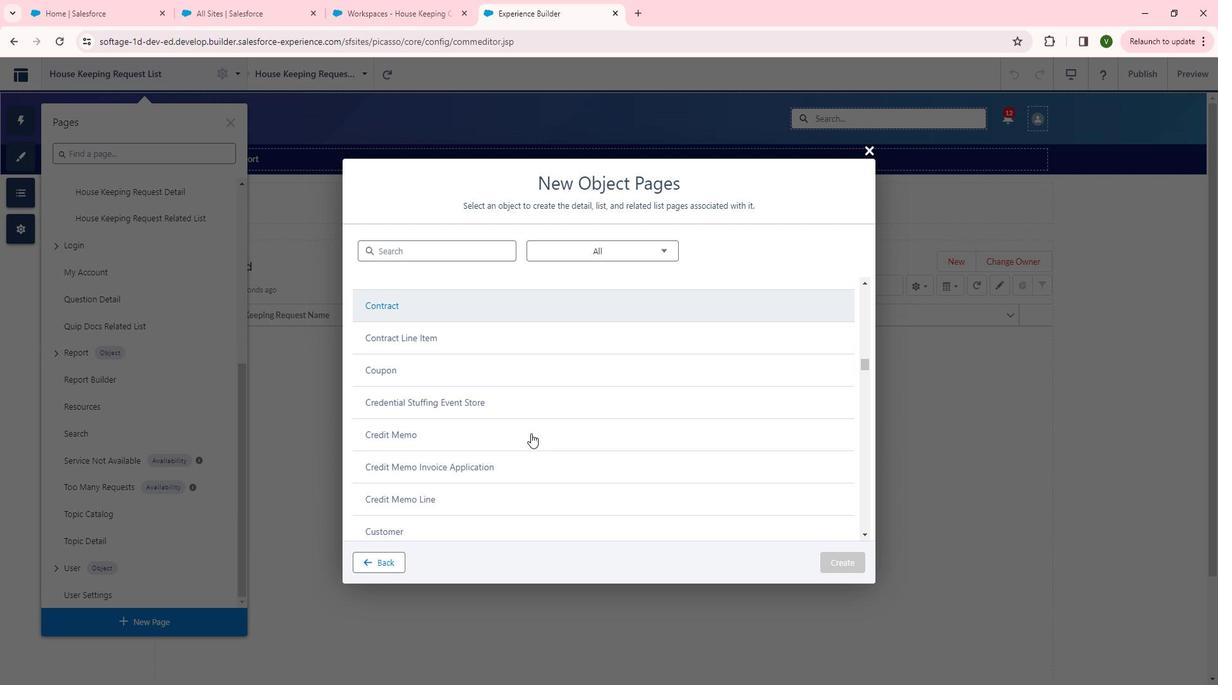 
Action: Mouse scrolled (547, 432) with delta (0, 0)
Screenshot: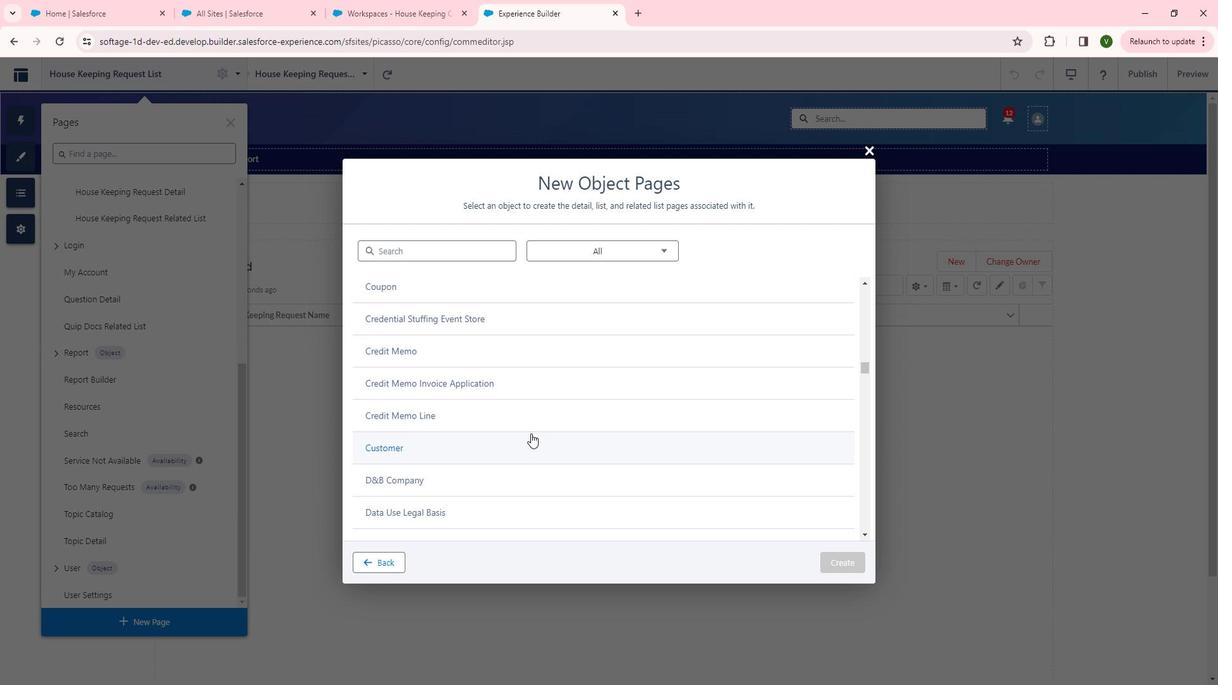
Action: Mouse scrolled (547, 432) with delta (0, 0)
Screenshot: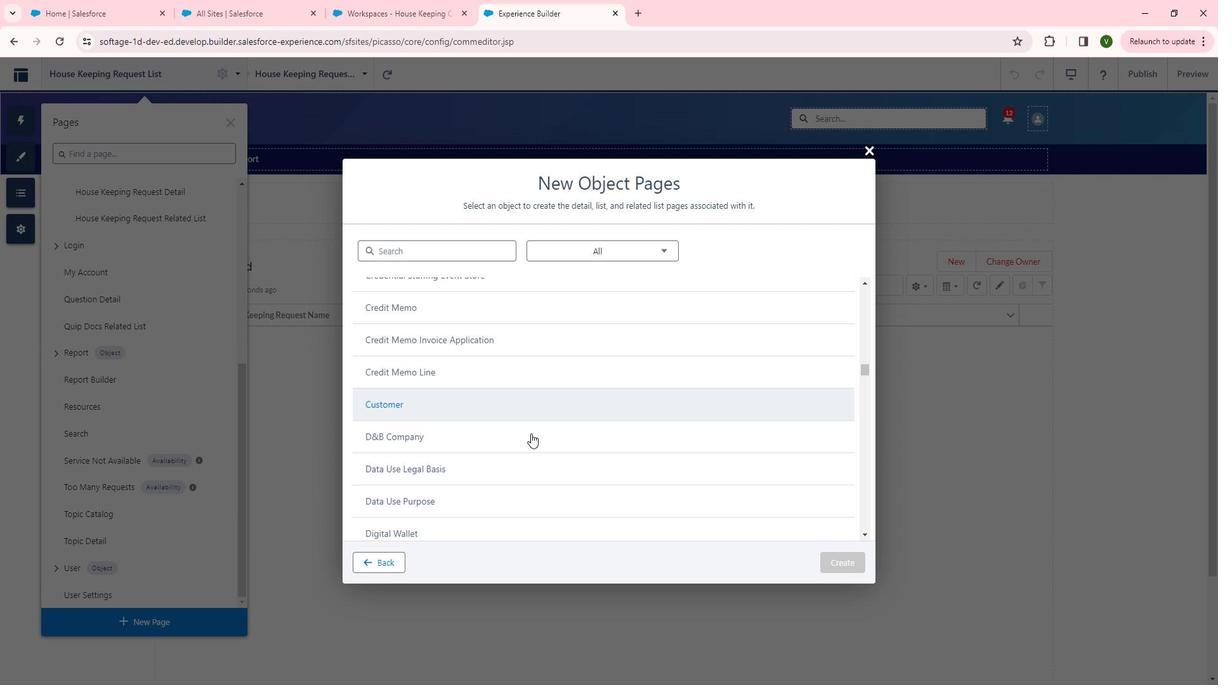 
Action: Mouse scrolled (547, 432) with delta (0, 0)
Screenshot: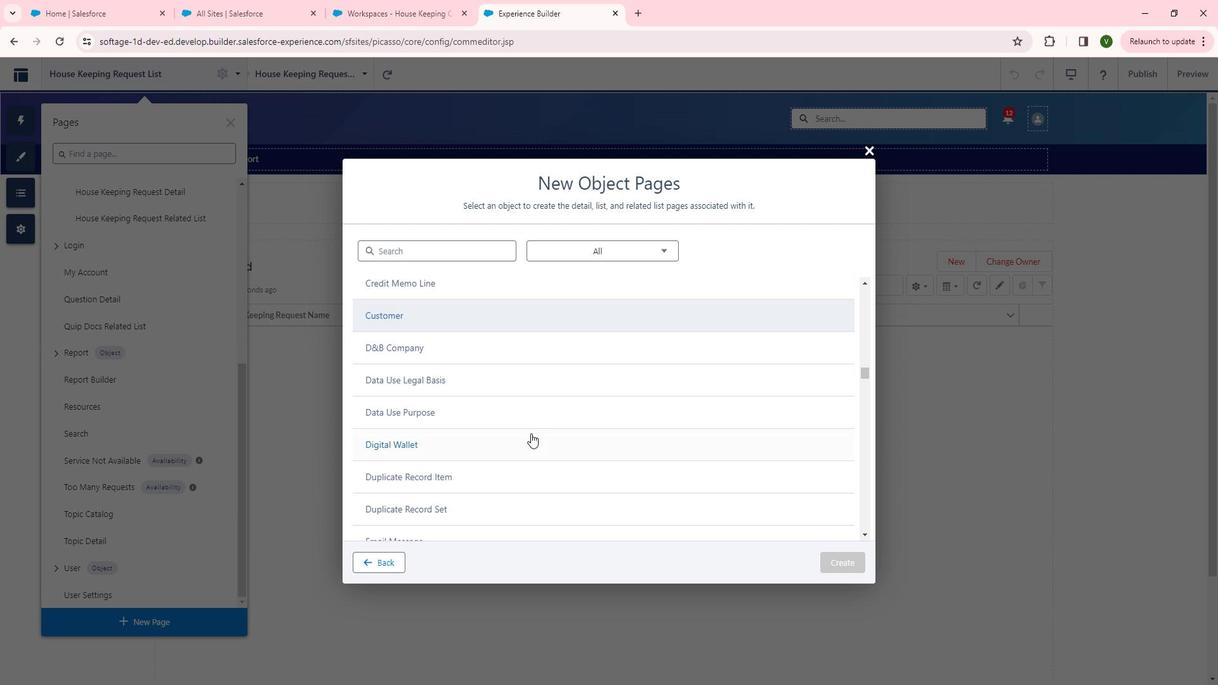 
Action: Mouse scrolled (547, 432) with delta (0, 0)
Screenshot: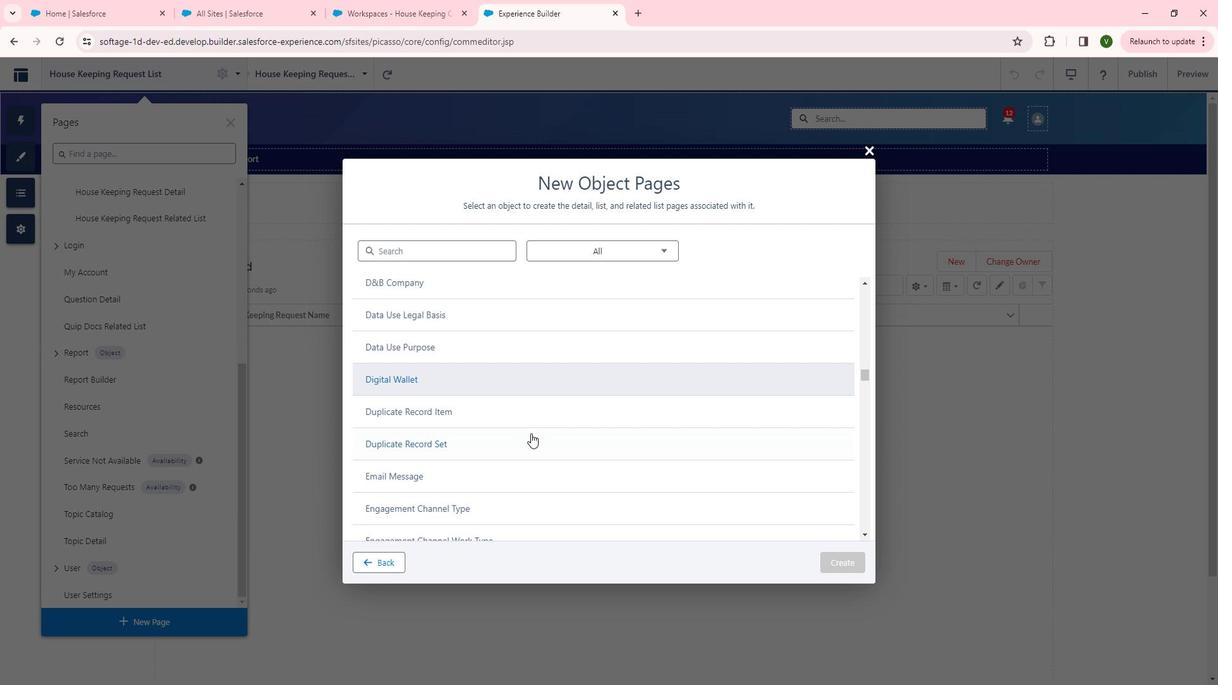 
Action: Mouse scrolled (547, 432) with delta (0, 0)
Screenshot: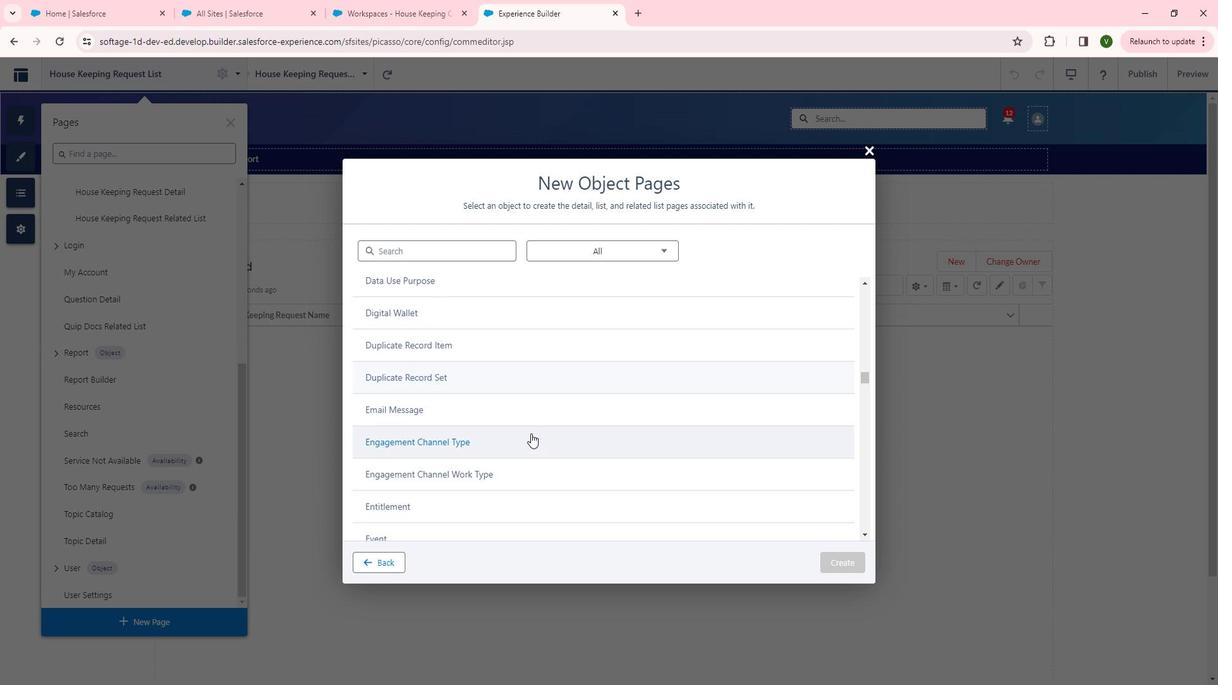 
Action: Mouse scrolled (547, 432) with delta (0, 0)
Screenshot: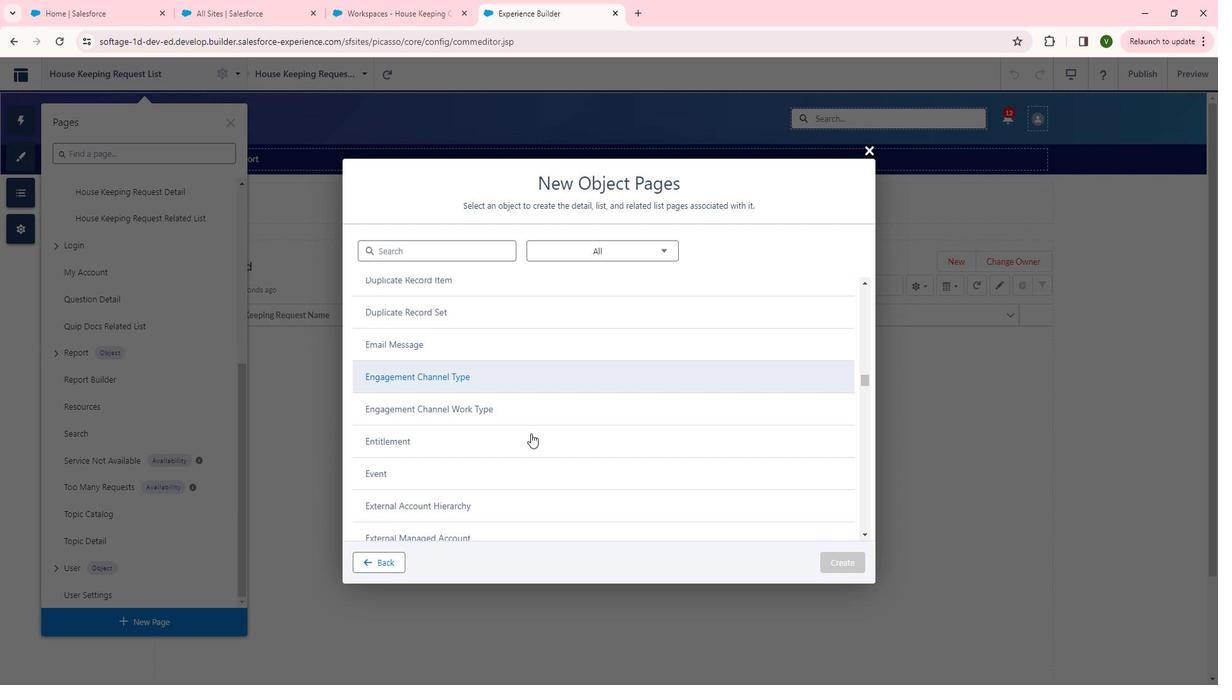 
Action: Mouse scrolled (547, 432) with delta (0, 0)
Screenshot: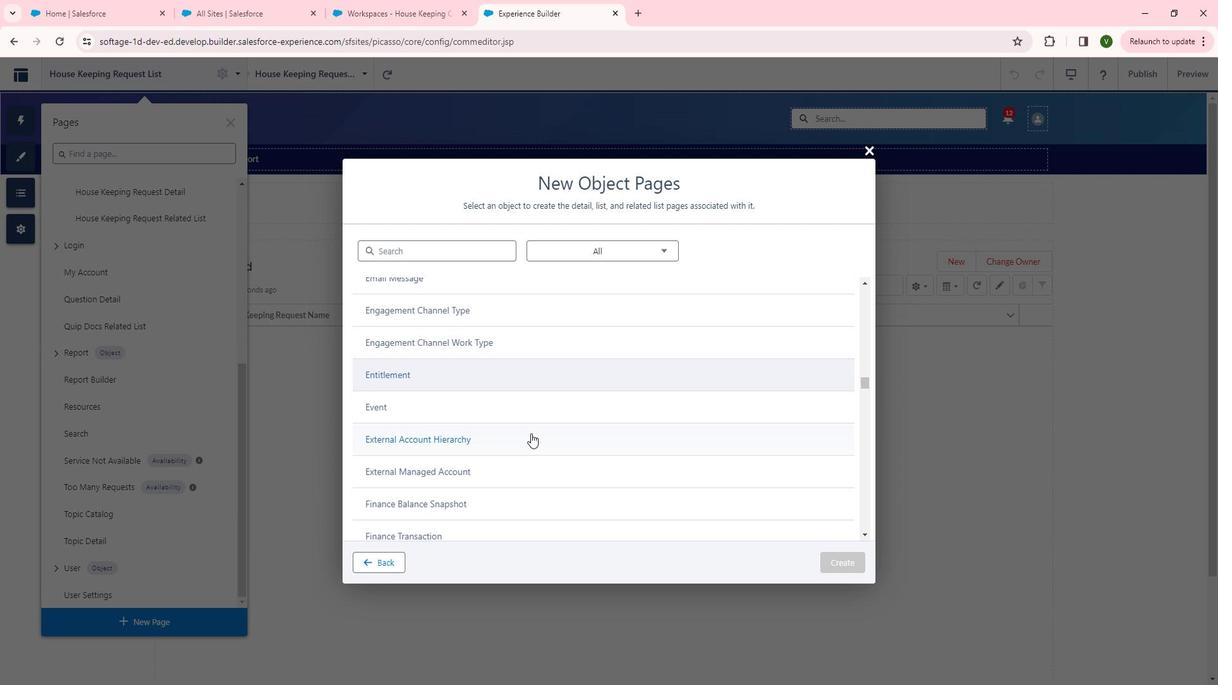 
Action: Mouse moved to (545, 434)
Screenshot: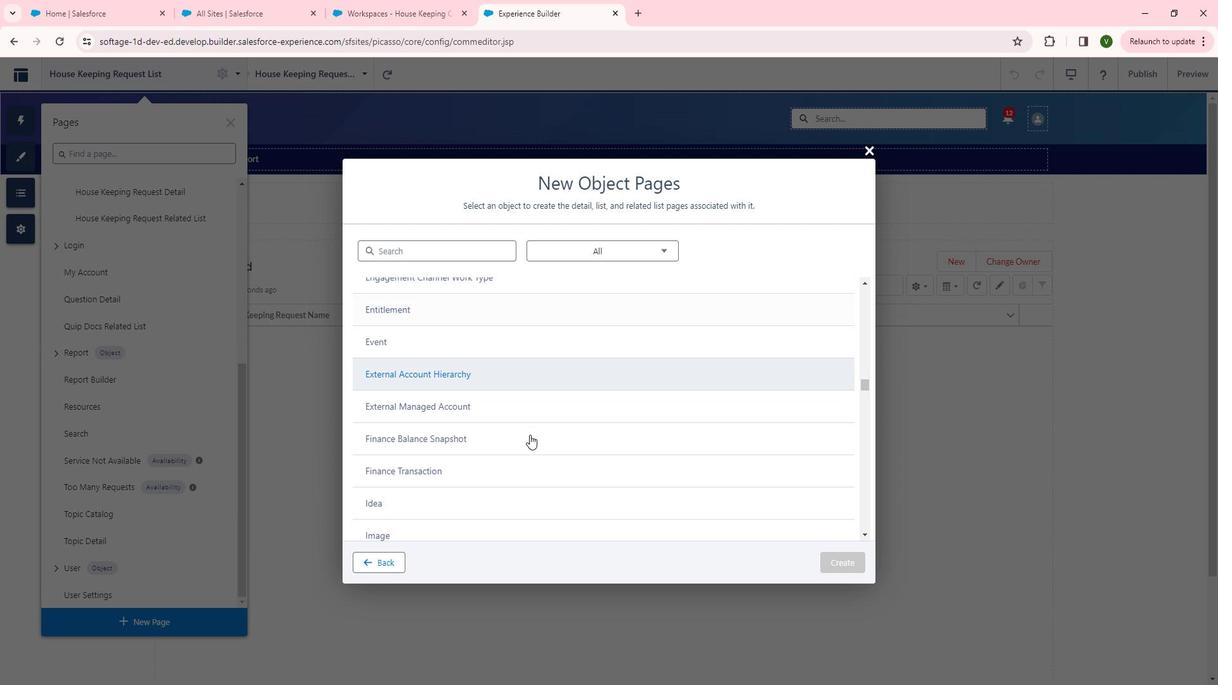 
Action: Mouse scrolled (545, 434) with delta (0, 0)
Screenshot: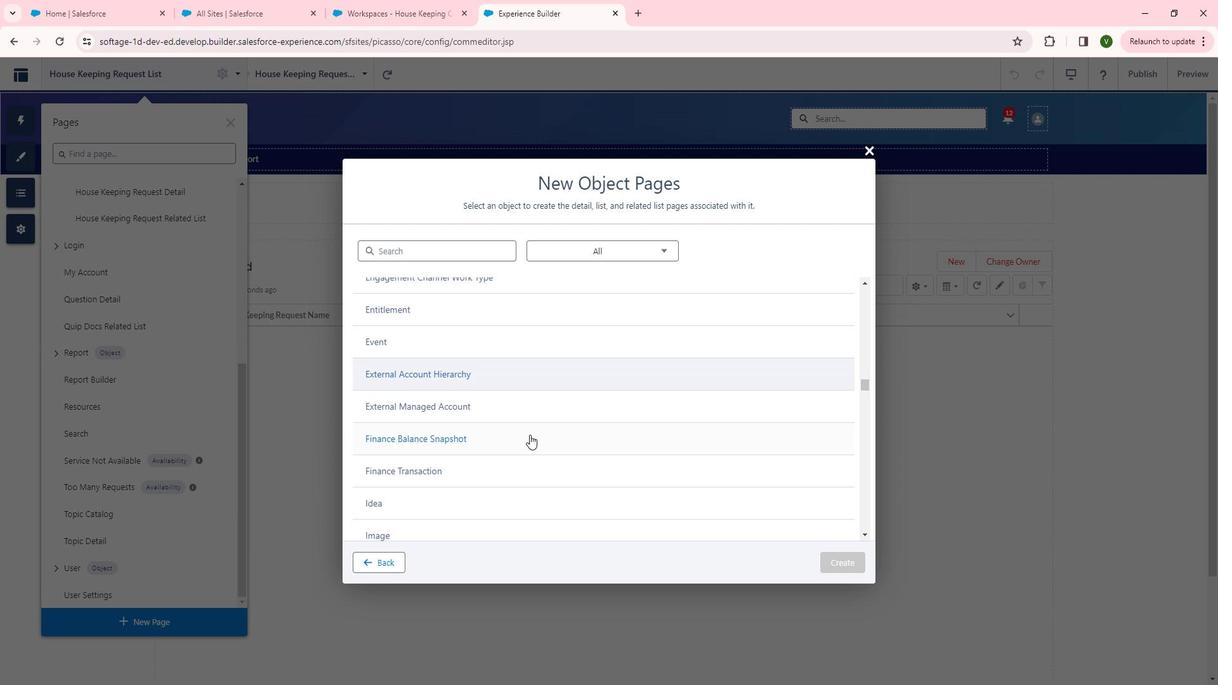
Action: Mouse scrolled (545, 434) with delta (0, 0)
Screenshot: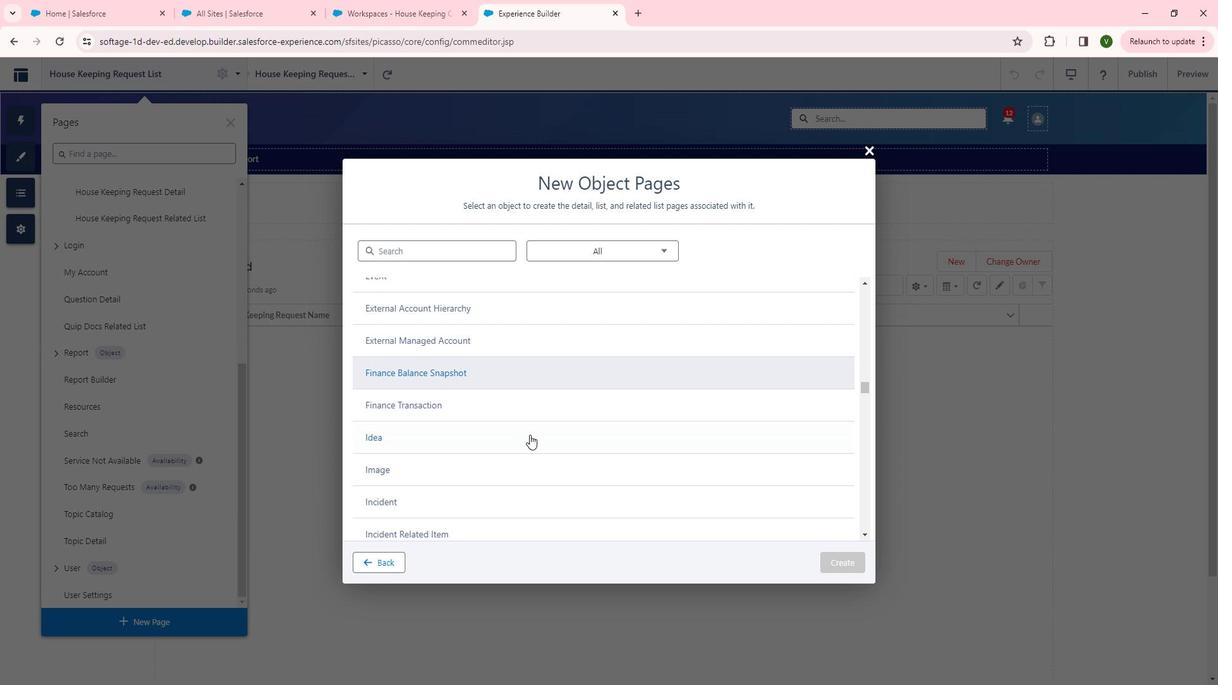 
Action: Mouse scrolled (545, 434) with delta (0, 0)
Screenshot: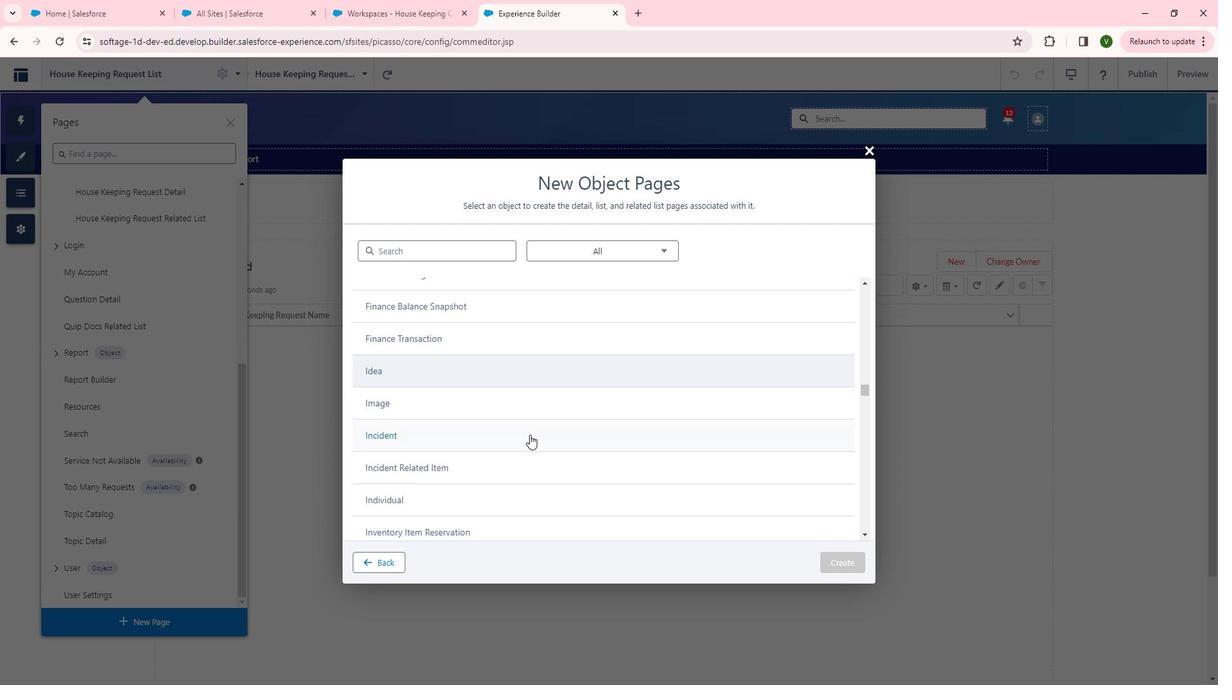 
Action: Mouse scrolled (545, 434) with delta (0, 0)
Screenshot: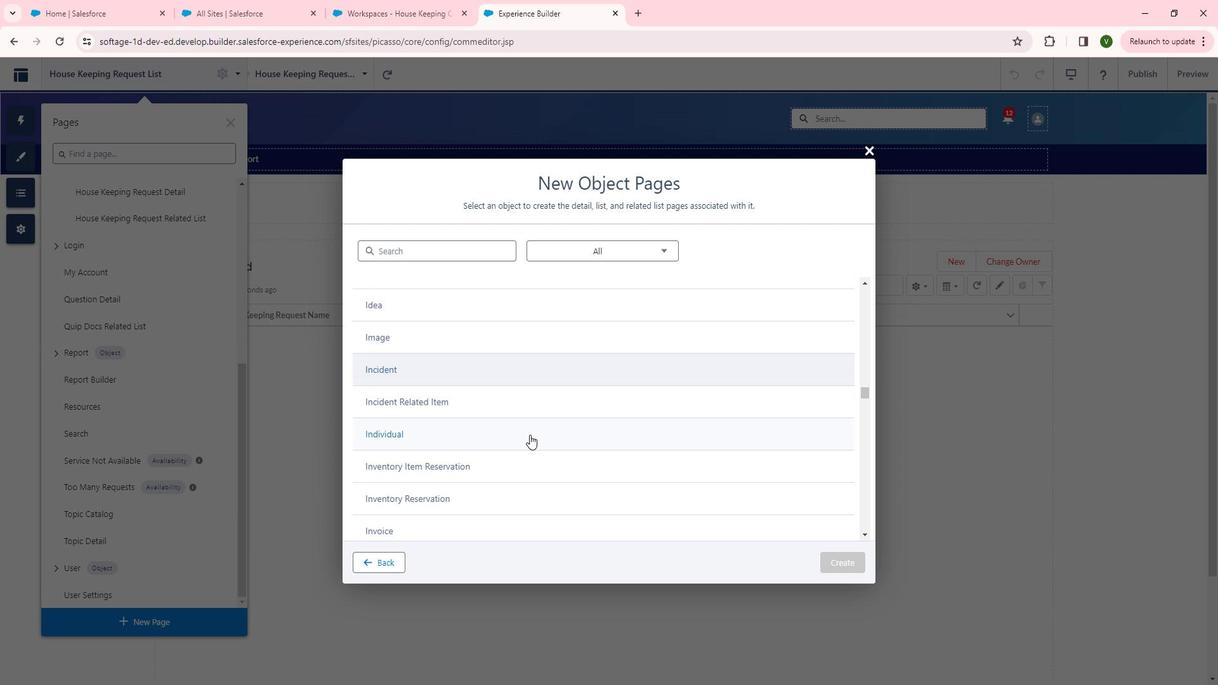 
Action: Mouse scrolled (545, 434) with delta (0, 0)
Screenshot: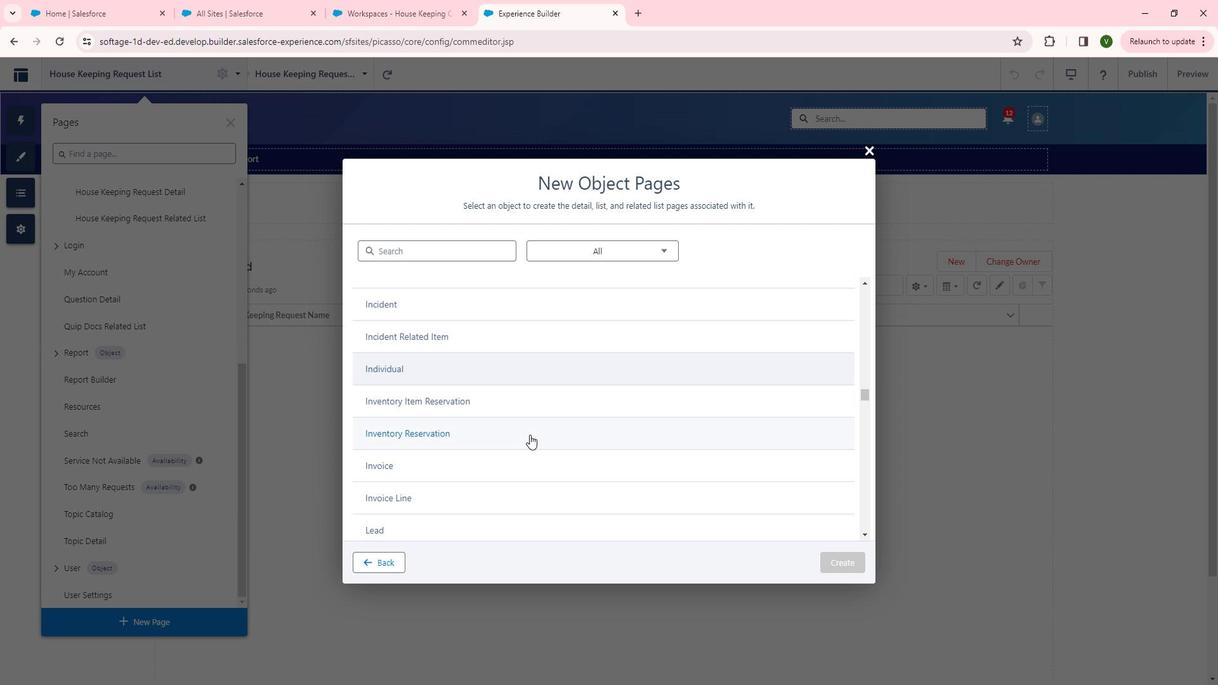 
Action: Mouse scrolled (545, 434) with delta (0, 0)
Screenshot: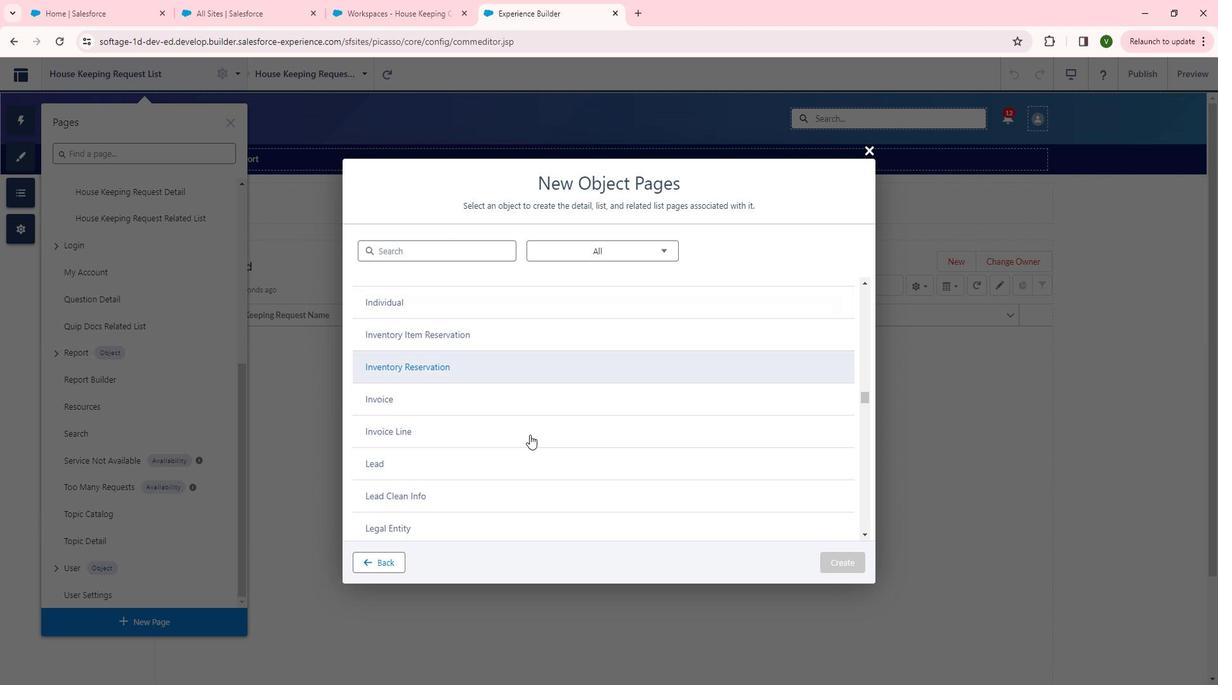 
Action: Mouse scrolled (545, 434) with delta (0, 0)
Screenshot: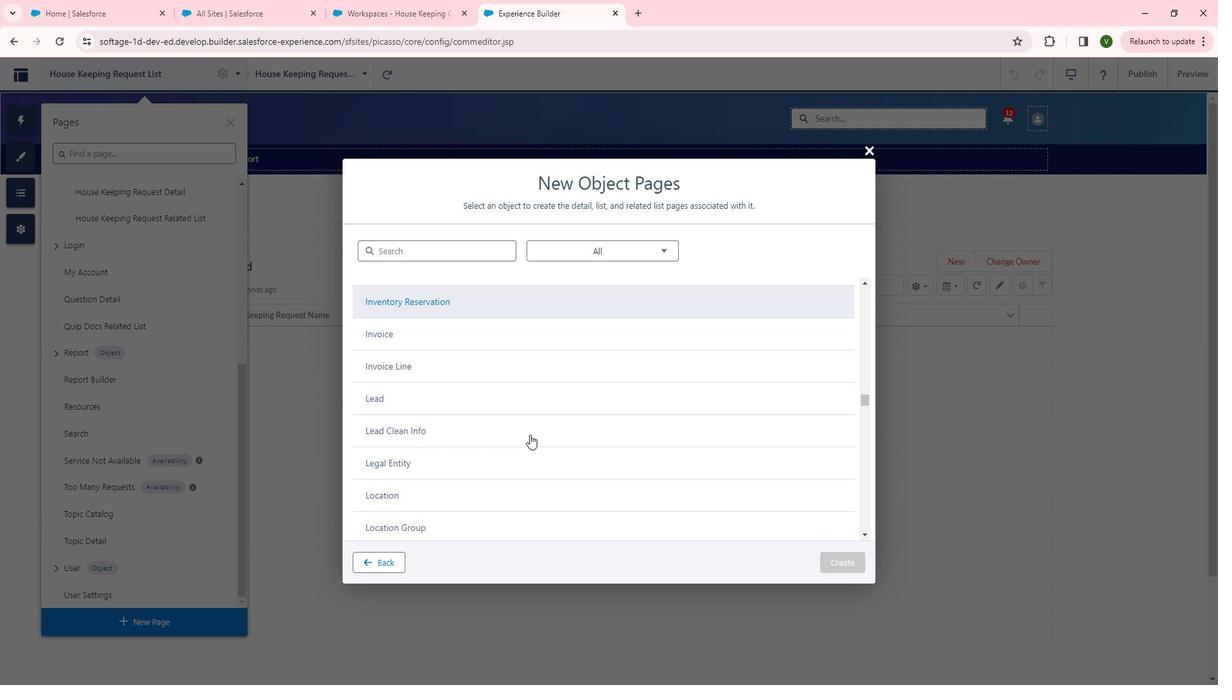 
Action: Mouse scrolled (545, 434) with delta (0, 0)
Screenshot: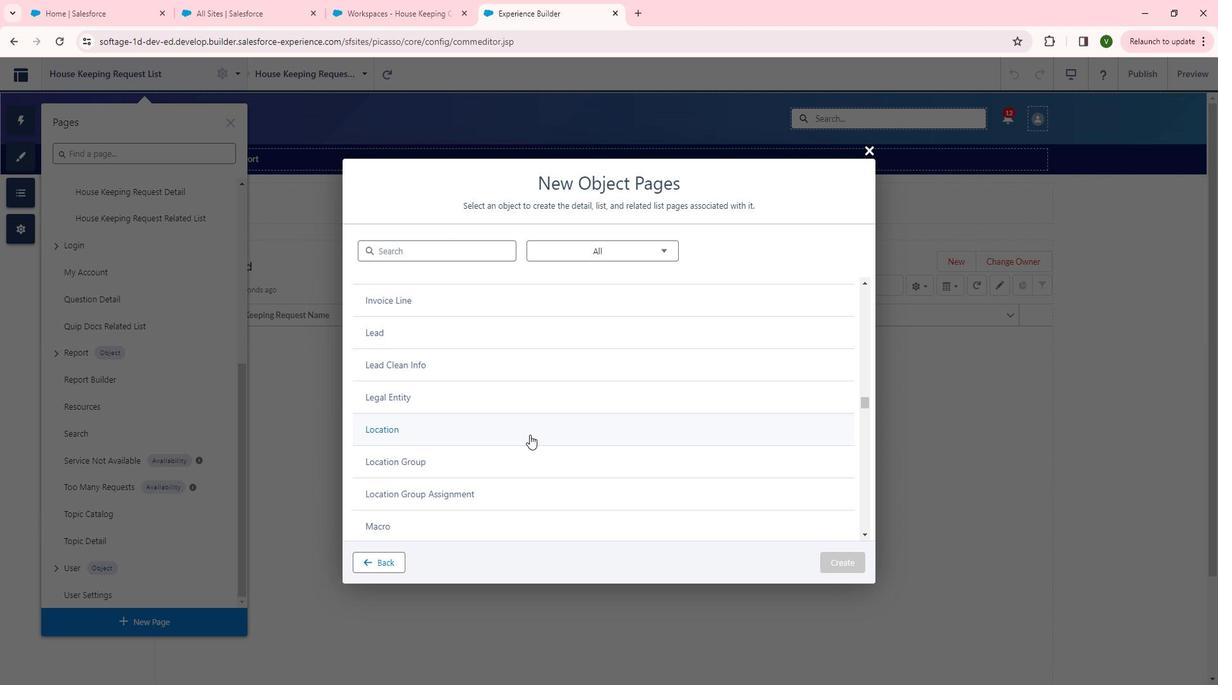 
Action: Mouse scrolled (545, 434) with delta (0, 0)
Screenshot: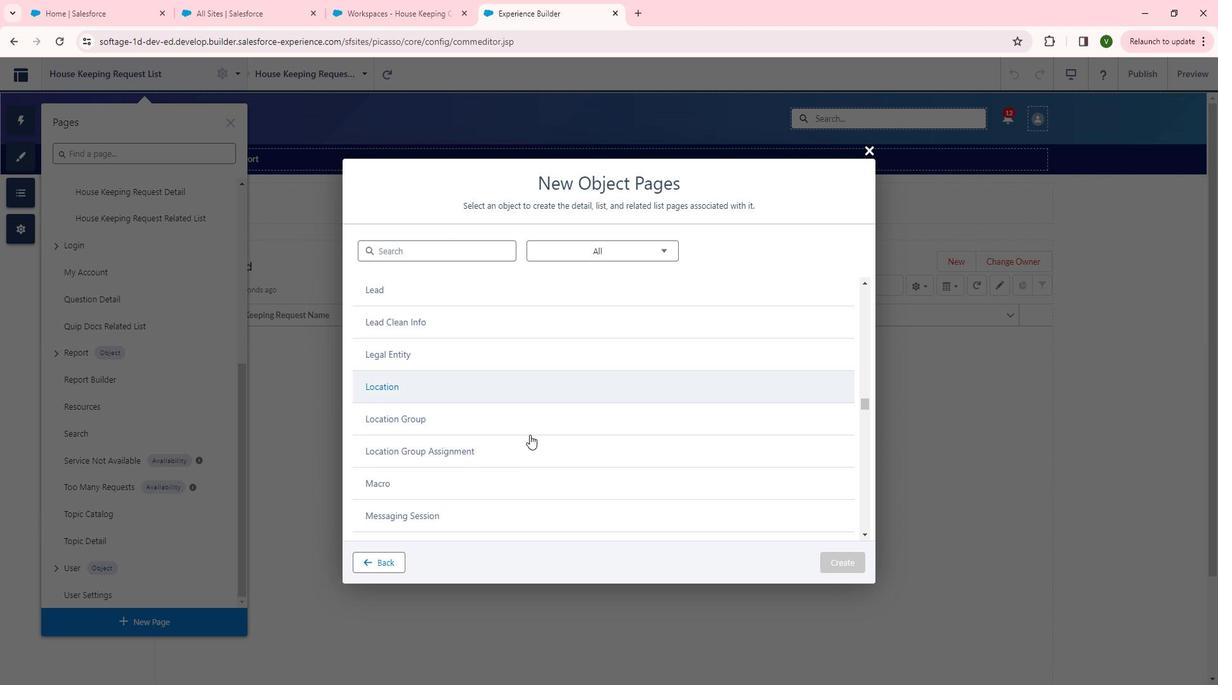 
Action: Mouse scrolled (545, 434) with delta (0, 0)
Screenshot: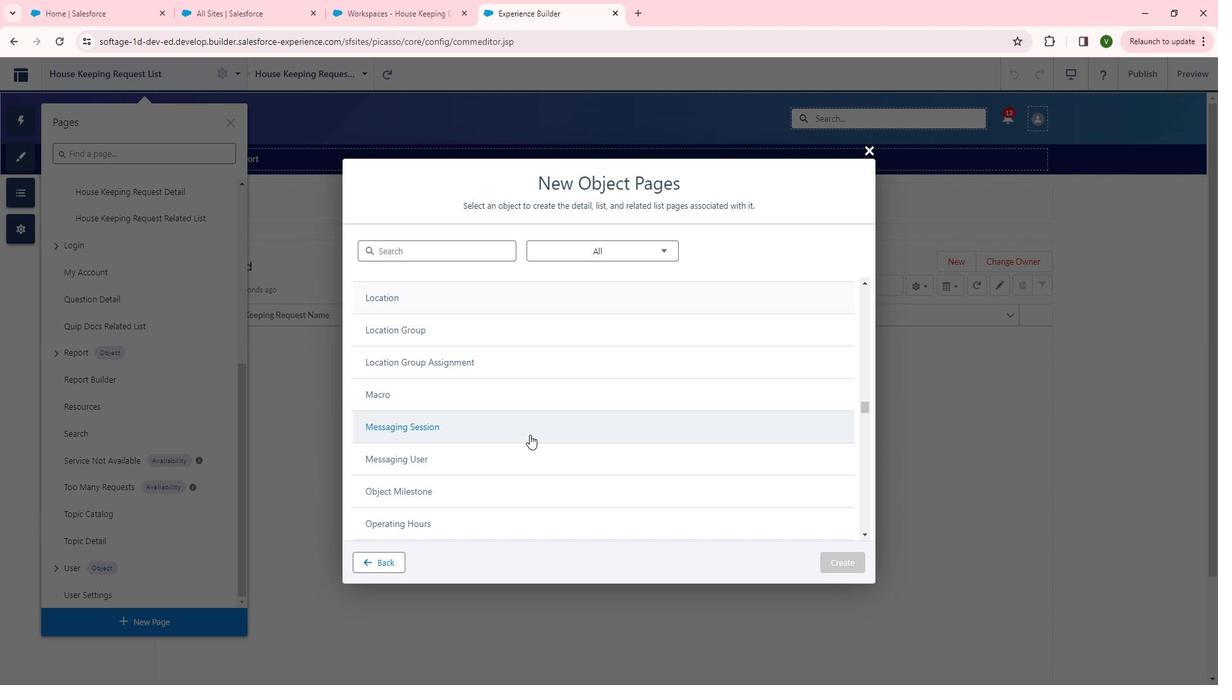 
Action: Mouse scrolled (545, 434) with delta (0, 0)
Screenshot: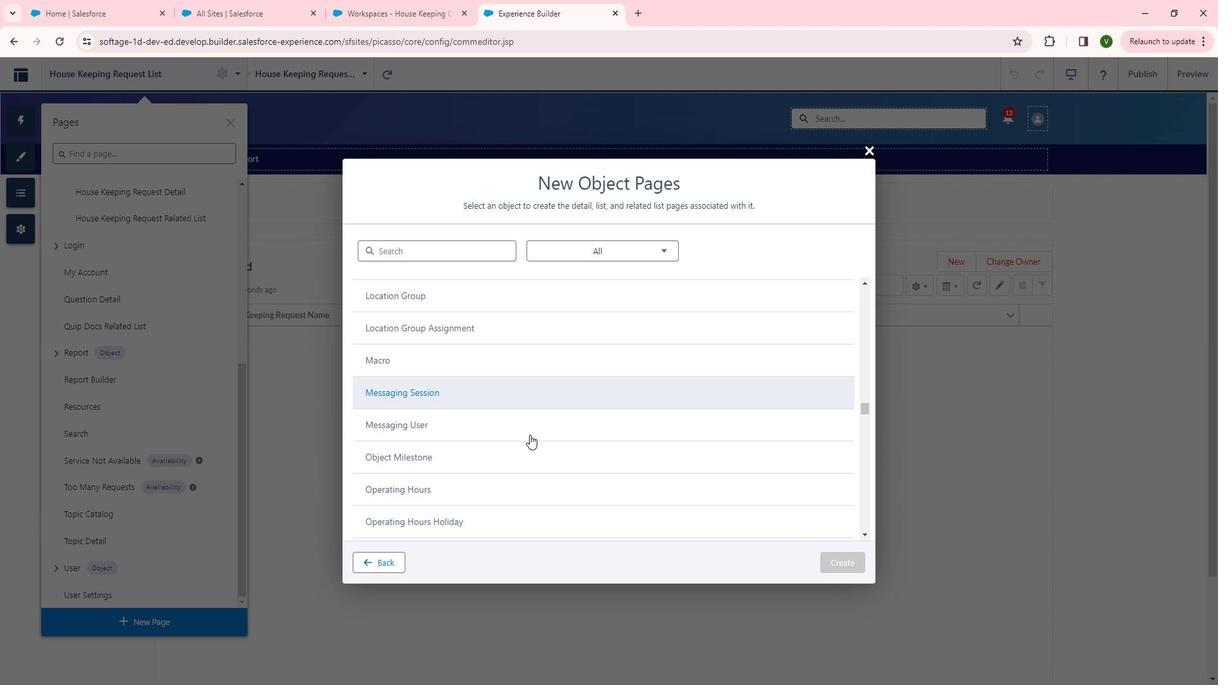 
Action: Mouse scrolled (545, 434) with delta (0, 0)
Screenshot: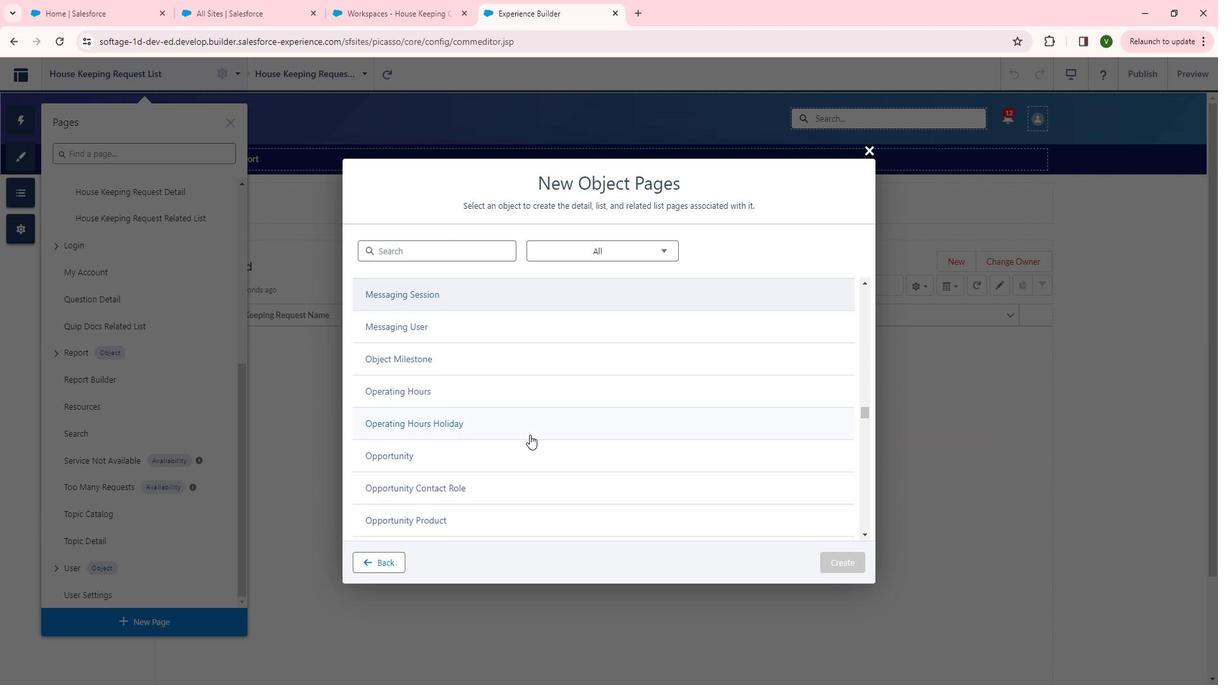 
Action: Mouse scrolled (545, 434) with delta (0, 0)
Screenshot: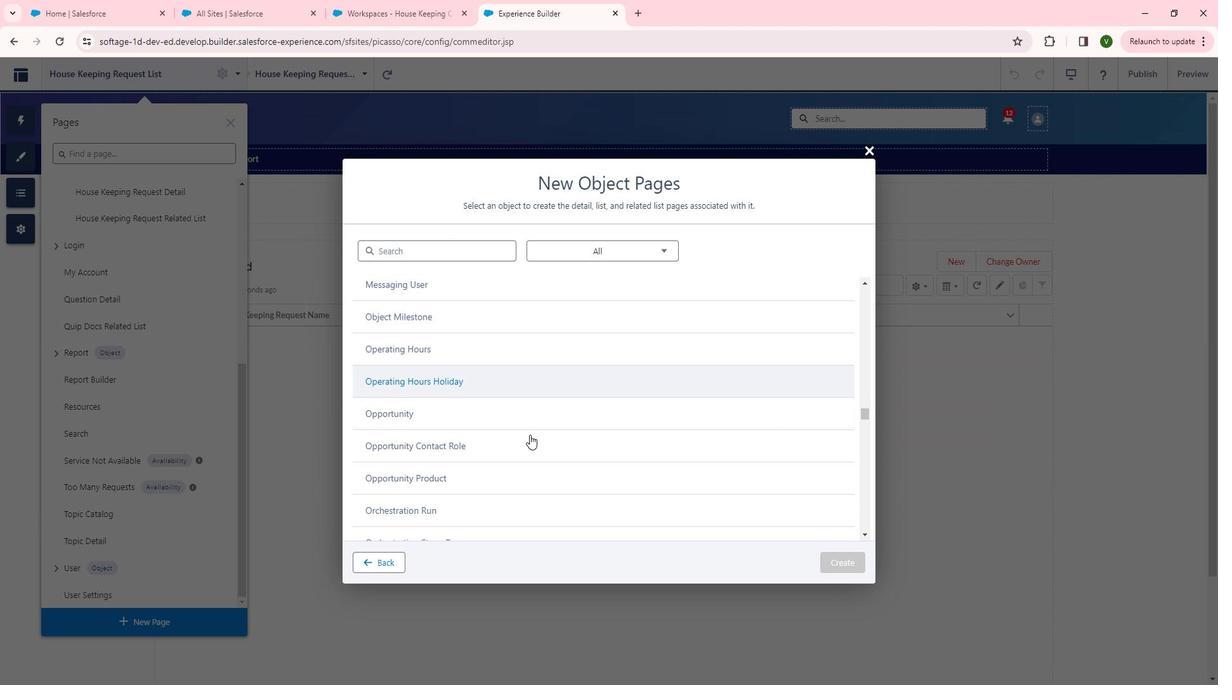 
Action: Mouse scrolled (545, 434) with delta (0, 0)
Screenshot: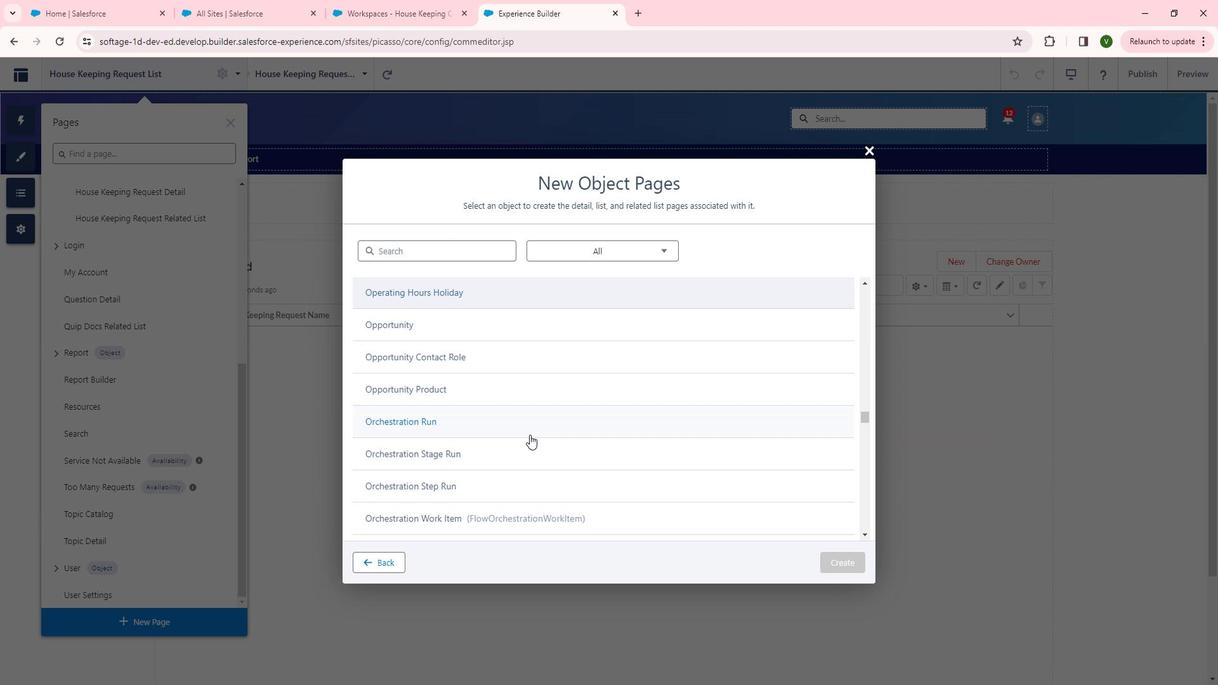 
Action: Mouse scrolled (545, 434) with delta (0, 0)
Screenshot: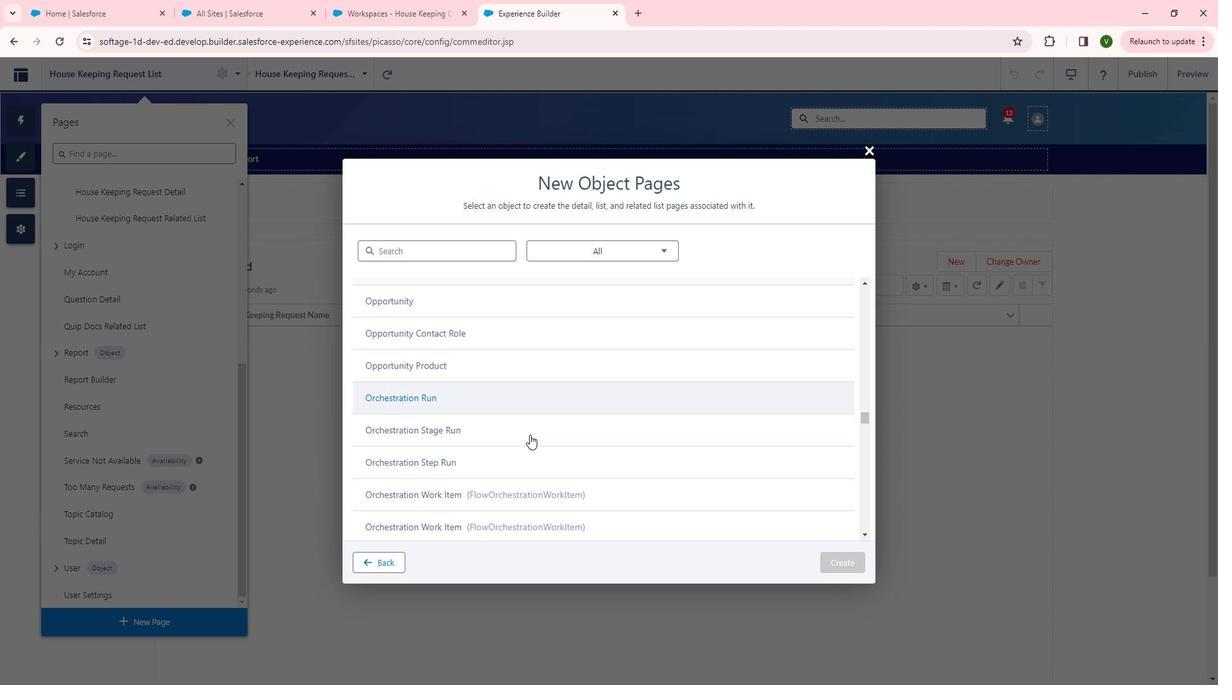 
Action: Mouse scrolled (545, 434) with delta (0, 0)
Screenshot: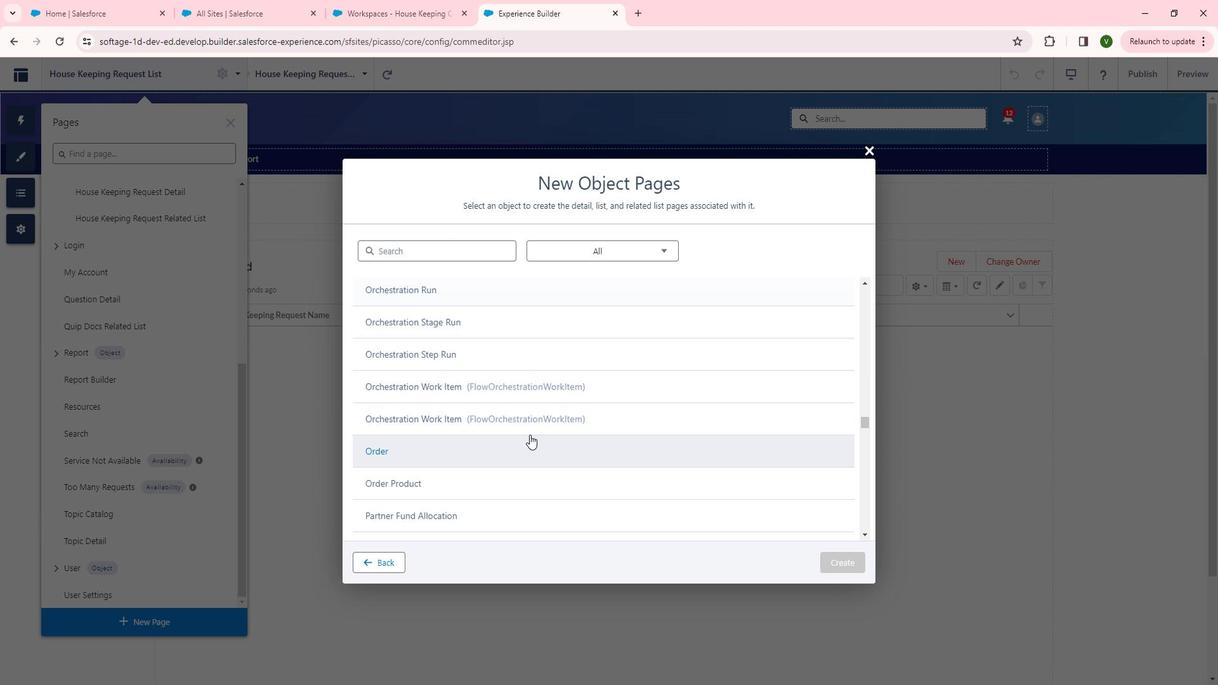 
Action: Mouse scrolled (545, 434) with delta (0, 0)
Screenshot: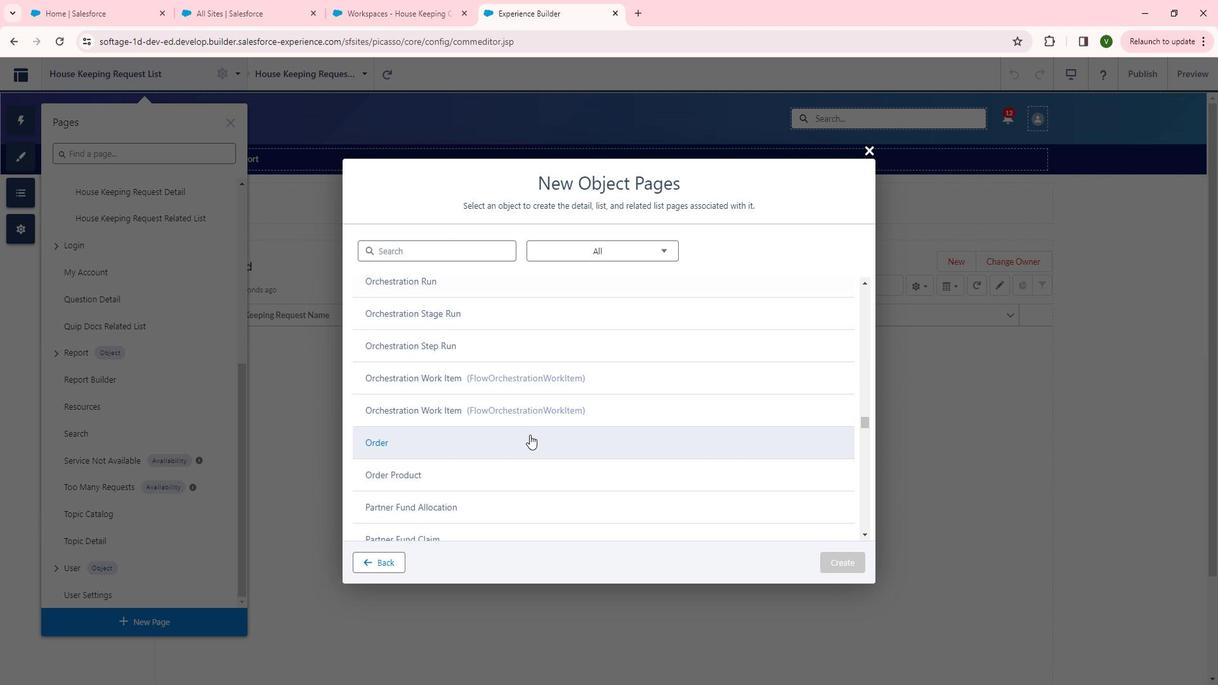 
Action: Mouse scrolled (545, 434) with delta (0, 0)
Screenshot: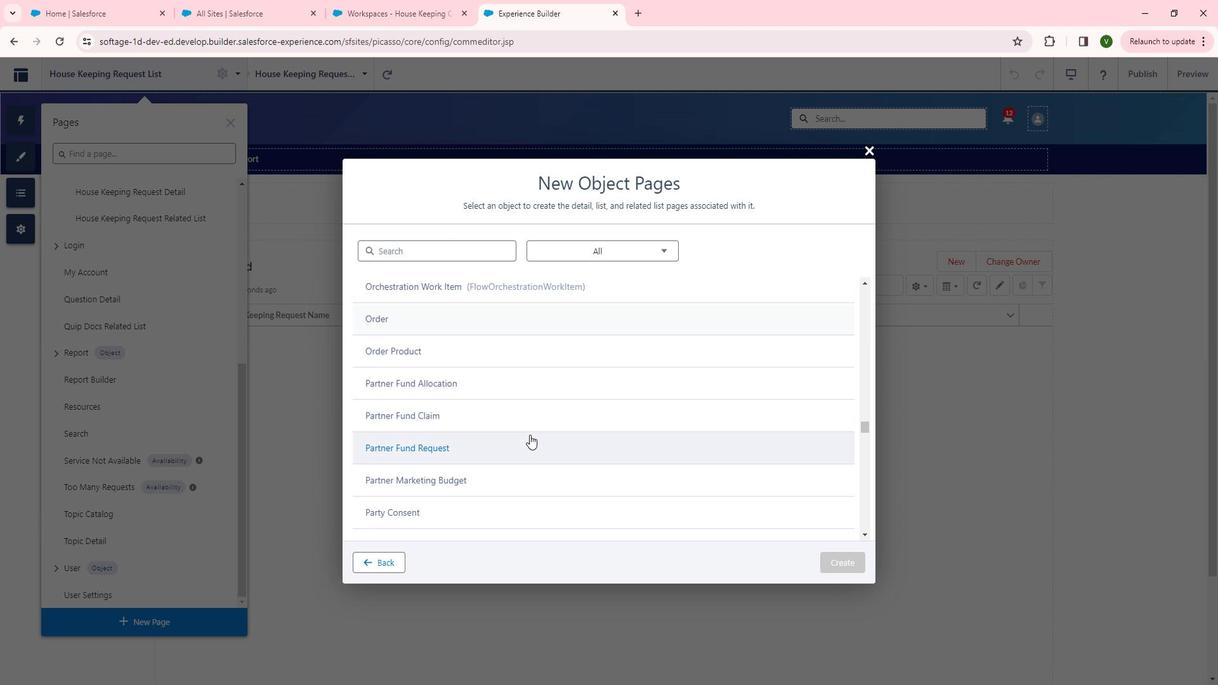 
Action: Mouse scrolled (545, 434) with delta (0, 0)
Screenshot: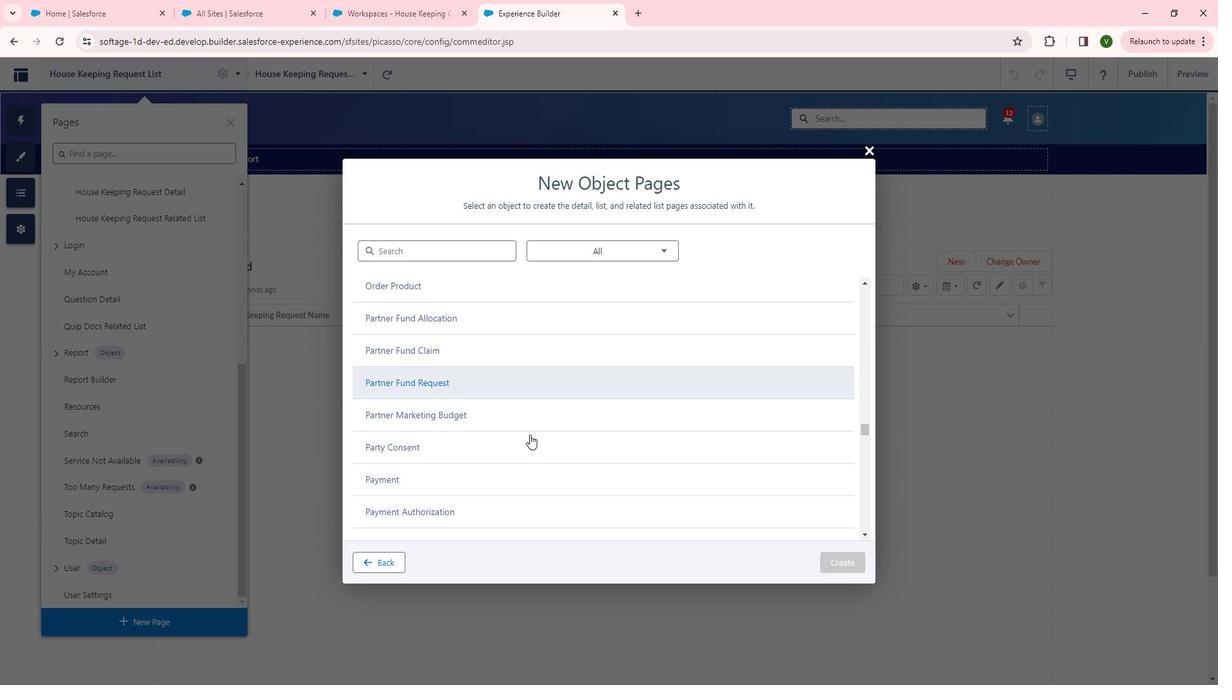 
Action: Mouse scrolled (545, 434) with delta (0, 0)
Screenshot: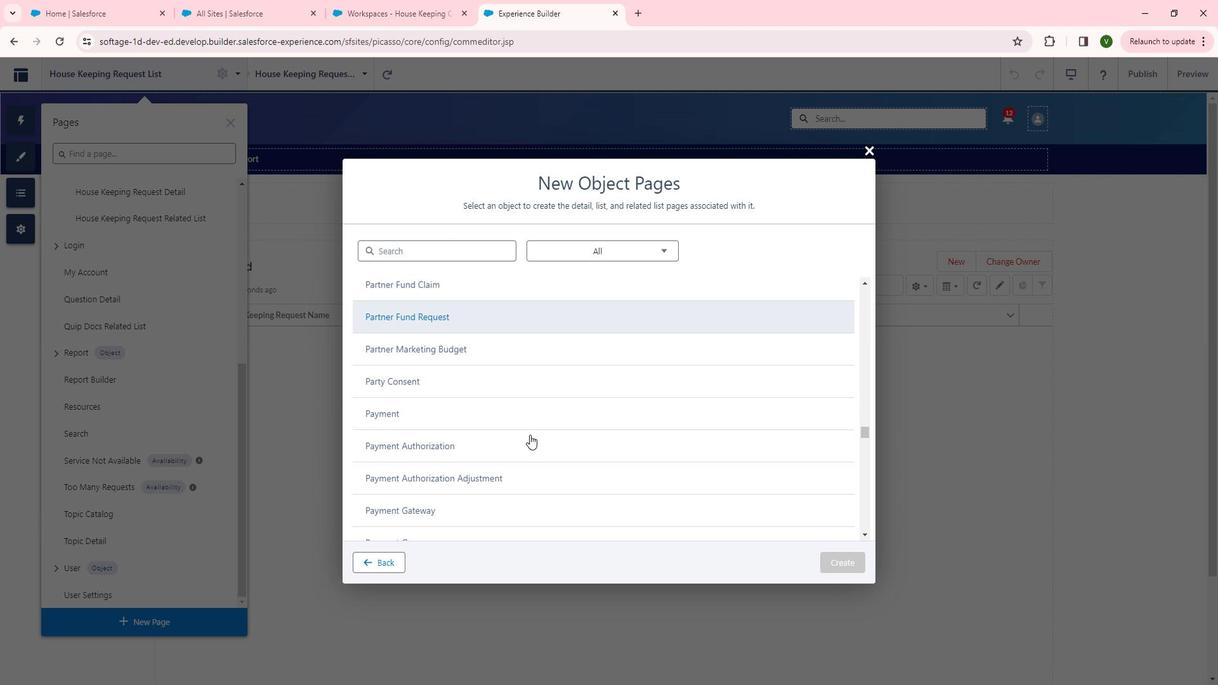 
Action: Mouse scrolled (545, 434) with delta (0, 0)
Screenshot: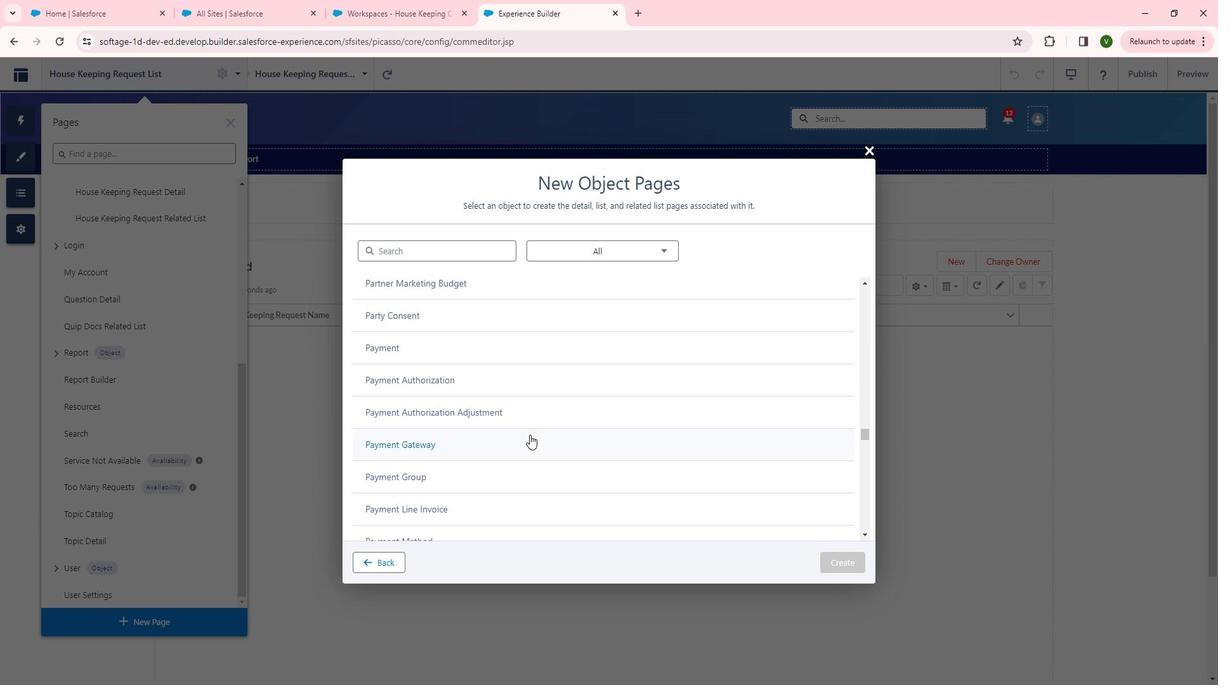 
Action: Mouse scrolled (545, 434) with delta (0, 0)
Screenshot: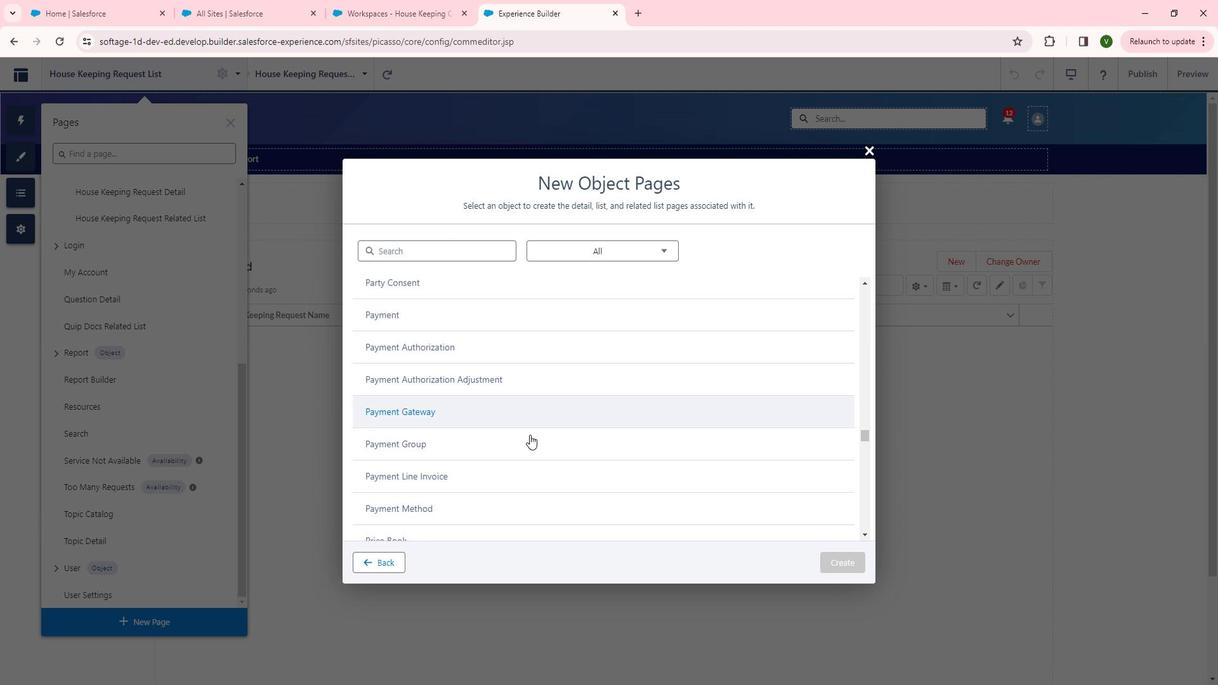 
Action: Mouse scrolled (545, 434) with delta (0, 0)
Screenshot: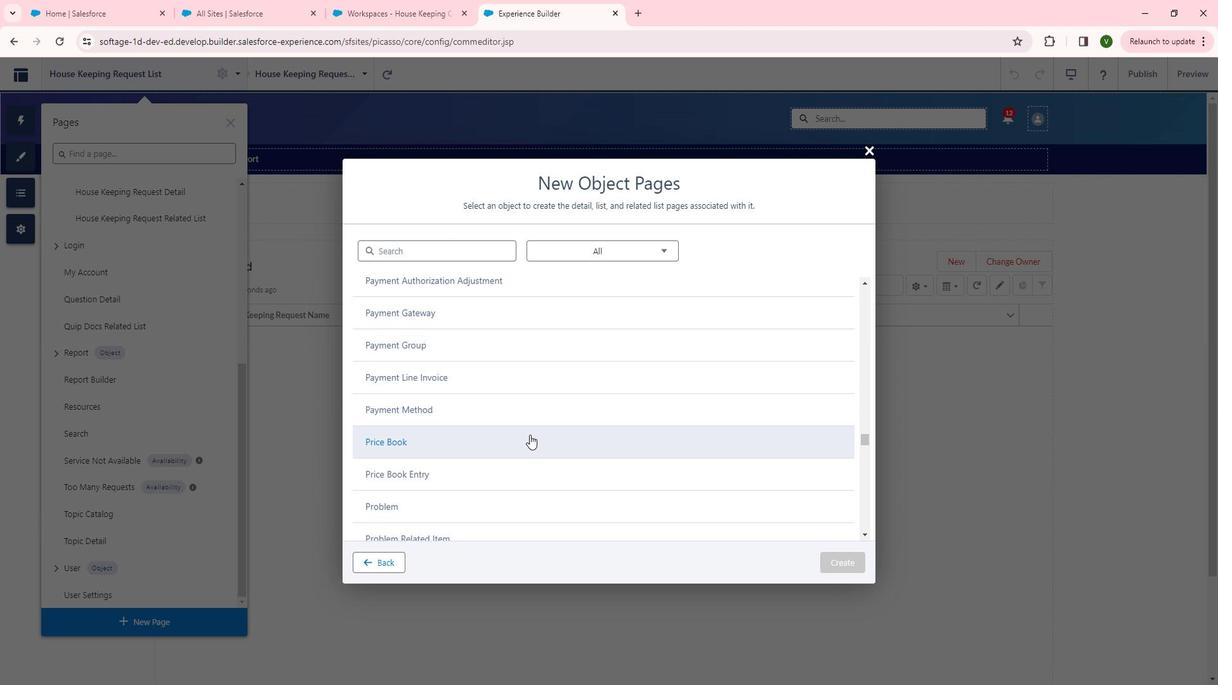 
Action: Mouse moved to (545, 434)
Screenshot: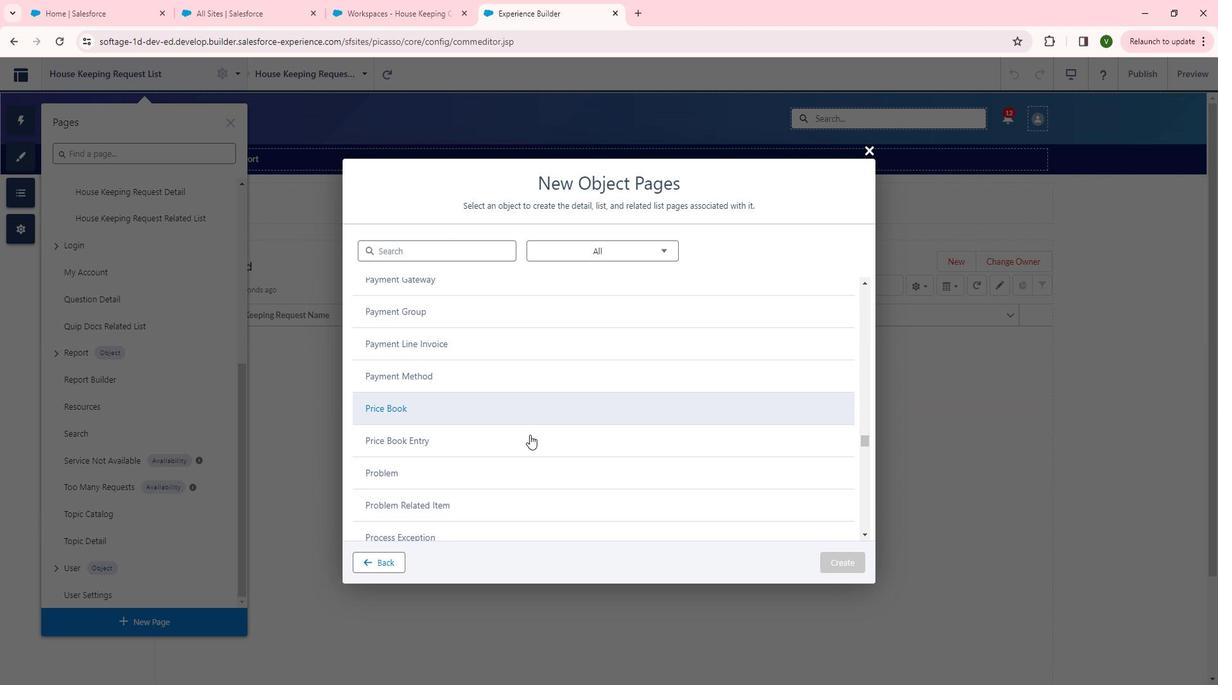 
Action: Mouse scrolled (545, 434) with delta (0, 0)
Screenshot: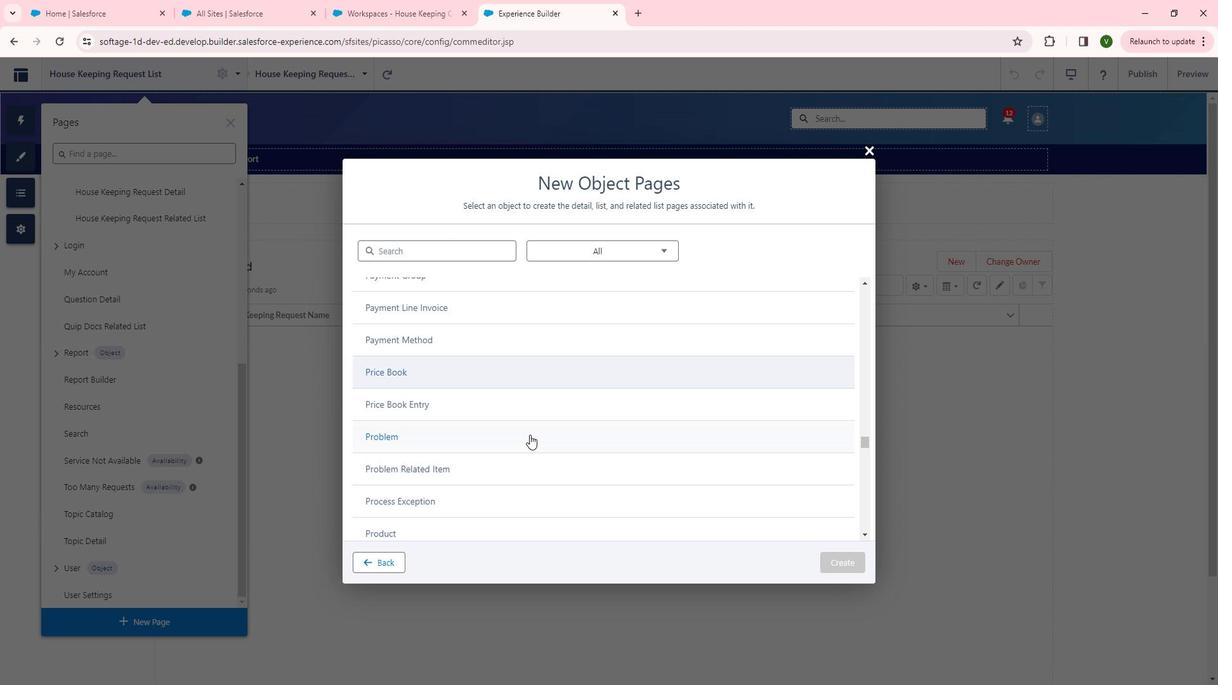 
Action: Mouse scrolled (545, 434) with delta (0, 0)
Screenshot: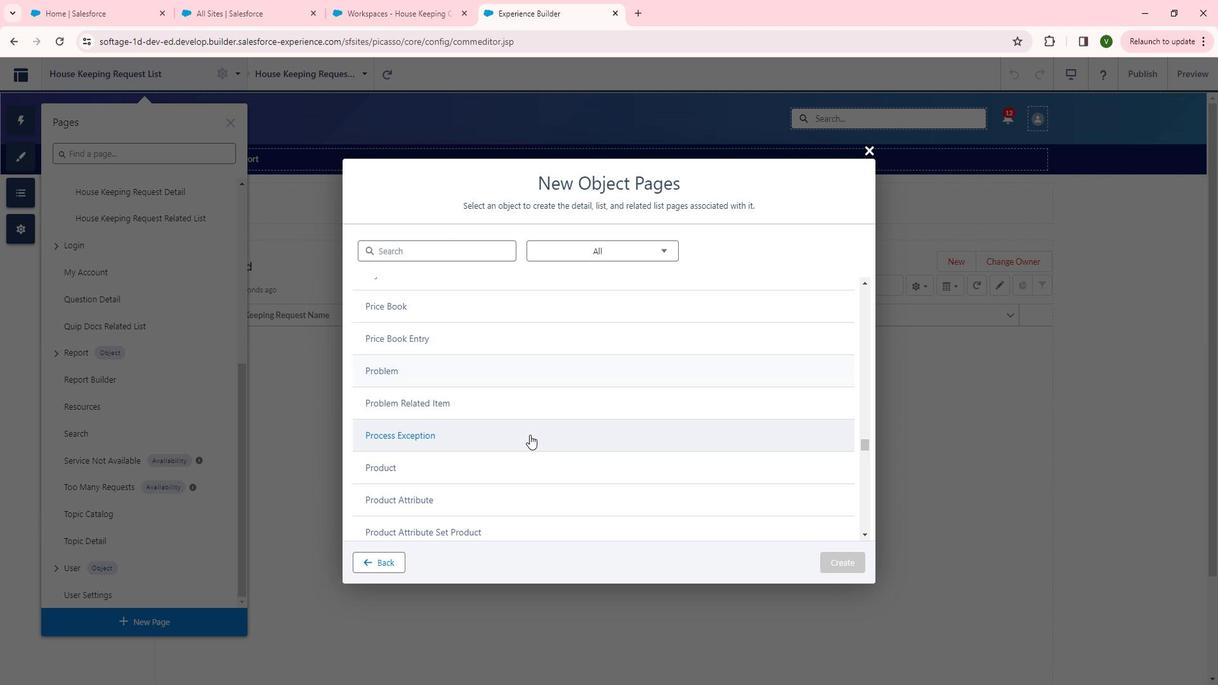 
Action: Mouse scrolled (545, 434) with delta (0, 0)
Screenshot: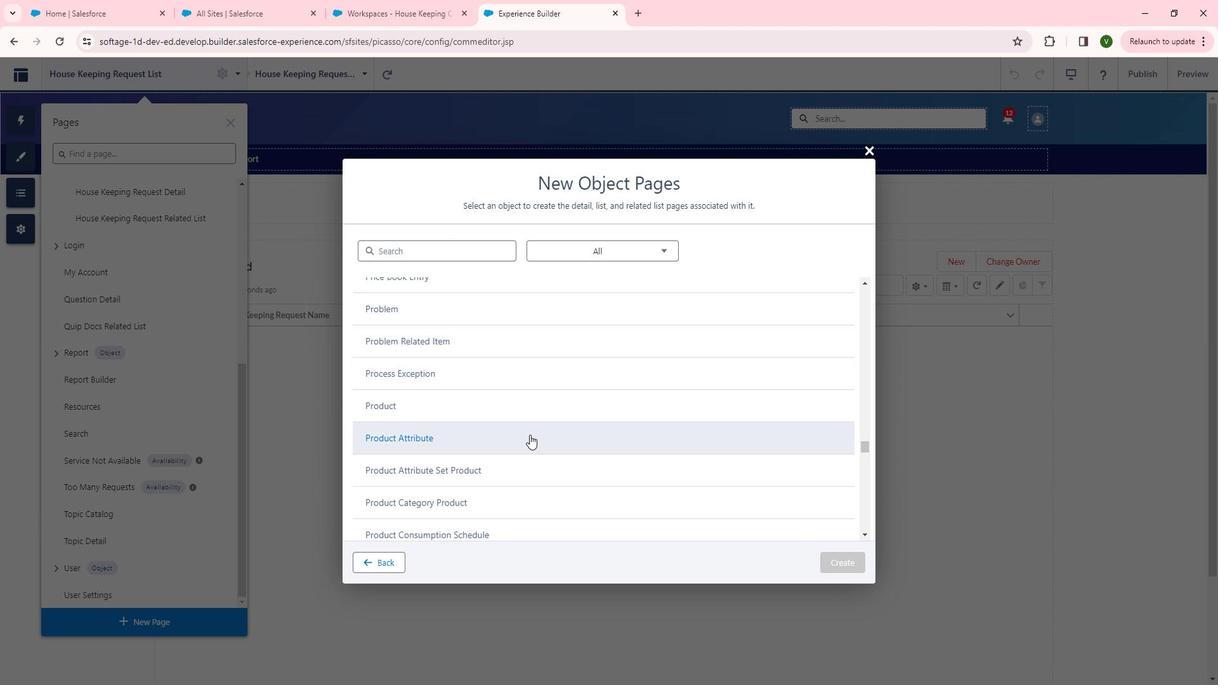 
Action: Mouse moved to (545, 435)
Screenshot: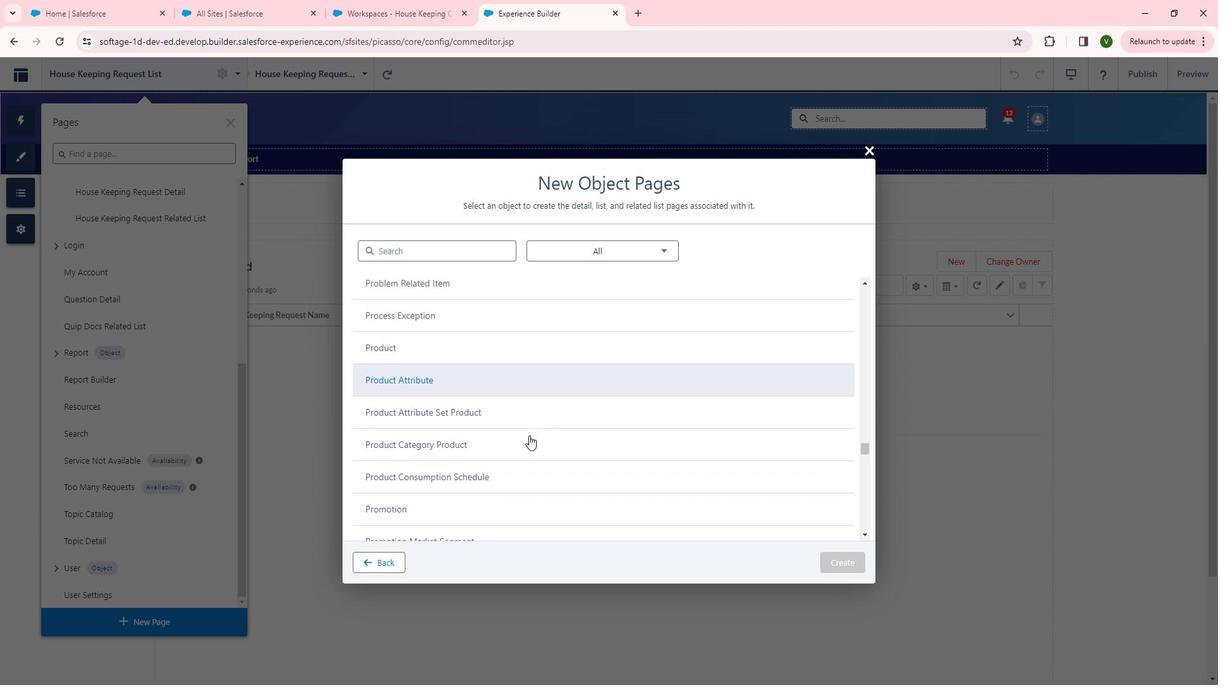 
Action: Mouse scrolled (545, 434) with delta (0, 0)
Screenshot: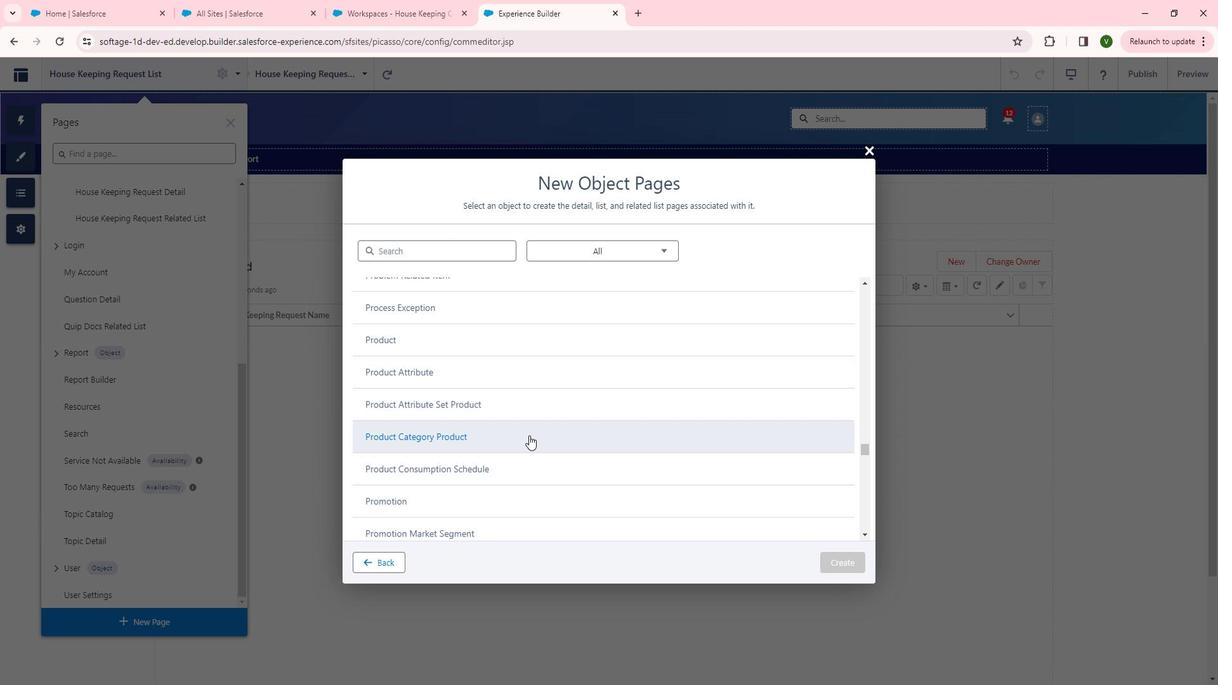 
Action: Mouse scrolled (545, 434) with delta (0, 0)
Screenshot: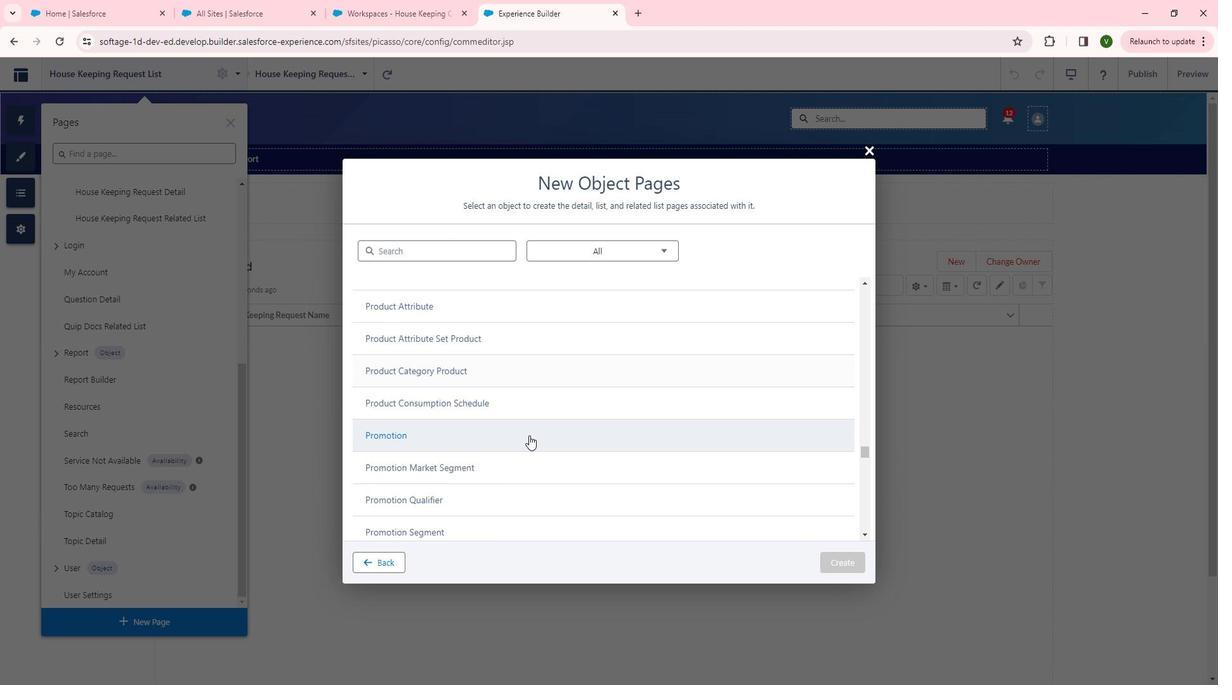 
Action: Mouse scrolled (545, 434) with delta (0, 0)
Screenshot: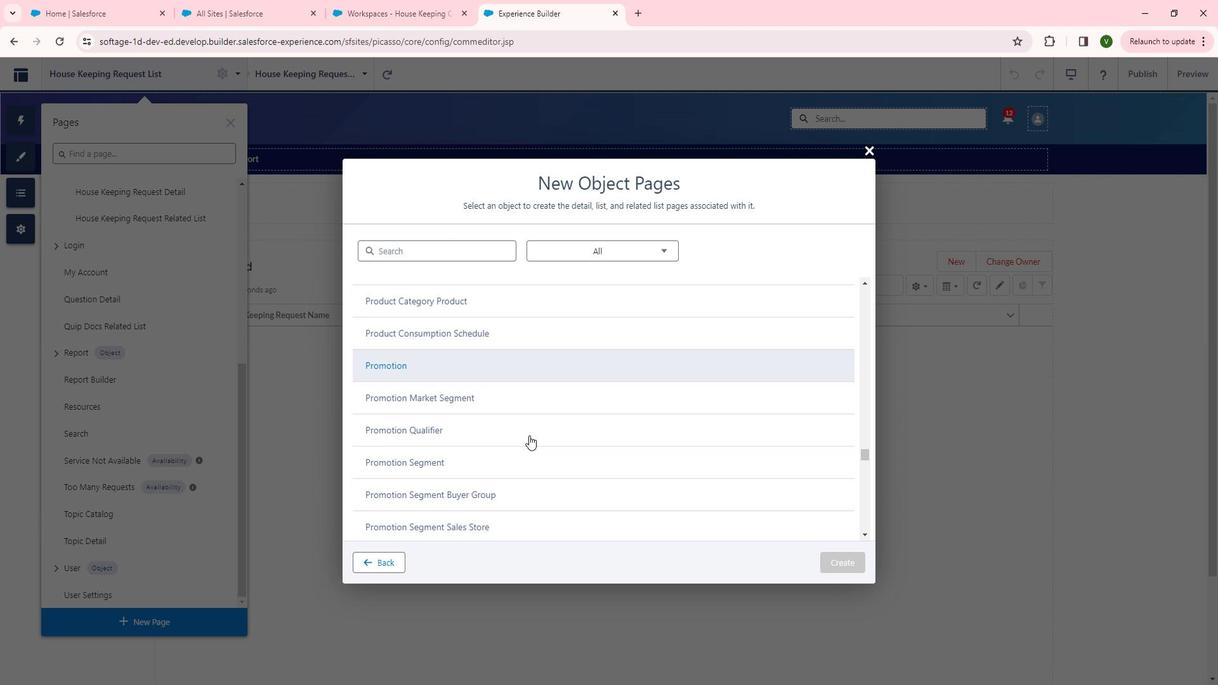 
Action: Mouse scrolled (545, 434) with delta (0, 0)
Screenshot: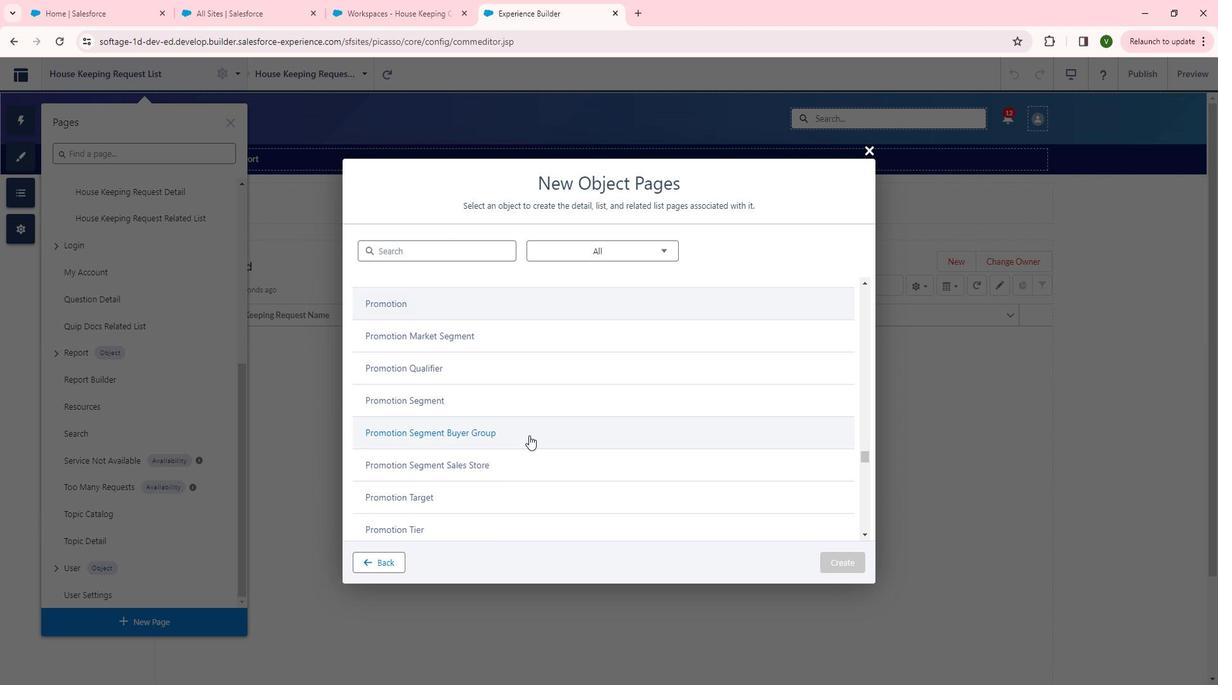
Action: Mouse scrolled (545, 434) with delta (0, 0)
Screenshot: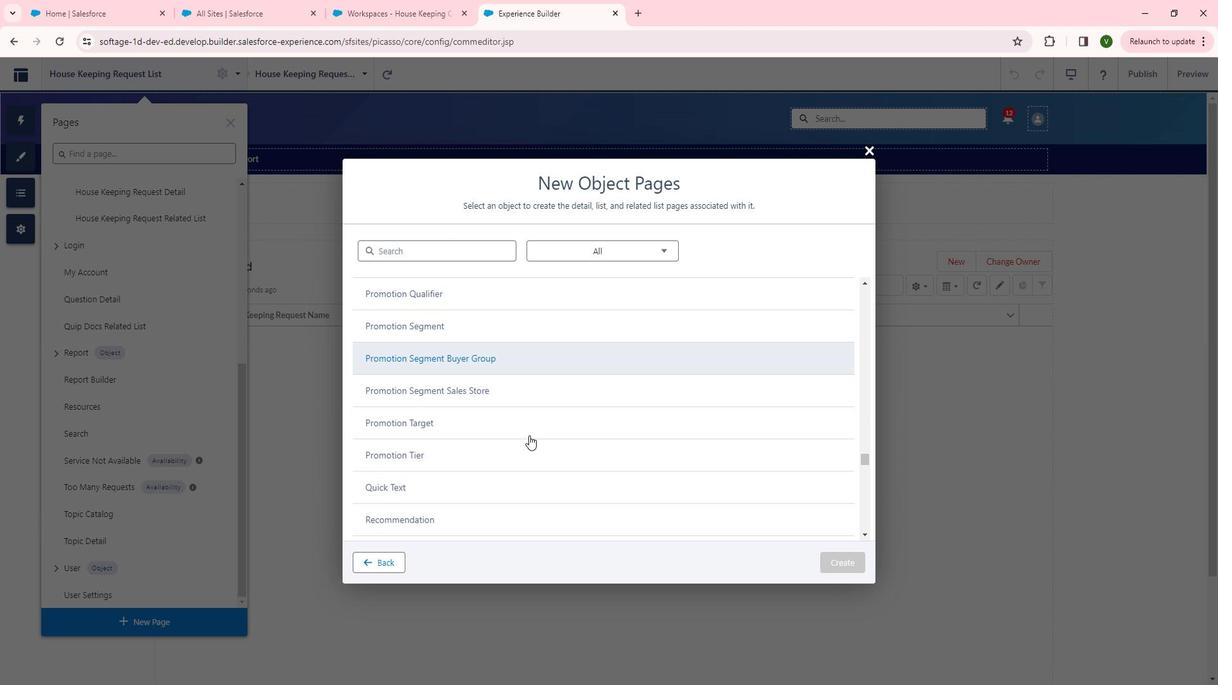 
Action: Mouse scrolled (545, 434) with delta (0, 0)
Screenshot: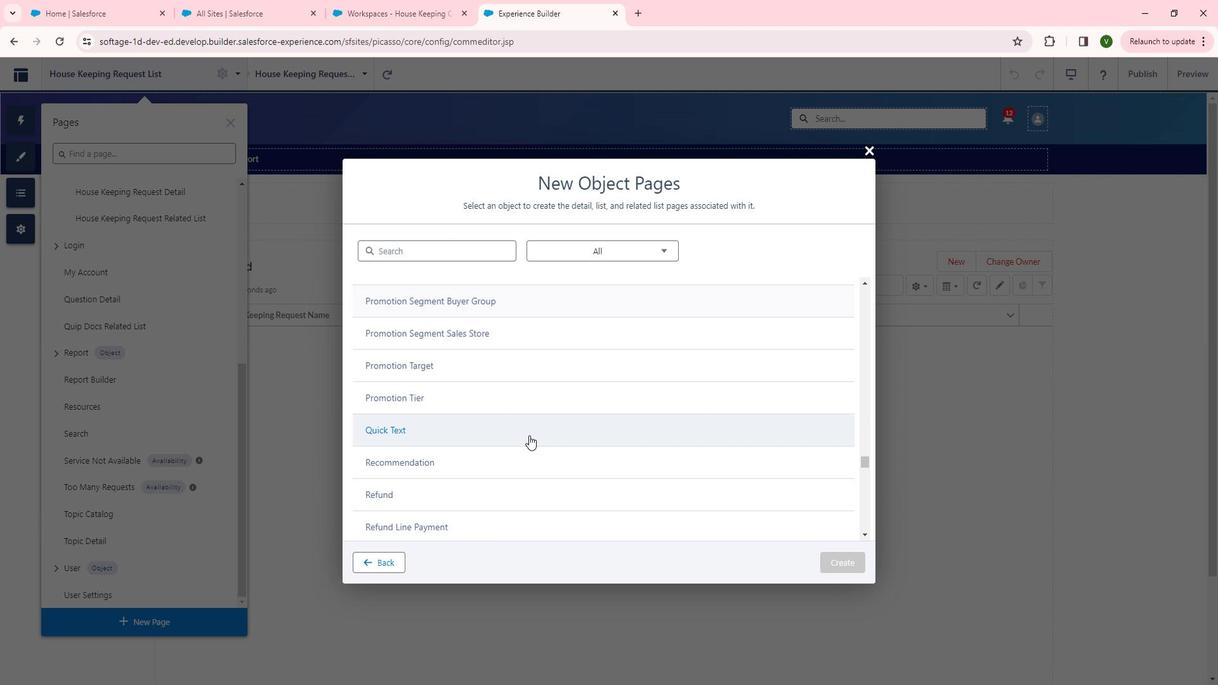 
Action: Mouse scrolled (545, 434) with delta (0, 0)
Screenshot: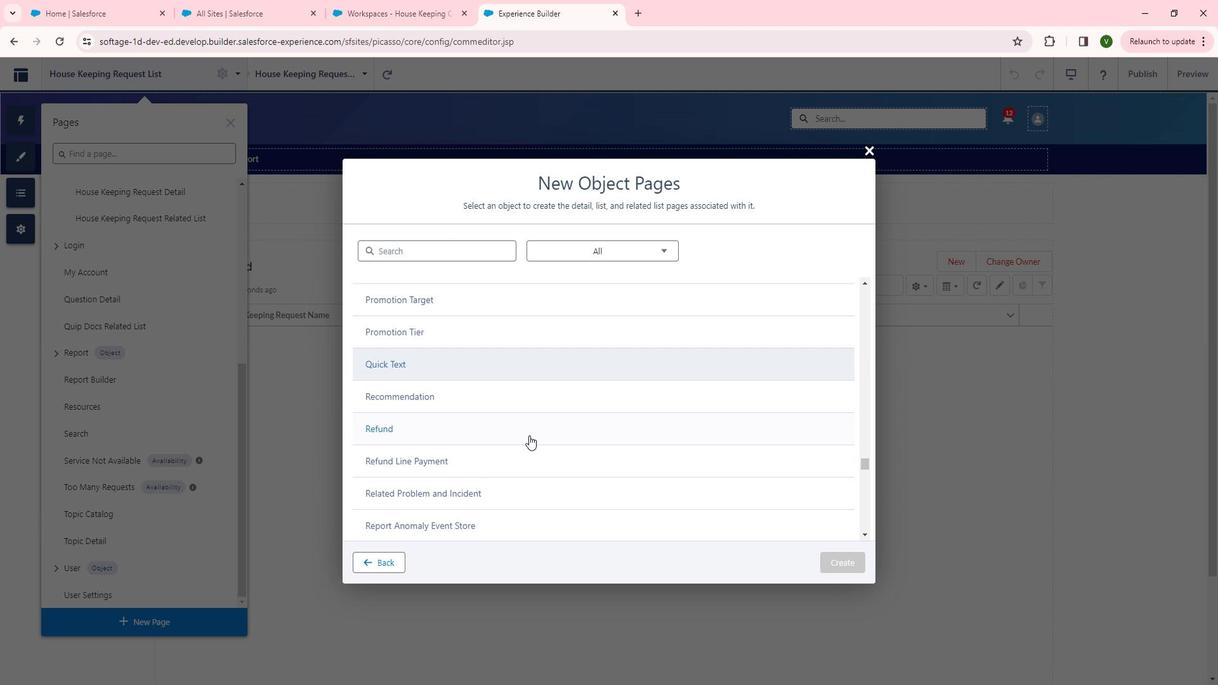 
Action: Mouse scrolled (545, 434) with delta (0, 0)
Screenshot: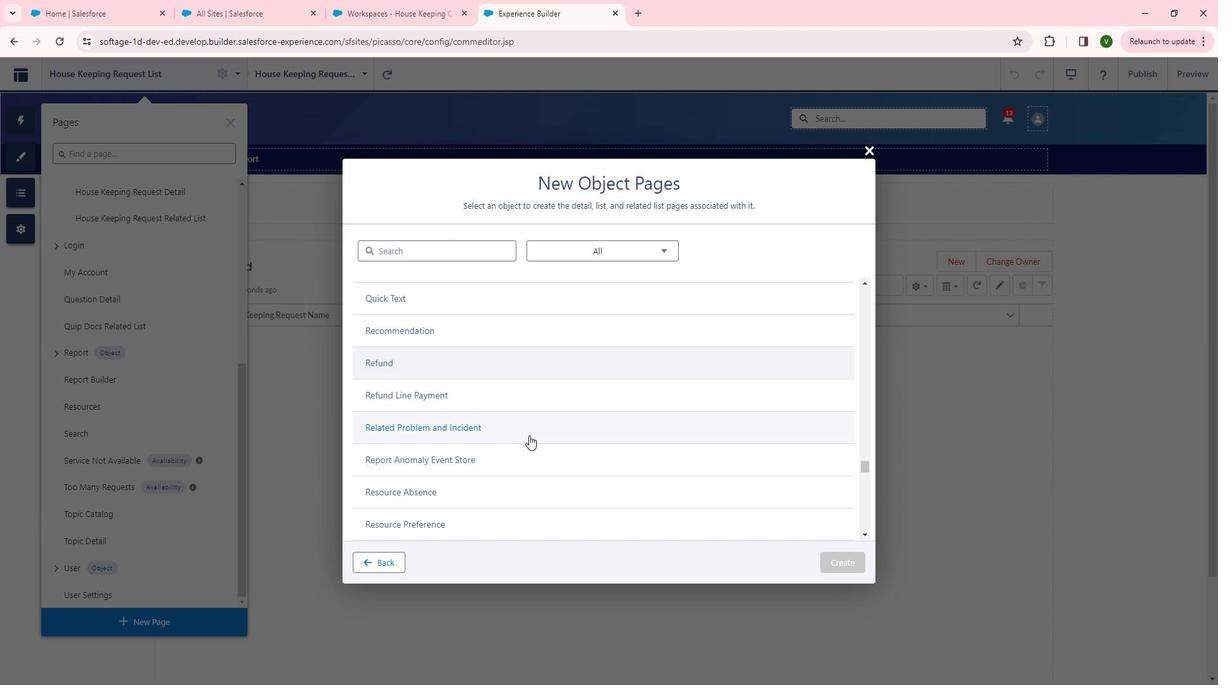 
Action: Mouse moved to (545, 435)
Screenshot: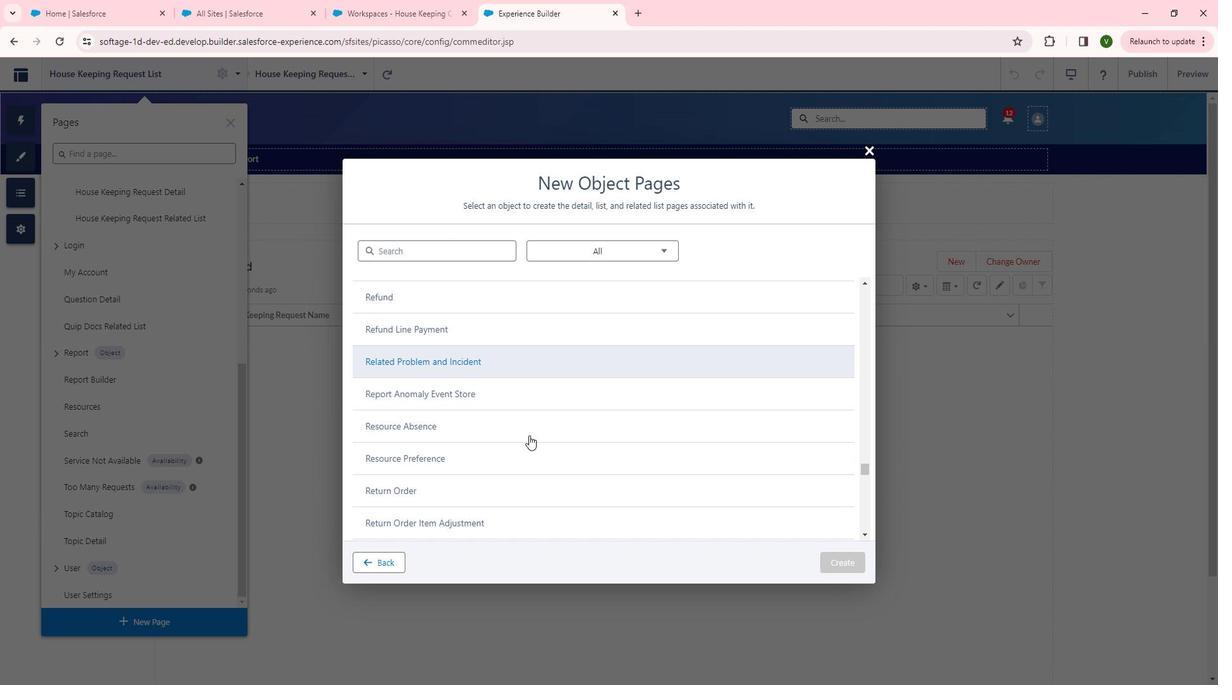 
Action: Mouse scrolled (545, 434) with delta (0, 0)
Screenshot: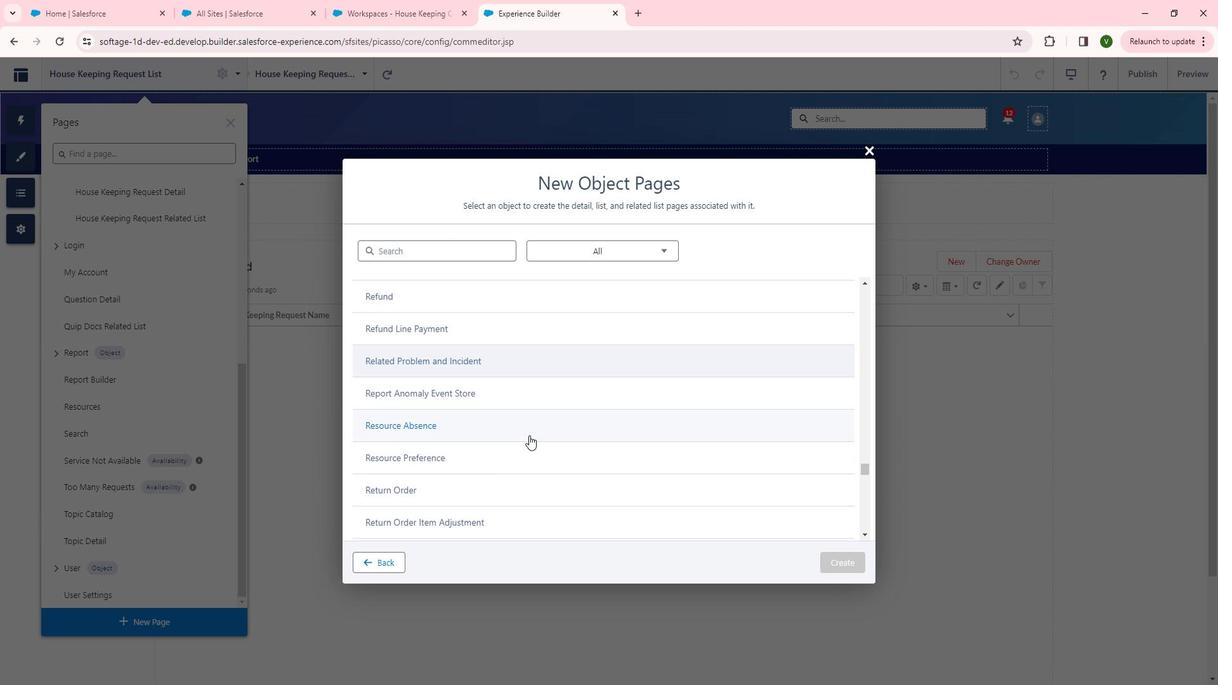 
Action: Mouse scrolled (545, 434) with delta (0, 0)
Screenshot: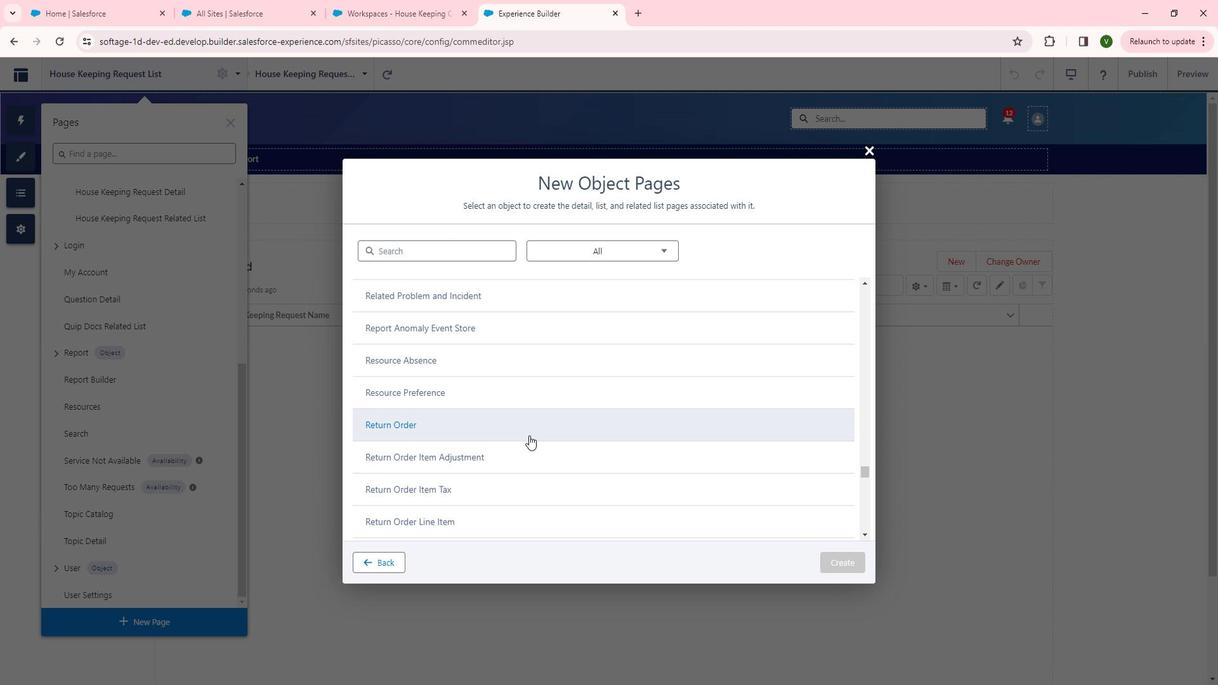 
Action: Mouse scrolled (545, 434) with delta (0, 0)
Screenshot: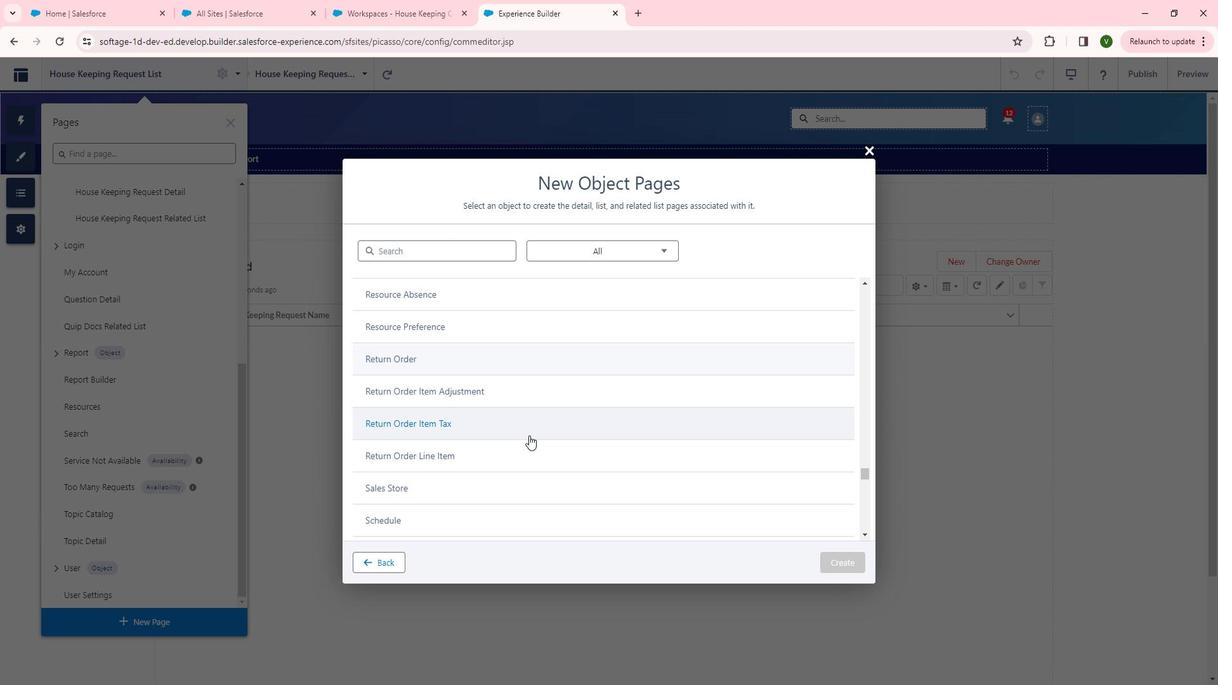 
Action: Mouse moved to (399, 454)
Screenshot: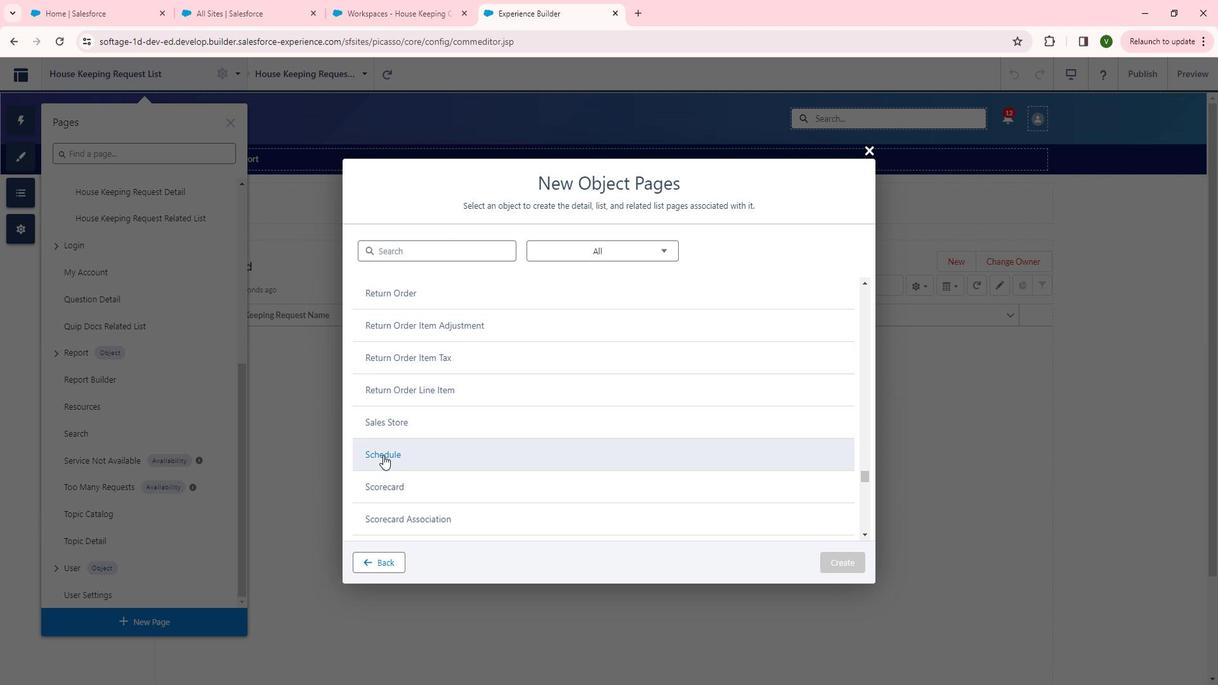 
Action: Mouse pressed left at (399, 454)
Screenshot: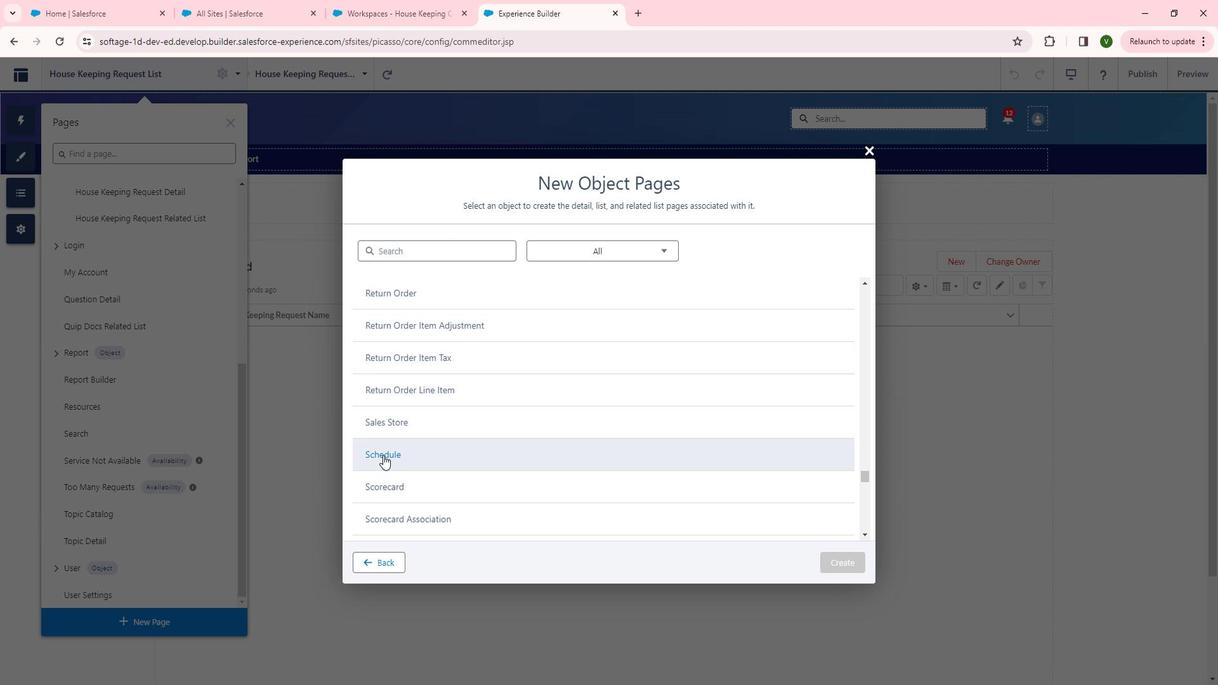 
Action: Mouse moved to (854, 558)
Screenshot: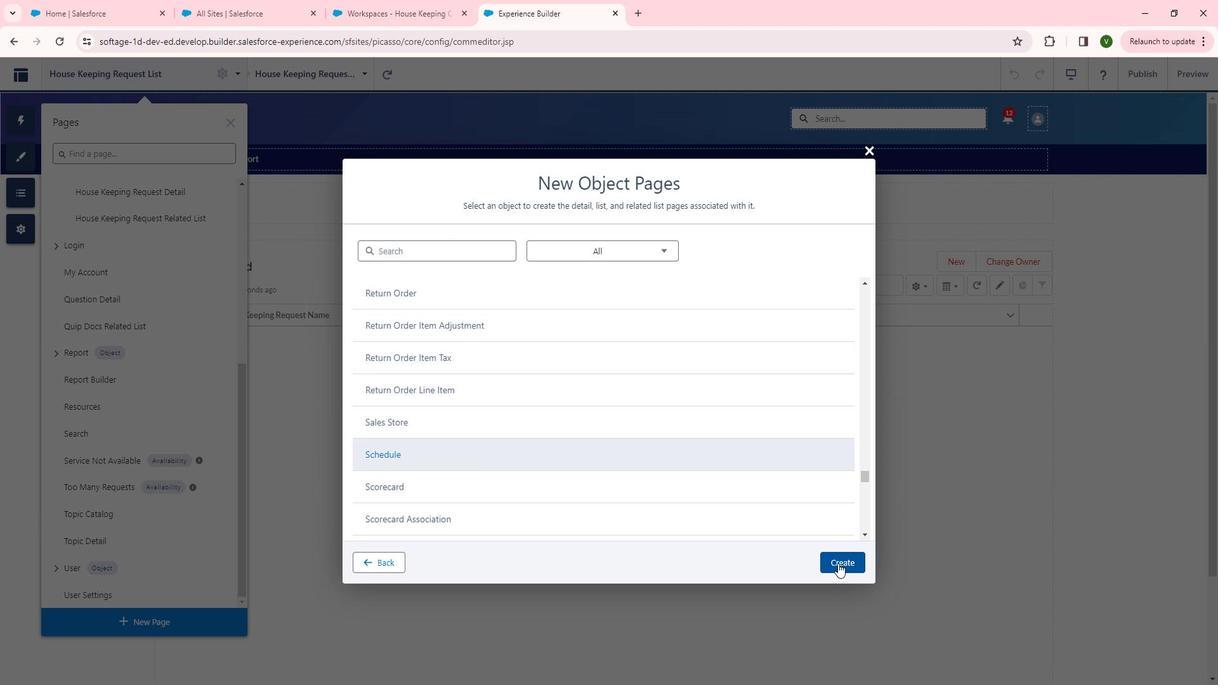 
Action: Mouse pressed left at (854, 558)
Screenshot: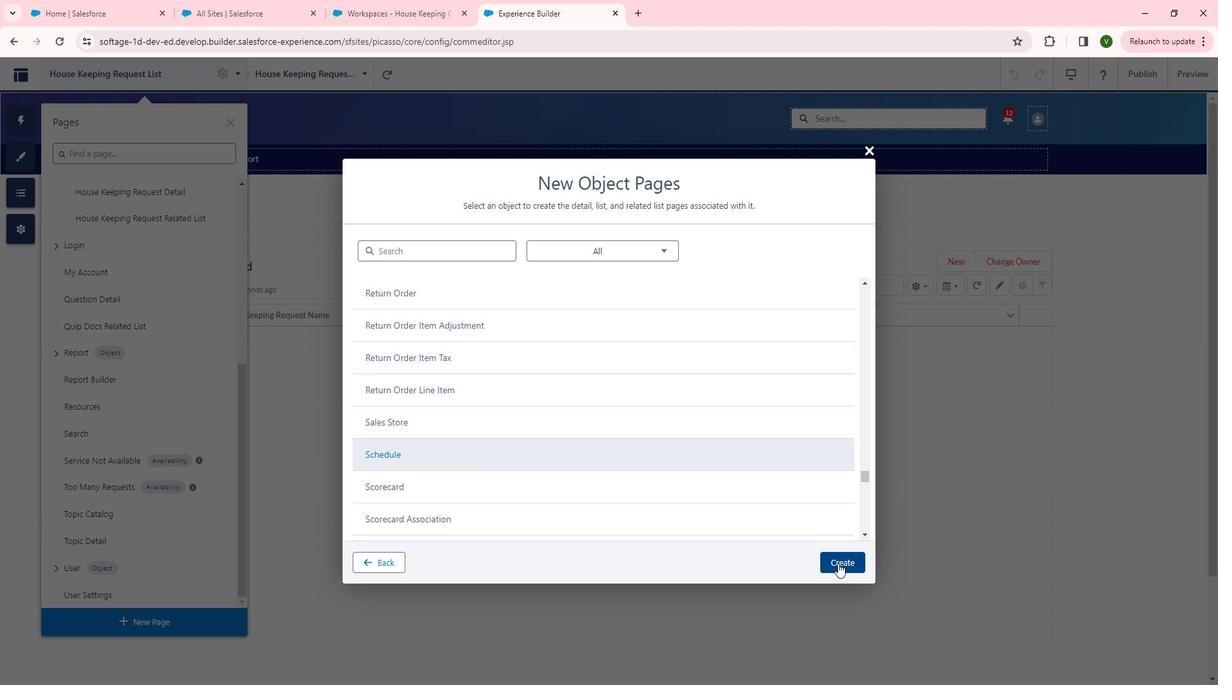 
Action: Mouse moved to (870, 566)
Screenshot: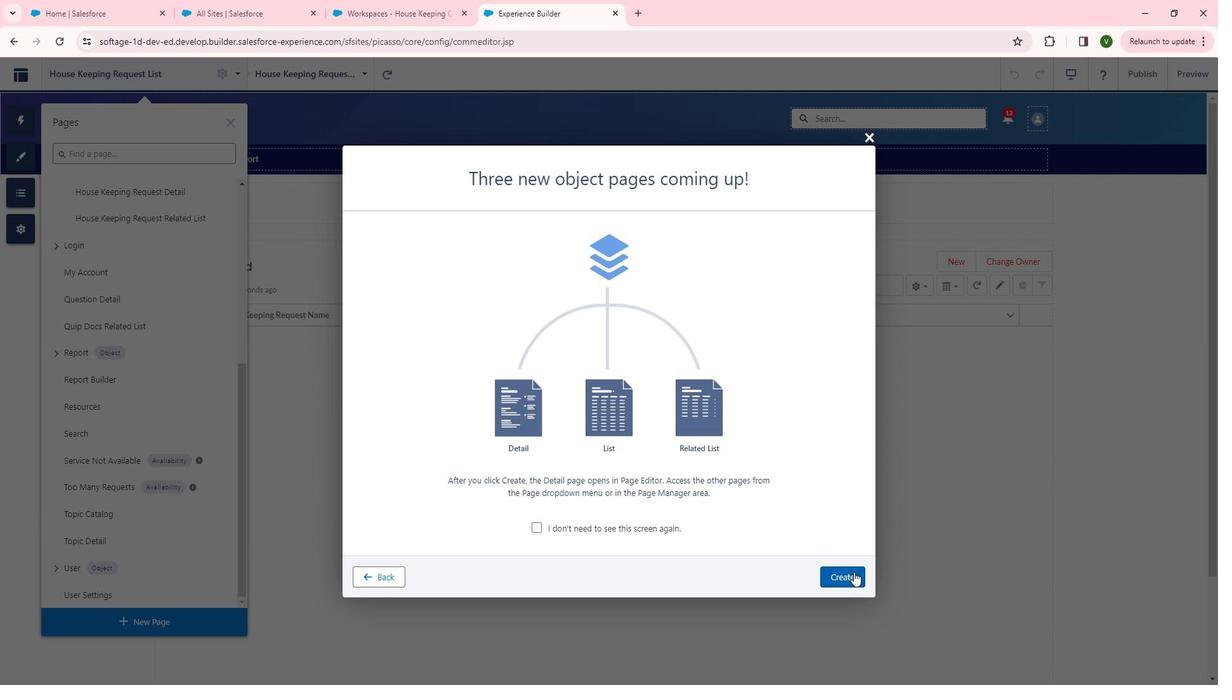 
Action: Mouse pressed left at (870, 566)
Screenshot: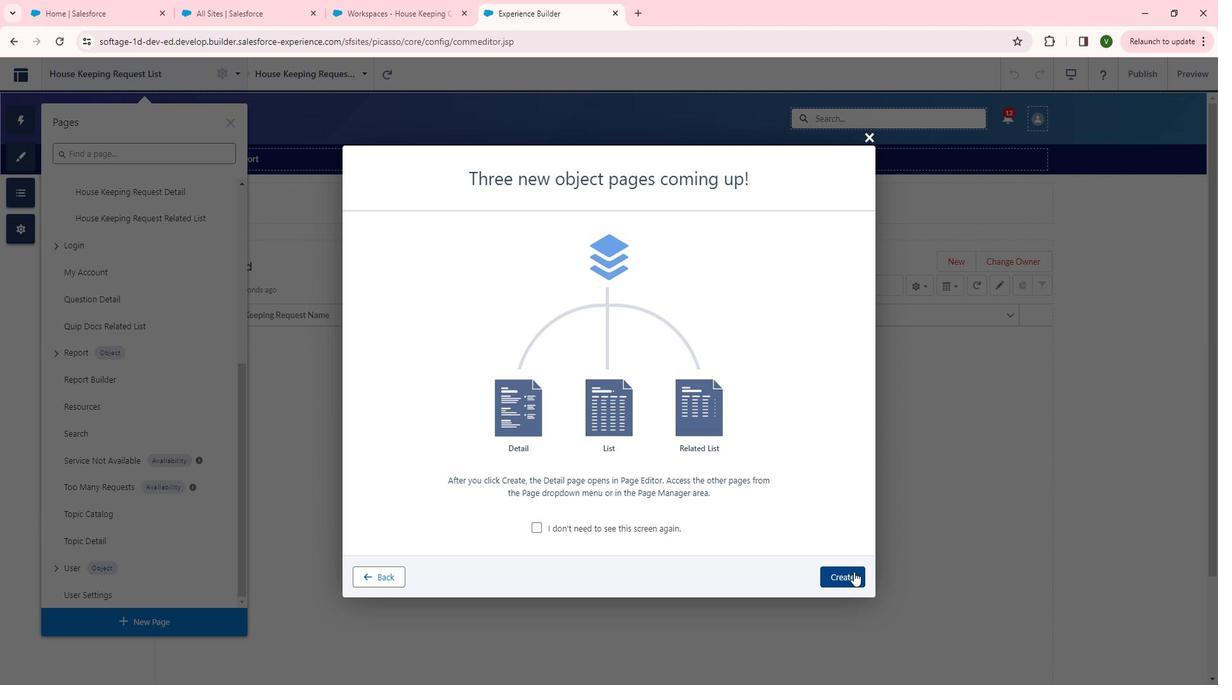
Action: Mouse moved to (111, 85)
Screenshot: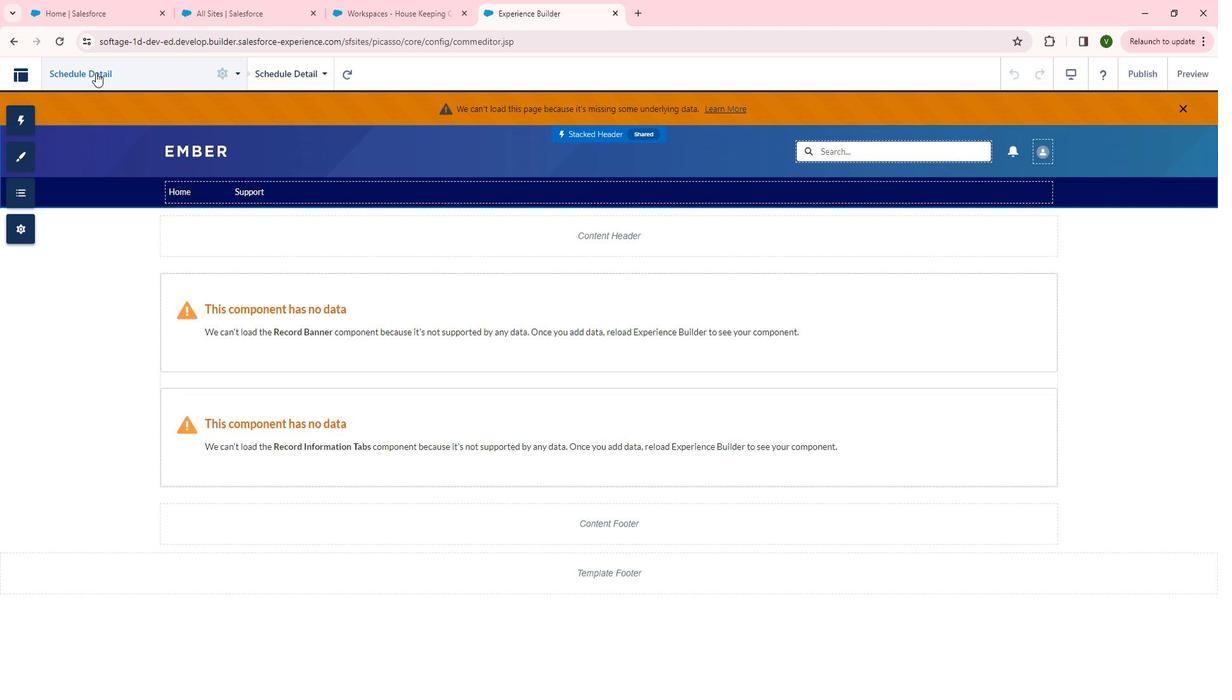 
Action: Mouse pressed left at (111, 85)
Screenshot: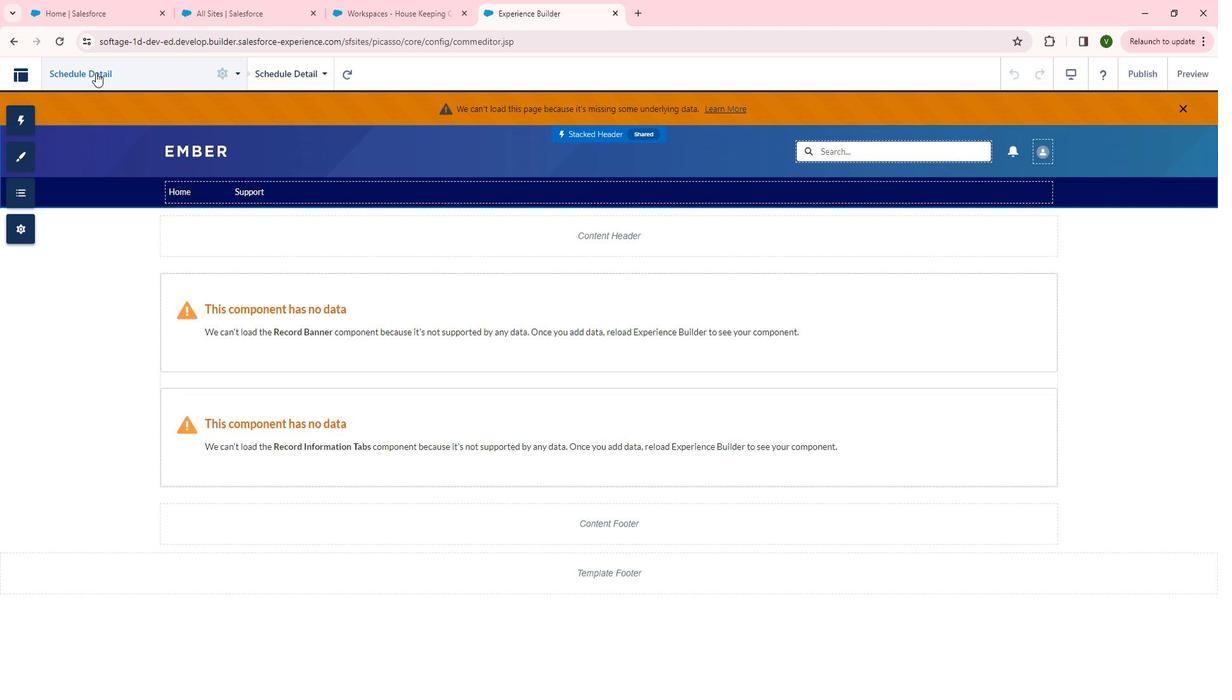 
Action: Mouse moved to (75, 328)
Screenshot: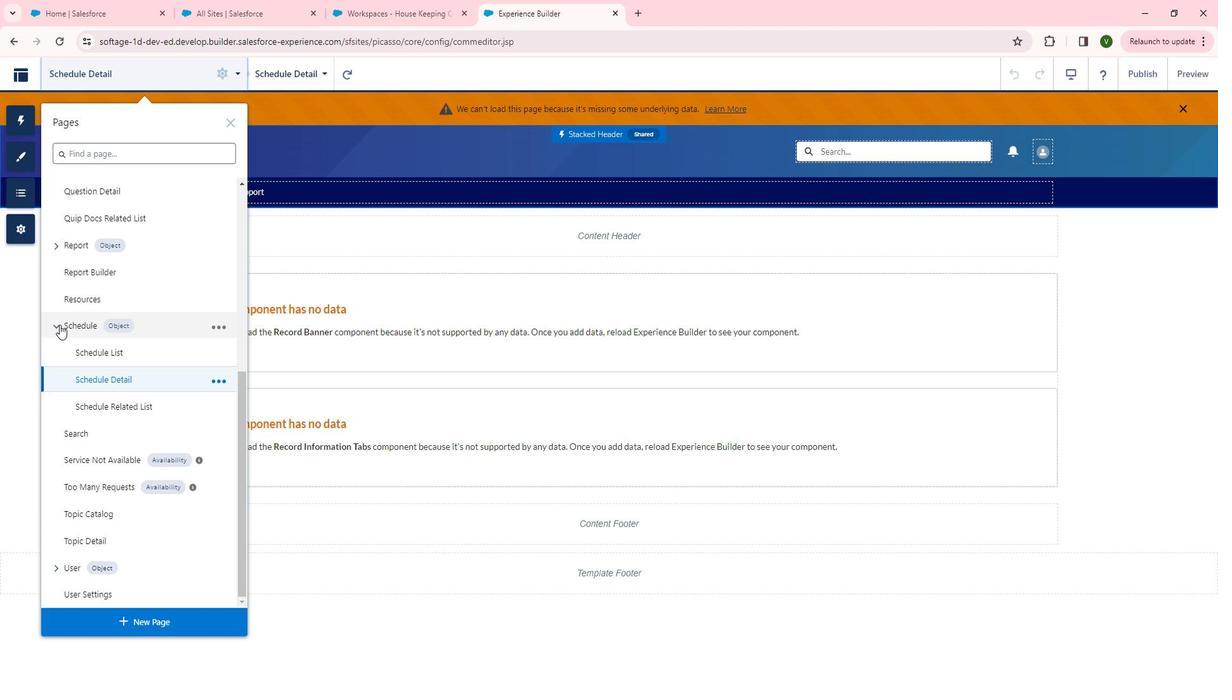
Action: Mouse pressed left at (75, 328)
Screenshot: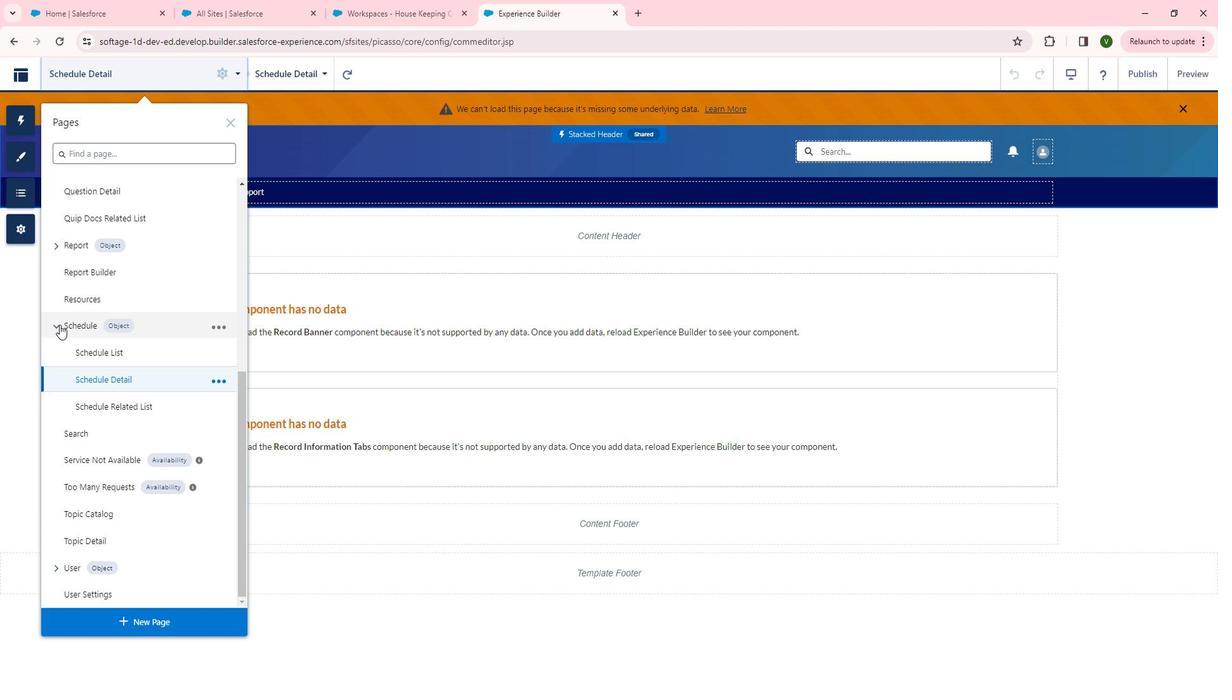
Action: Mouse moved to (148, 378)
Screenshot: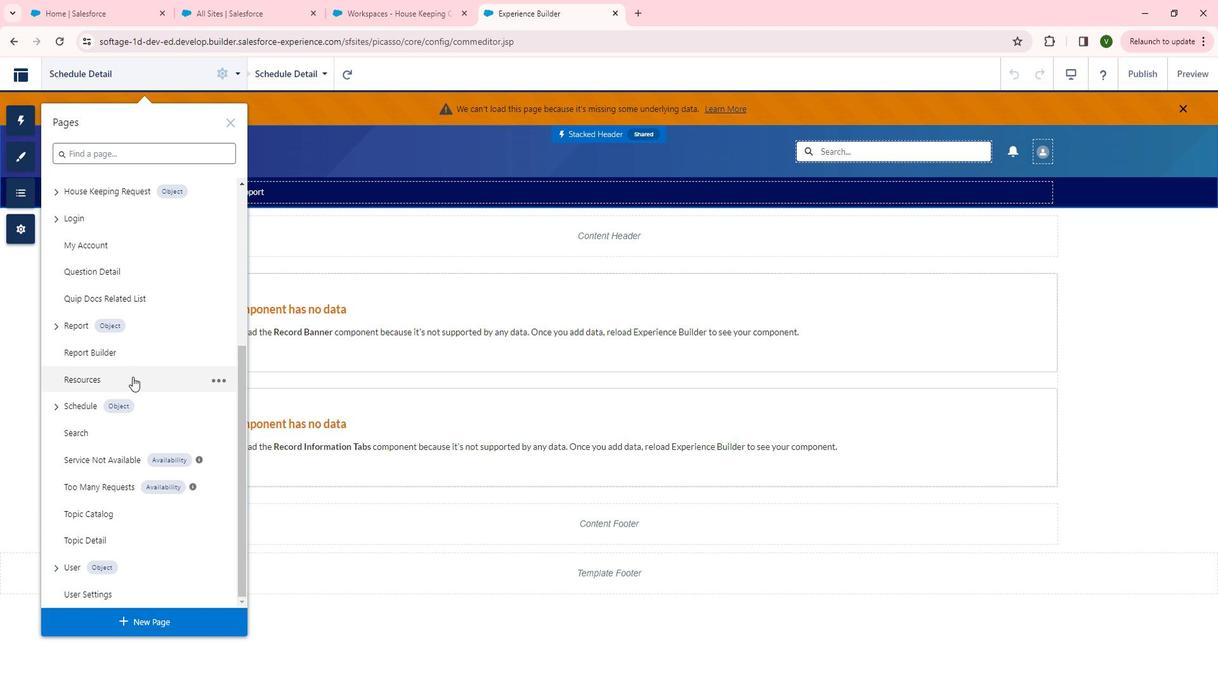 
Action: Mouse scrolled (148, 378) with delta (0, 0)
Screenshot: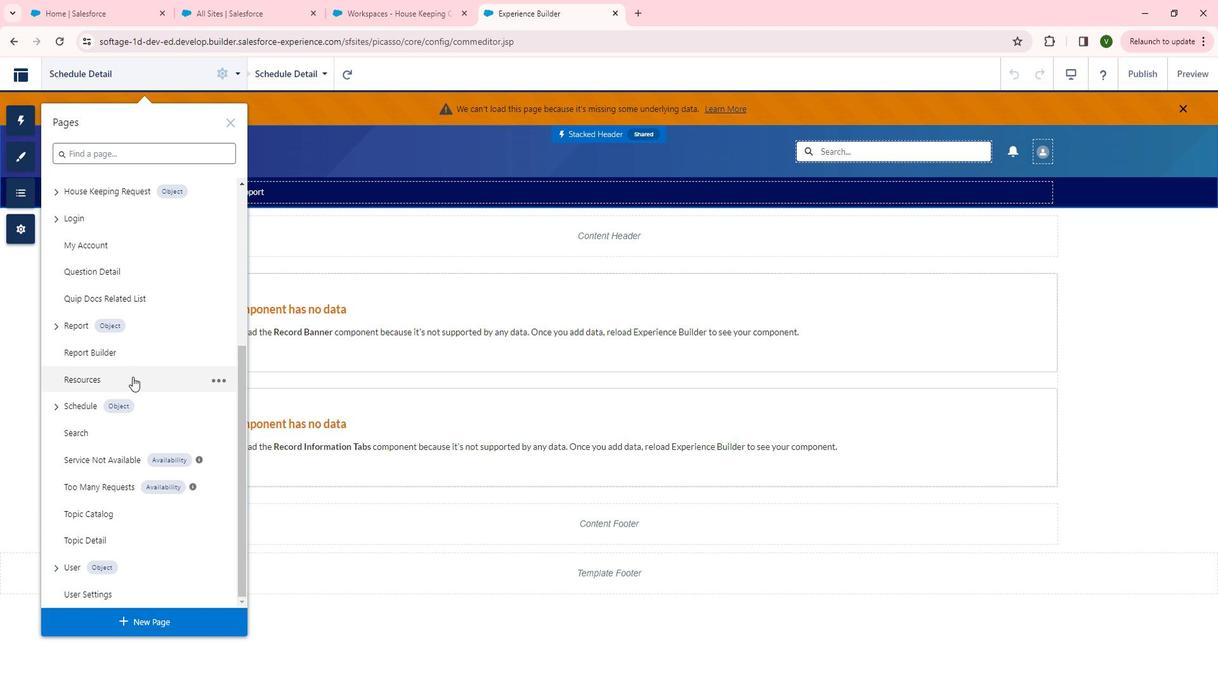 
Action: Mouse scrolled (148, 378) with delta (0, 0)
Screenshot: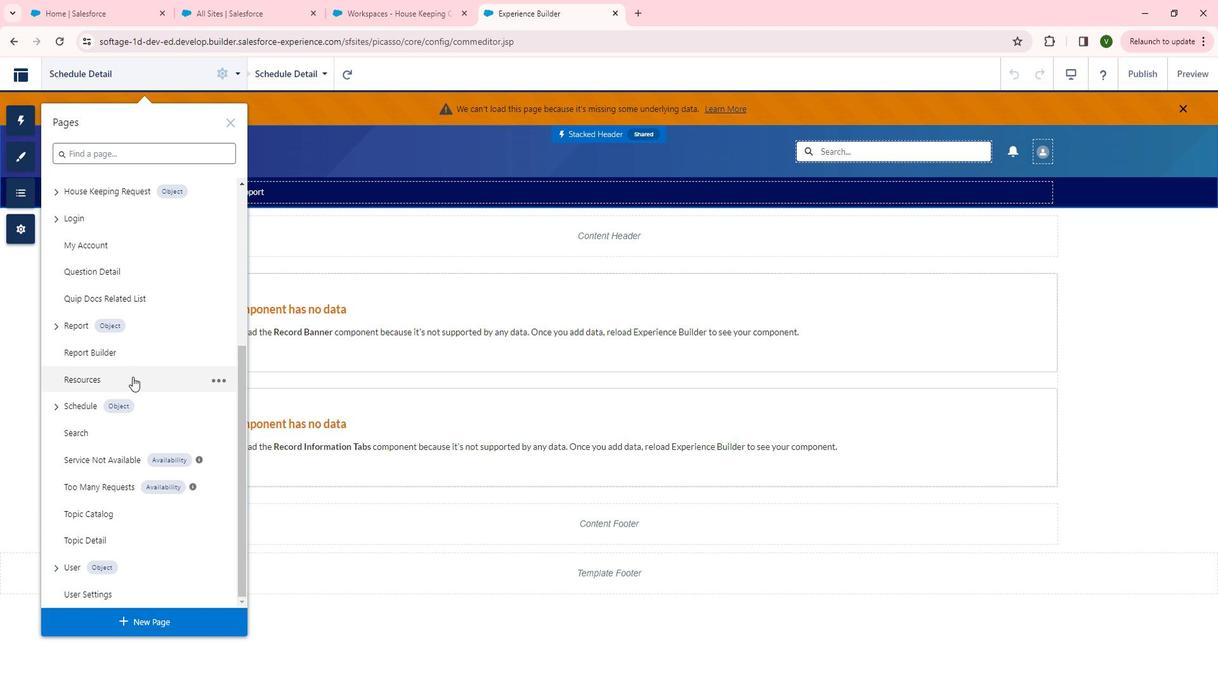 
Action: Mouse scrolled (148, 378) with delta (0, 0)
Screenshot: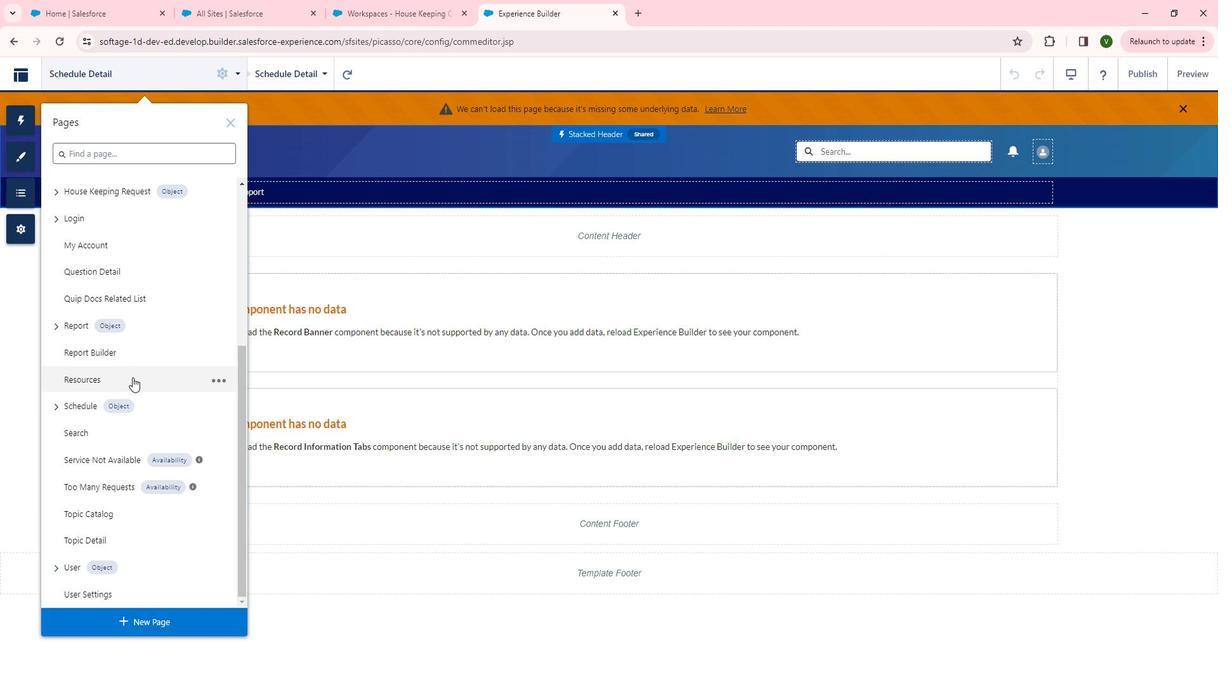 
Action: Mouse moved to (159, 615)
Screenshot: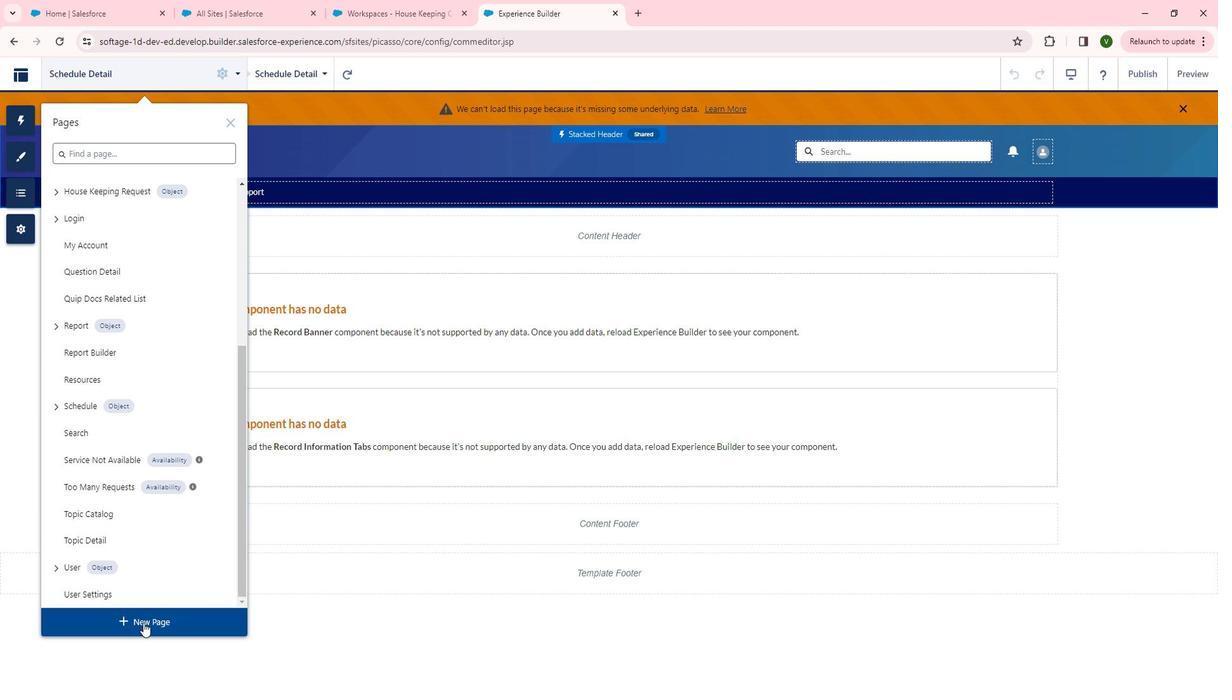 
Action: Mouse pressed left at (159, 615)
Screenshot: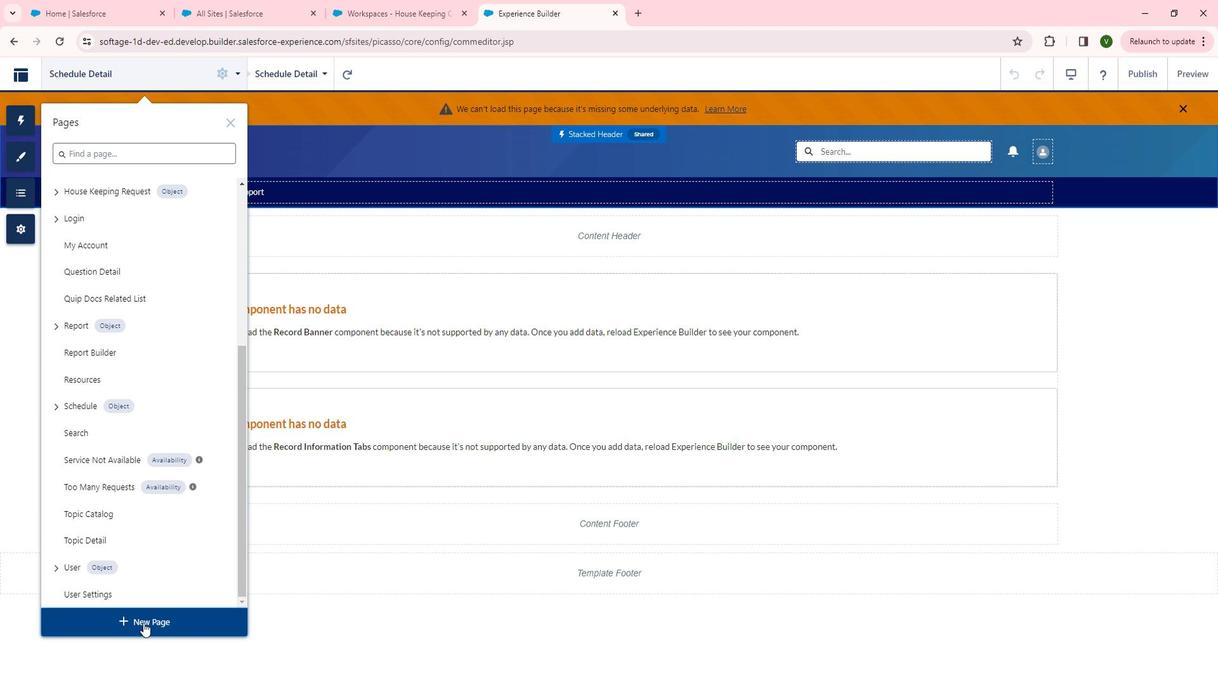 
Action: Mouse moved to (672, 413)
Screenshot: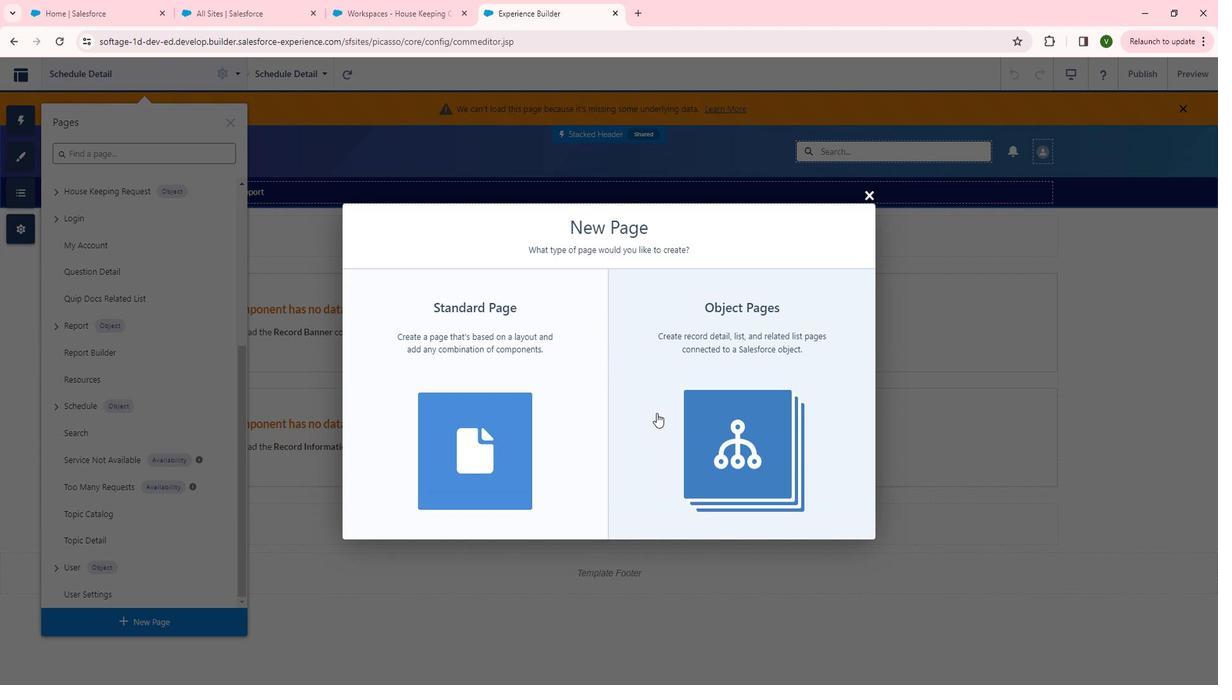 
Action: Mouse pressed left at (672, 413)
Screenshot: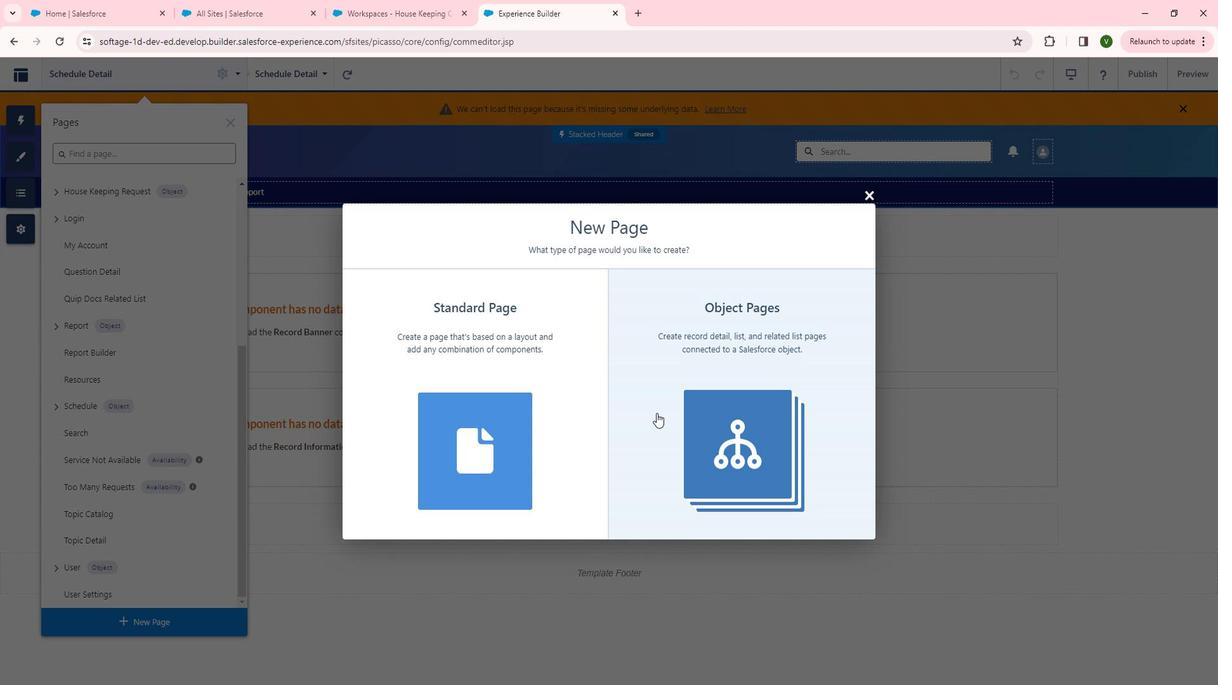 
Action: Mouse moved to (550, 413)
Screenshot: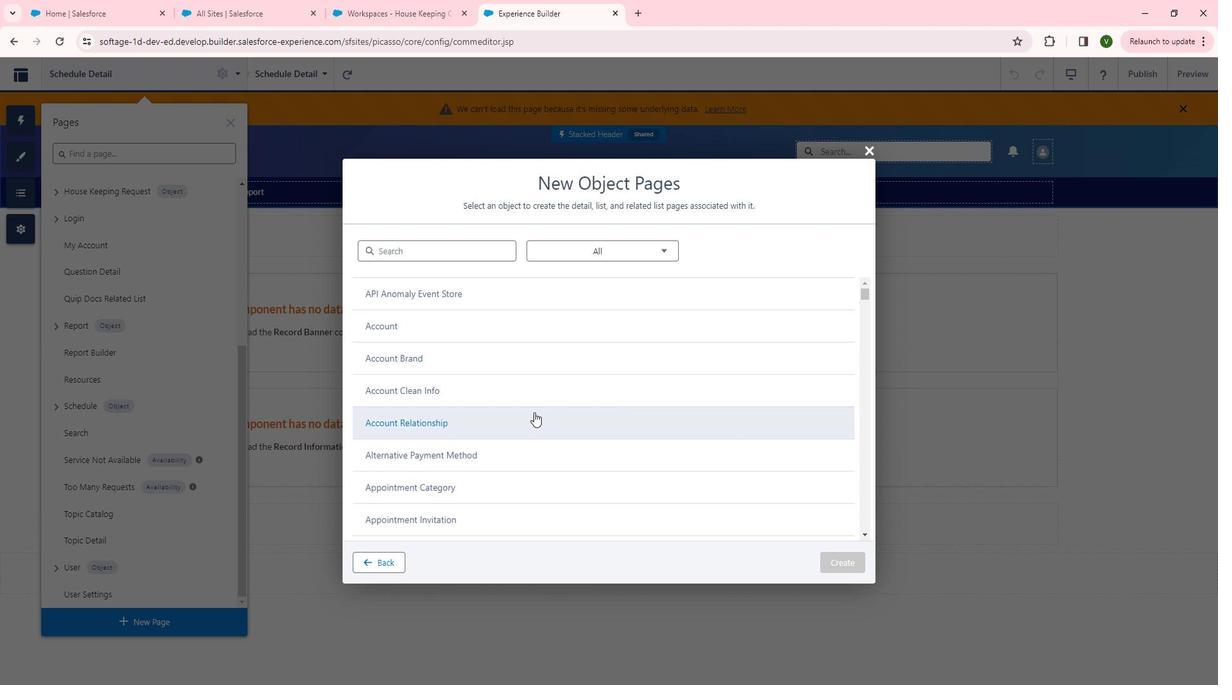 
Action: Mouse scrolled (550, 412) with delta (0, 0)
Screenshot: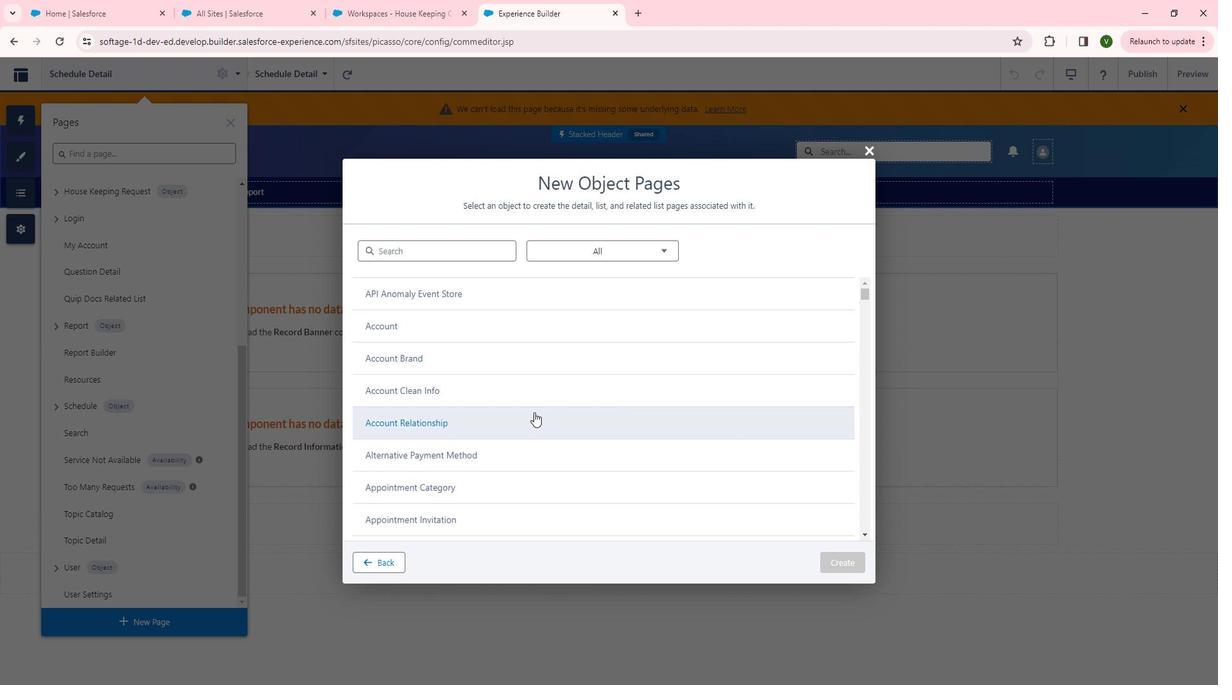 
Action: Mouse scrolled (550, 412) with delta (0, 0)
Screenshot: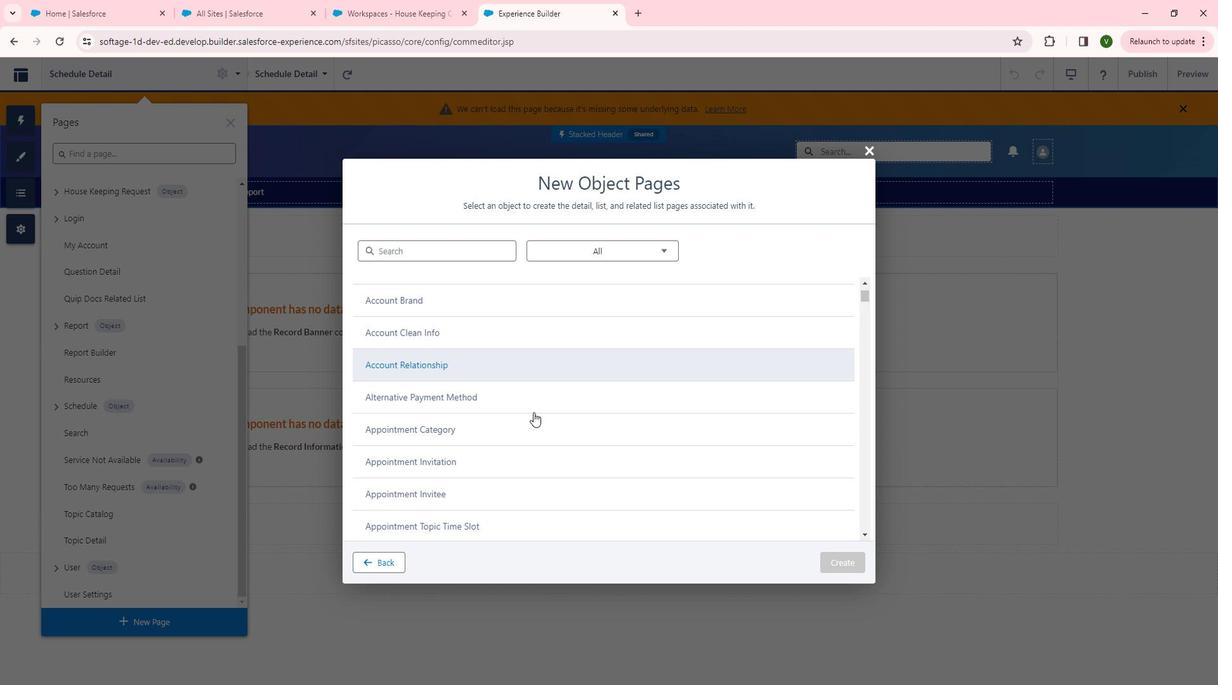 
Action: Mouse moved to (548, 413)
Screenshot: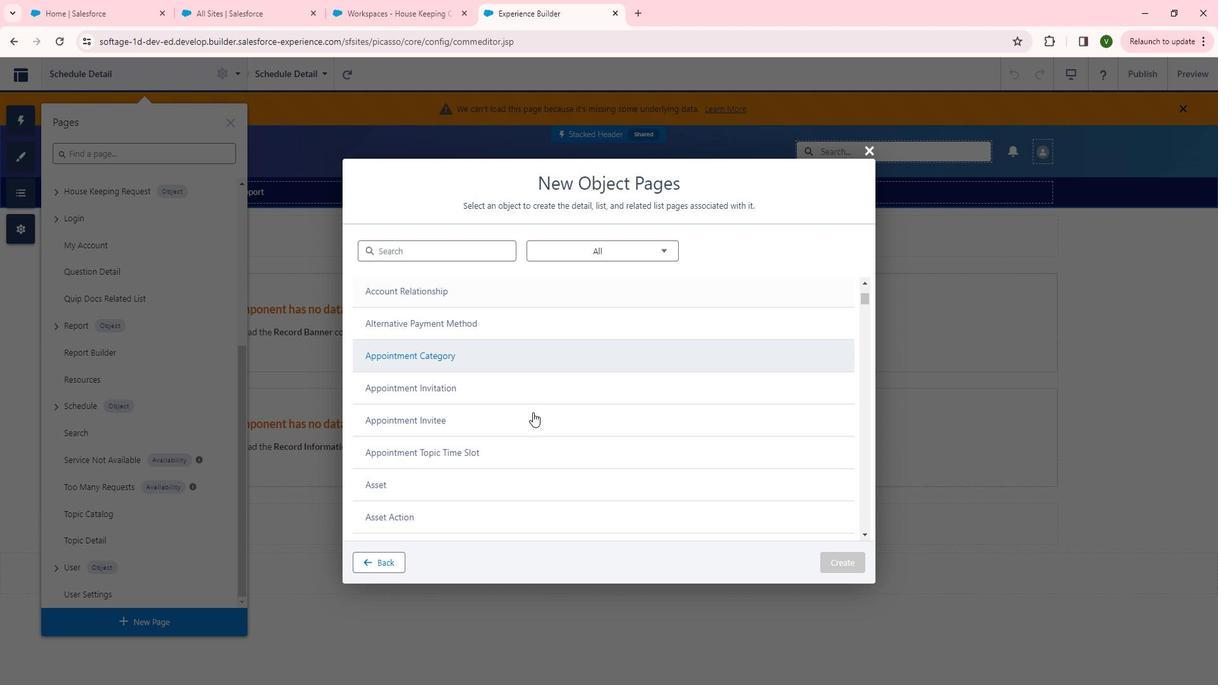 
Action: Mouse scrolled (548, 412) with delta (0, 0)
Screenshot: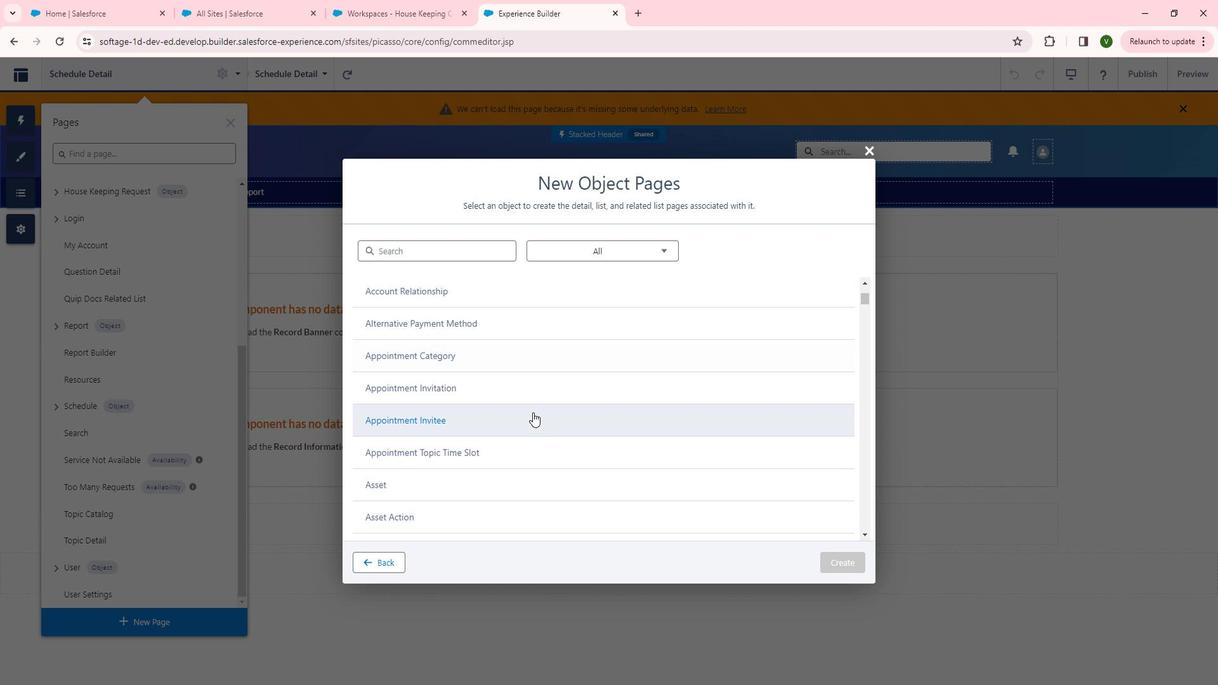 
Action: Mouse scrolled (548, 412) with delta (0, 0)
Screenshot: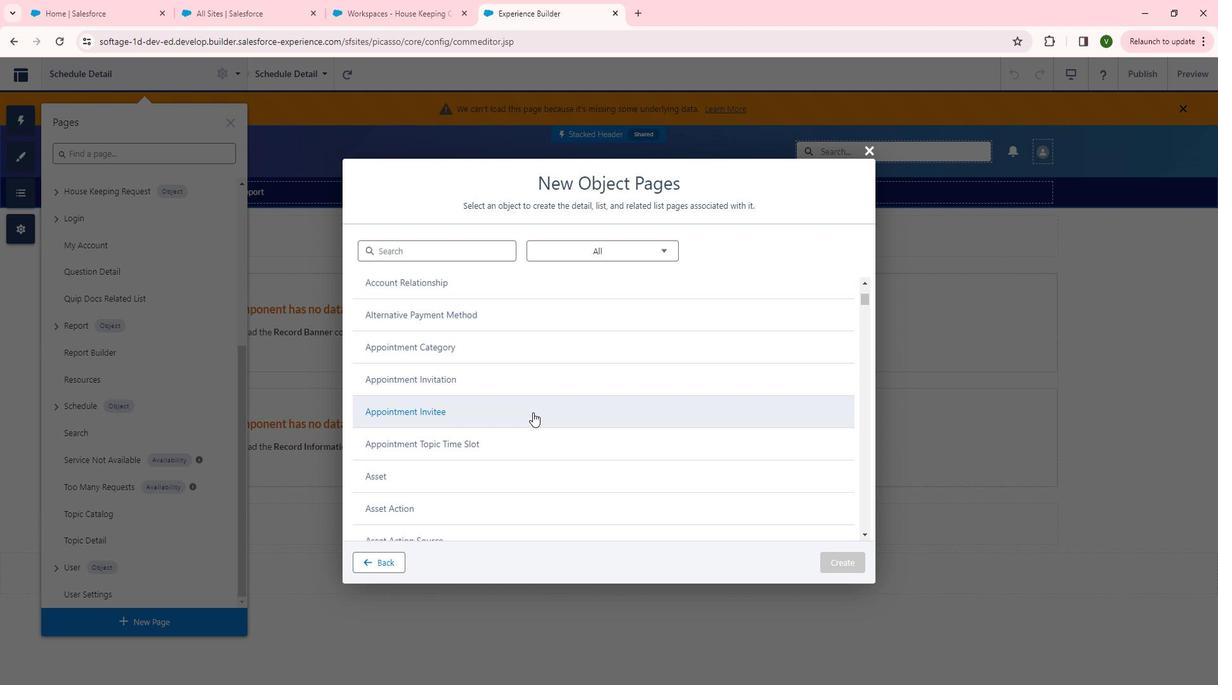 
Action: Mouse moved to (548, 413)
Screenshot: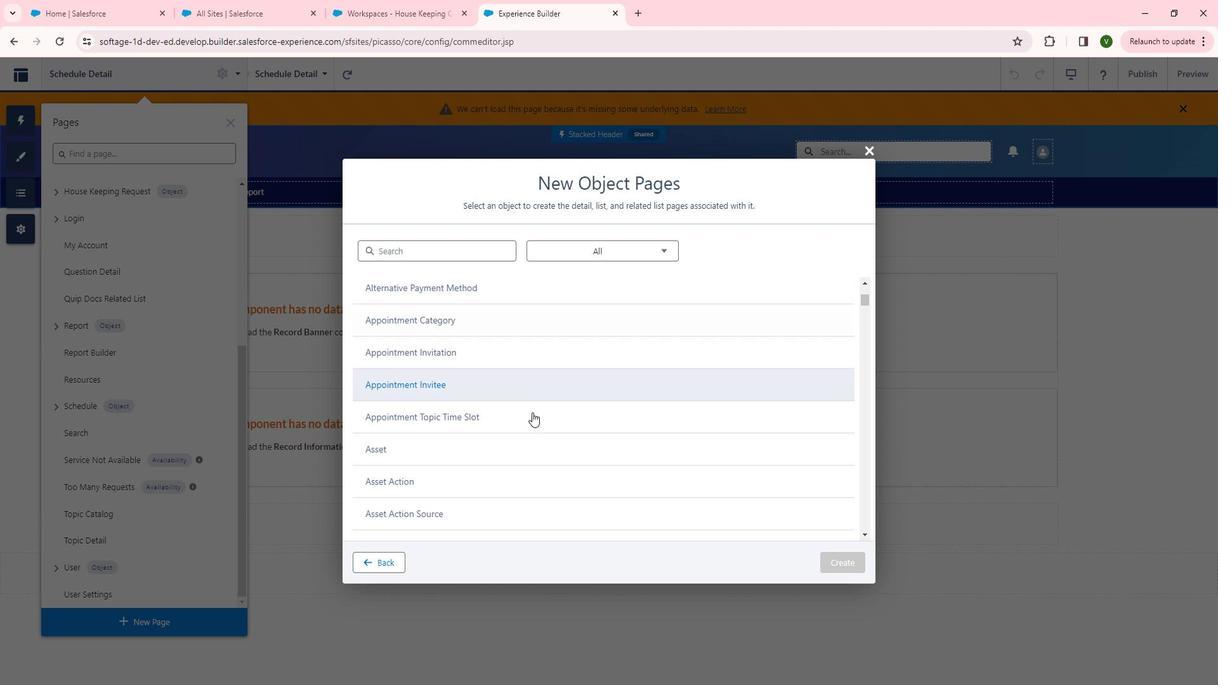
Action: Mouse scrolled (548, 412) with delta (0, 0)
Screenshot: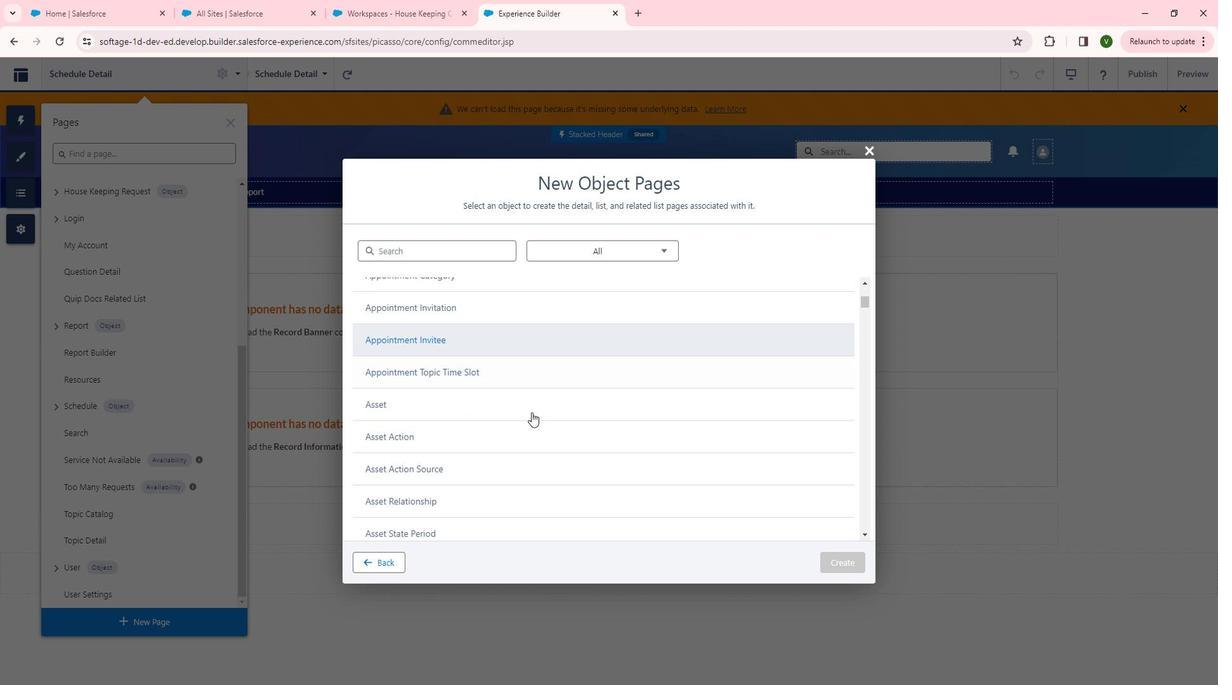 
Action: Mouse moved to (543, 413)
Screenshot: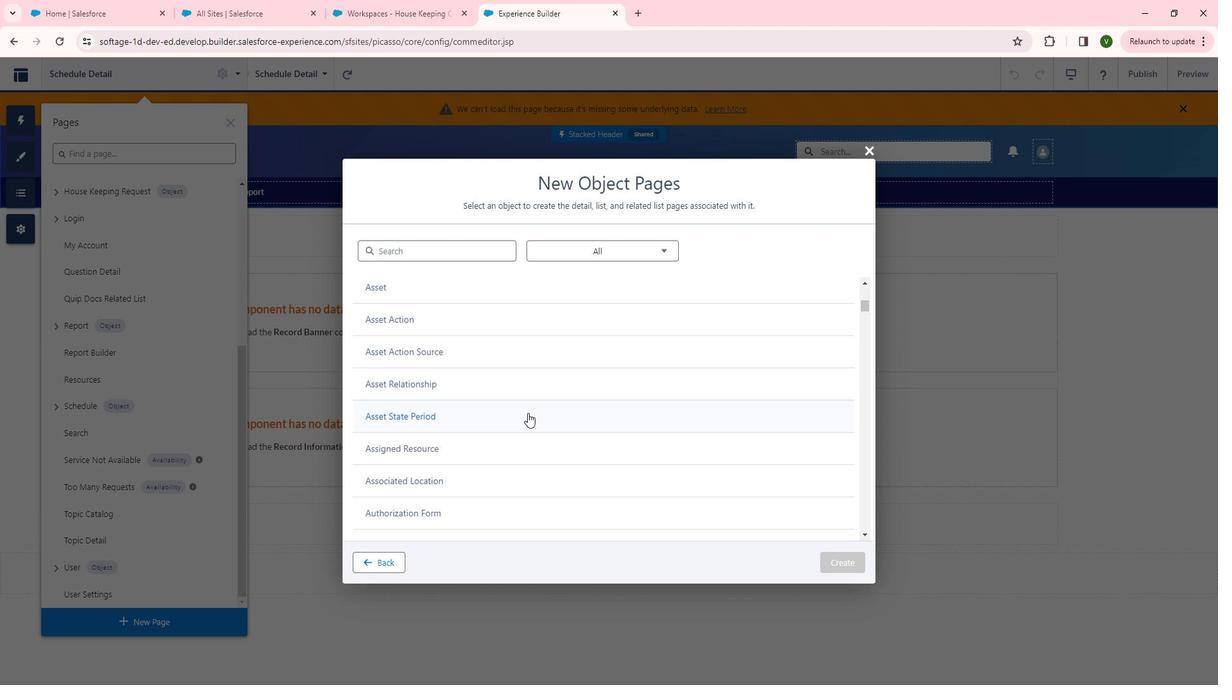 
Action: Mouse scrolled (543, 413) with delta (0, 0)
Screenshot: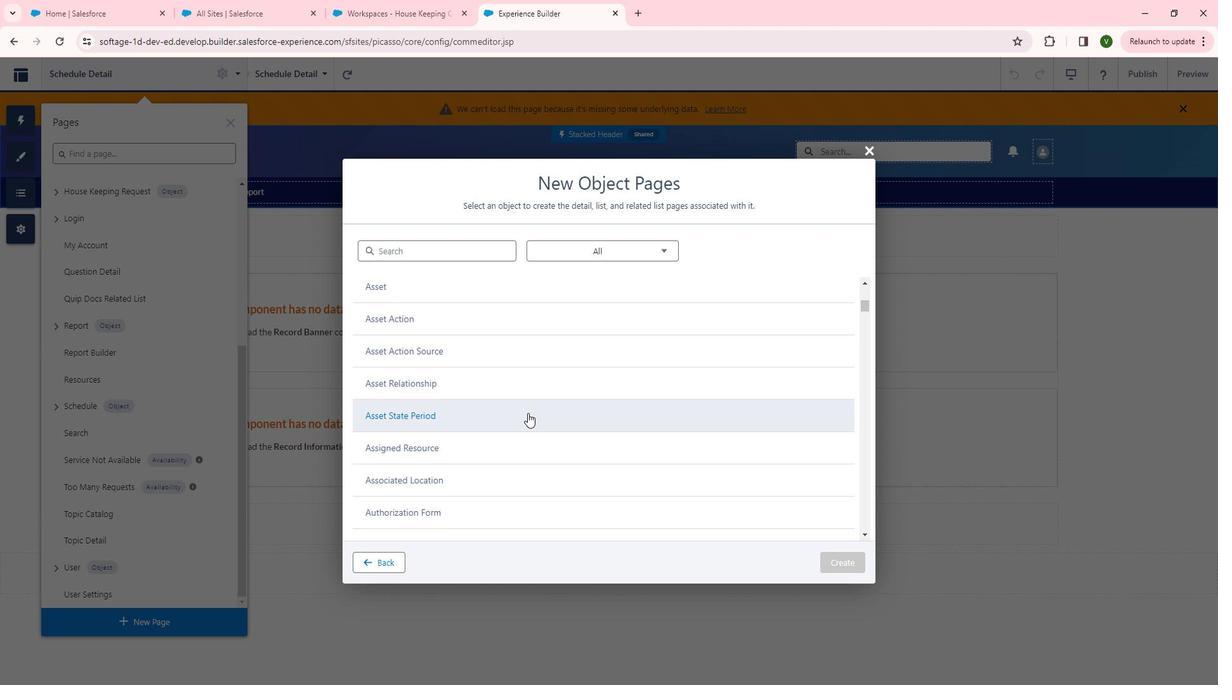 
Action: Mouse scrolled (543, 413) with delta (0, 0)
Screenshot: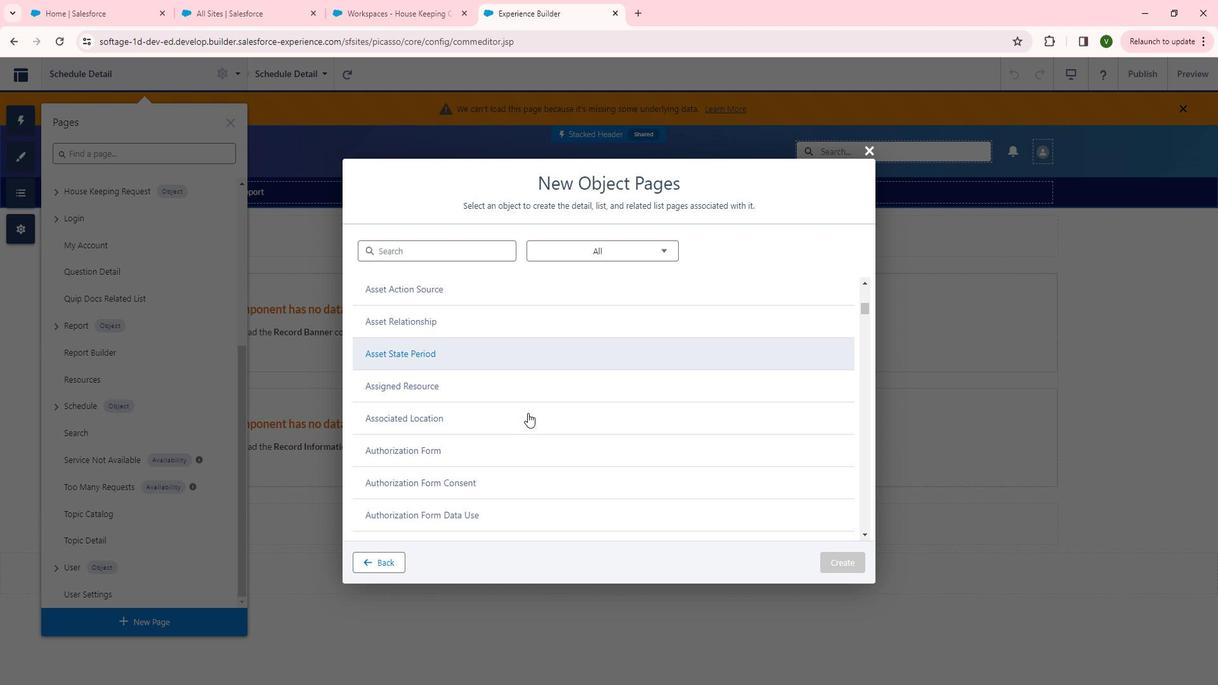 
Action: Mouse moved to (541, 415)
Screenshot: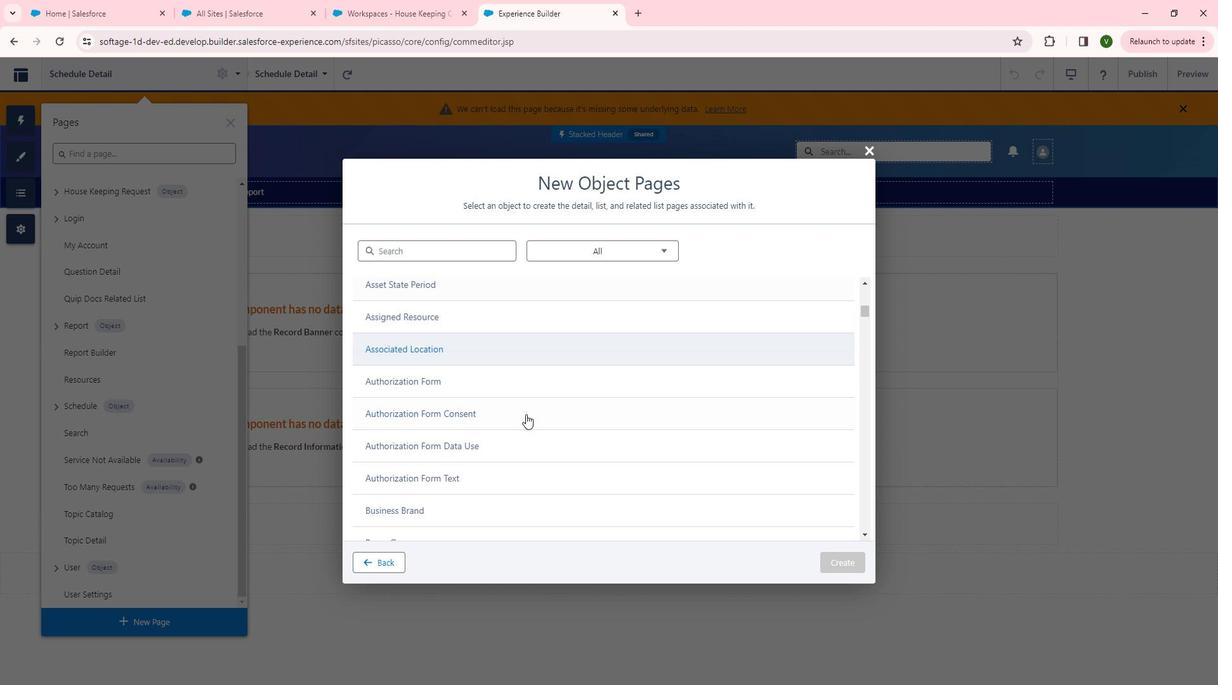 
Action: Mouse scrolled (541, 414) with delta (0, 0)
Screenshot: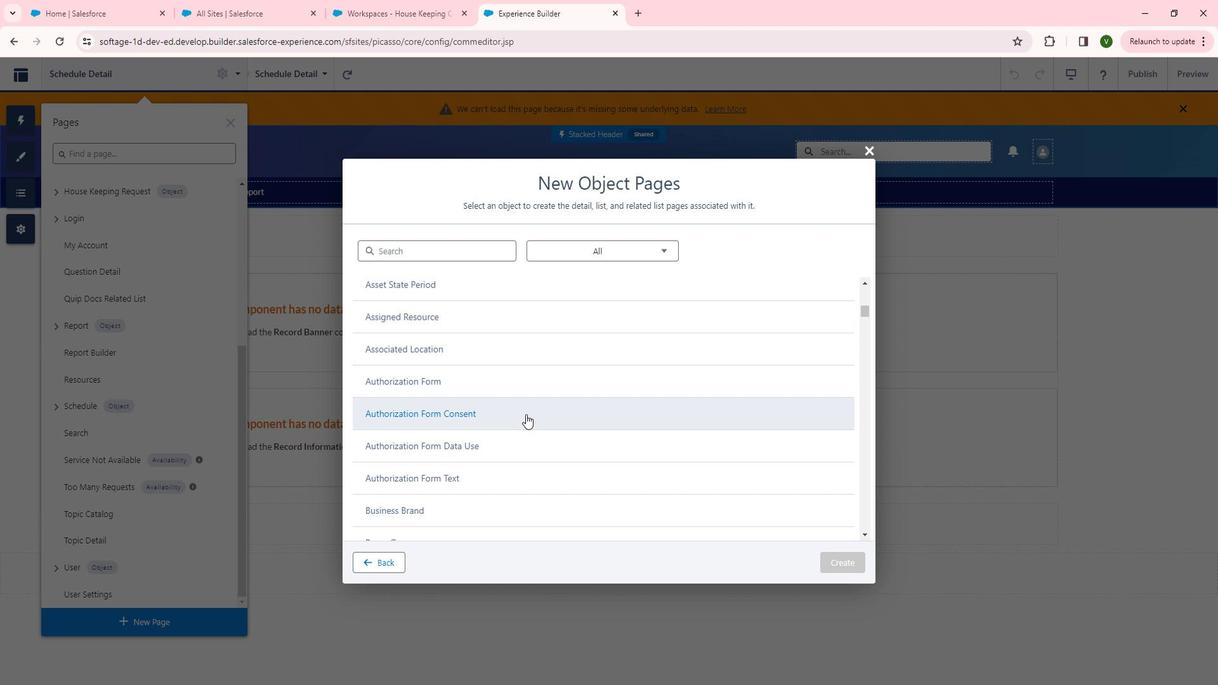 
Action: Mouse scrolled (541, 414) with delta (0, 0)
Screenshot: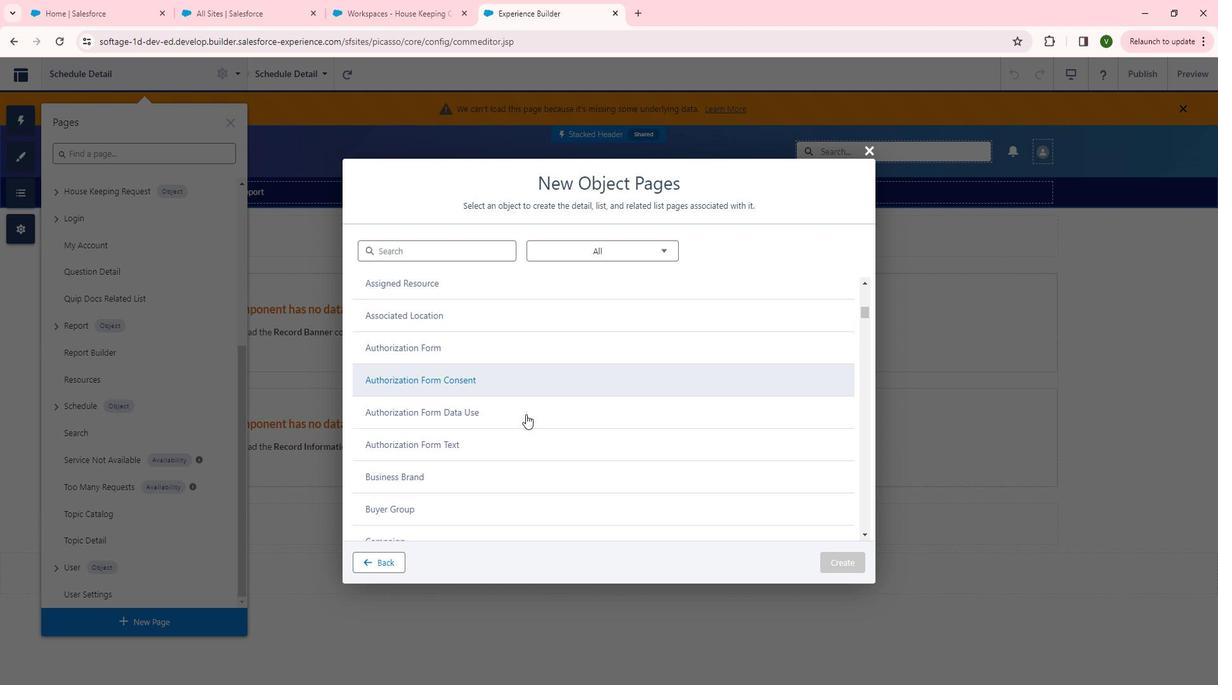 
Action: Mouse moved to (540, 415)
Screenshot: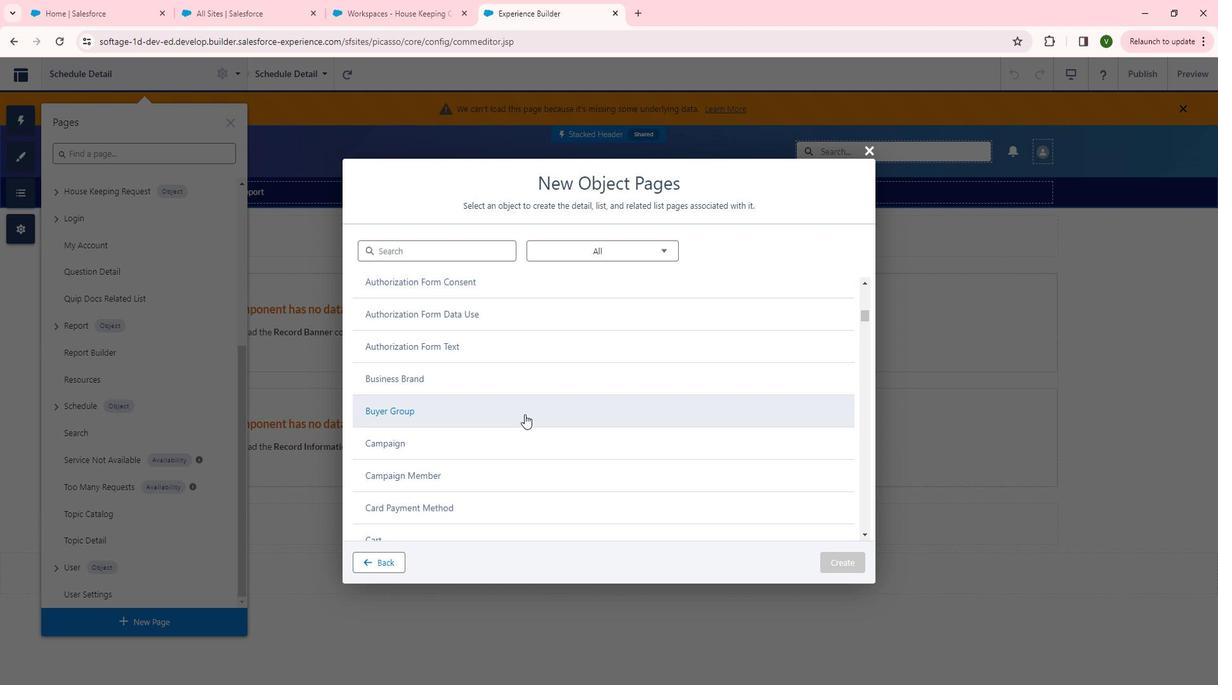 
Action: Mouse scrolled (540, 414) with delta (0, 0)
Screenshot: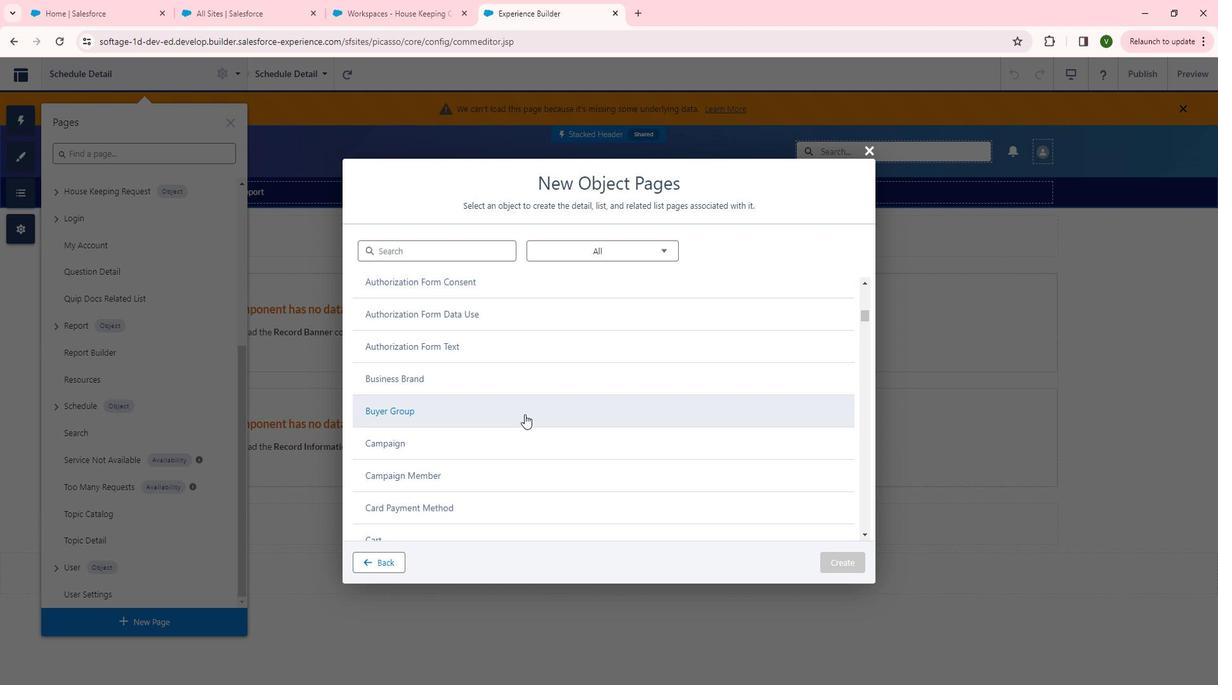 
Action: Mouse scrolled (540, 414) with delta (0, 0)
Screenshot: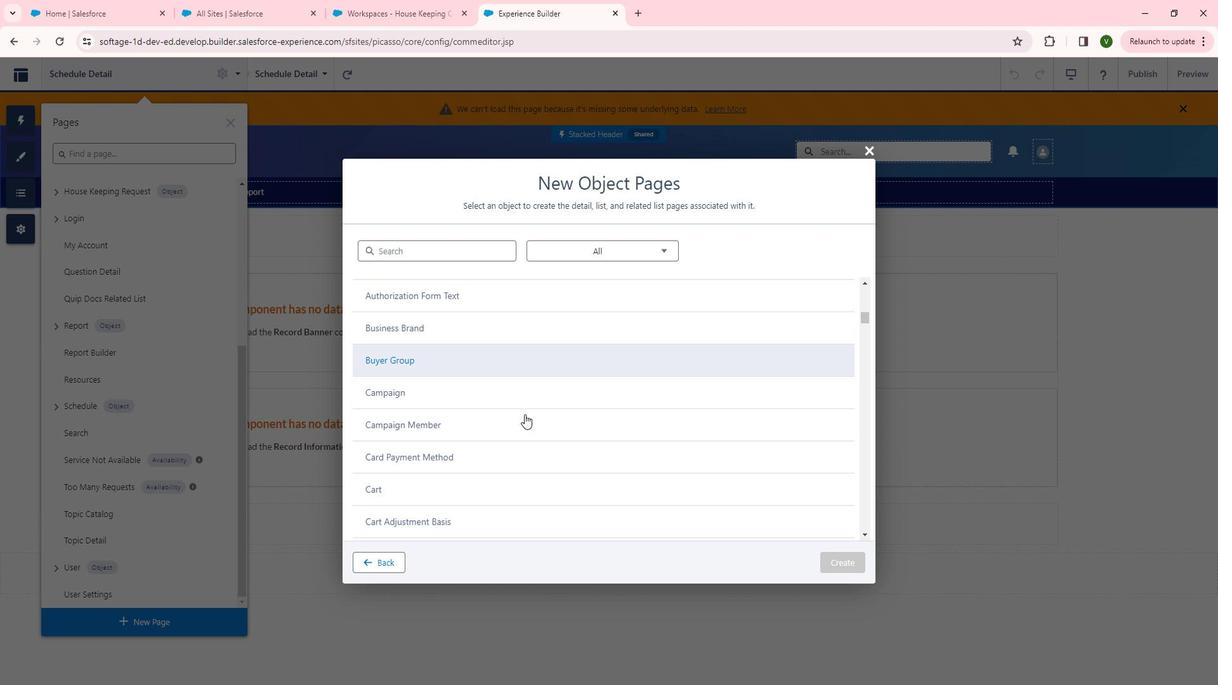 
Action: Mouse moved to (539, 415)
Screenshot: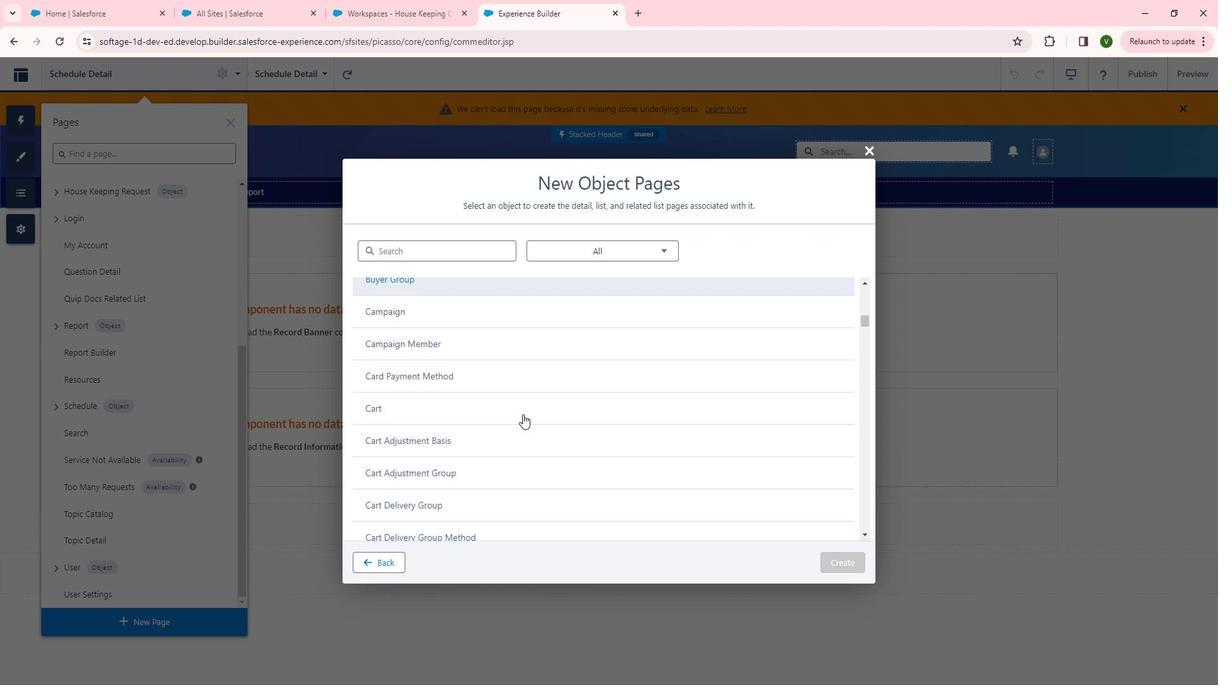 
Action: Mouse scrolled (539, 414) with delta (0, 0)
Screenshot: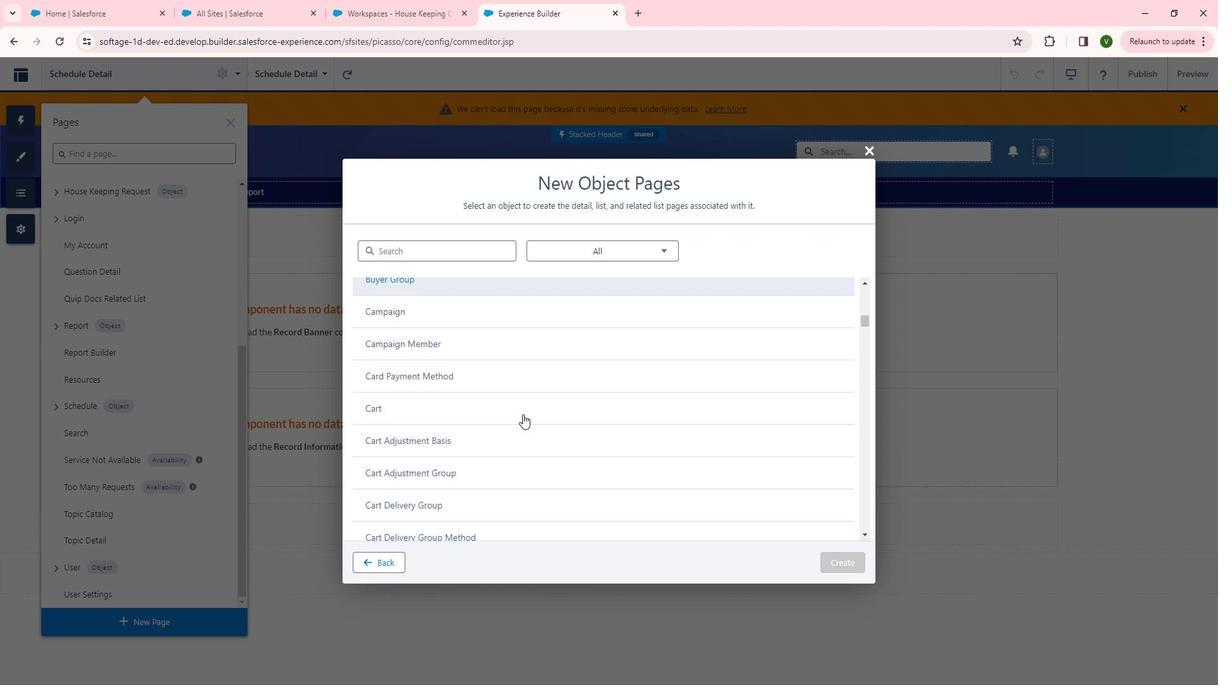 
Action: Mouse moved to (533, 414)
Screenshot: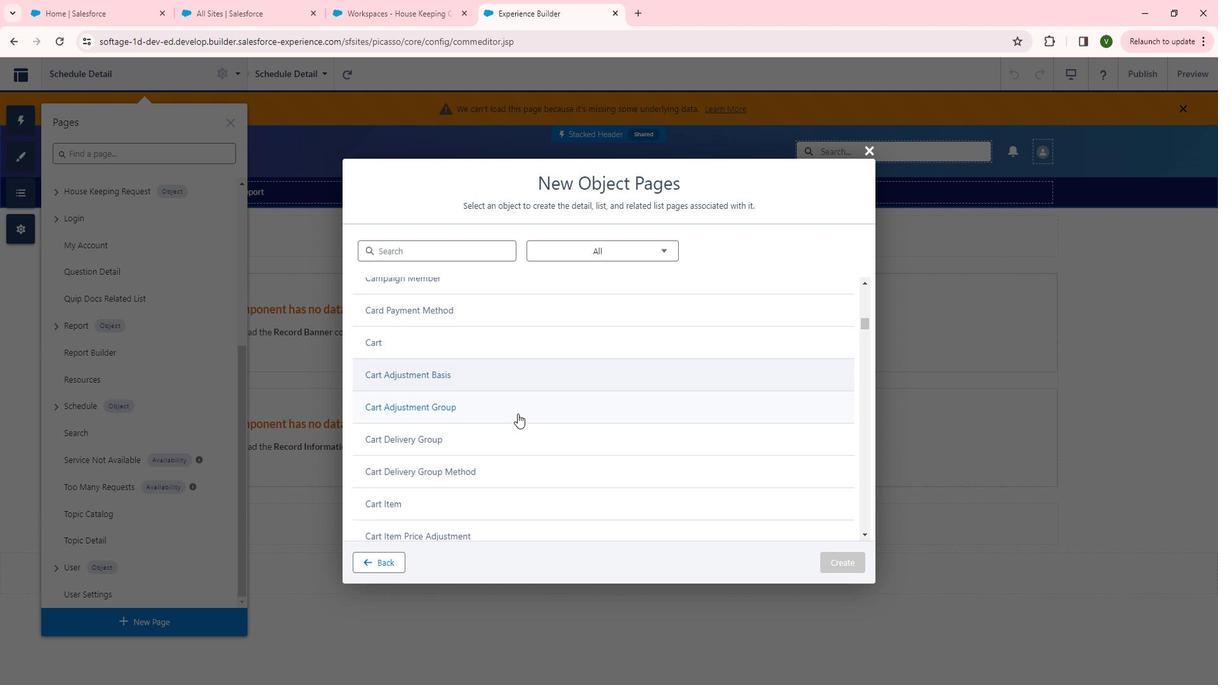
Action: Mouse scrolled (533, 413) with delta (0, 0)
